 Task: Team Management: Superpowers and Kryptonite Exercise.
Action: Mouse moved to (193, 255)
Screenshot: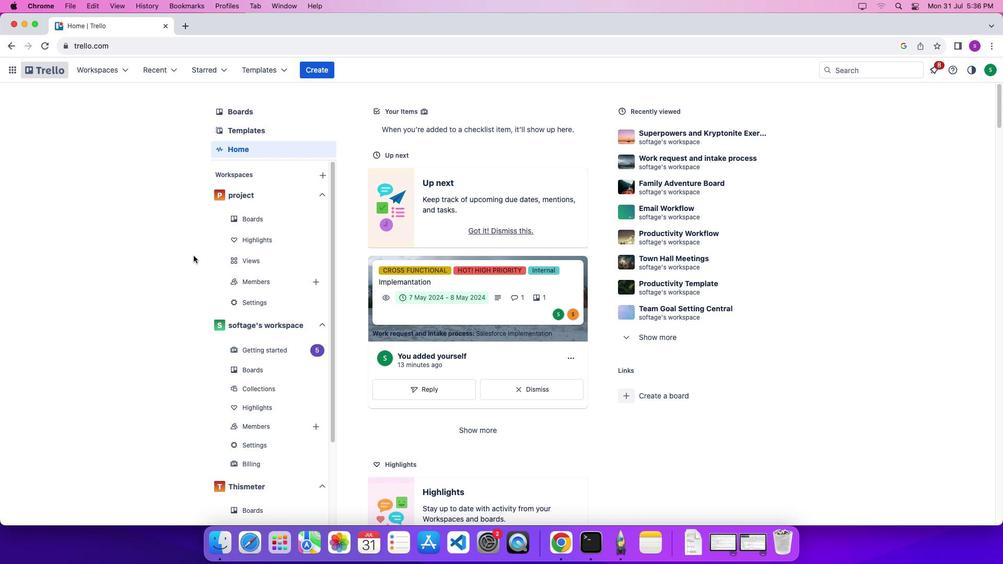 
Action: Mouse pressed left at (193, 255)
Screenshot: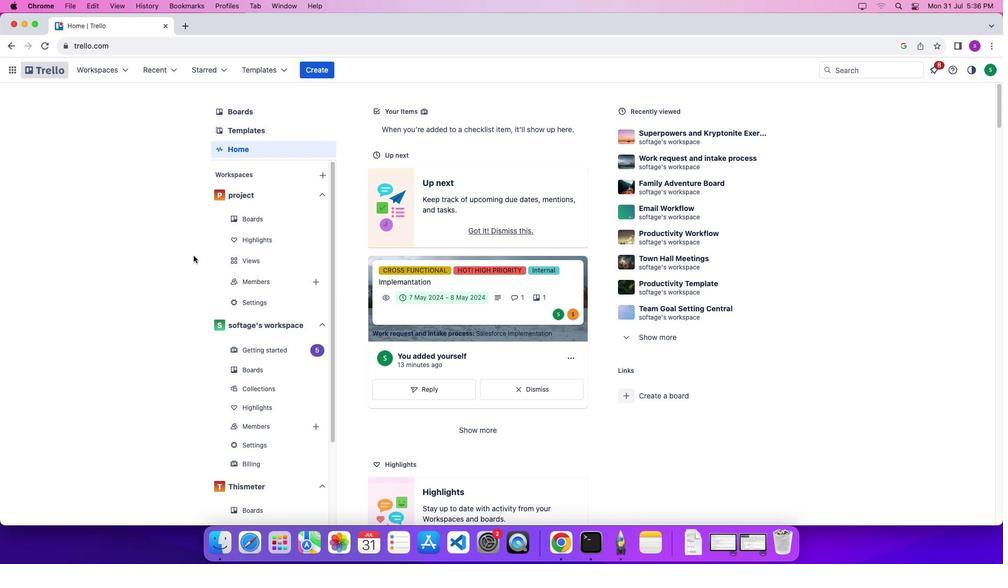 
Action: Mouse moved to (271, 68)
Screenshot: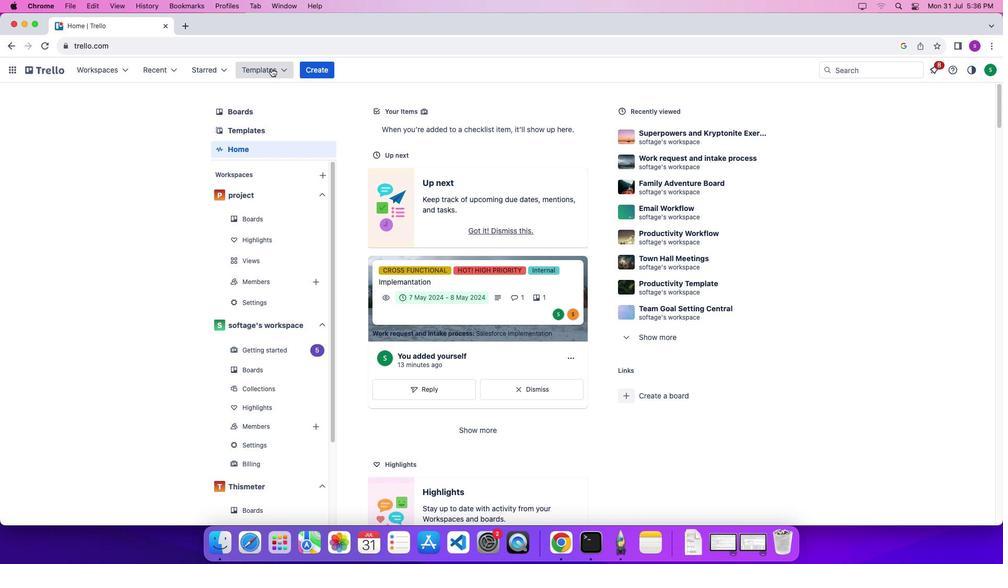 
Action: Mouse pressed left at (271, 68)
Screenshot: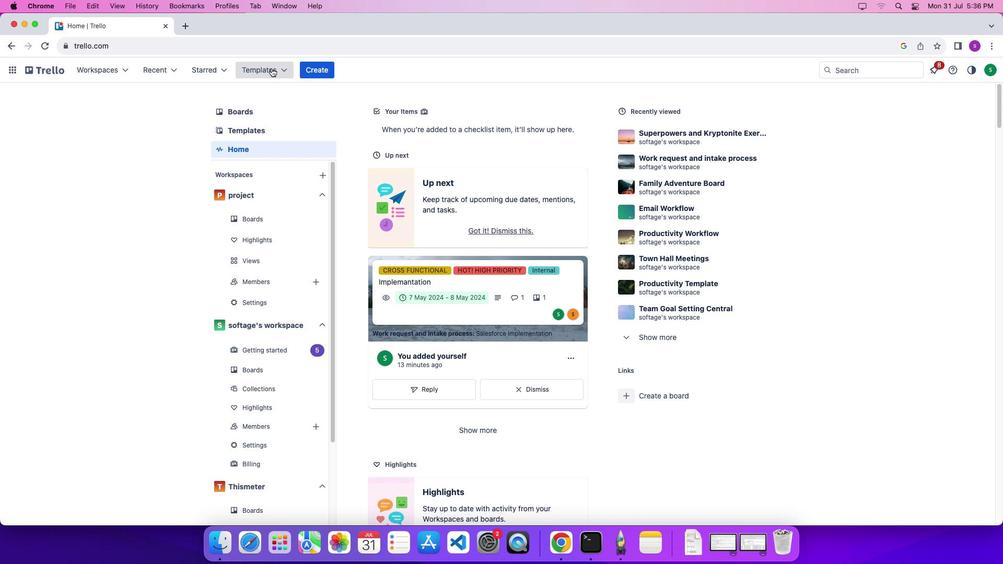 
Action: Mouse moved to (312, 398)
Screenshot: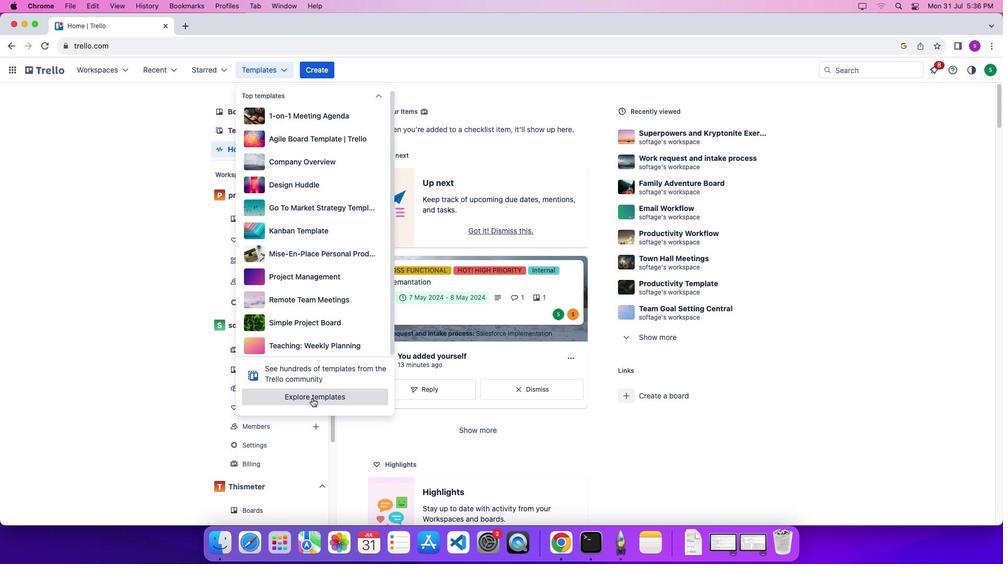 
Action: Mouse pressed left at (312, 398)
Screenshot: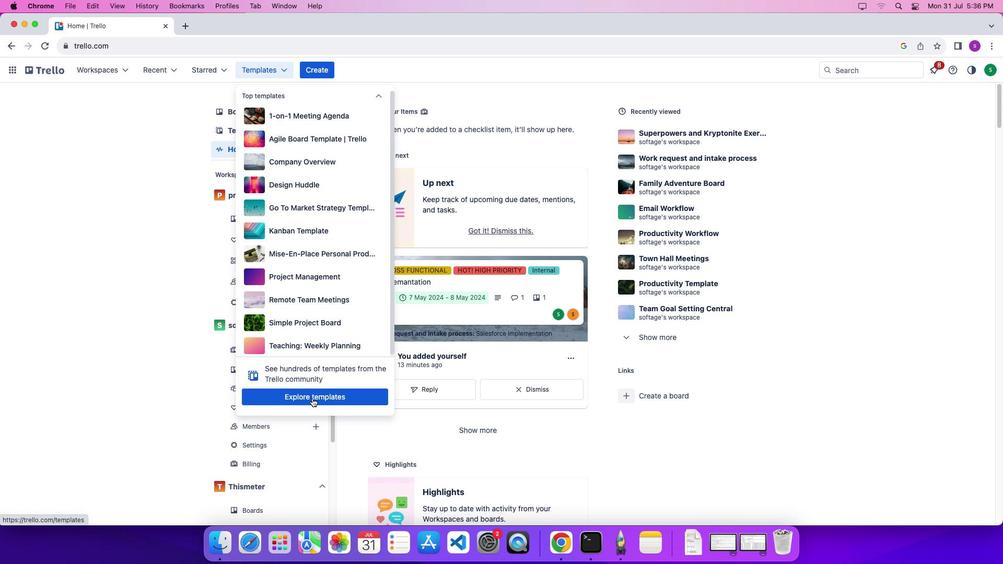 
Action: Mouse moved to (692, 117)
Screenshot: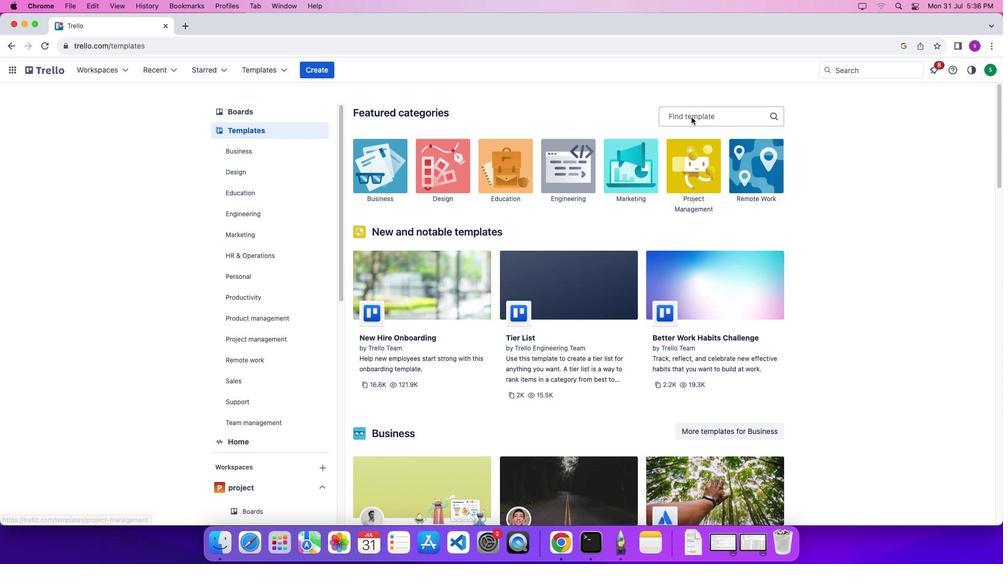 
Action: Mouse pressed left at (692, 117)
Screenshot: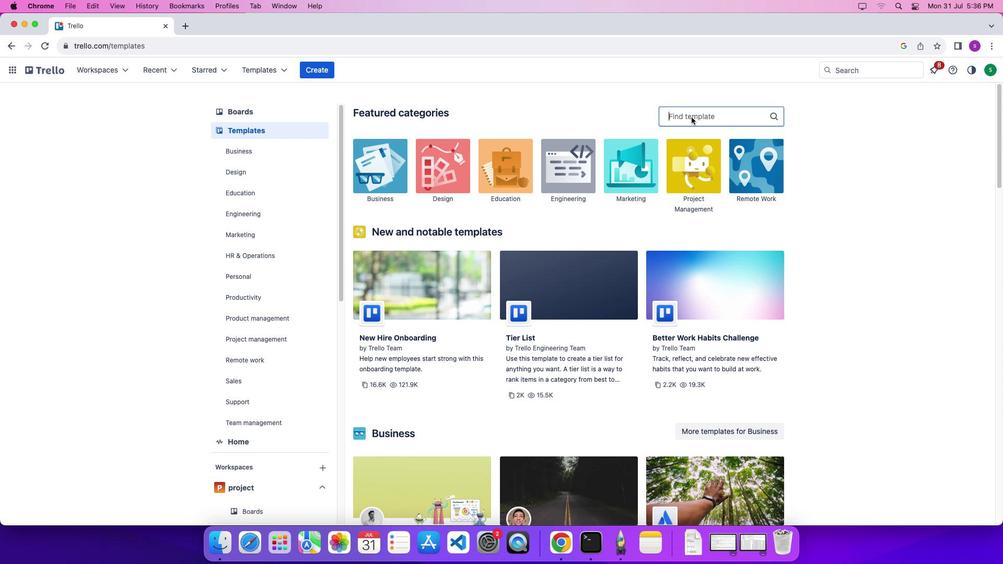 
Action: Mouse moved to (697, 116)
Screenshot: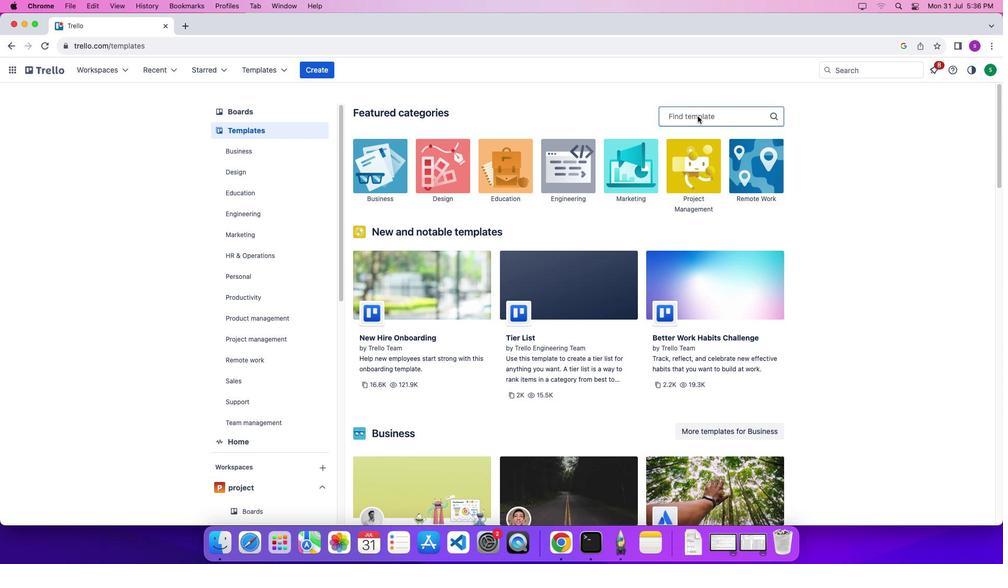 
Action: Mouse pressed left at (697, 116)
Screenshot: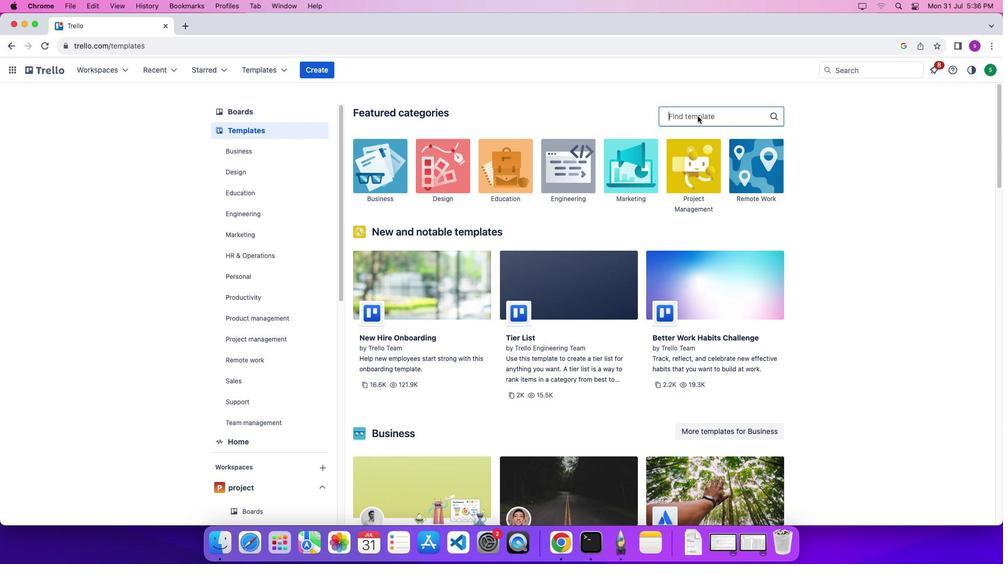 
Action: Mouse moved to (698, 116)
Screenshot: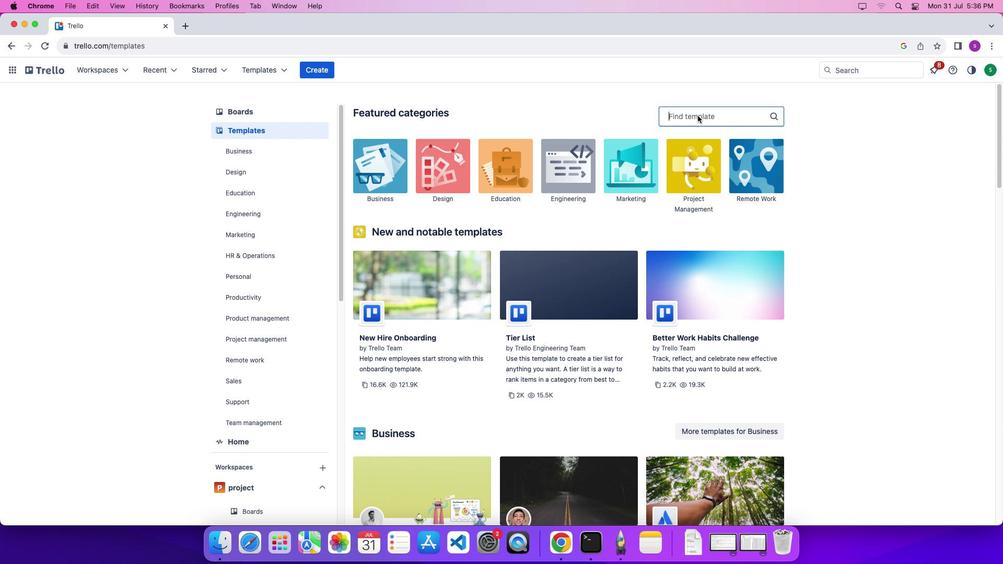 
Action: Key pressed Key.shift'S''u''p''e''r'
Screenshot: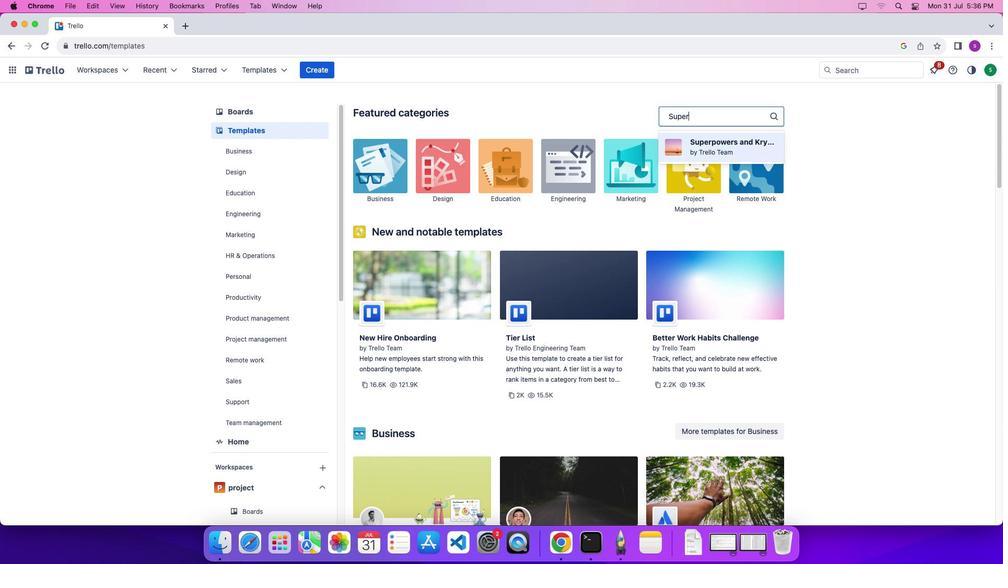
Action: Mouse moved to (696, 143)
Screenshot: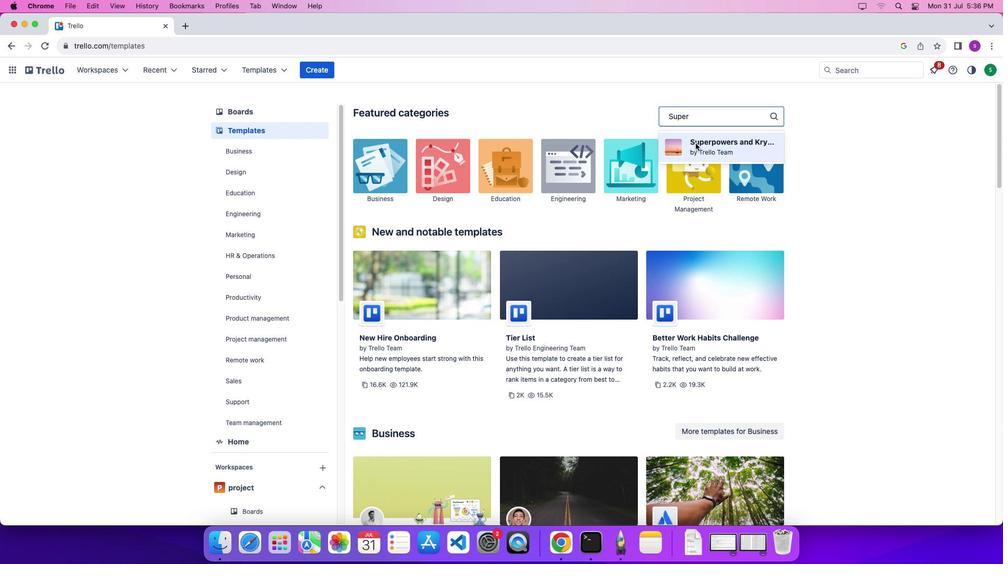 
Action: Mouse pressed left at (696, 143)
Screenshot: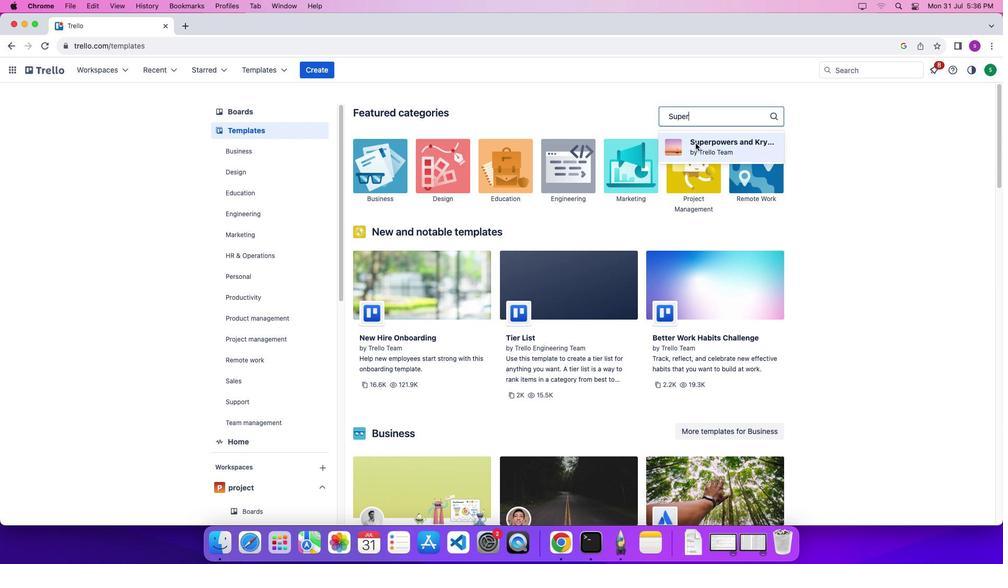 
Action: Mouse moved to (663, 314)
Screenshot: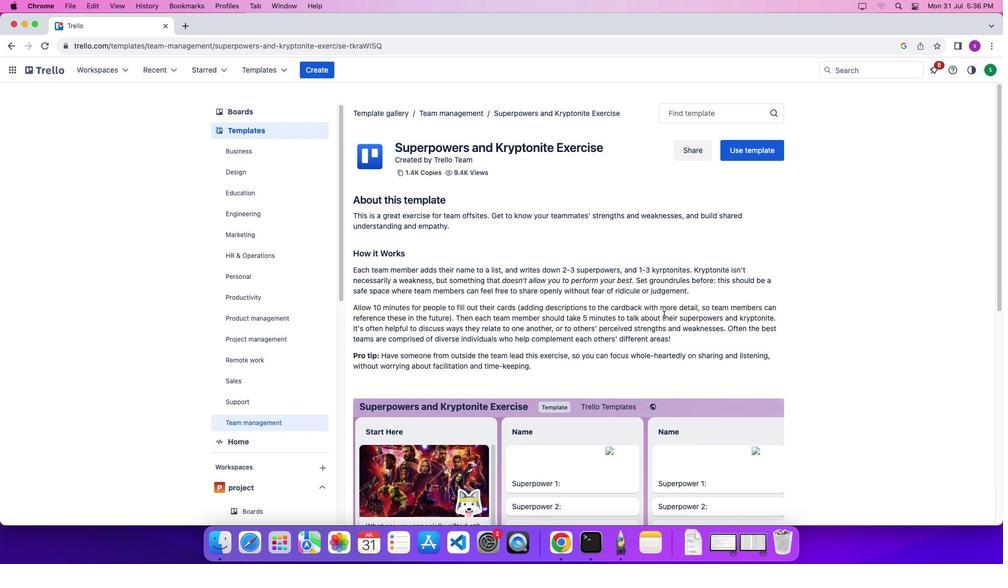 
Action: Mouse scrolled (663, 314) with delta (0, 0)
Screenshot: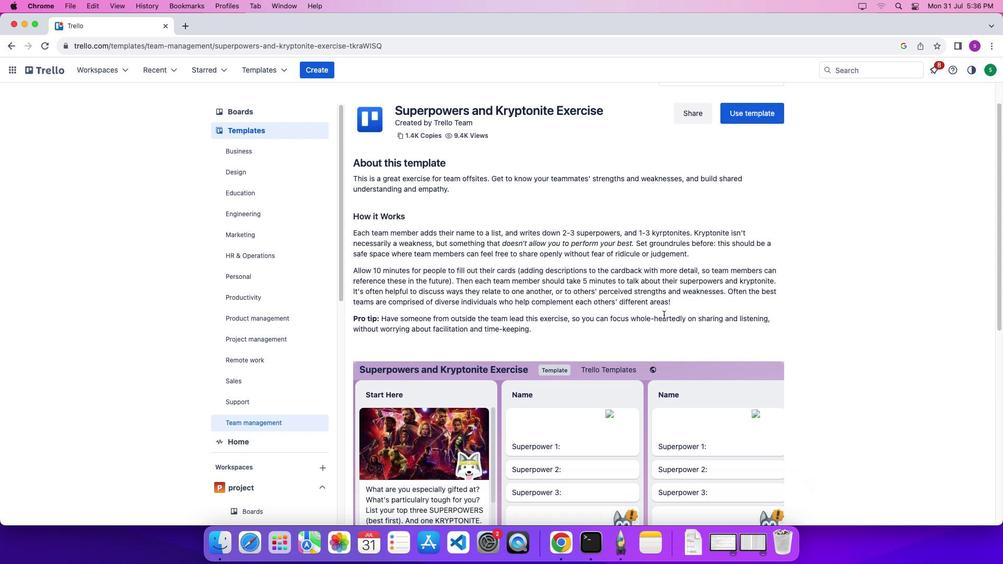 
Action: Mouse scrolled (663, 314) with delta (0, 0)
Screenshot: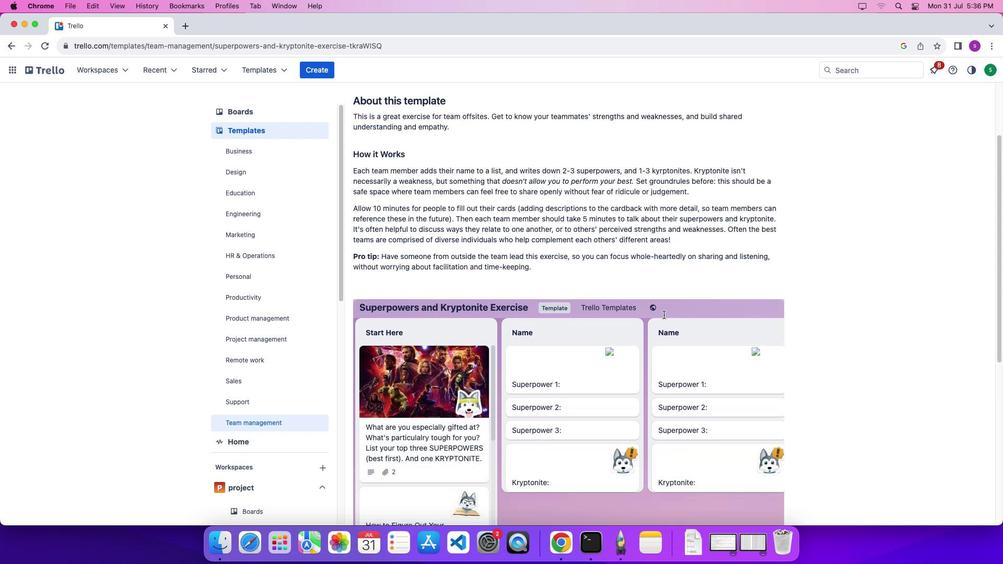 
Action: Mouse scrolled (663, 314) with delta (0, -3)
Screenshot: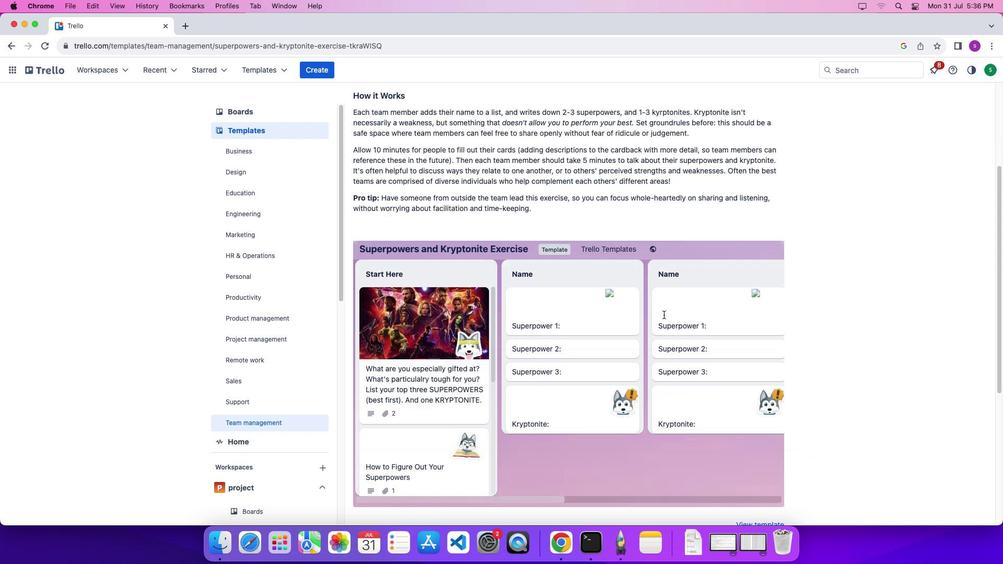 
Action: Mouse scrolled (663, 314) with delta (0, 0)
Screenshot: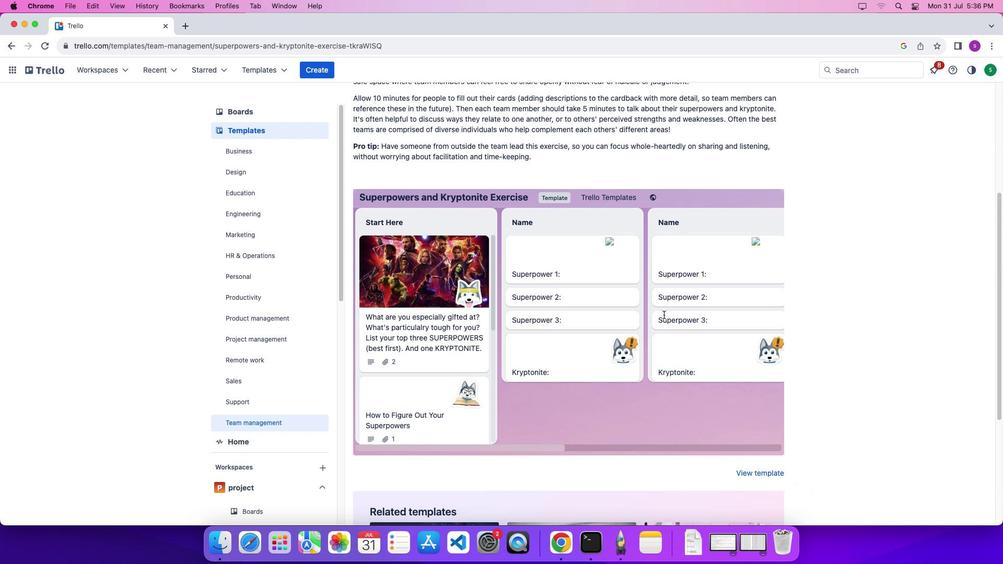 
Action: Mouse scrolled (663, 314) with delta (0, 0)
Screenshot: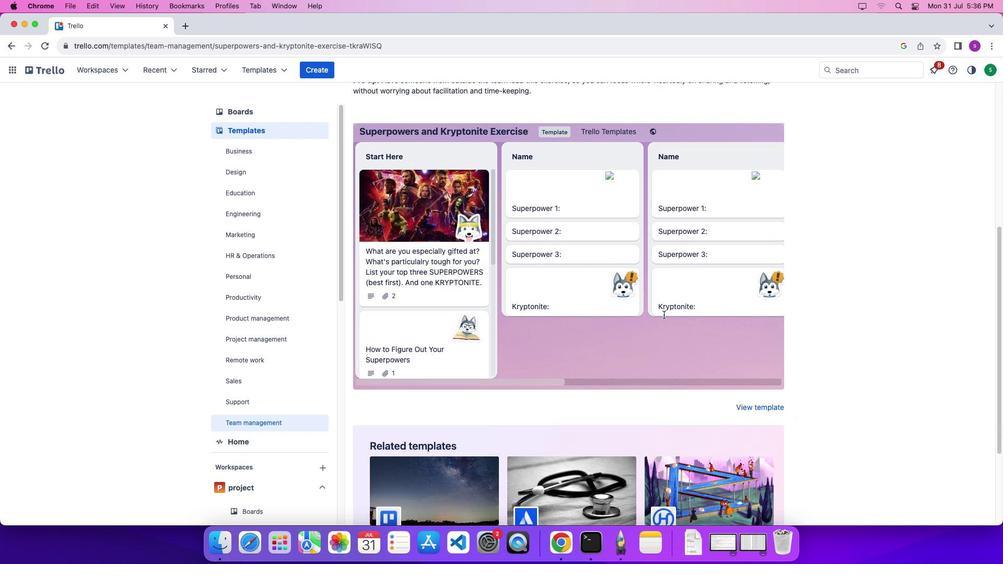 
Action: Mouse scrolled (663, 314) with delta (0, -3)
Screenshot: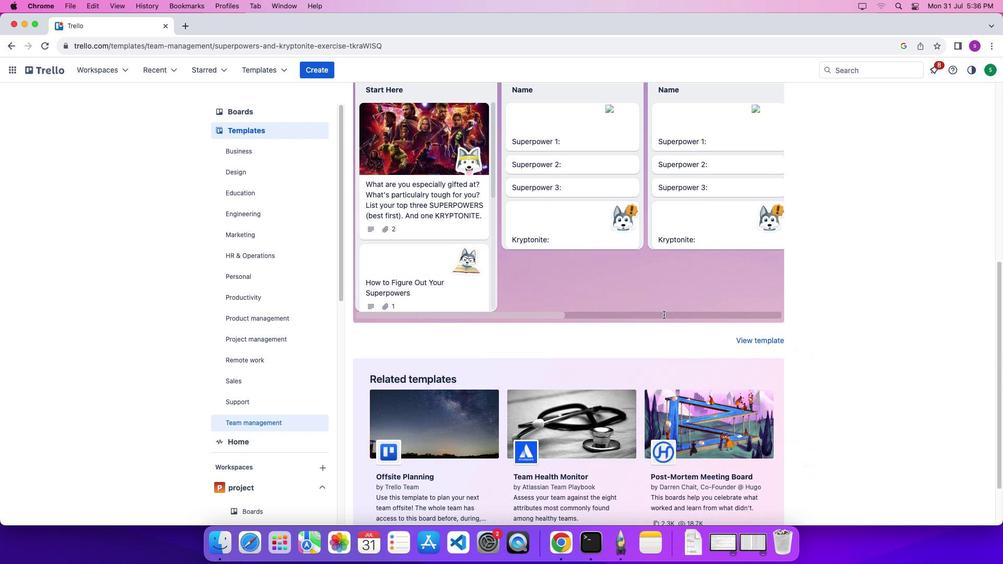 
Action: Mouse scrolled (663, 314) with delta (0, -3)
Screenshot: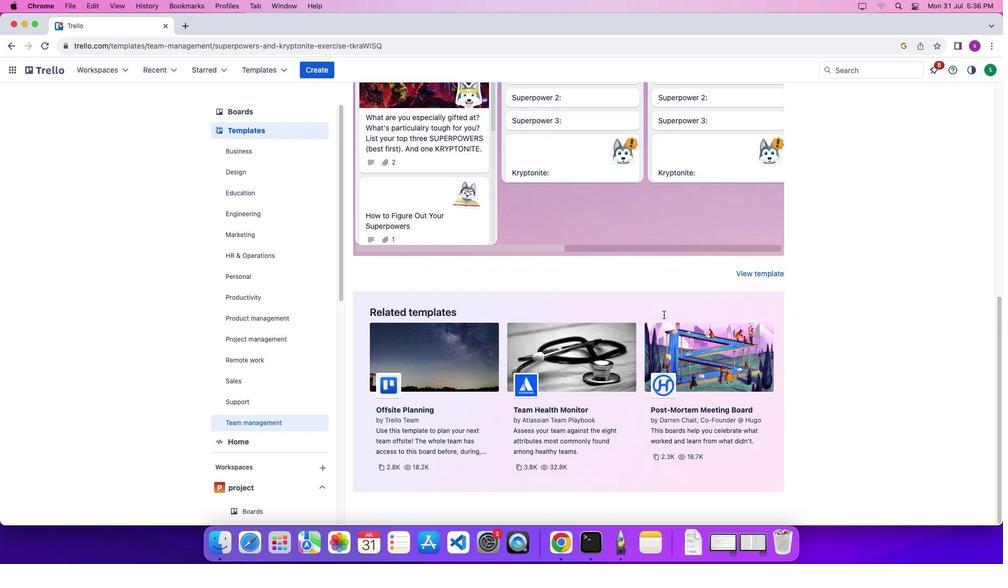 
Action: Mouse scrolled (663, 314) with delta (0, 0)
Screenshot: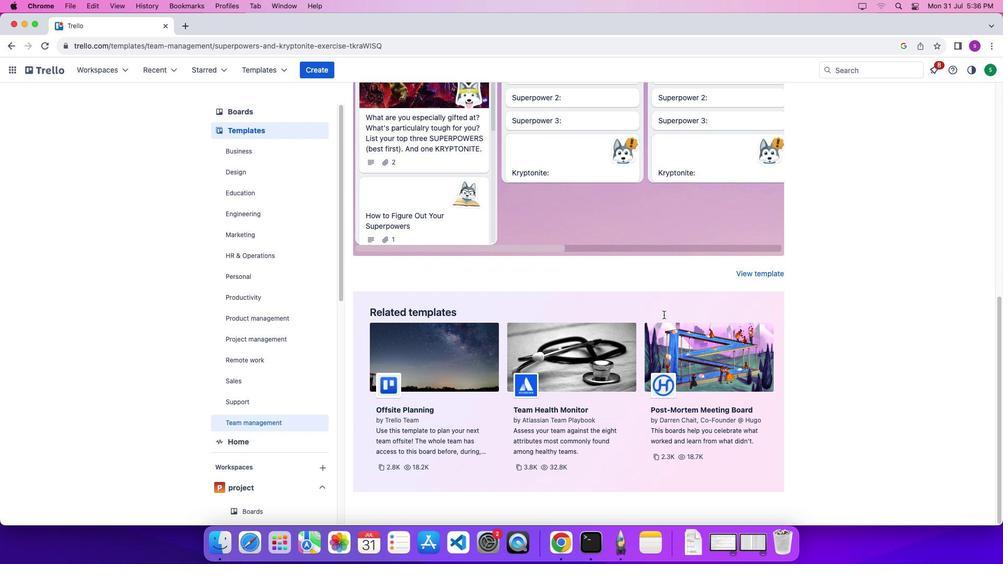 
Action: Mouse scrolled (663, 314) with delta (0, 0)
Screenshot: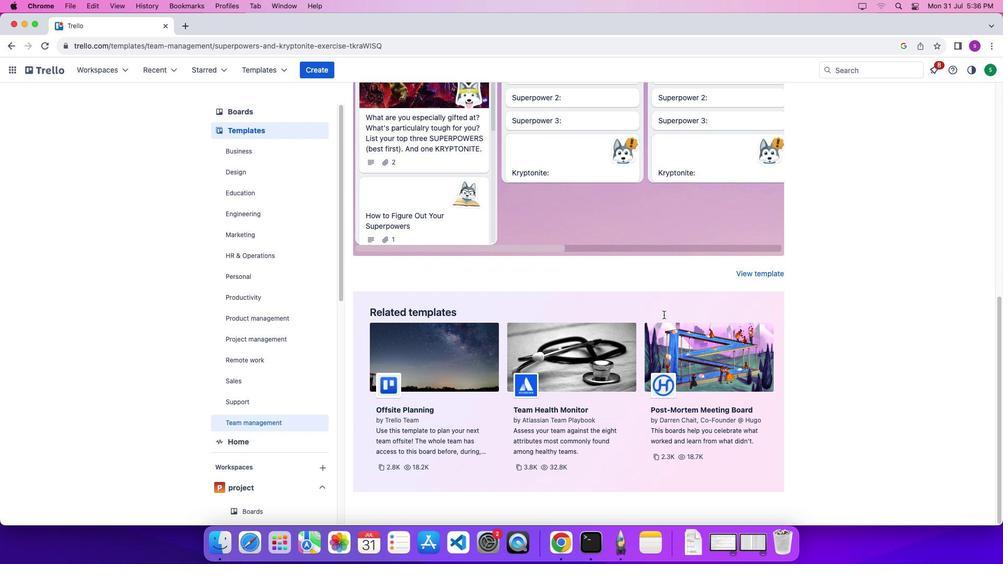 
Action: Mouse scrolled (663, 314) with delta (0, -3)
Screenshot: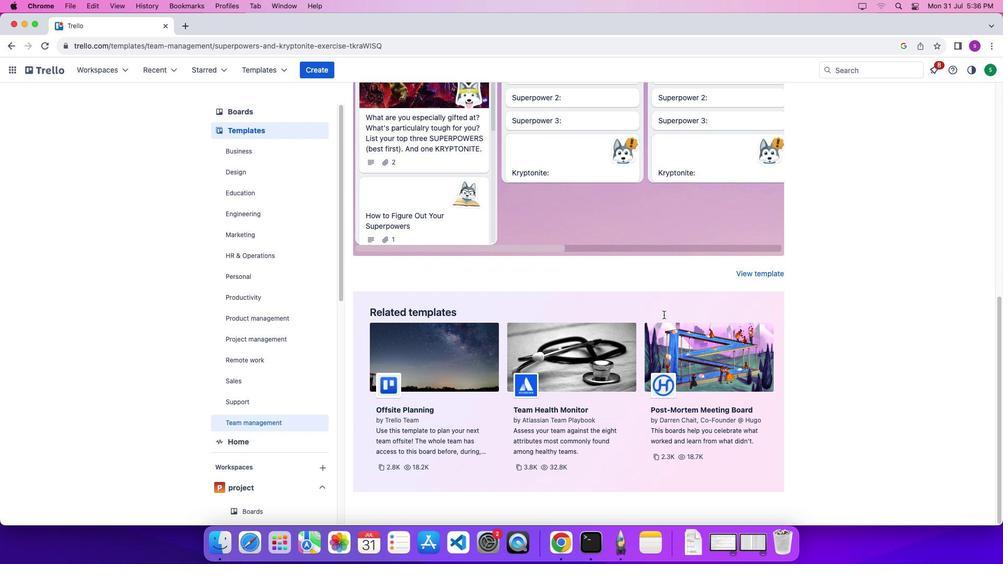 
Action: Mouse scrolled (663, 314) with delta (0, 0)
Screenshot: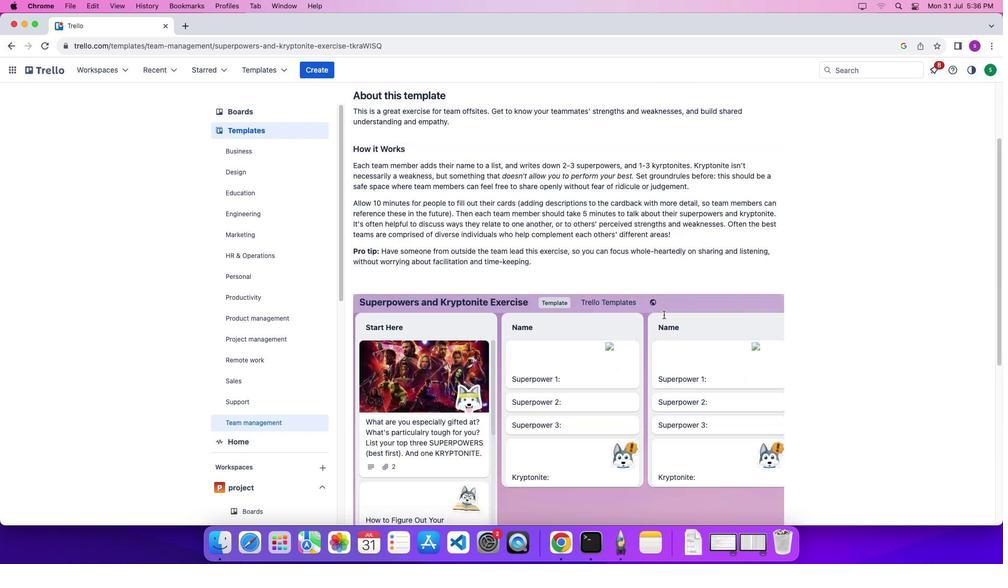 
Action: Mouse scrolled (663, 314) with delta (0, 1)
Screenshot: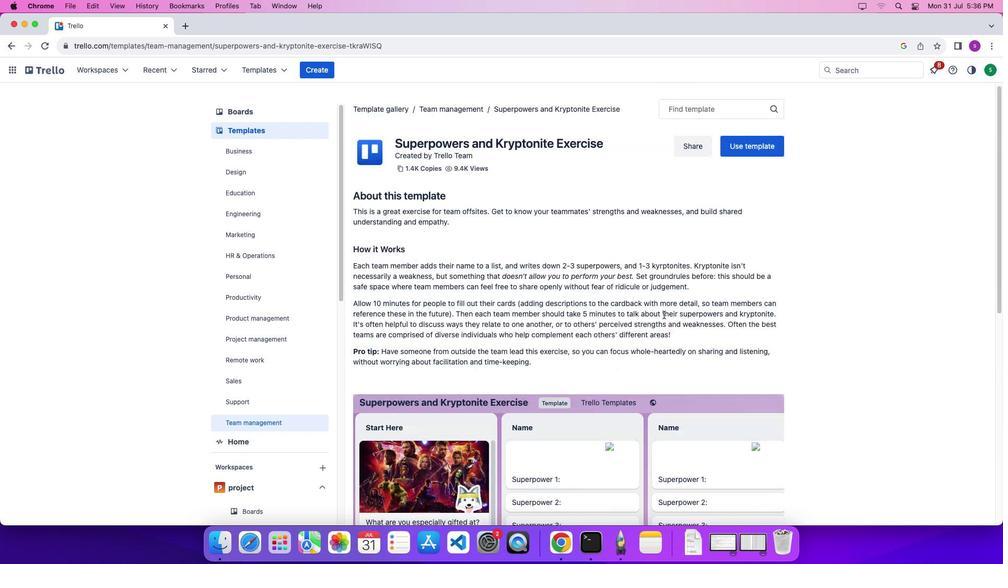 
Action: Mouse scrolled (663, 314) with delta (0, 4)
Screenshot: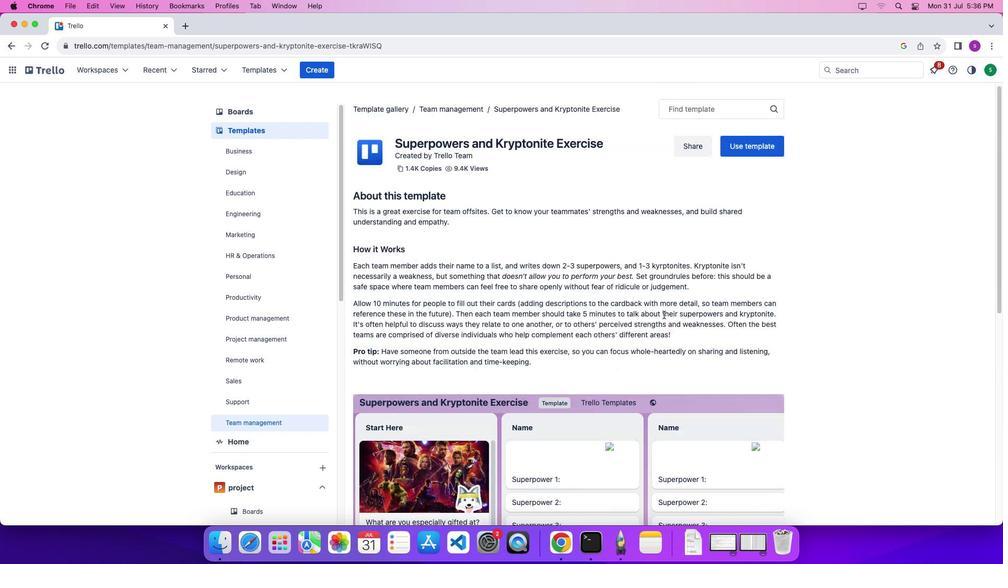 
Action: Mouse scrolled (663, 314) with delta (0, 6)
Screenshot: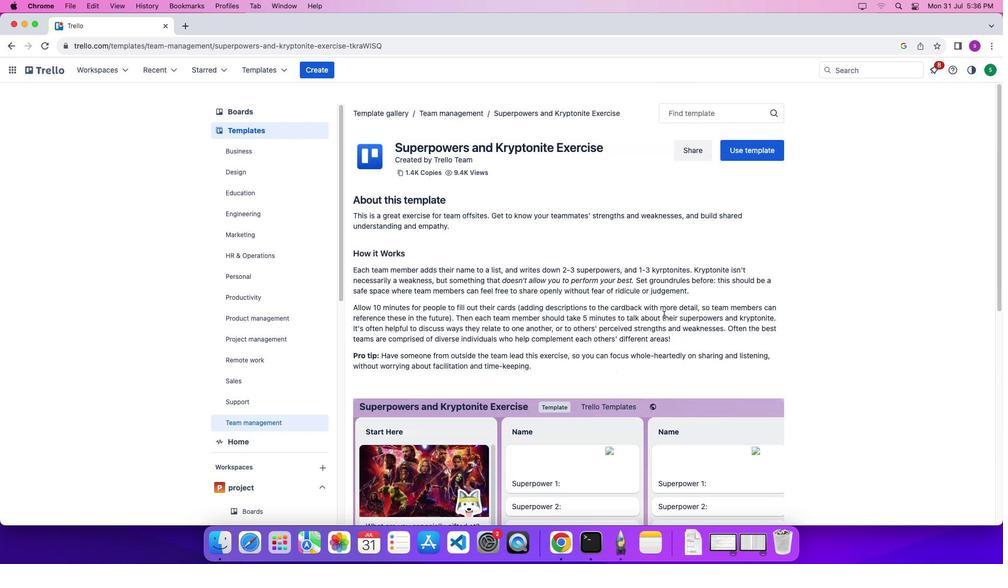 
Action: Mouse scrolled (663, 314) with delta (0, 7)
Screenshot: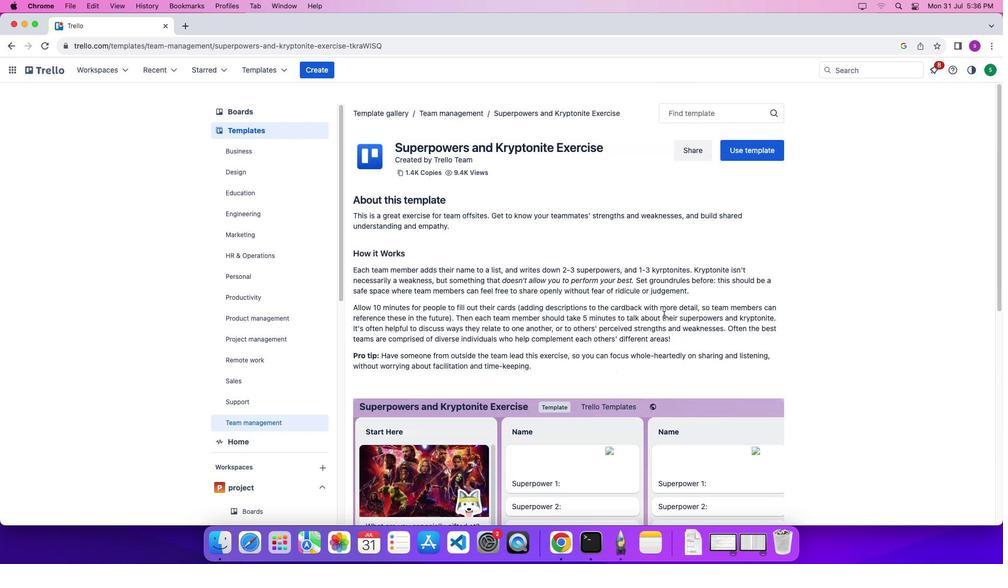 
Action: Mouse moved to (745, 150)
Screenshot: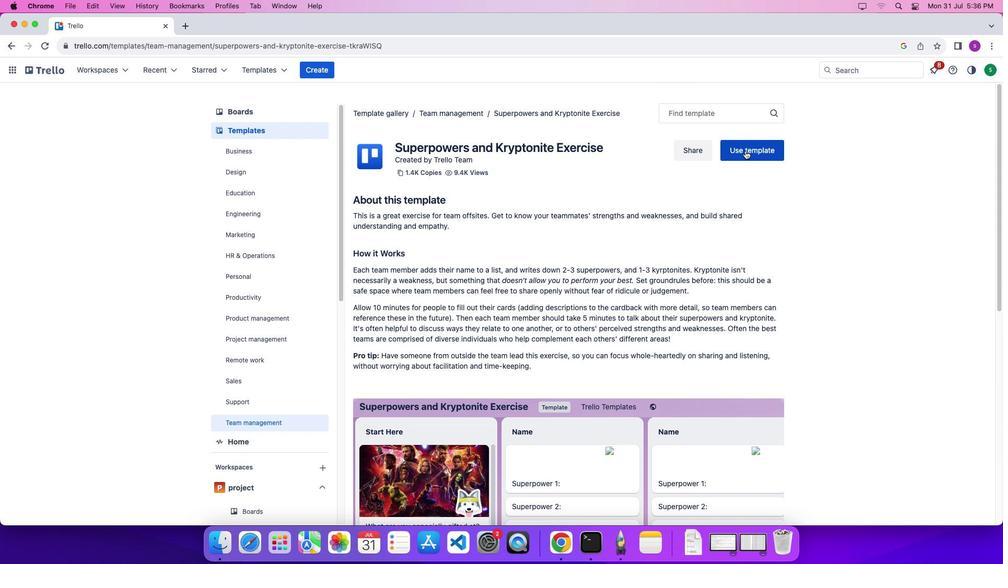 
Action: Mouse pressed left at (745, 150)
Screenshot: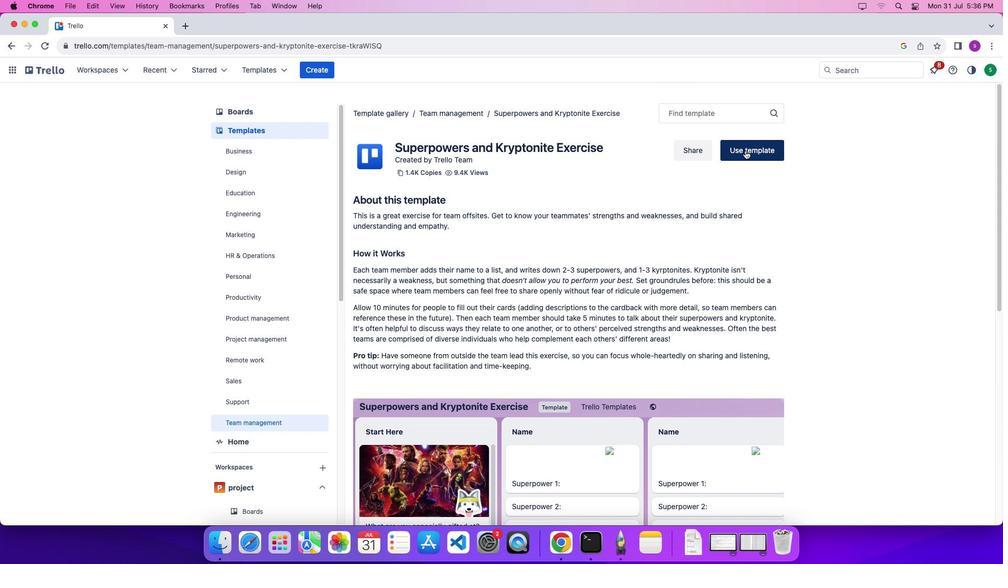 
Action: Mouse moved to (761, 245)
Screenshot: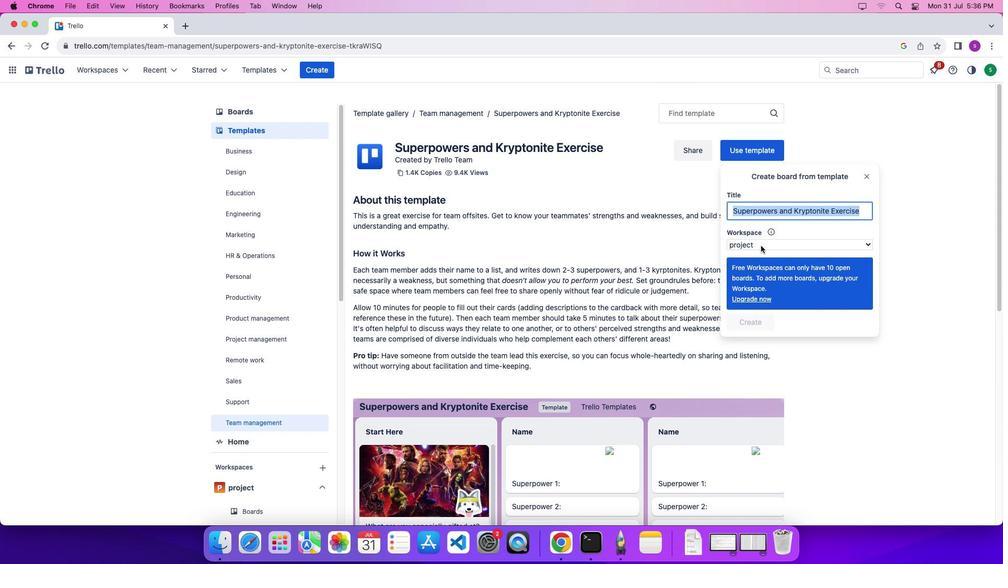 
Action: Mouse pressed left at (761, 245)
Screenshot: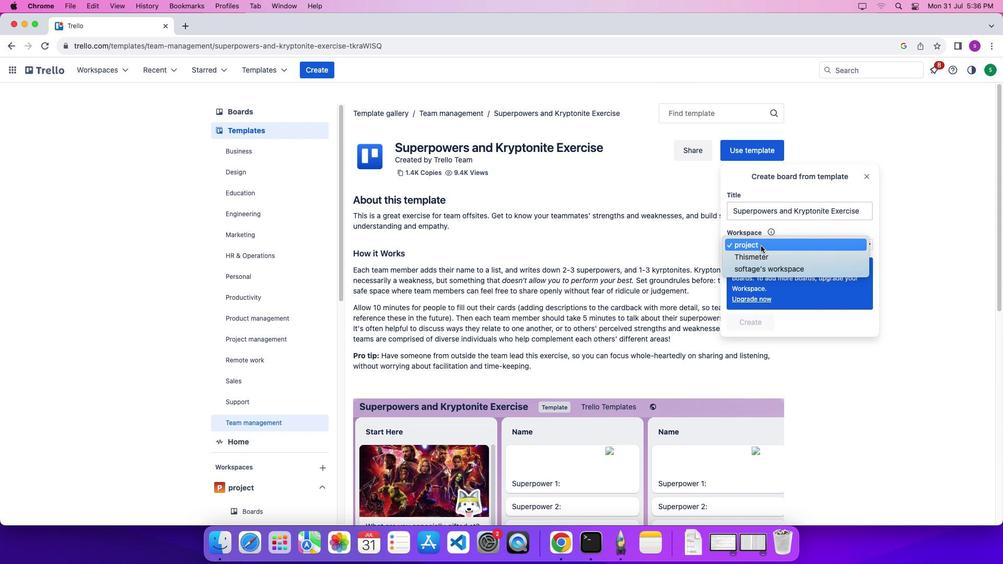
Action: Mouse moved to (765, 271)
Screenshot: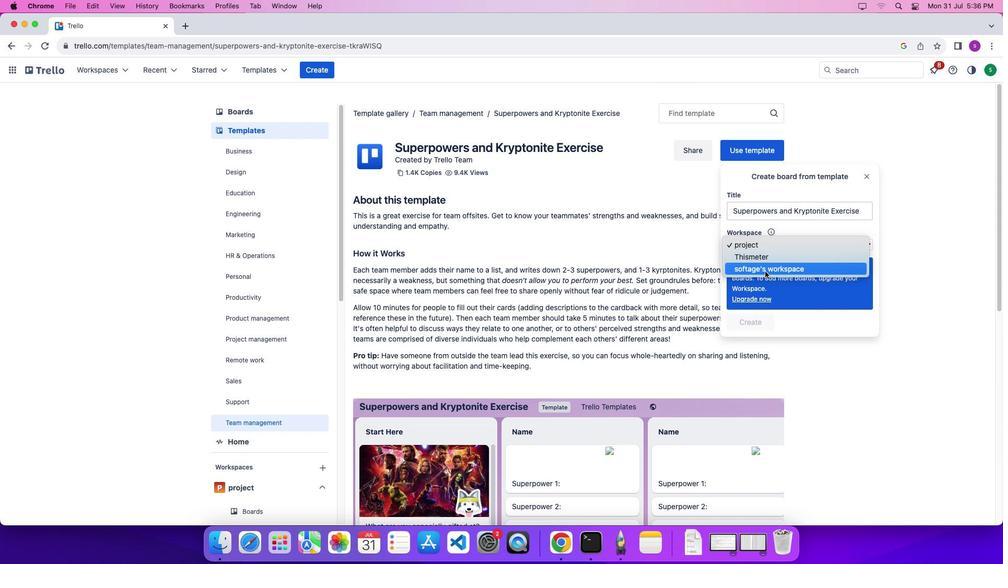 
Action: Mouse pressed left at (765, 271)
Screenshot: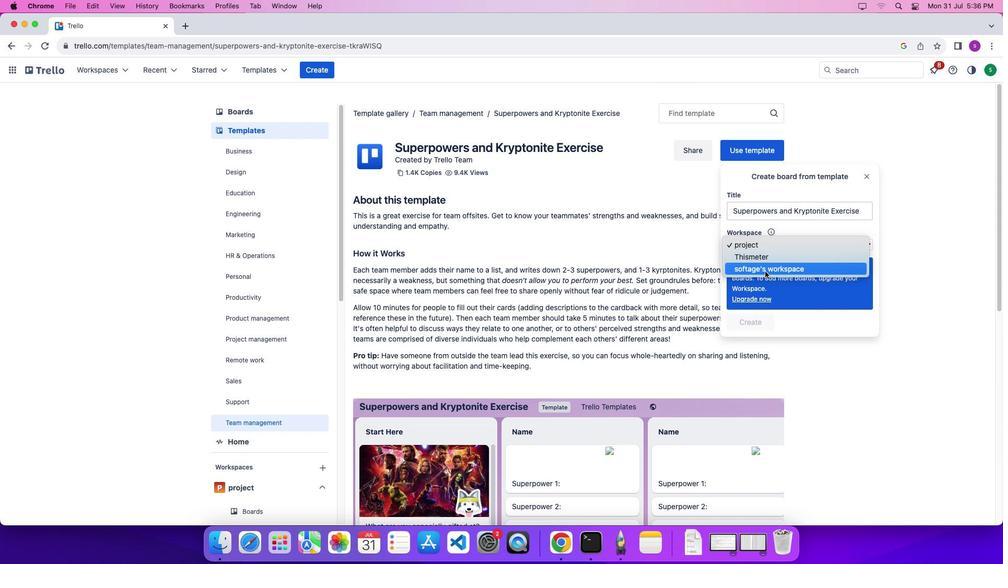 
Action: Mouse moved to (759, 347)
Screenshot: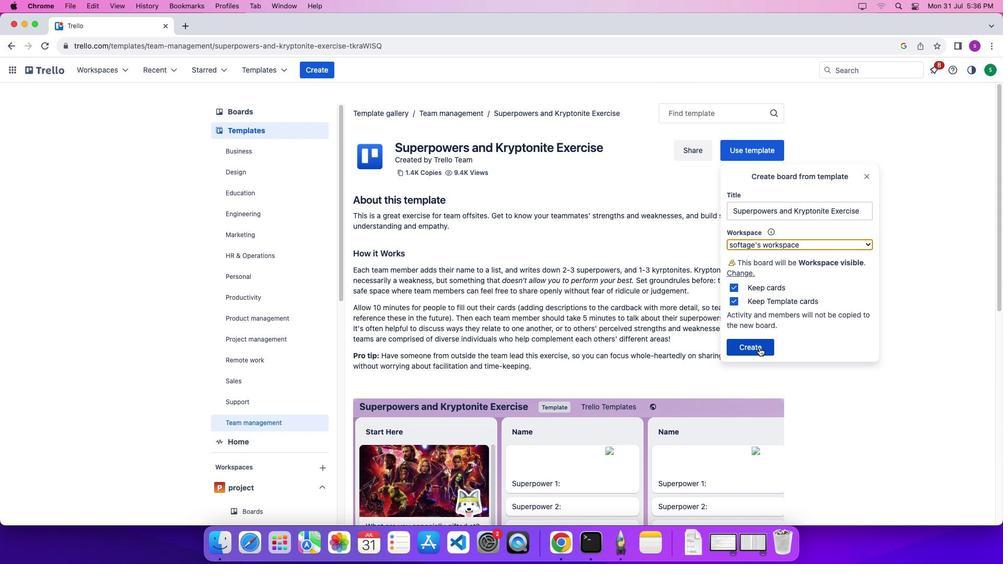 
Action: Mouse pressed left at (759, 347)
Screenshot: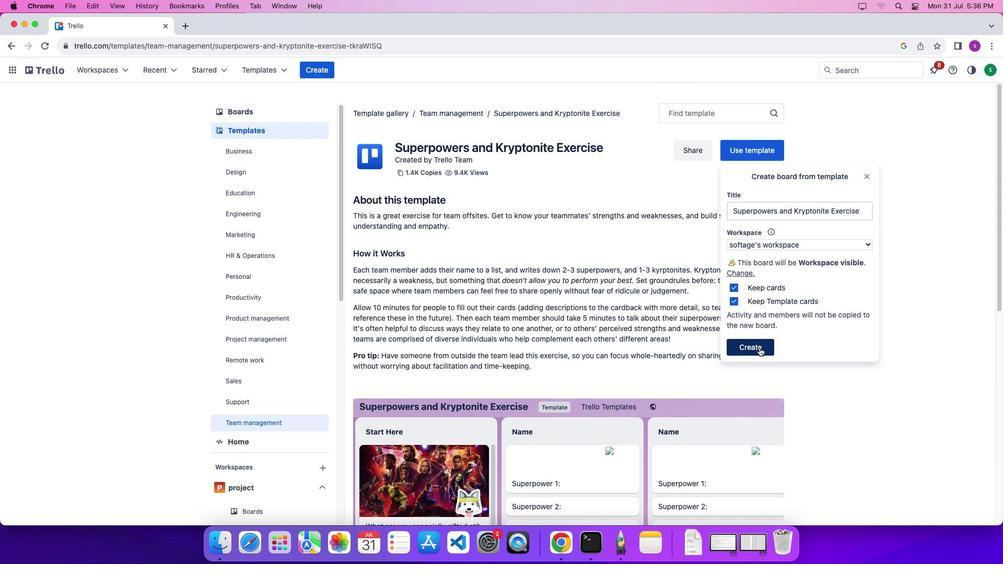 
Action: Mouse moved to (741, 338)
Screenshot: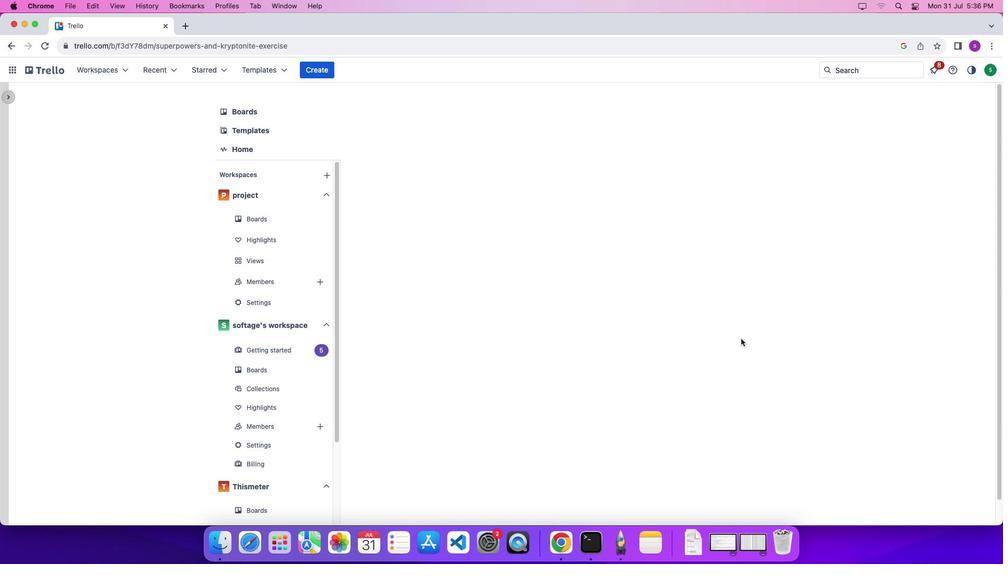 
Action: Mouse scrolled (741, 338) with delta (0, 0)
Screenshot: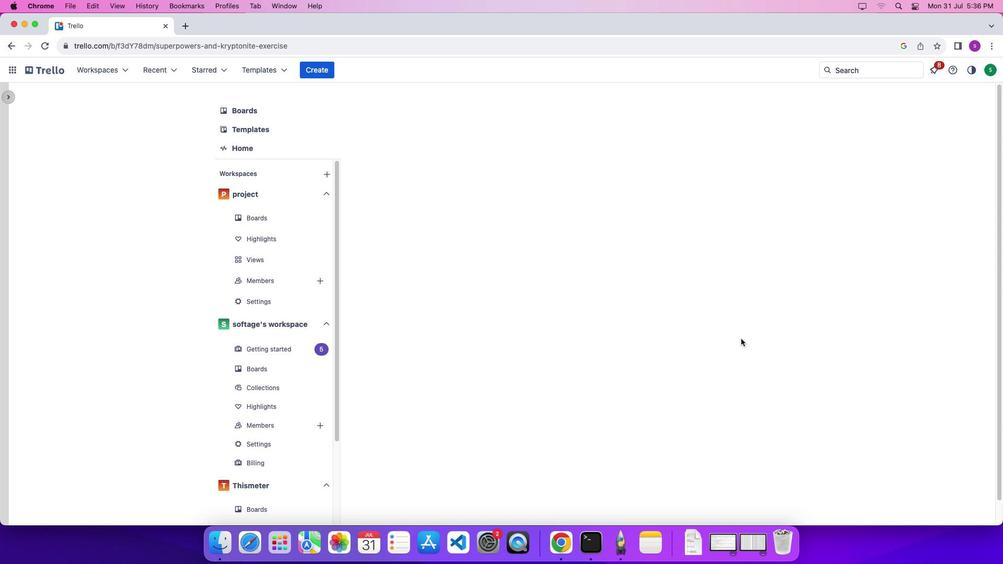 
Action: Mouse scrolled (741, 338) with delta (0, 0)
Screenshot: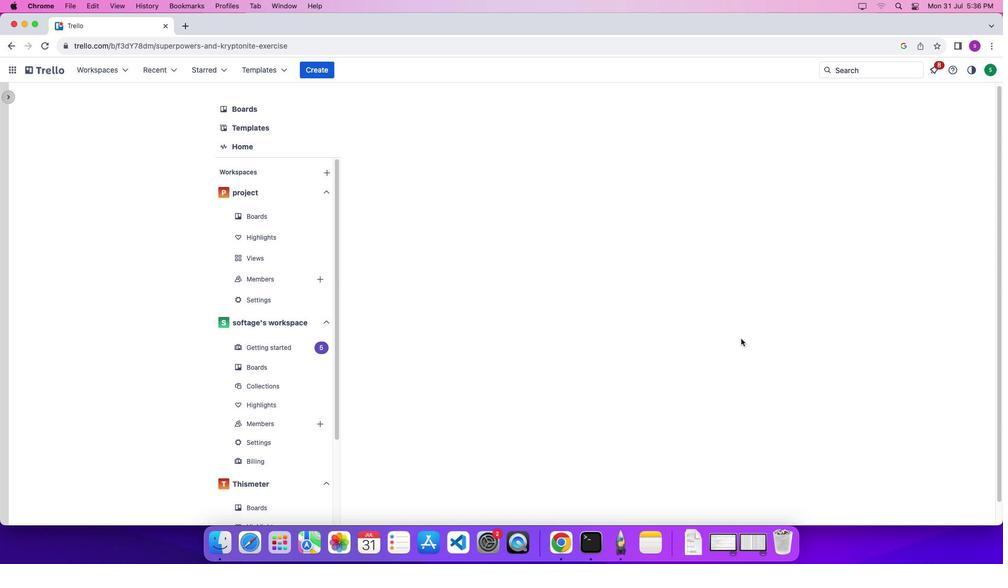 
Action: Mouse scrolled (741, 338) with delta (0, 0)
Screenshot: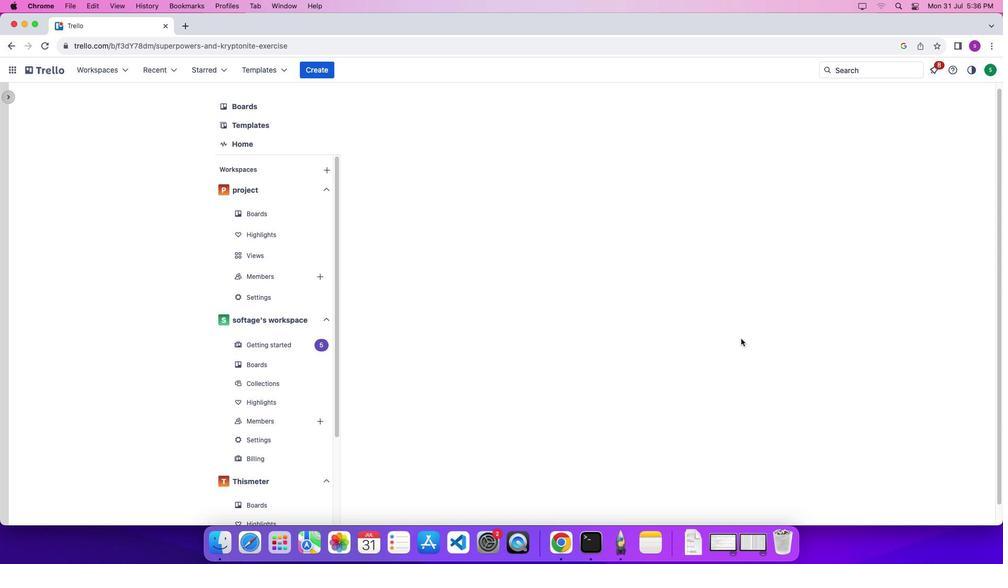 
Action: Mouse scrolled (741, 338) with delta (0, 0)
Screenshot: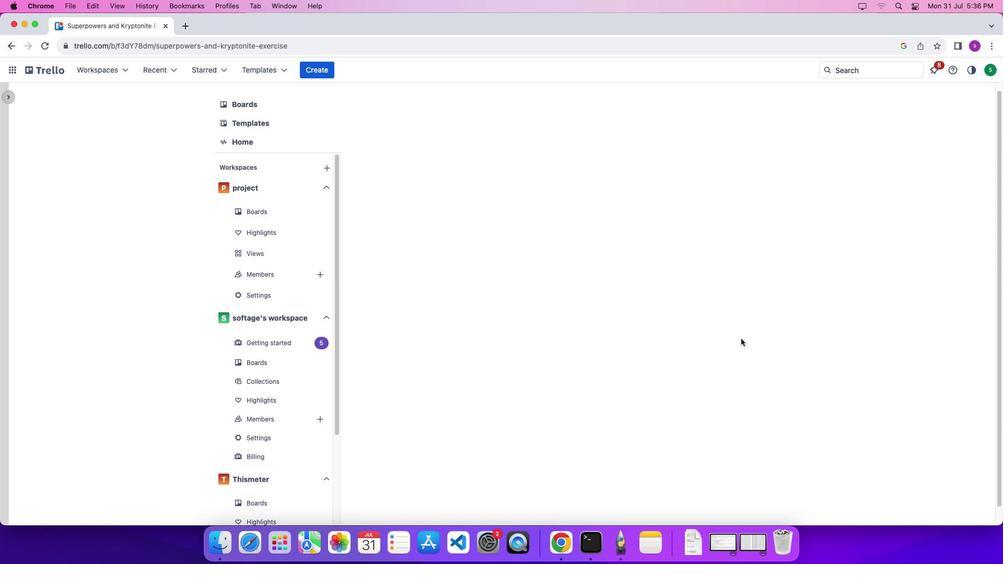 
Action: Mouse scrolled (741, 338) with delta (0, 0)
Screenshot: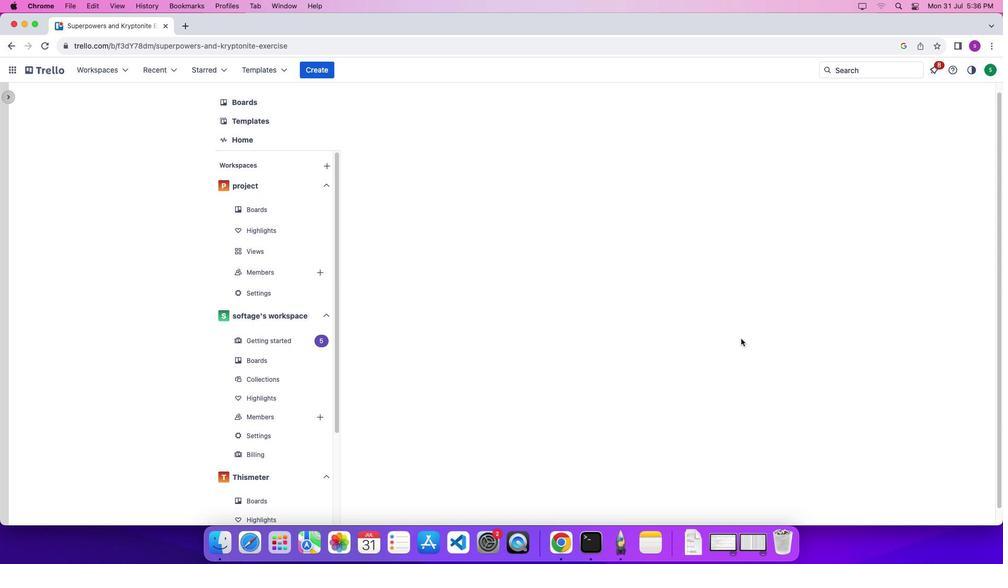 
Action: Mouse scrolled (741, 338) with delta (0, 0)
Screenshot: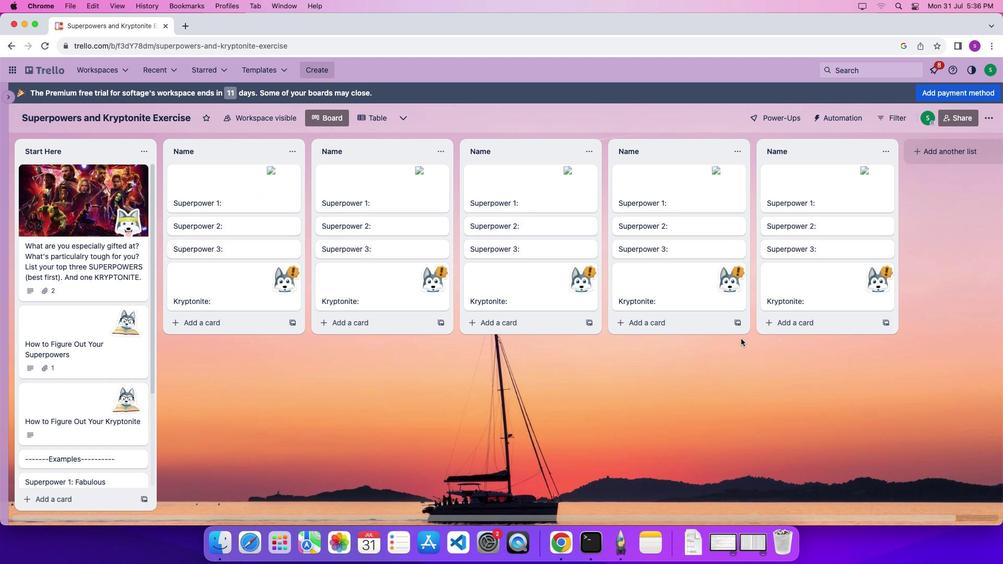 
Action: Mouse scrolled (741, 338) with delta (0, 0)
Screenshot: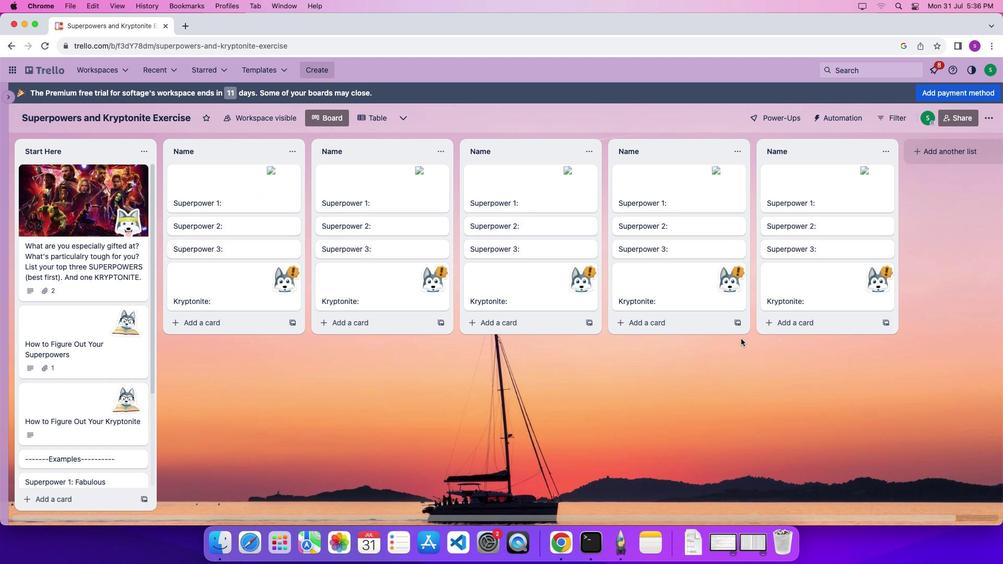 
Action: Mouse scrolled (741, 338) with delta (0, 0)
Screenshot: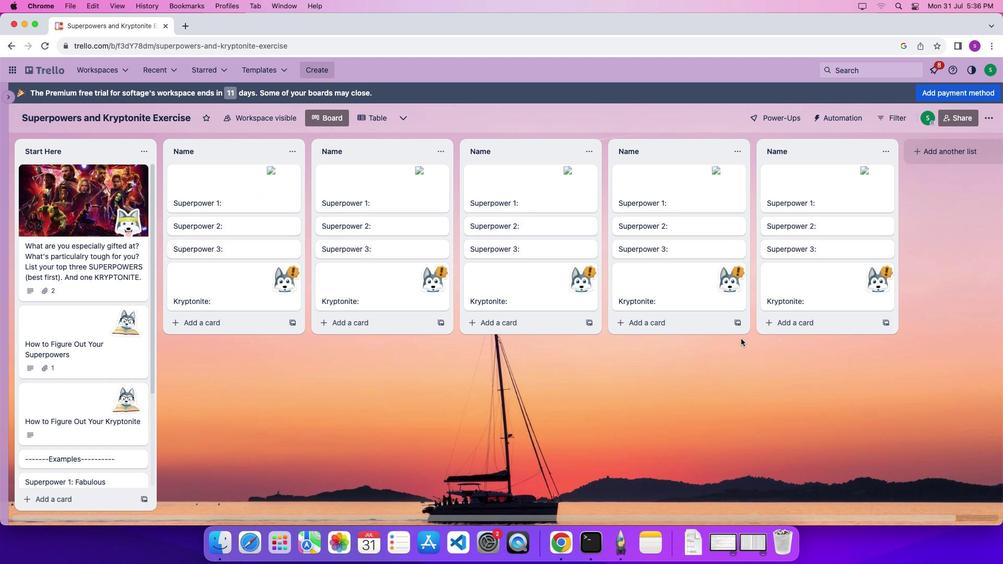 
Action: Mouse moved to (104, 230)
Screenshot: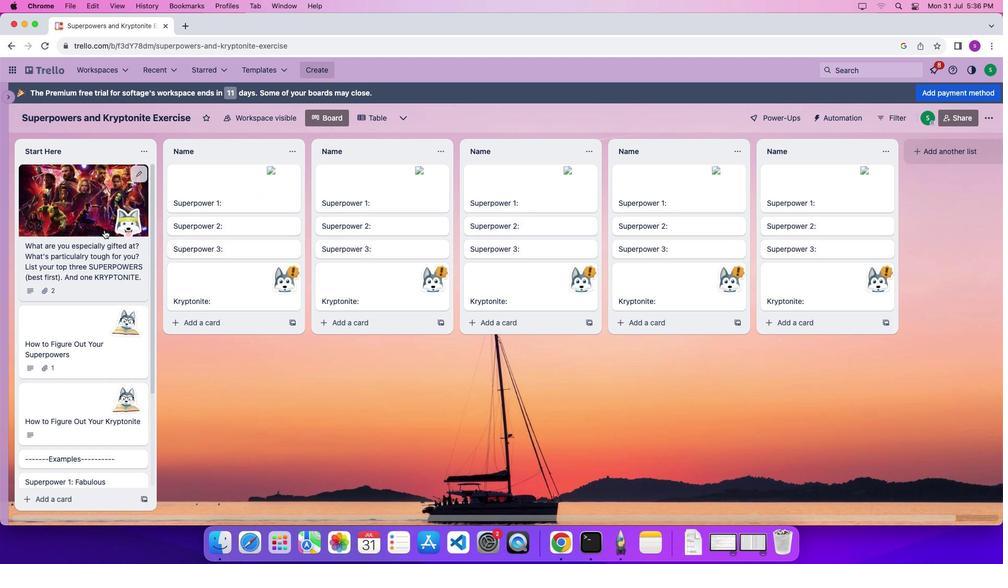 
Action: Mouse pressed left at (104, 230)
Screenshot: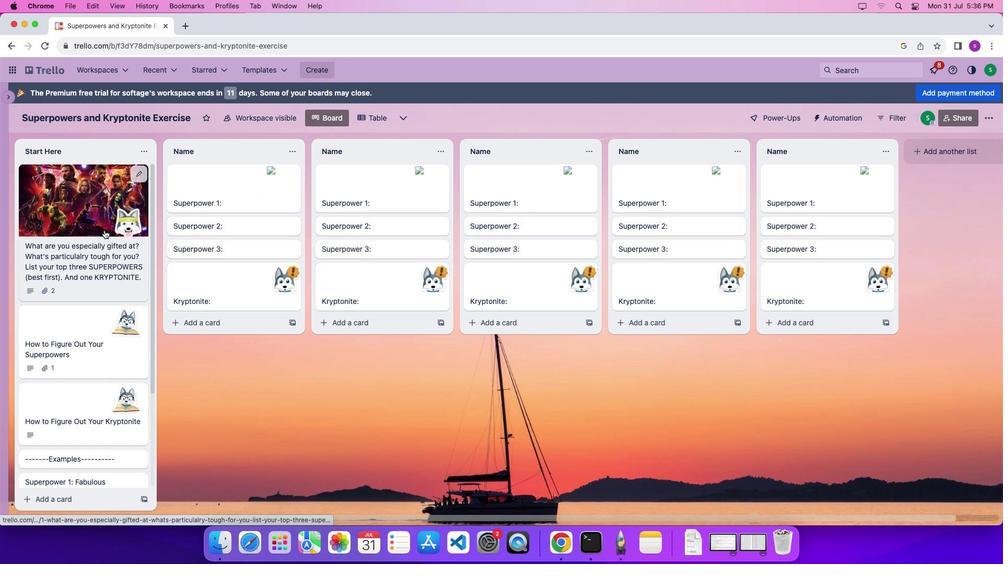 
Action: Mouse moved to (521, 312)
Screenshot: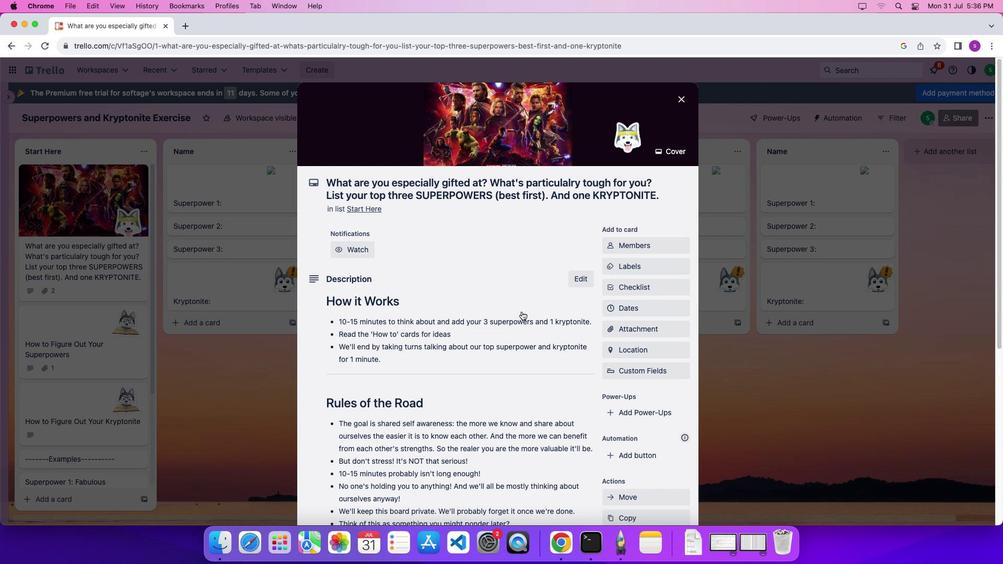 
Action: Mouse scrolled (521, 312) with delta (0, 0)
Screenshot: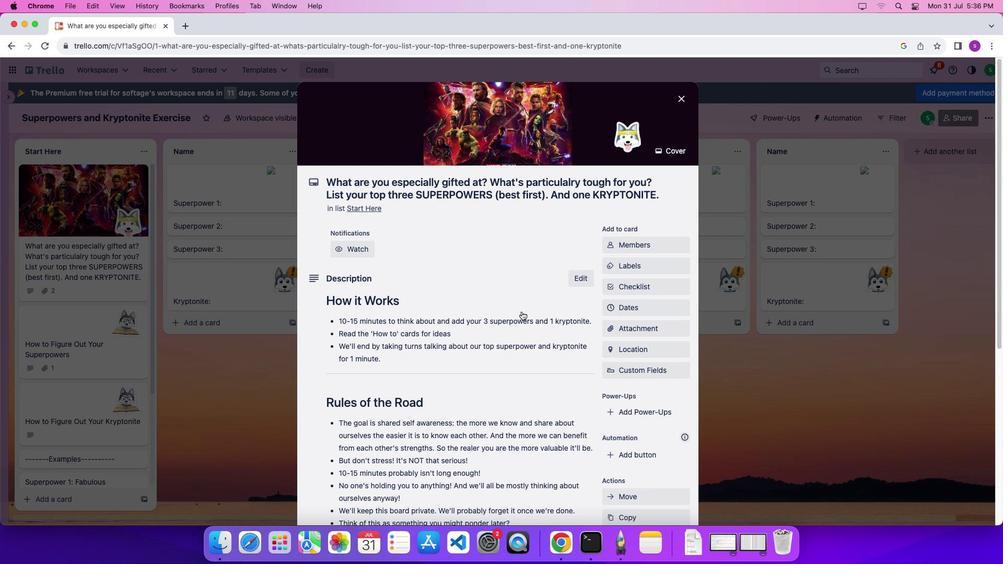 
Action: Mouse scrolled (521, 312) with delta (0, 0)
Screenshot: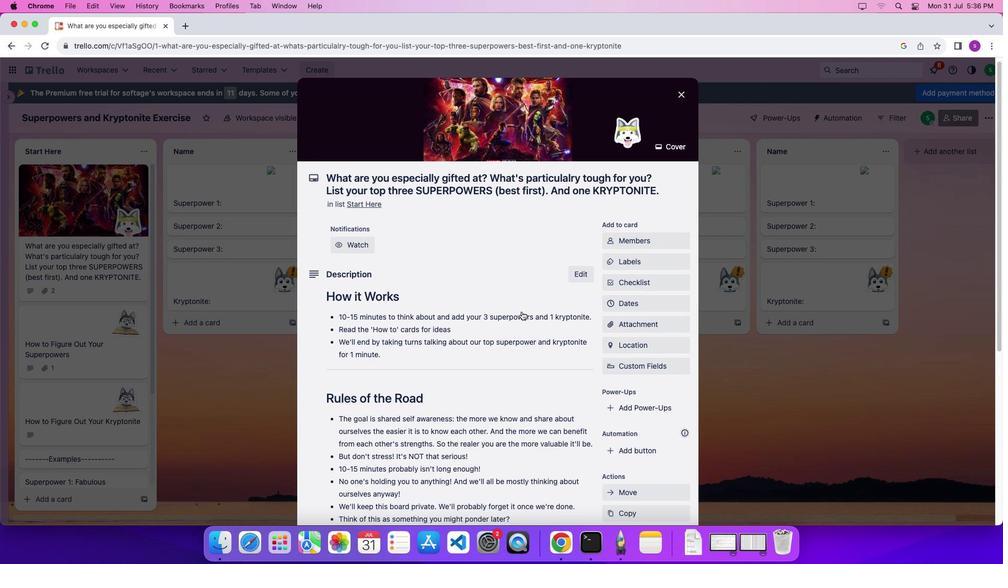 
Action: Mouse moved to (352, 238)
Screenshot: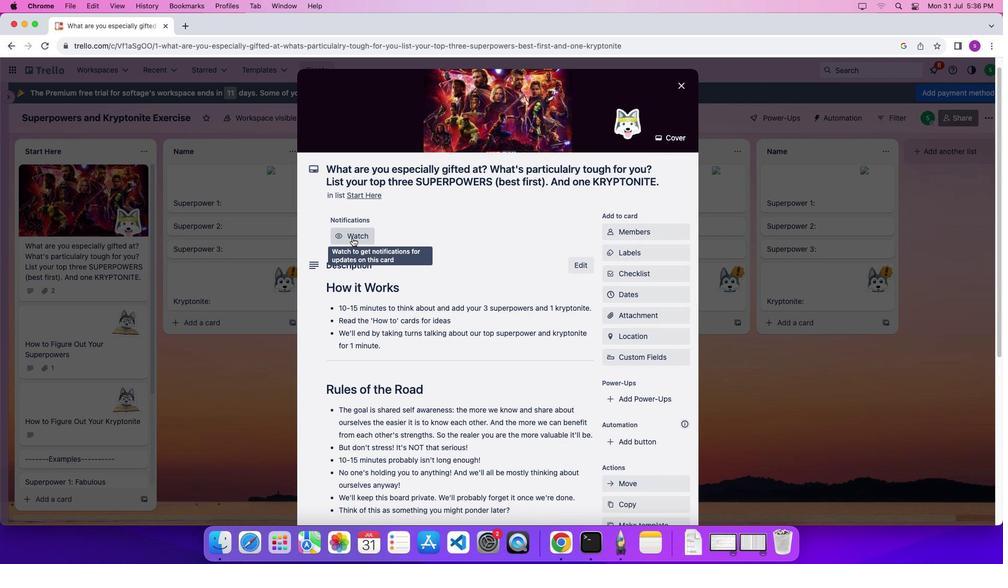 
Action: Mouse pressed left at (352, 238)
Screenshot: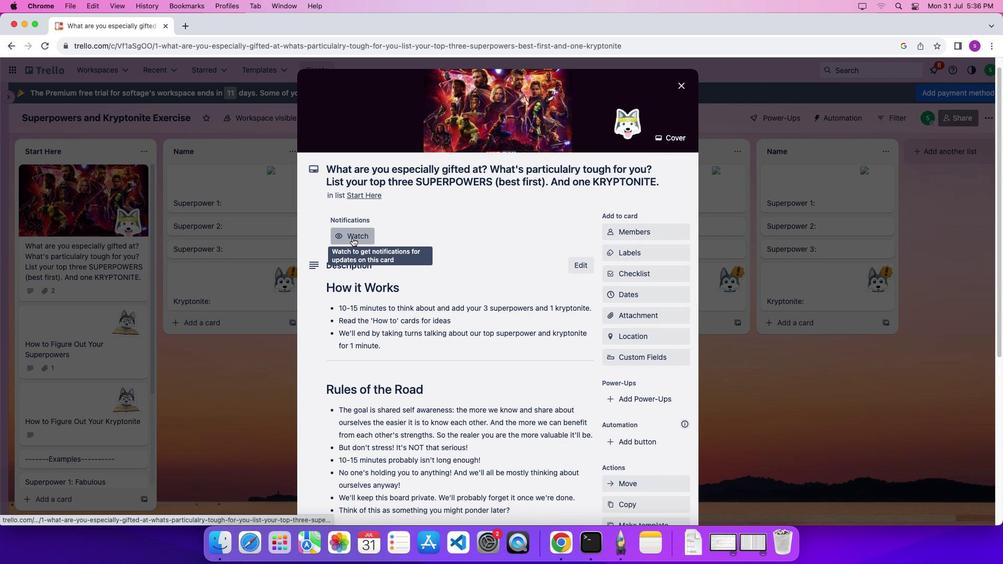 
Action: Mouse moved to (657, 248)
Screenshot: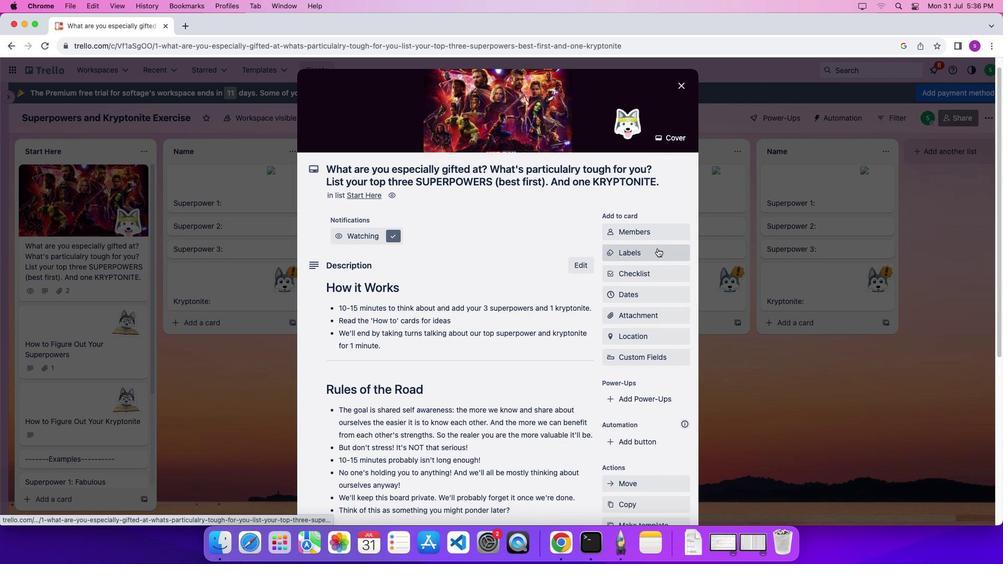 
Action: Mouse pressed left at (657, 248)
Screenshot: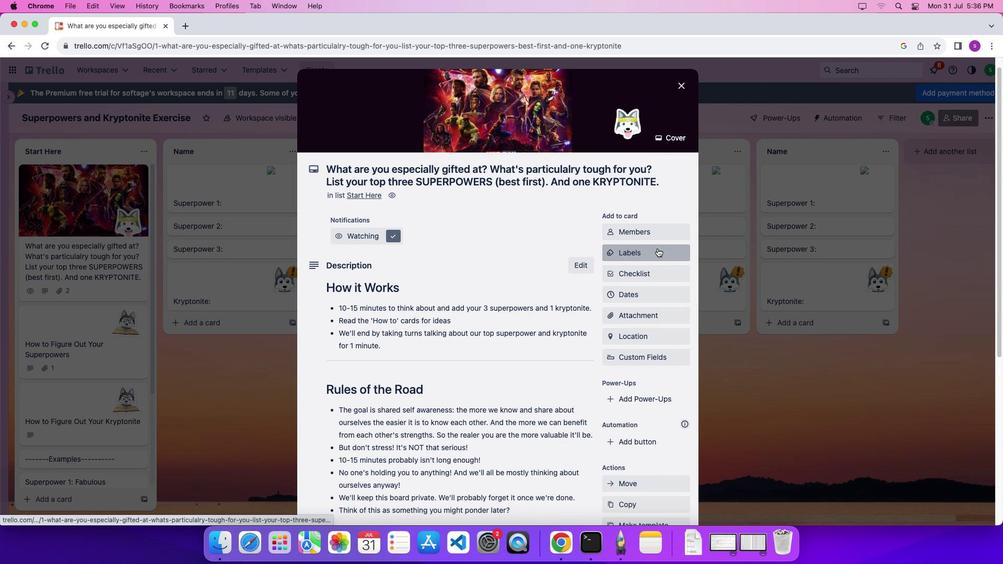 
Action: Mouse moved to (656, 335)
Screenshot: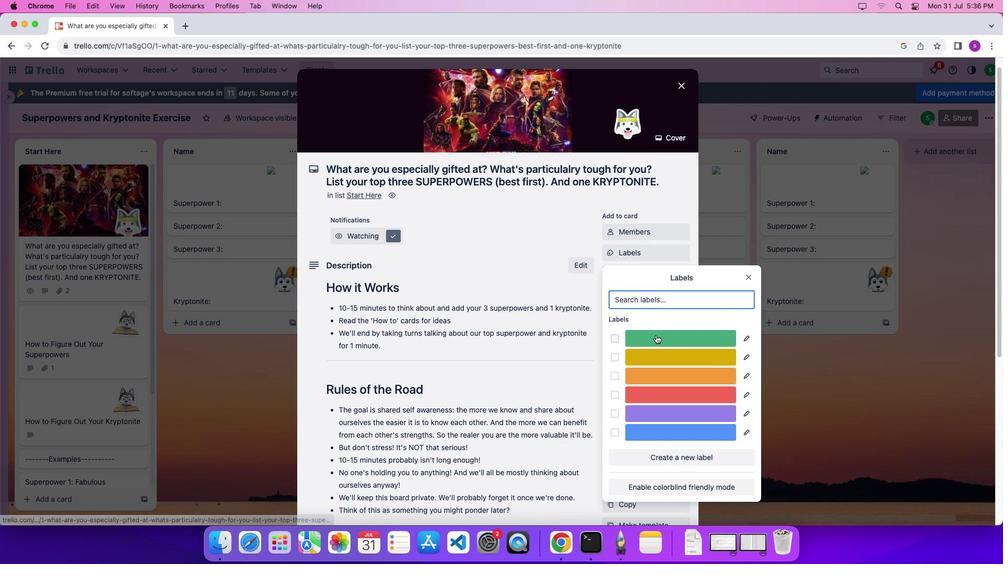 
Action: Mouse pressed left at (656, 335)
Screenshot: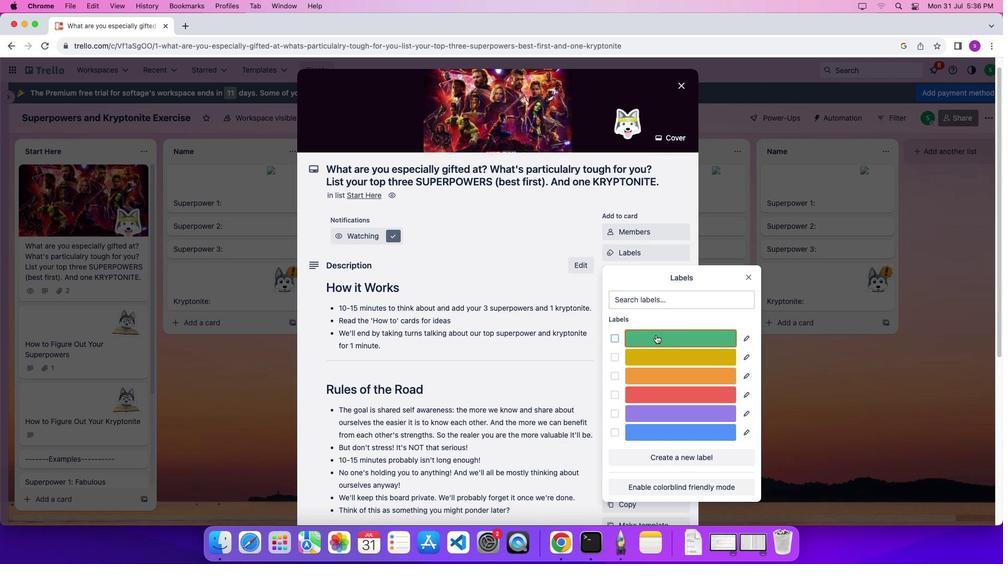
Action: Mouse moved to (667, 406)
Screenshot: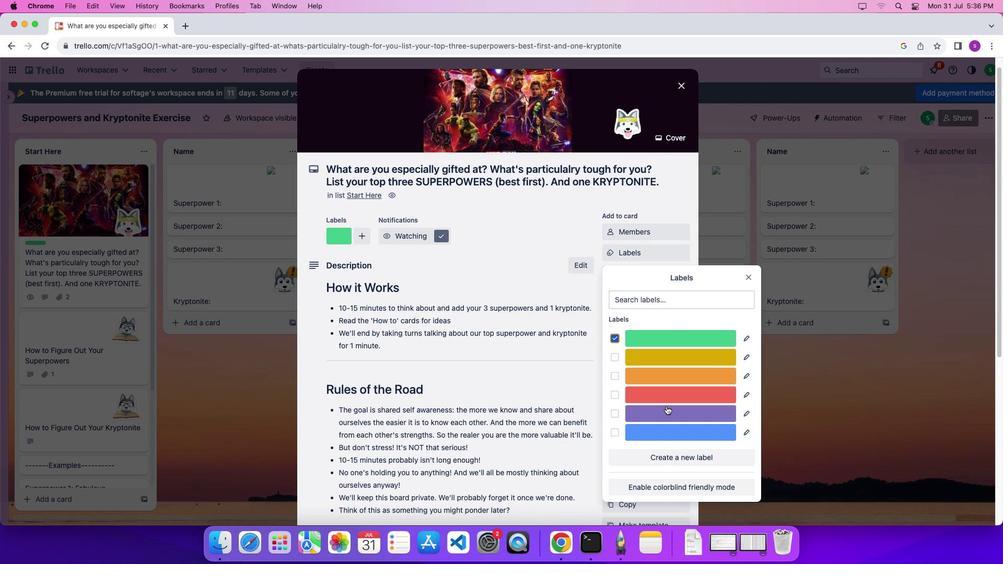 
Action: Mouse pressed left at (667, 406)
Screenshot: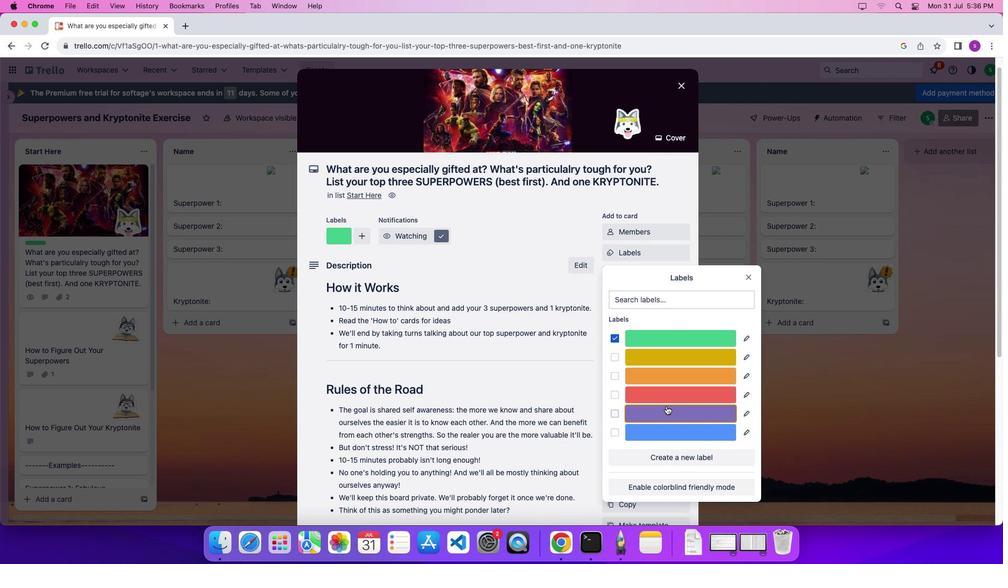 
Action: Mouse moved to (669, 429)
Screenshot: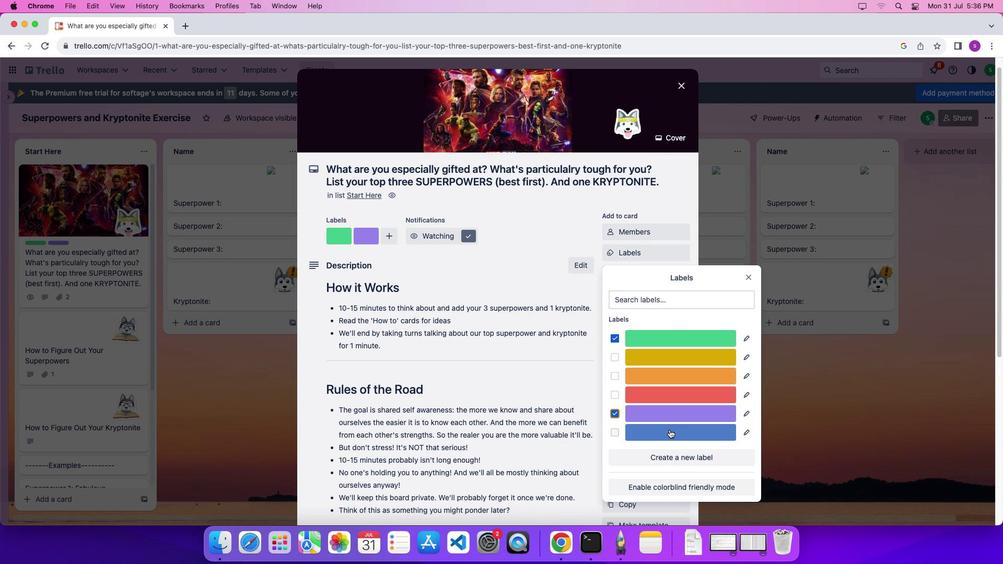 
Action: Mouse pressed left at (669, 429)
Screenshot: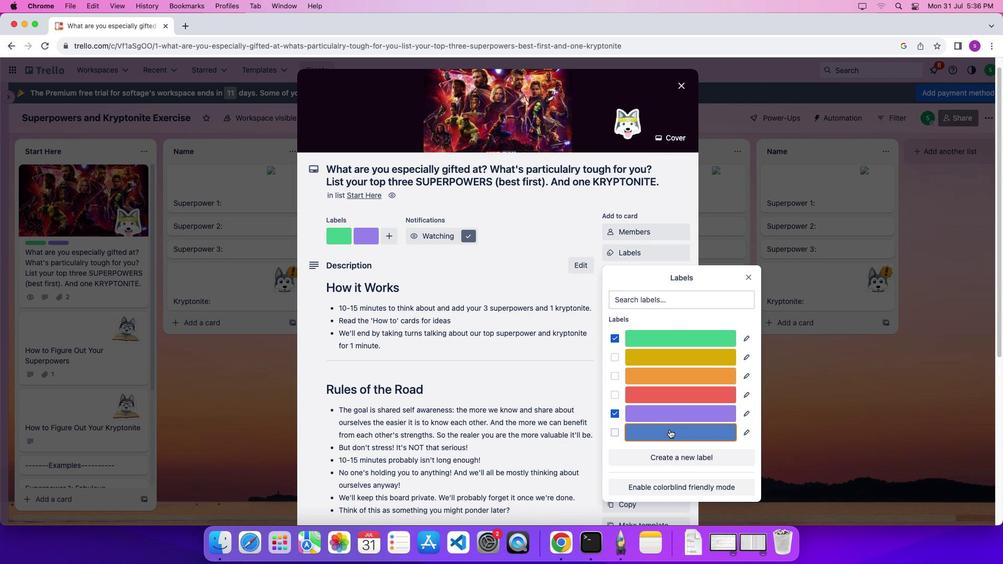 
Action: Mouse moved to (744, 277)
Screenshot: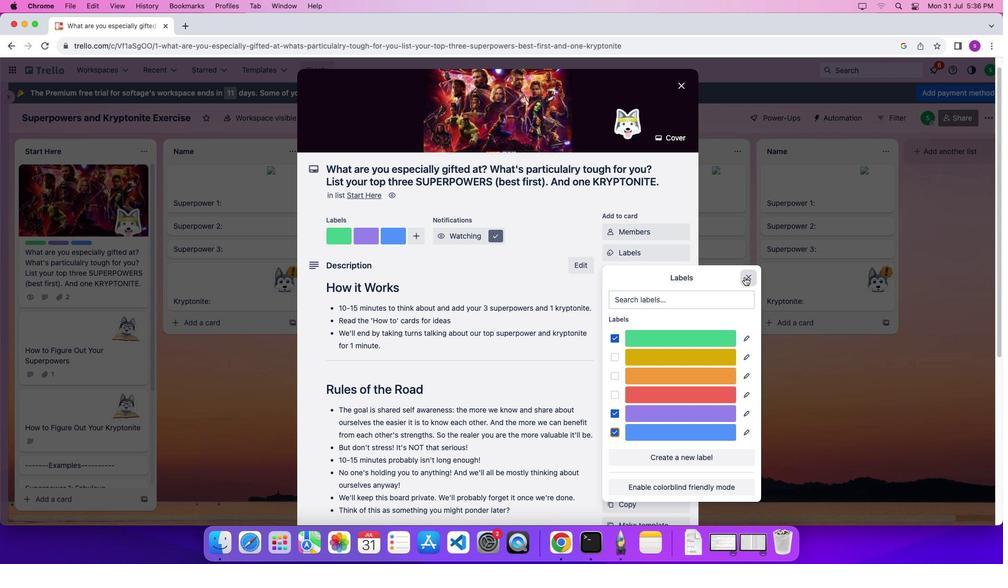 
Action: Mouse pressed left at (744, 277)
Screenshot: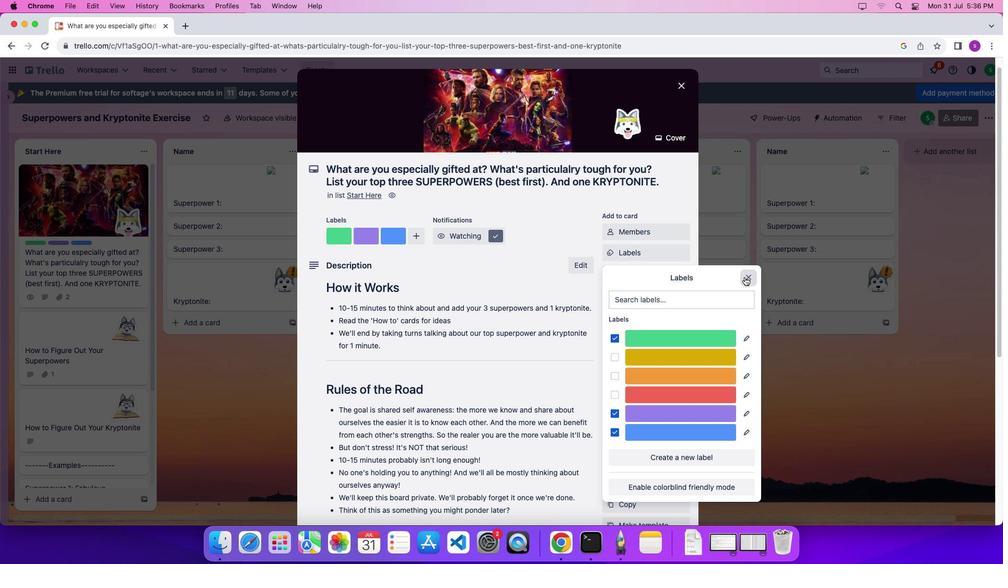
Action: Mouse moved to (663, 273)
Screenshot: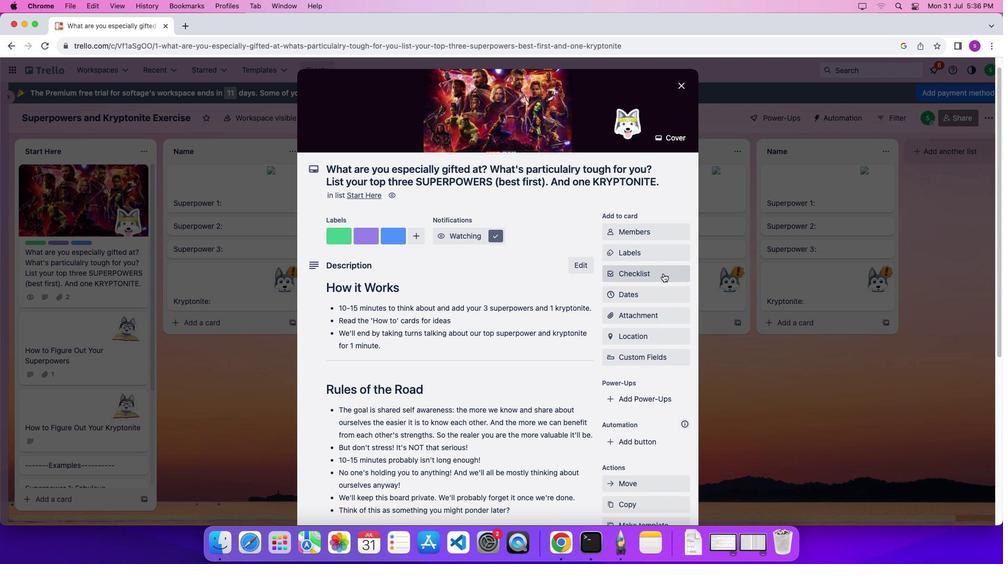 
Action: Mouse pressed left at (663, 273)
Screenshot: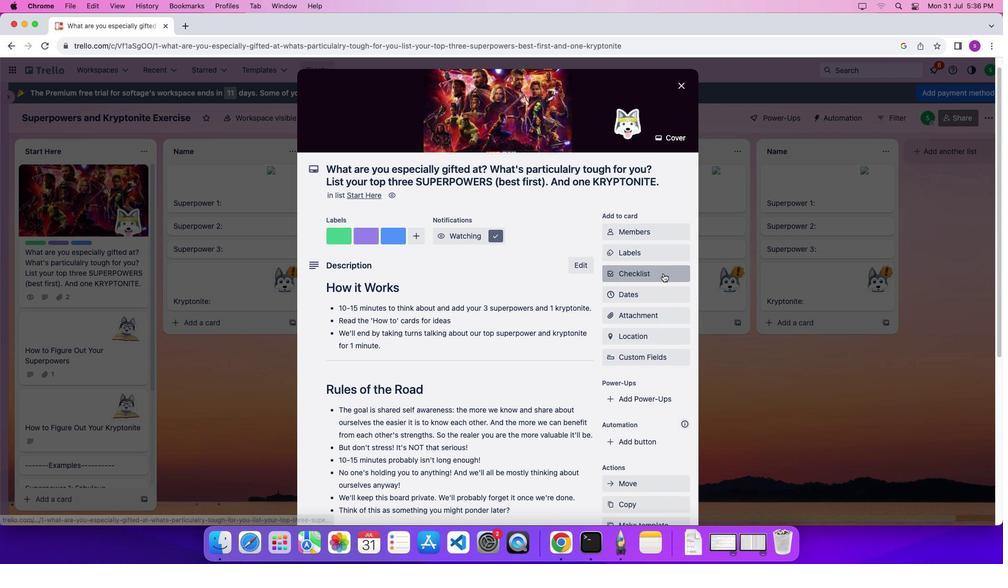 
Action: Mouse moved to (639, 359)
Screenshot: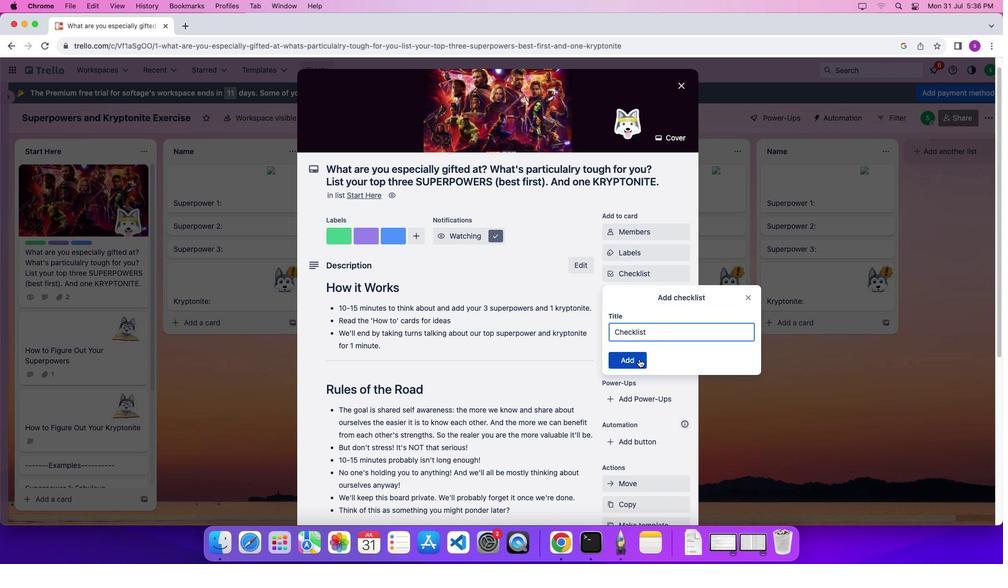 
Action: Mouse pressed left at (639, 359)
Screenshot: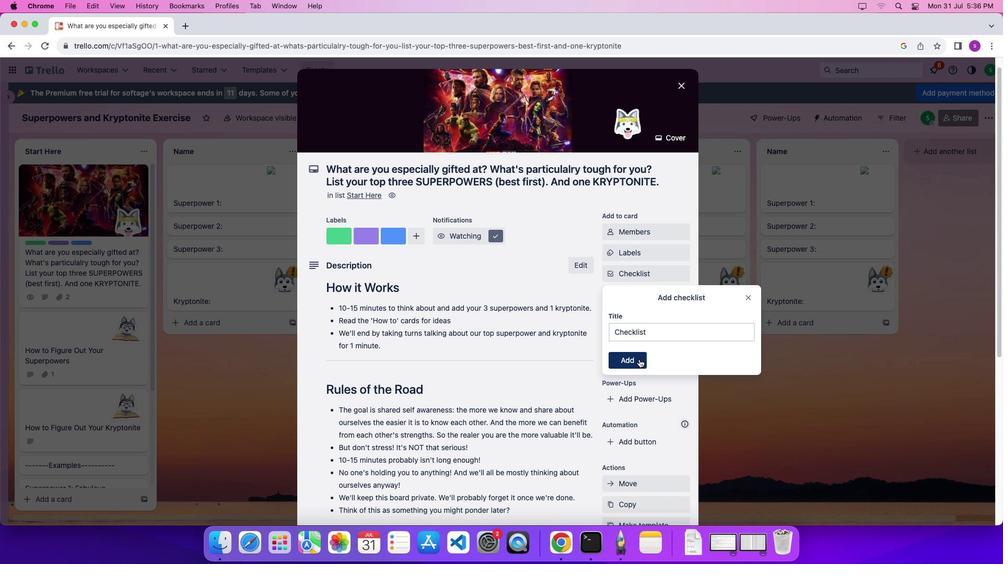 
Action: Mouse moved to (632, 236)
Screenshot: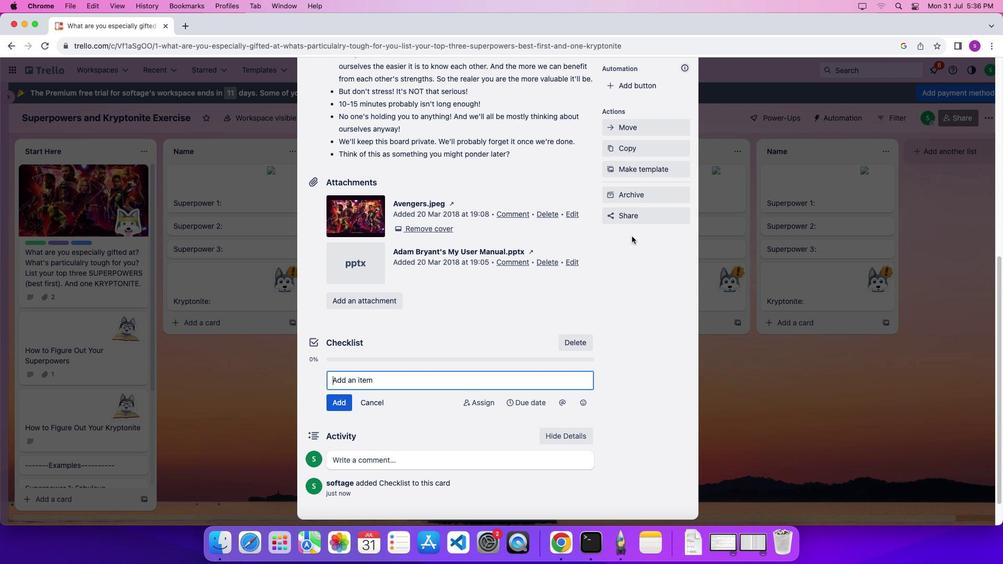 
Action: Mouse scrolled (632, 236) with delta (0, 0)
Screenshot: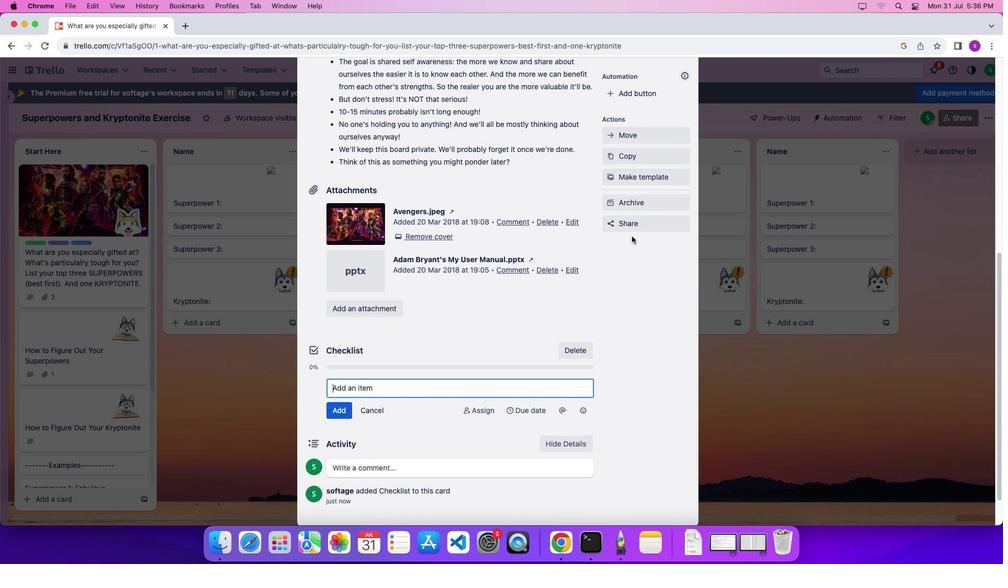 
Action: Mouse scrolled (632, 236) with delta (0, 0)
Screenshot: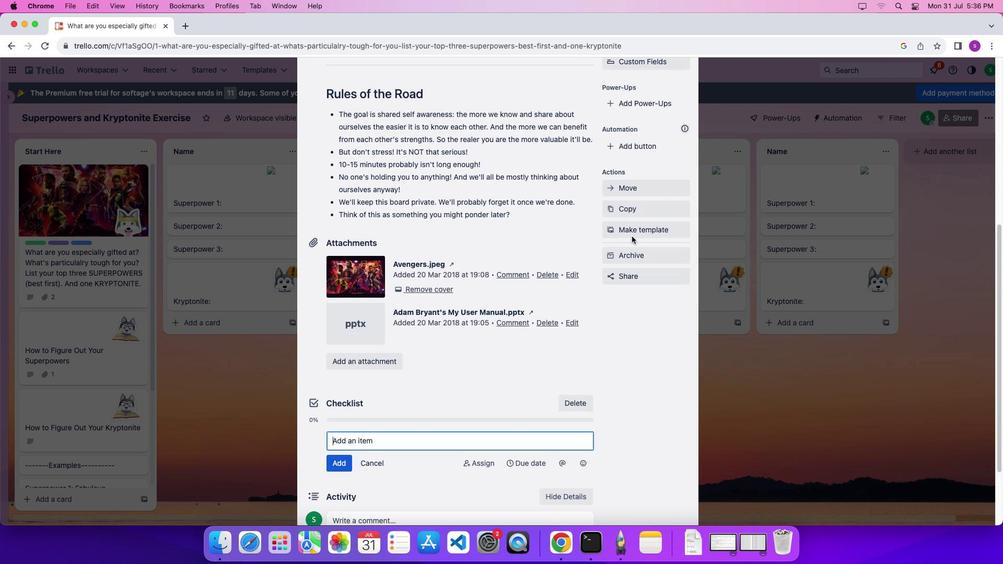 
Action: Mouse scrolled (632, 236) with delta (0, 2)
Screenshot: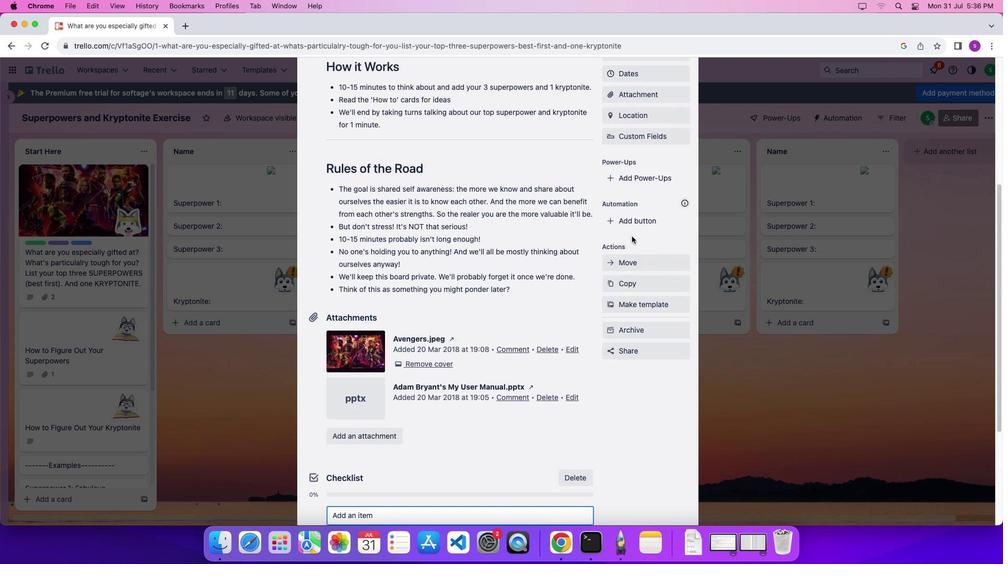 
Action: Mouse scrolled (632, 236) with delta (0, 0)
Screenshot: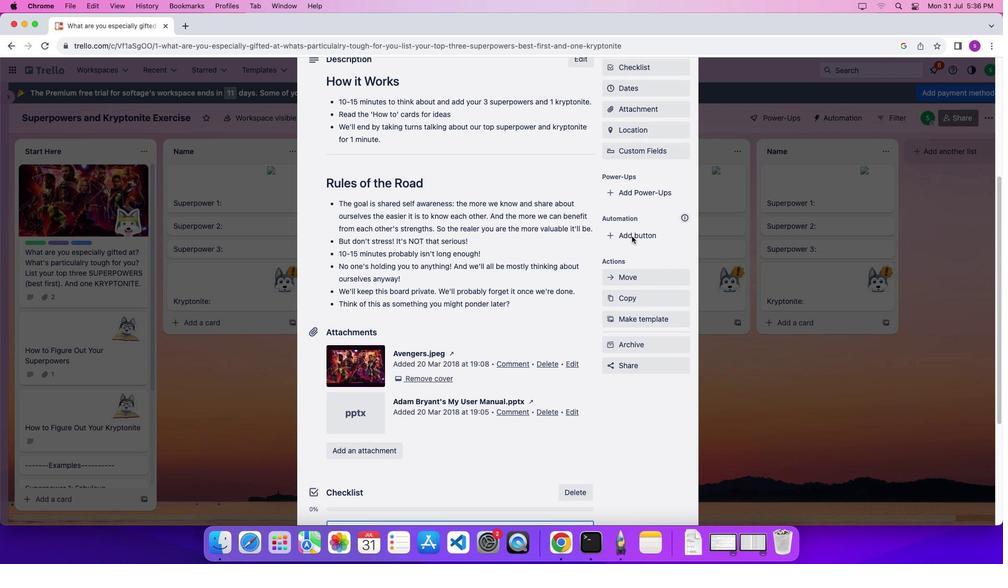 
Action: Mouse scrolled (632, 236) with delta (0, 0)
Screenshot: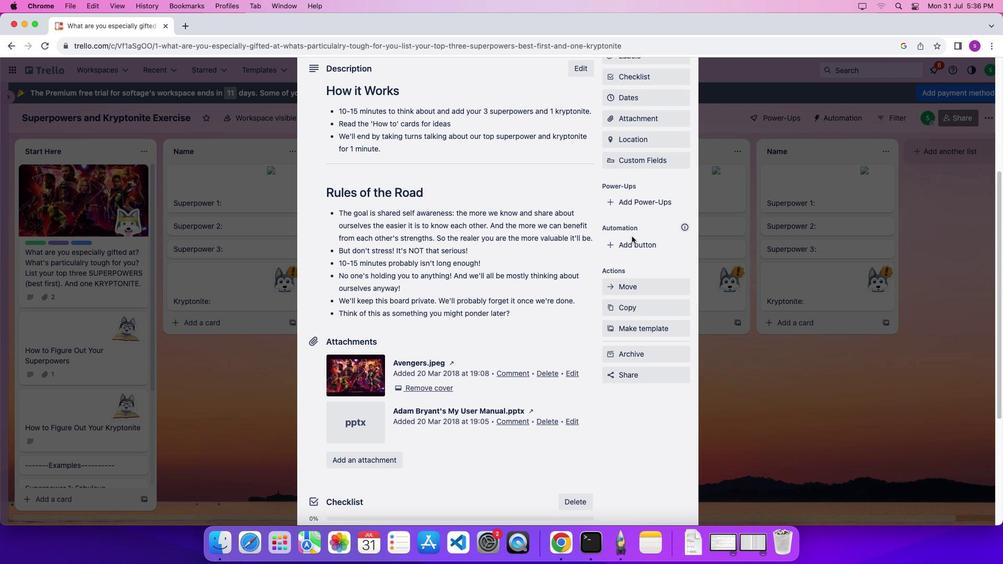 
Action: Mouse moved to (637, 232)
Screenshot: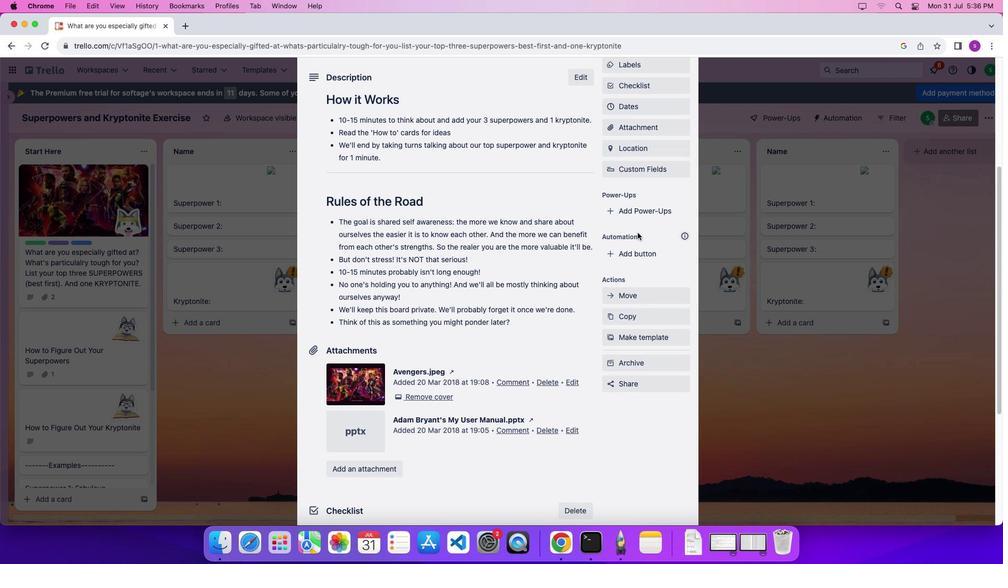 
Action: Mouse scrolled (637, 232) with delta (0, 0)
Screenshot: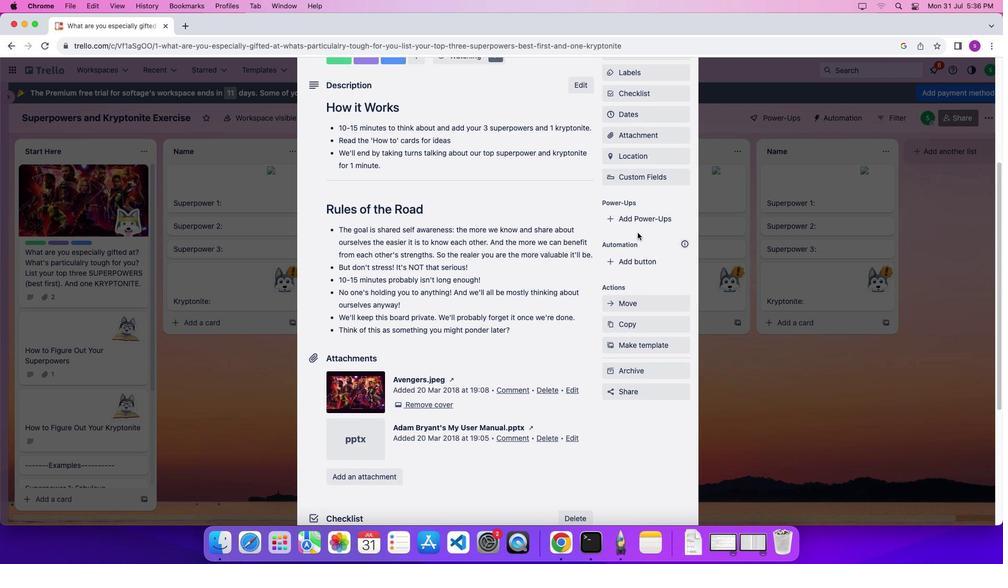 
Action: Mouse scrolled (637, 232) with delta (0, 0)
Screenshot: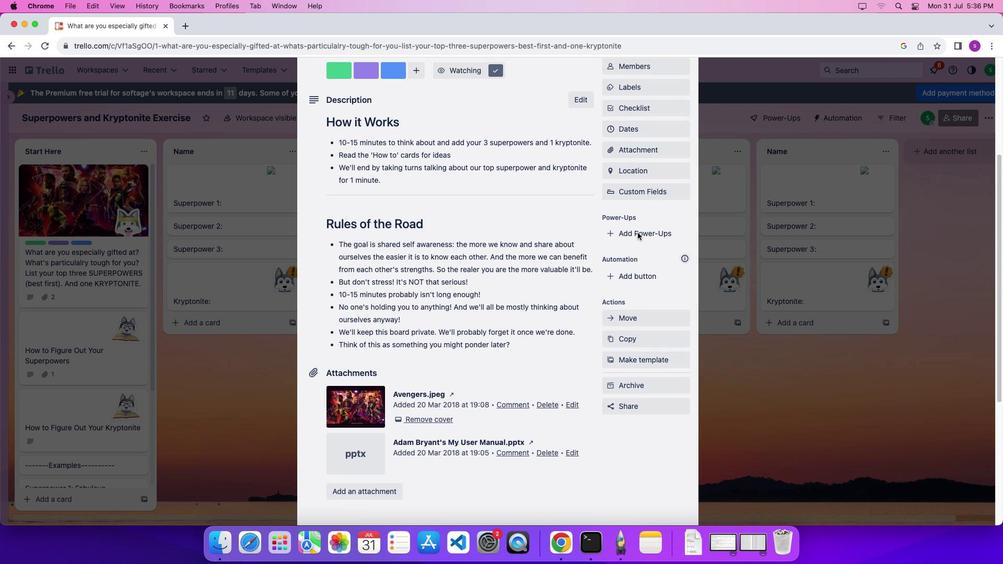 
Action: Mouse moved to (638, 234)
Screenshot: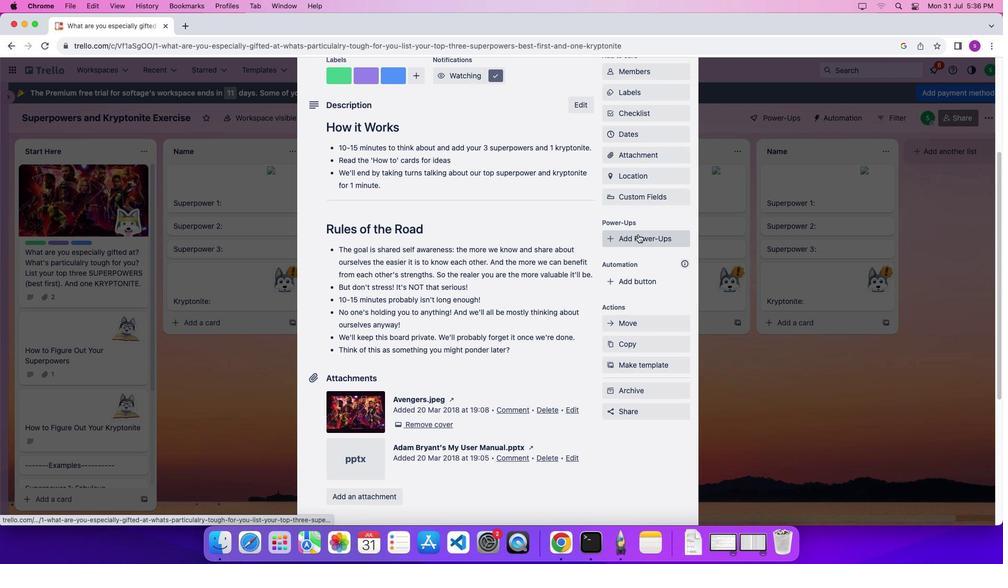
Action: Mouse pressed left at (638, 234)
Screenshot: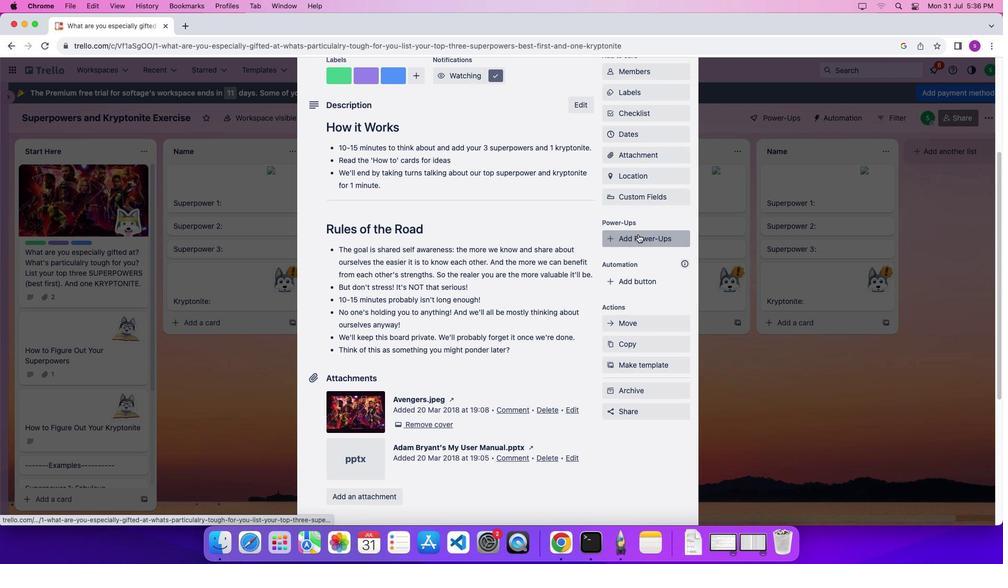 
Action: Mouse moved to (219, 309)
Screenshot: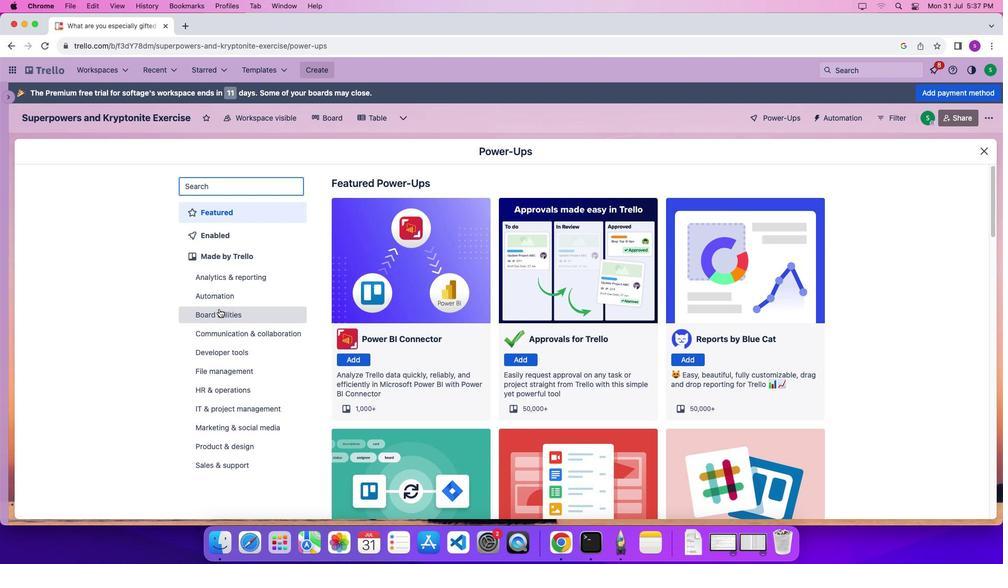 
Action: Mouse pressed left at (219, 309)
Screenshot: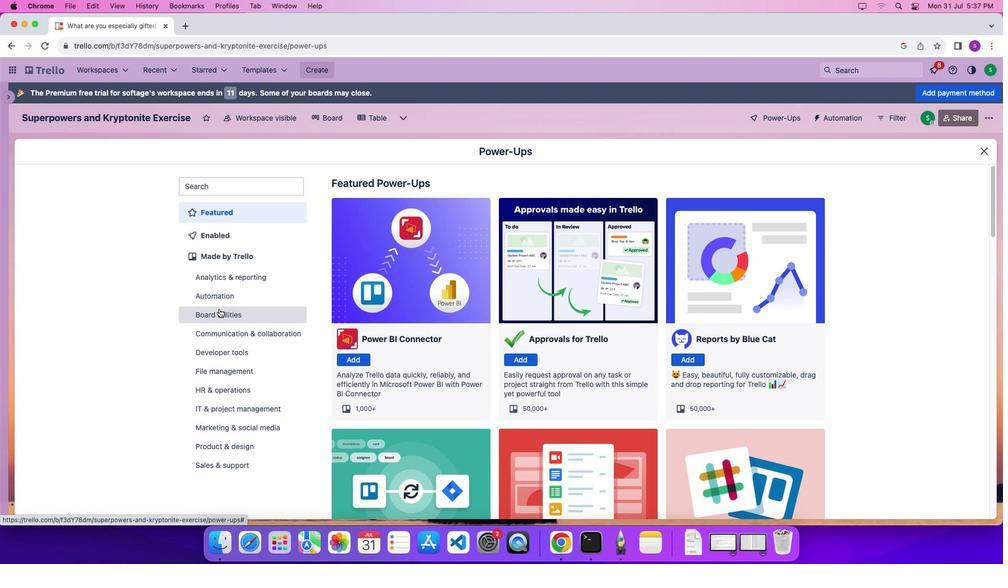 
Action: Mouse moved to (351, 315)
Screenshot: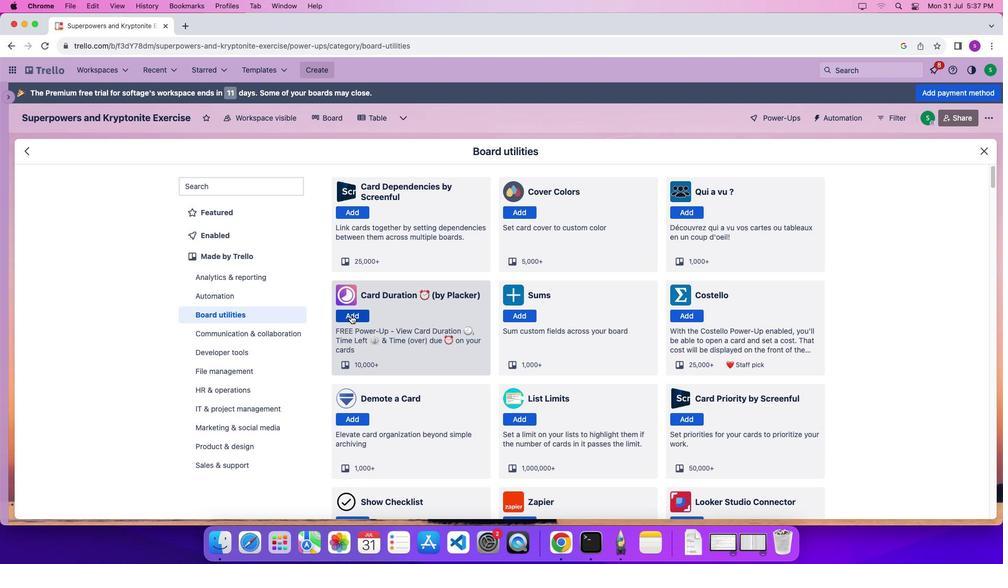 
Action: Mouse pressed left at (351, 315)
Screenshot: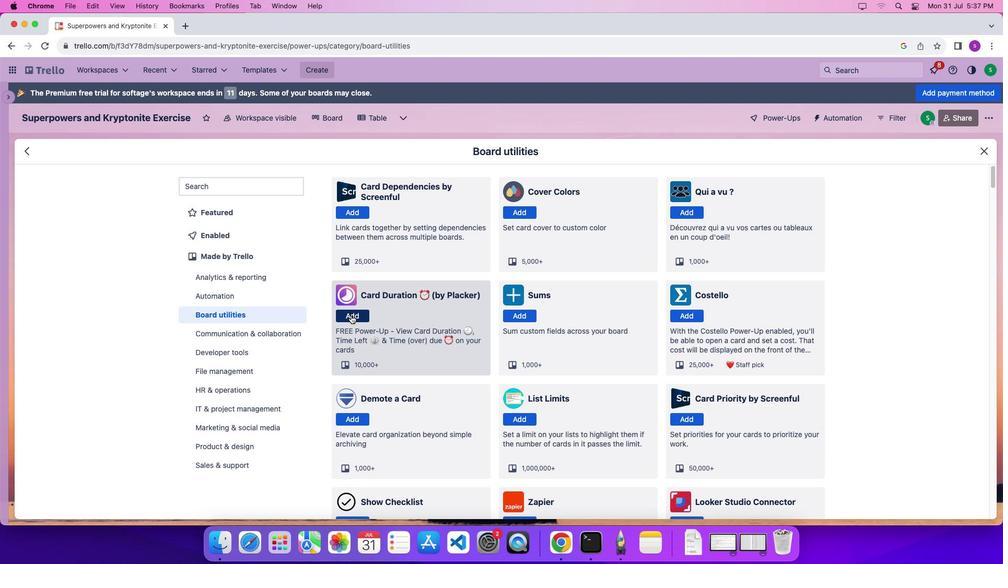 
Action: Mouse moved to (611, 392)
Screenshot: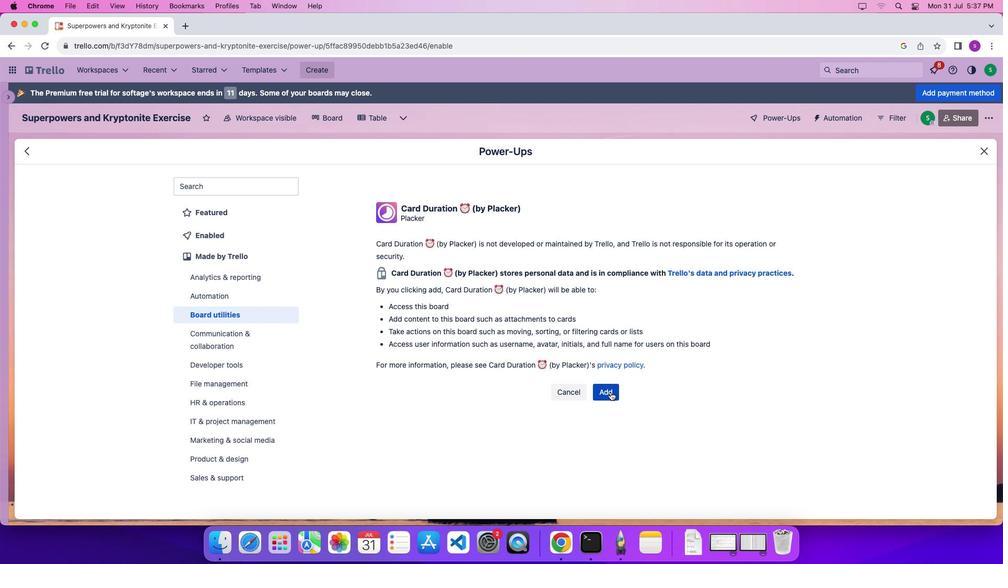 
Action: Mouse pressed left at (611, 392)
Screenshot: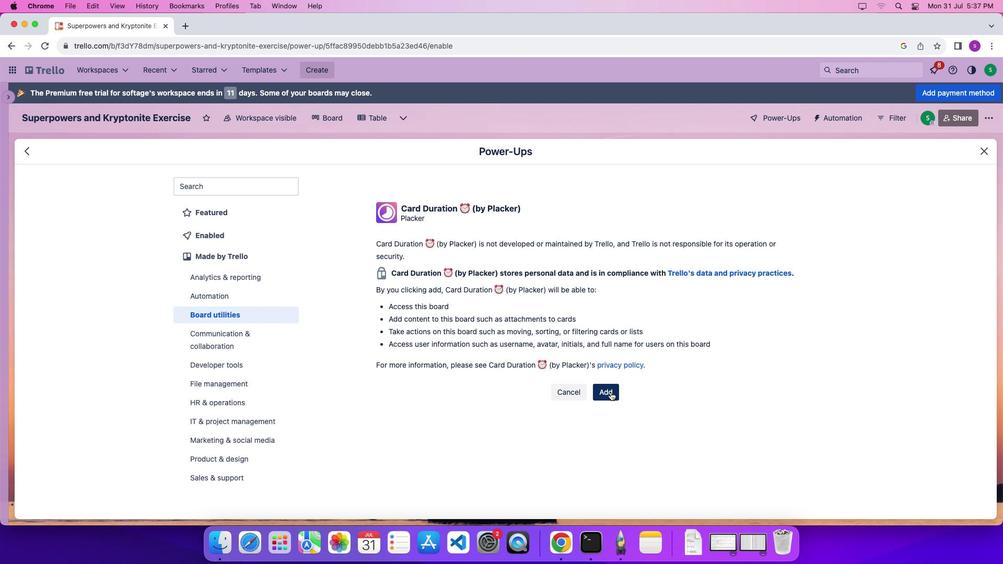 
Action: Mouse moved to (682, 92)
Screenshot: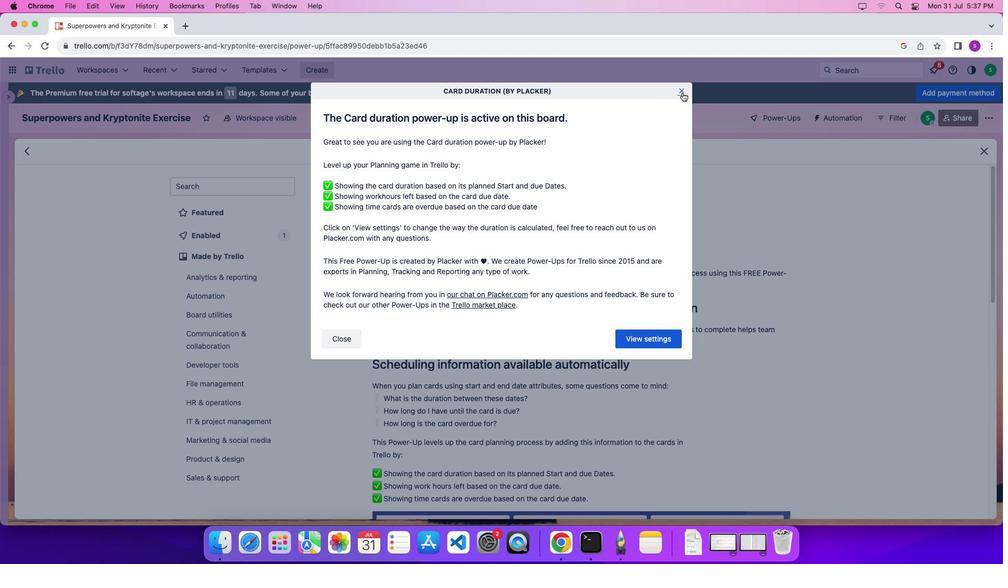 
Action: Mouse pressed left at (682, 92)
Screenshot: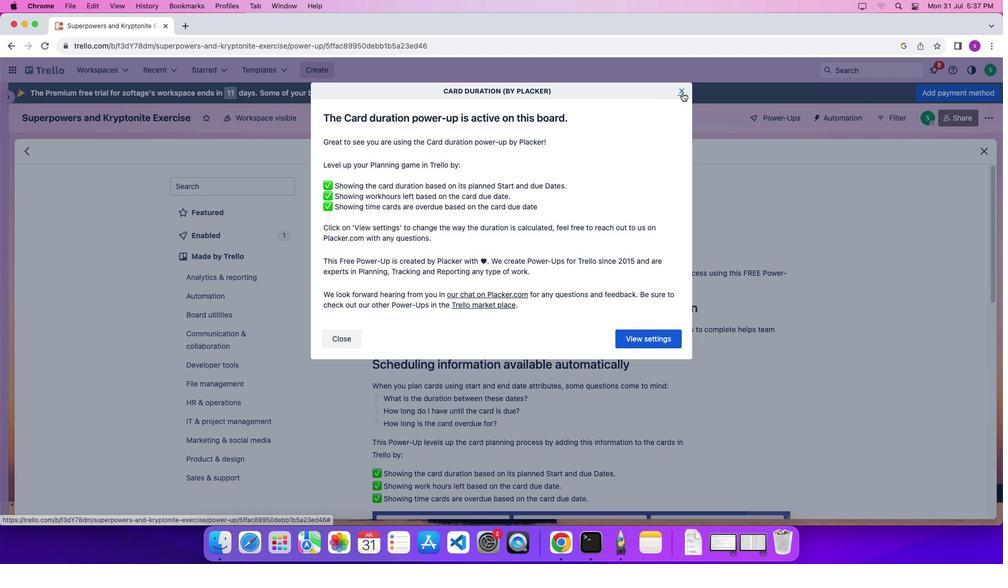 
Action: Mouse moved to (981, 152)
Screenshot: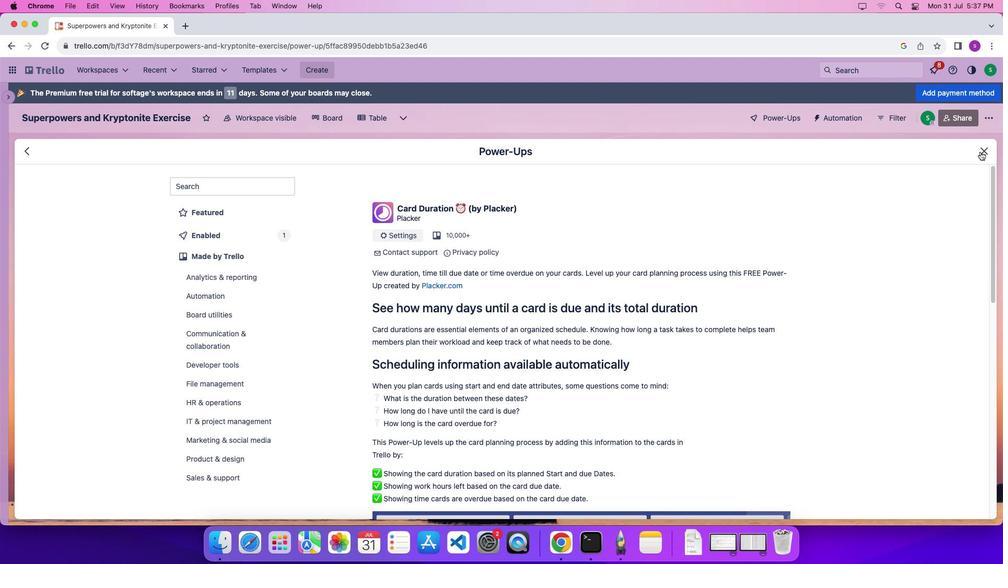 
Action: Mouse pressed left at (981, 152)
Screenshot: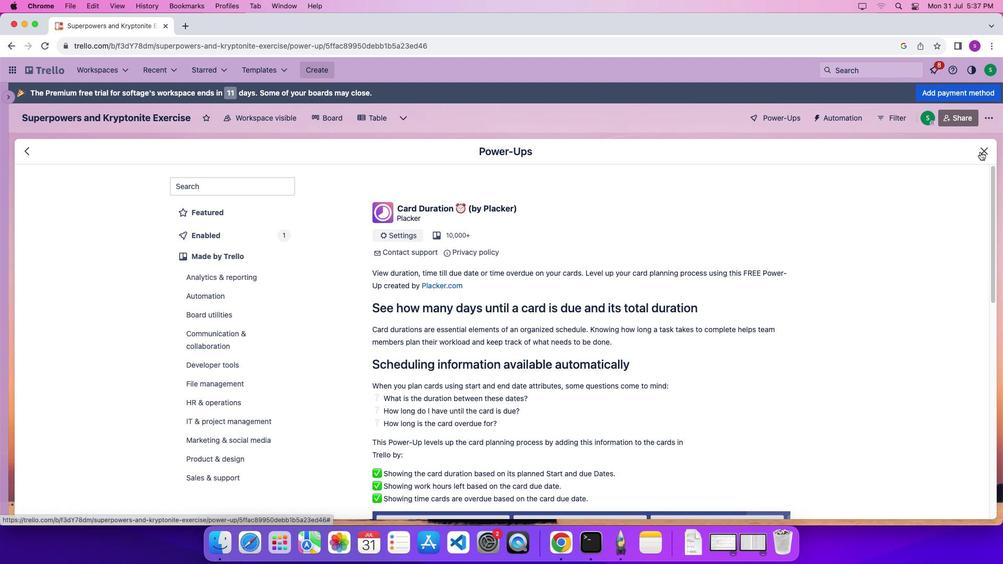 
Action: Mouse moved to (683, 97)
Screenshot: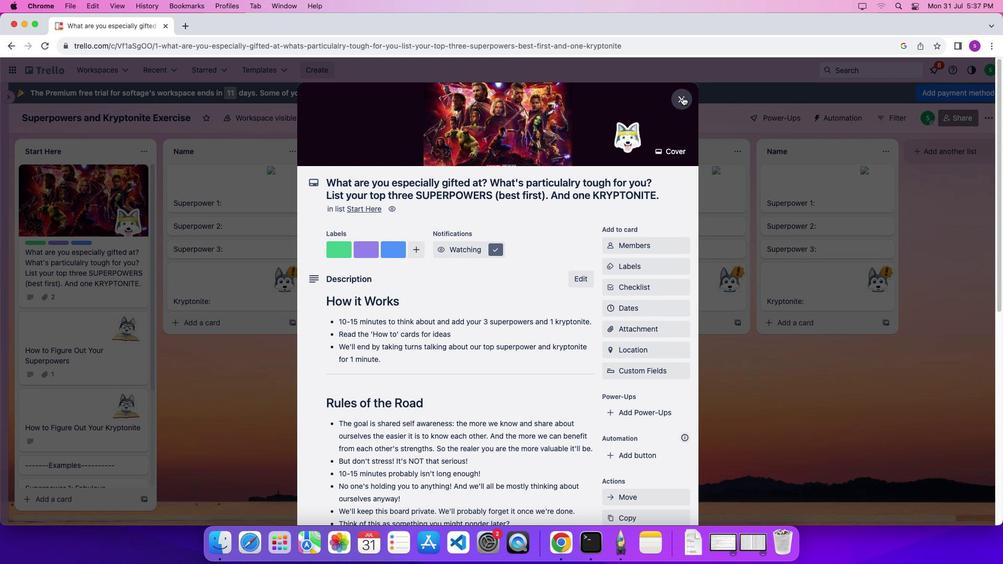
Action: Mouse pressed left at (683, 97)
Screenshot: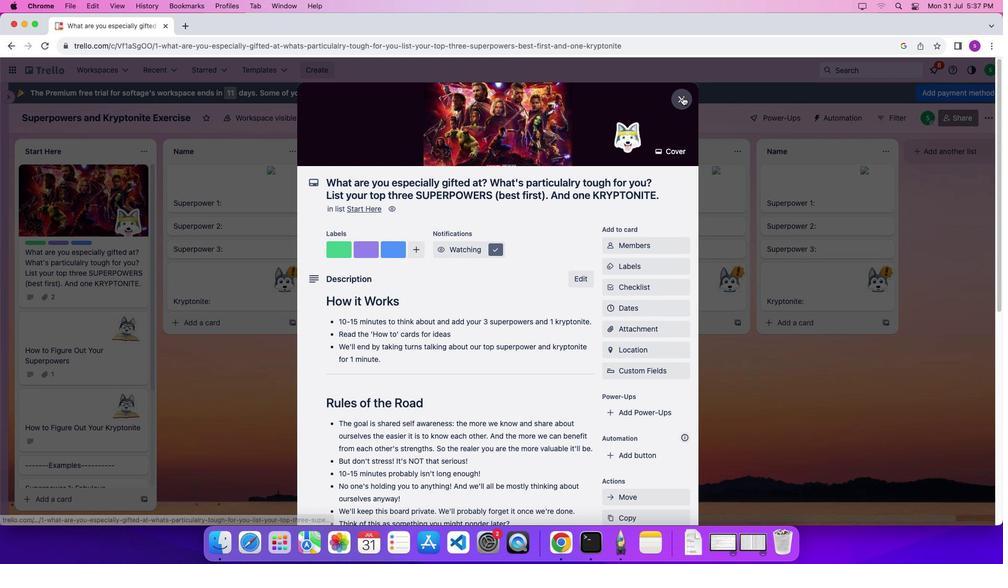 
Action: Mouse moved to (89, 343)
Screenshot: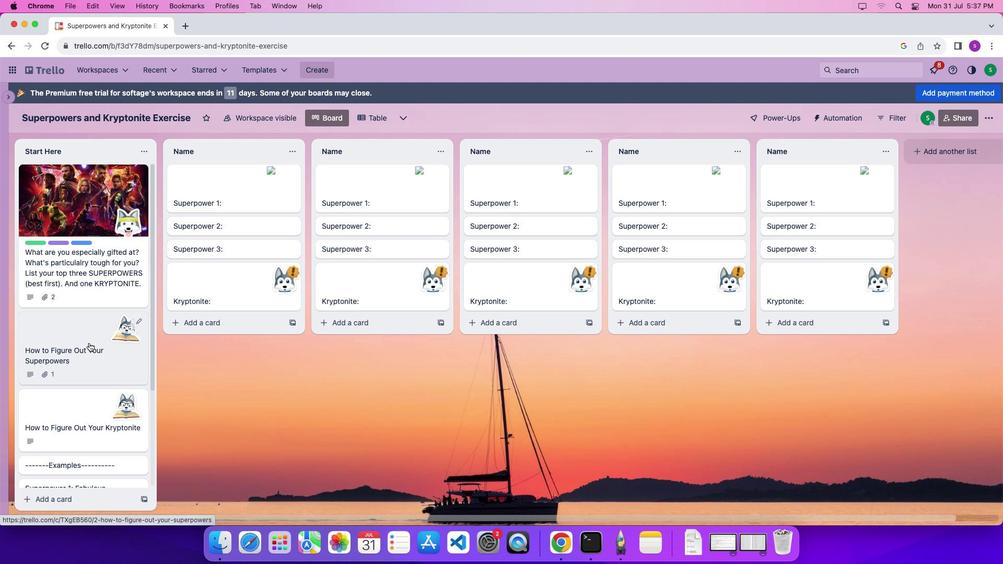 
Action: Mouse pressed left at (89, 343)
Screenshot: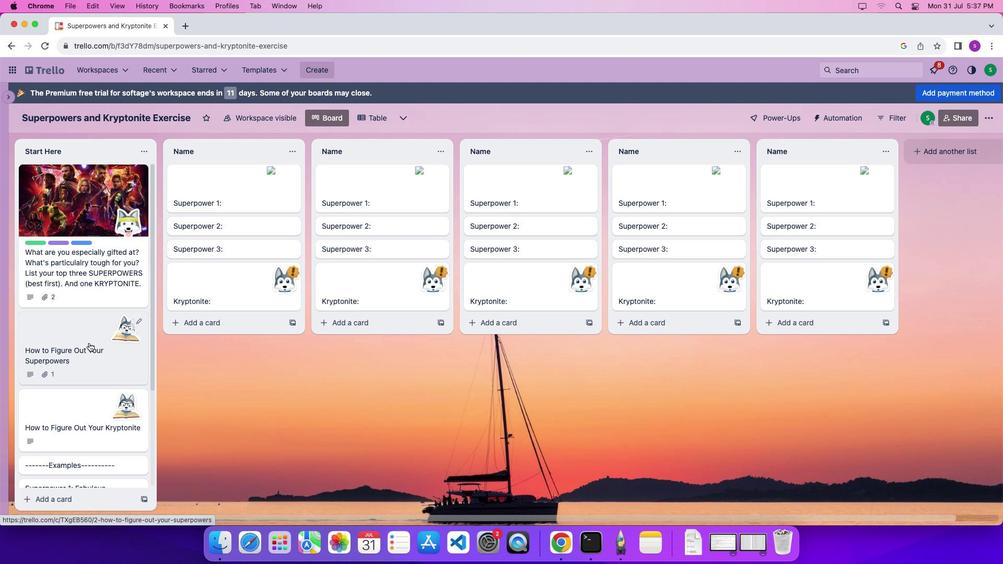 
Action: Mouse moved to (533, 370)
Screenshot: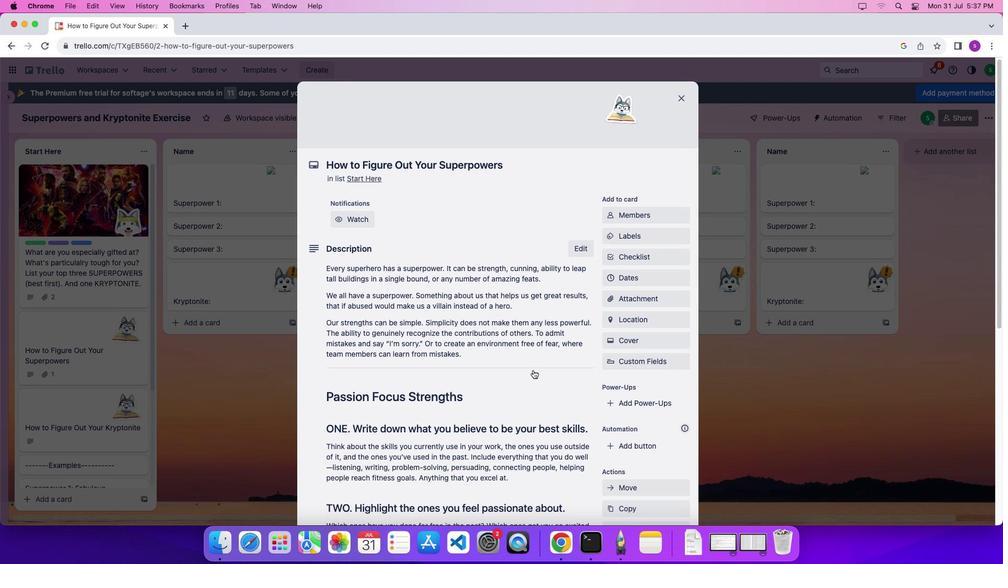 
Action: Mouse scrolled (533, 370) with delta (0, 0)
Screenshot: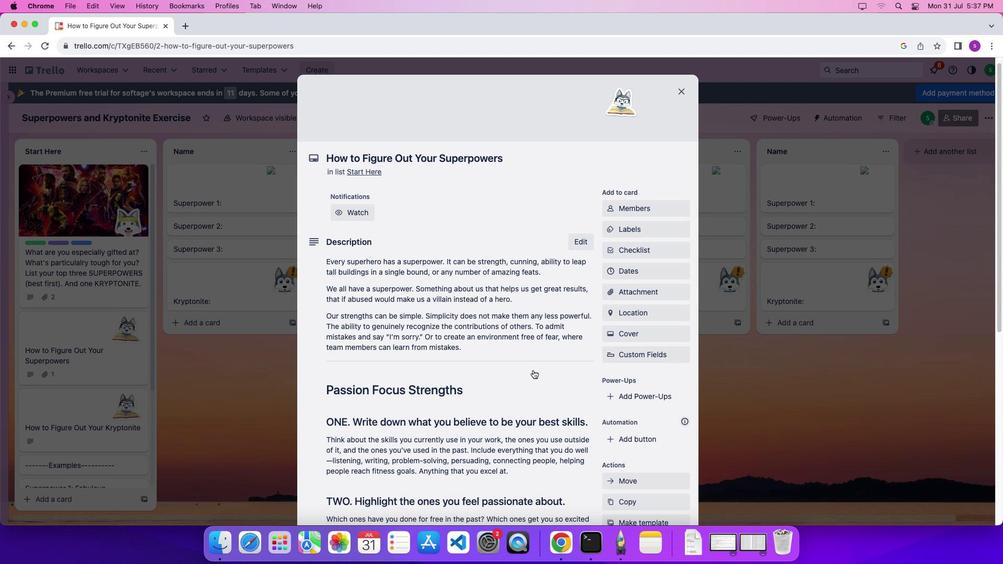 
Action: Mouse moved to (533, 370)
Screenshot: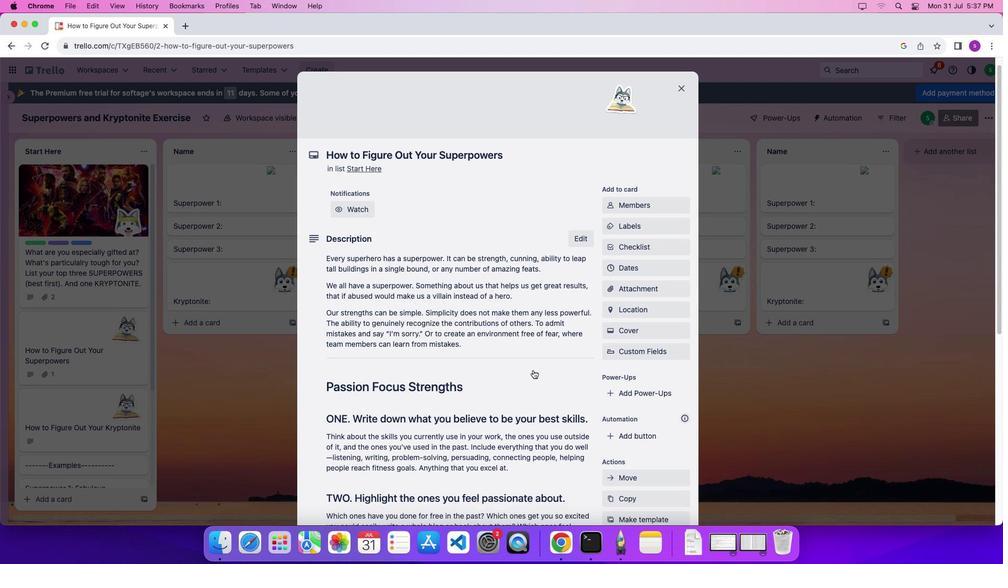 
Action: Mouse scrolled (533, 370) with delta (0, 0)
Screenshot: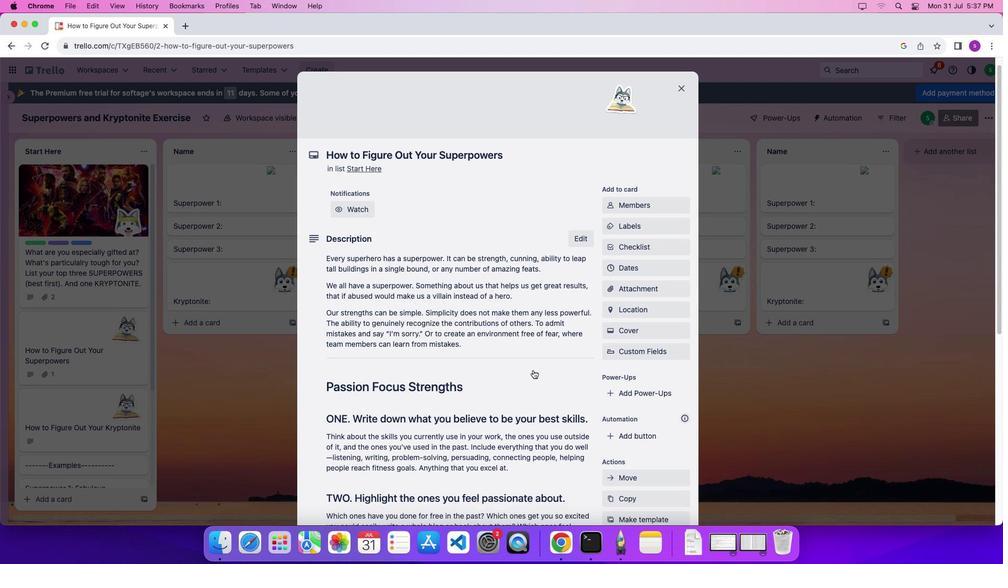 
Action: Mouse scrolled (533, 370) with delta (0, 0)
Screenshot: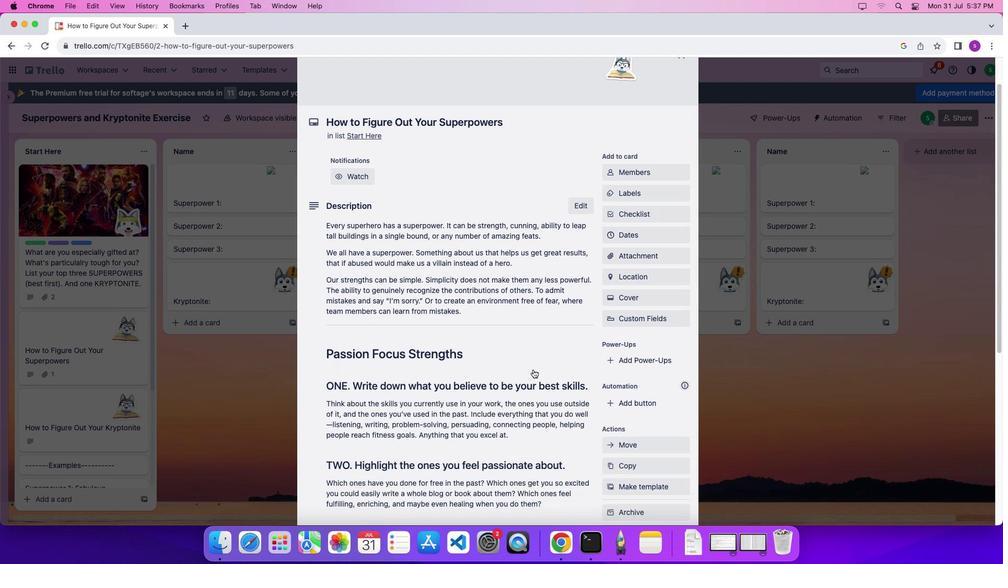 
Action: Mouse moved to (533, 369)
Screenshot: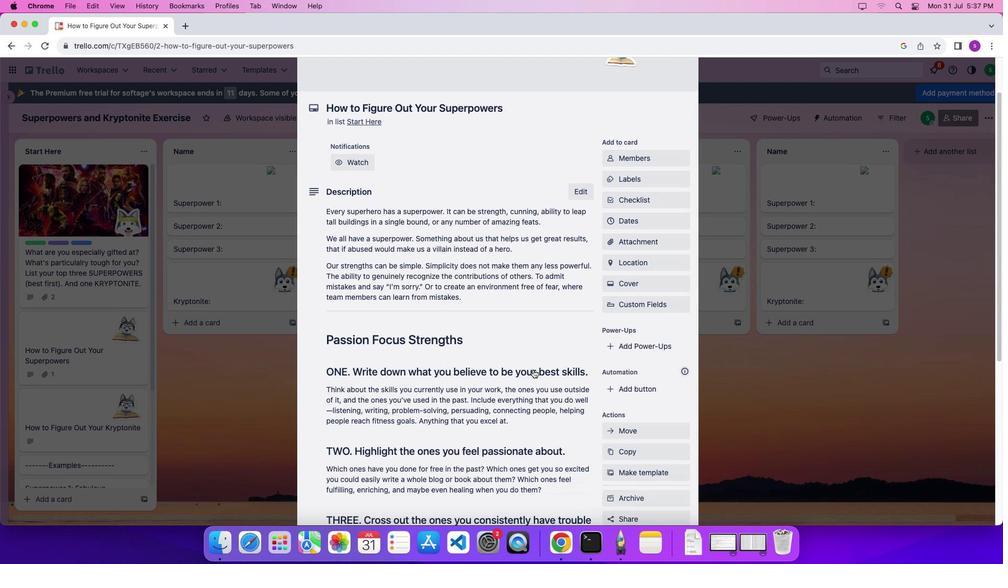 
Action: Mouse scrolled (533, 369) with delta (0, 0)
Screenshot: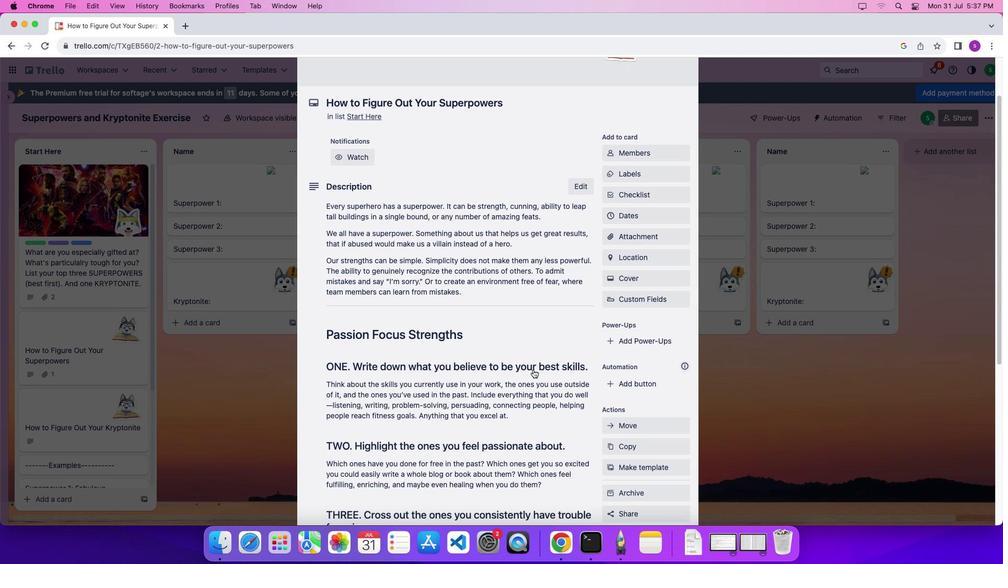 
Action: Mouse scrolled (533, 369) with delta (0, 0)
Screenshot: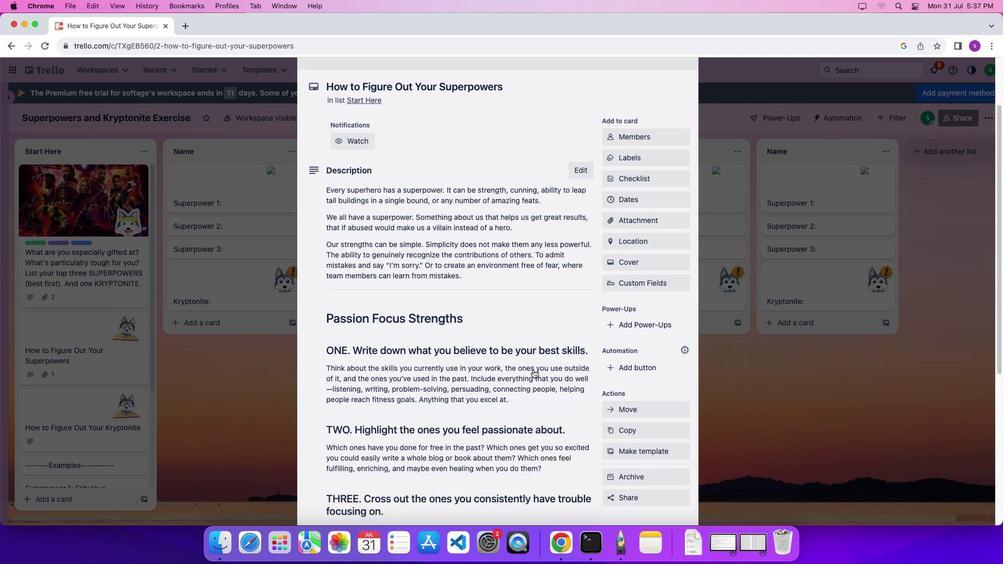 
Action: Mouse scrolled (533, 369) with delta (0, -2)
Screenshot: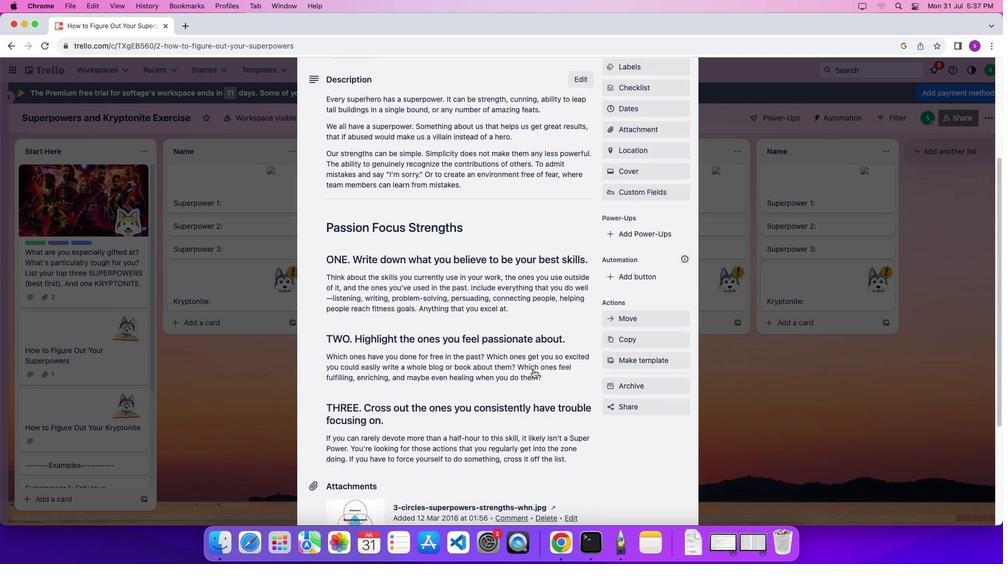 
Action: Mouse scrolled (533, 369) with delta (0, -3)
Screenshot: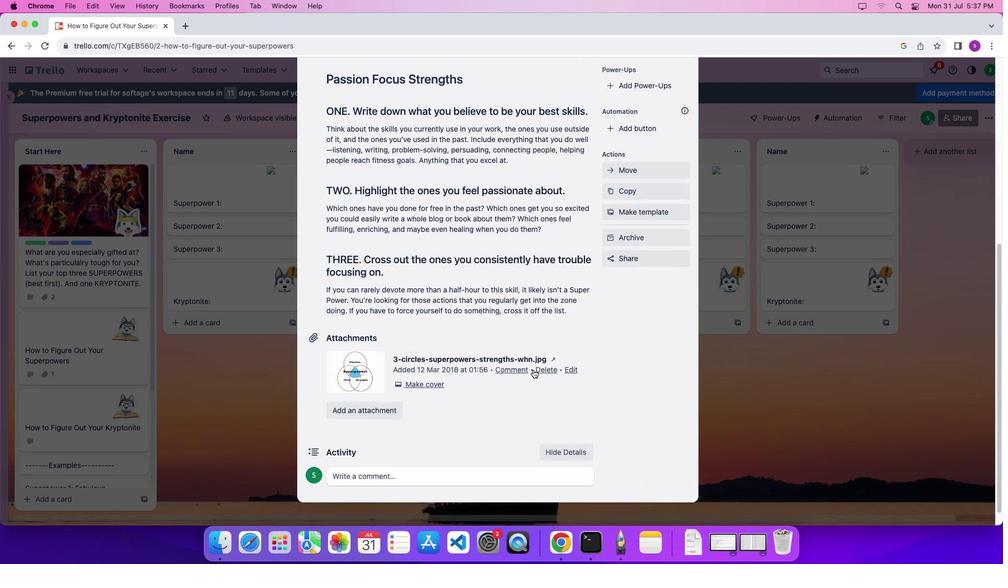 
Action: Mouse scrolled (533, 369) with delta (0, 0)
Screenshot: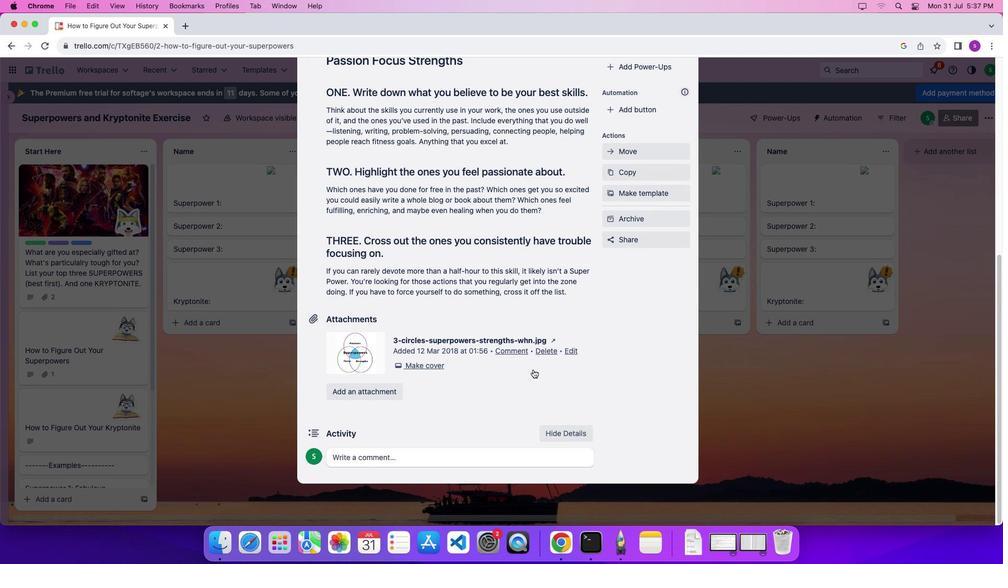 
Action: Mouse scrolled (533, 369) with delta (0, 0)
Screenshot: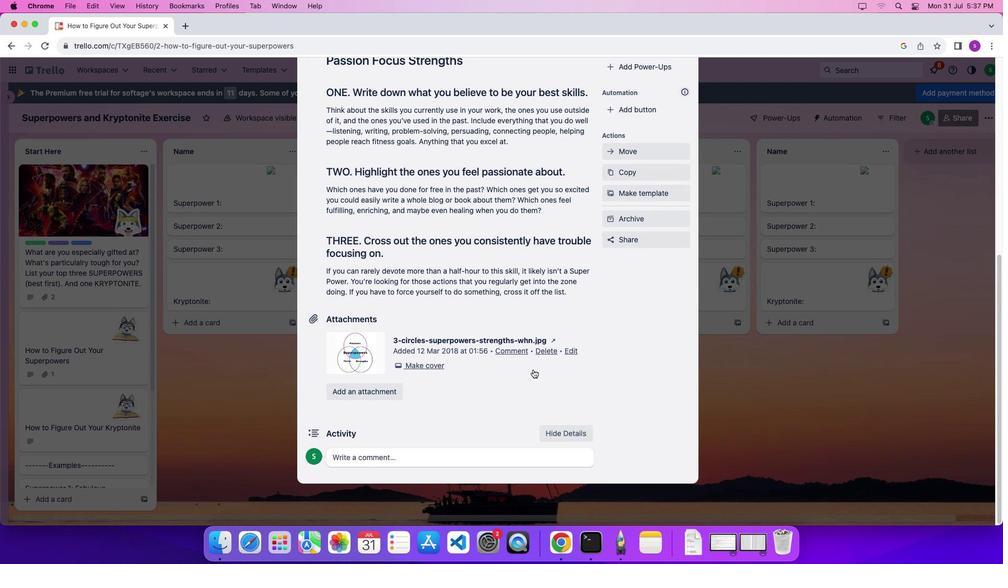 
Action: Mouse scrolled (533, 369) with delta (0, -3)
Screenshot: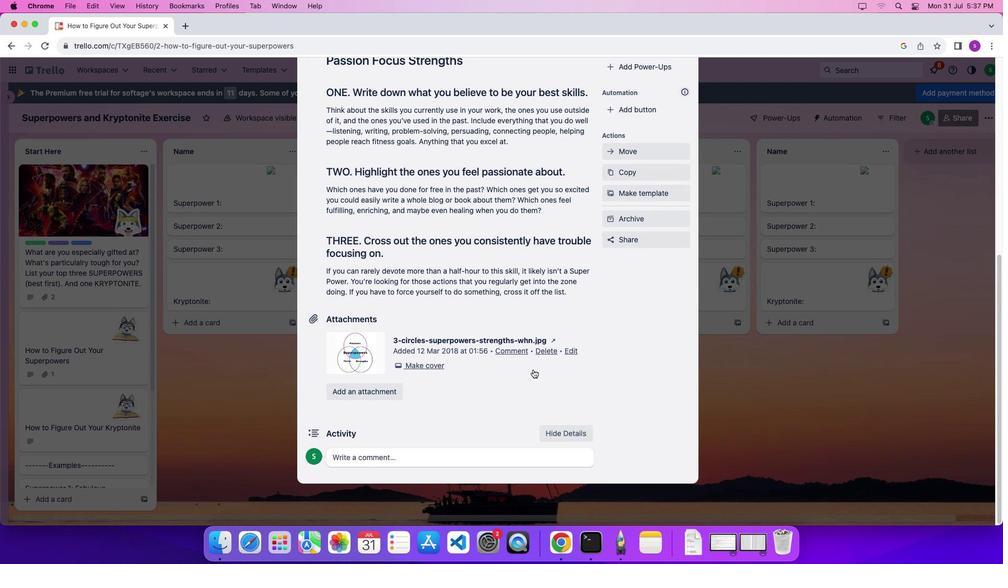 
Action: Mouse scrolled (533, 369) with delta (0, 0)
Screenshot: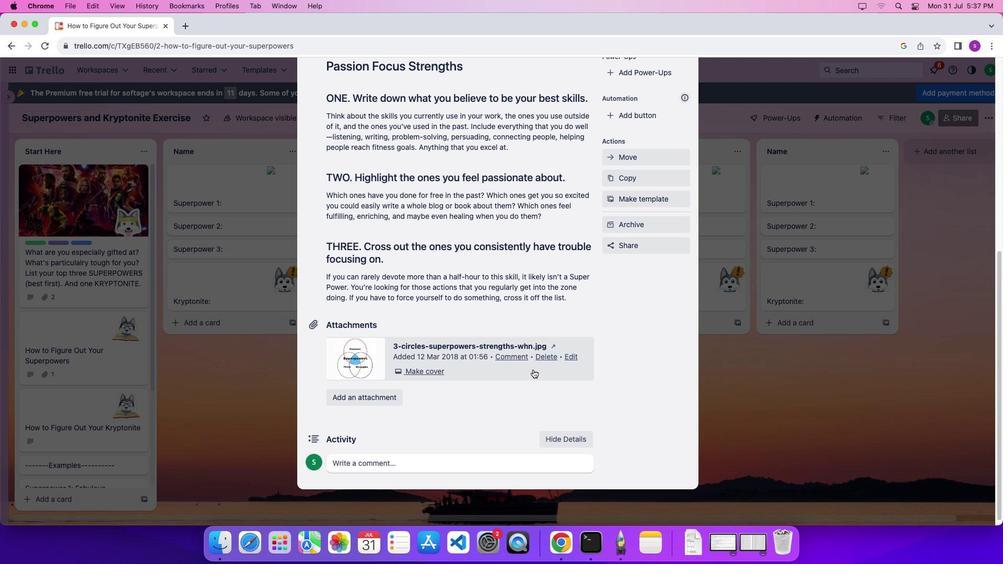 
Action: Mouse scrolled (533, 369) with delta (0, 0)
Screenshot: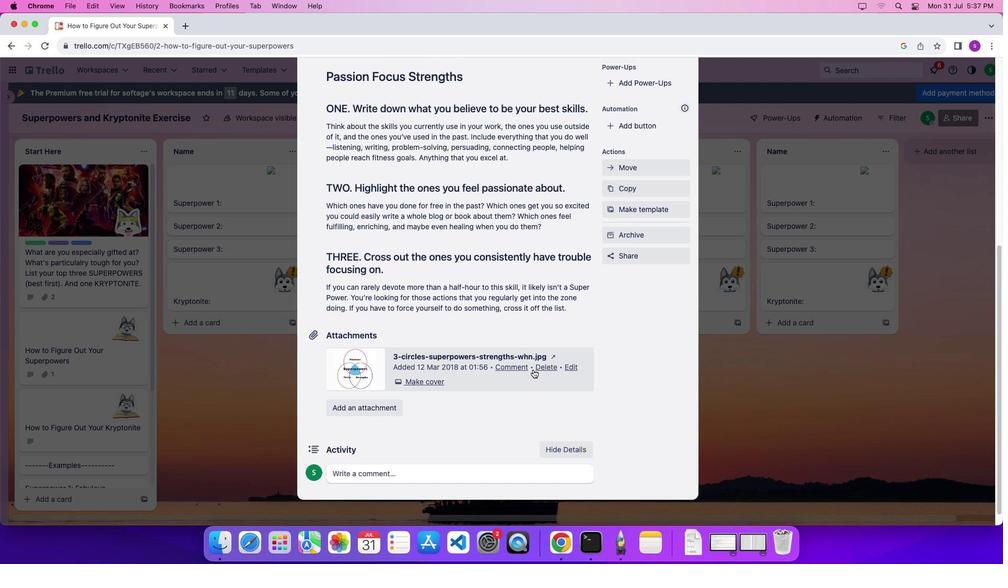 
Action: Mouse scrolled (533, 369) with delta (0, 1)
Screenshot: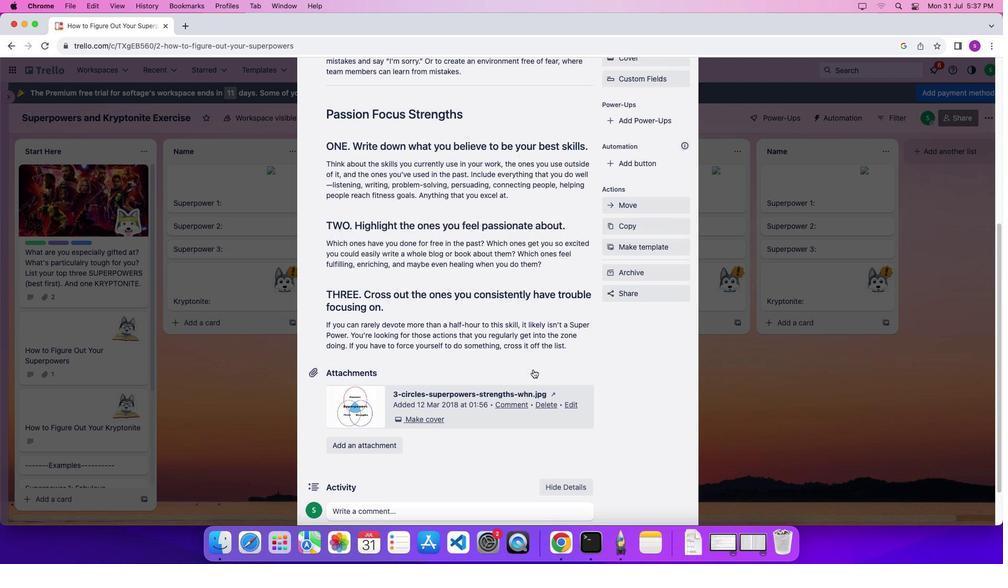
Action: Mouse scrolled (533, 369) with delta (0, 0)
Screenshot: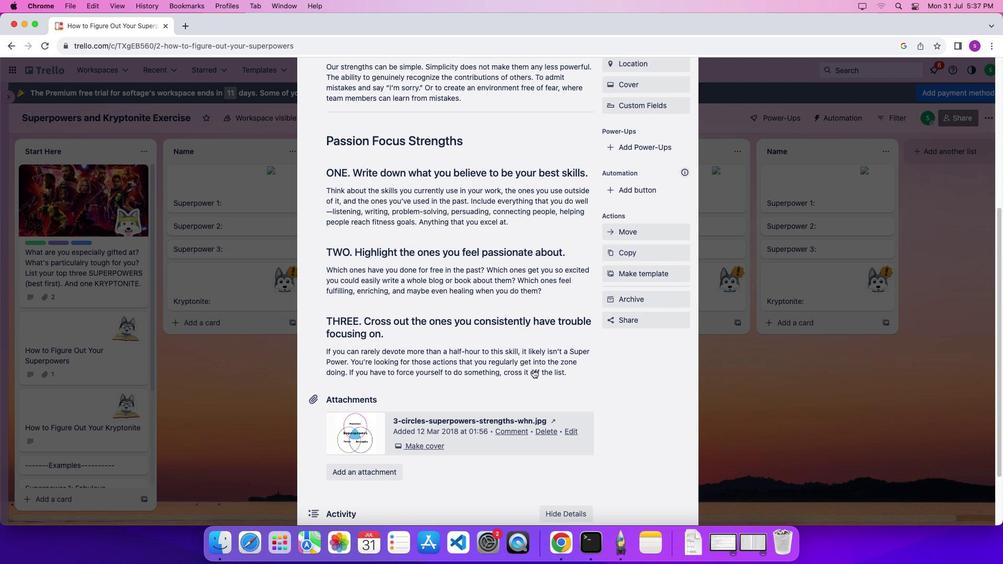 
Action: Mouse scrolled (533, 369) with delta (0, 0)
Screenshot: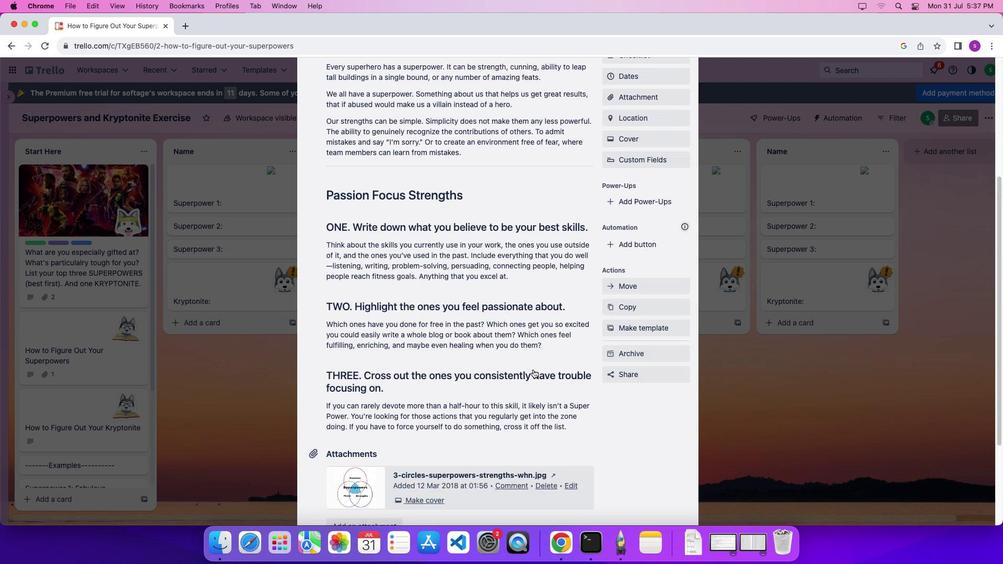 
Action: Mouse scrolled (533, 369) with delta (0, 2)
Screenshot: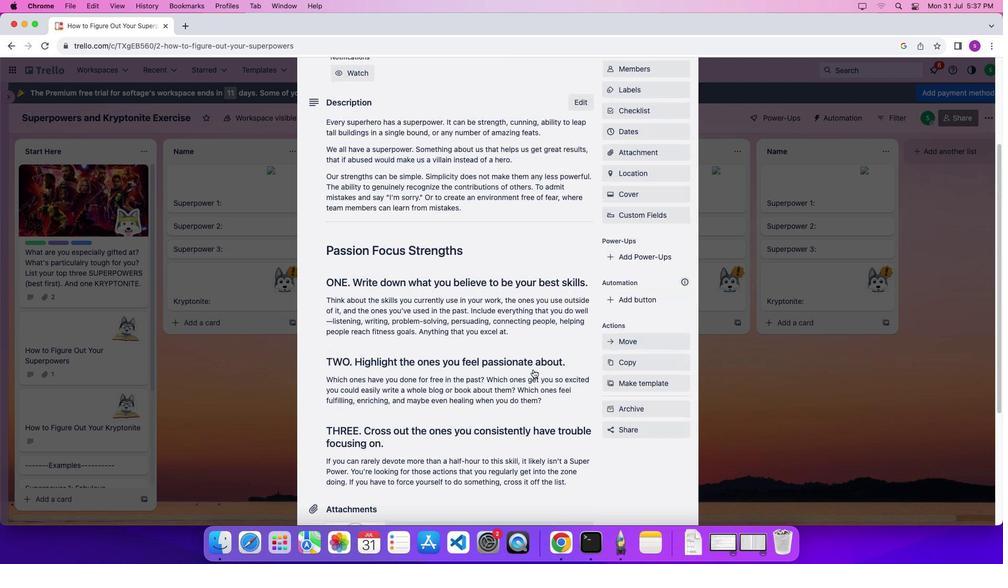 
Action: Mouse scrolled (533, 369) with delta (0, 0)
Screenshot: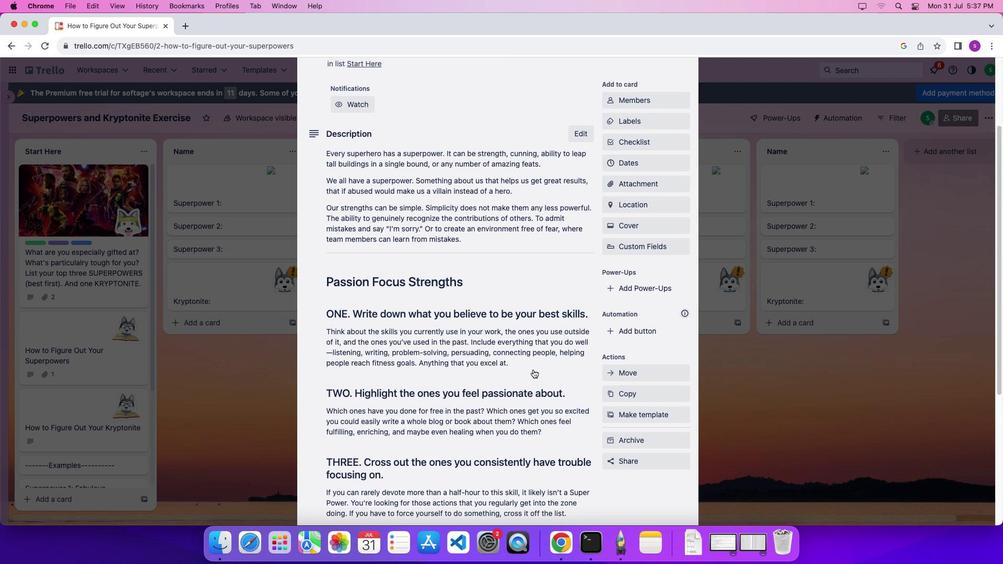 
Action: Mouse scrolled (533, 369) with delta (0, 0)
Screenshot: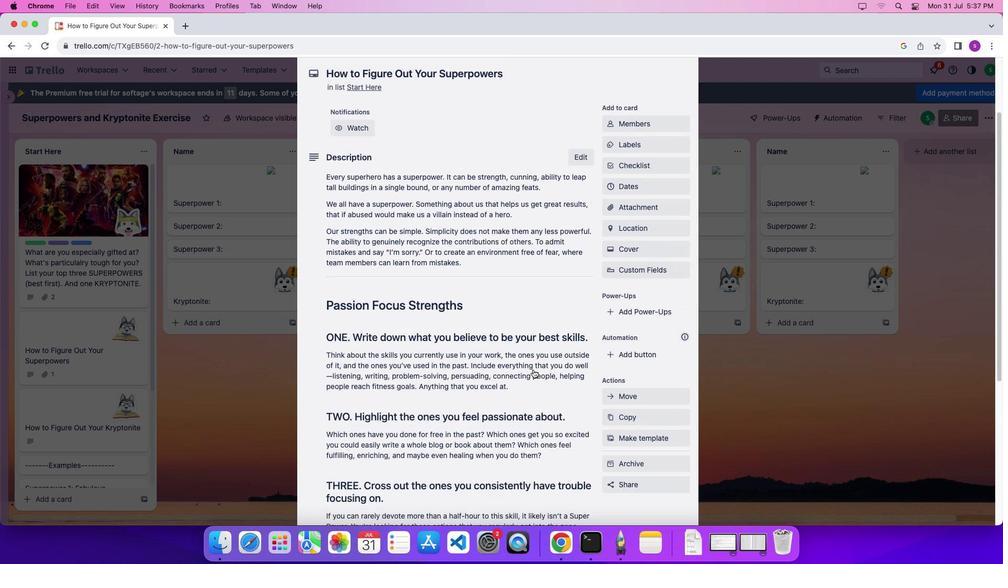 
Action: Mouse scrolled (533, 369) with delta (0, 2)
Screenshot: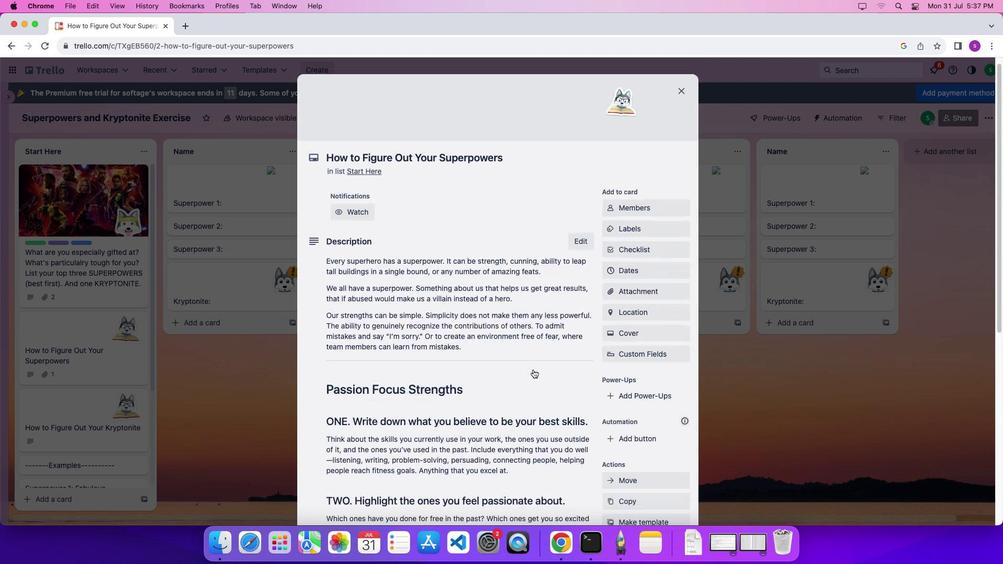 
Action: Mouse moved to (681, 101)
Screenshot: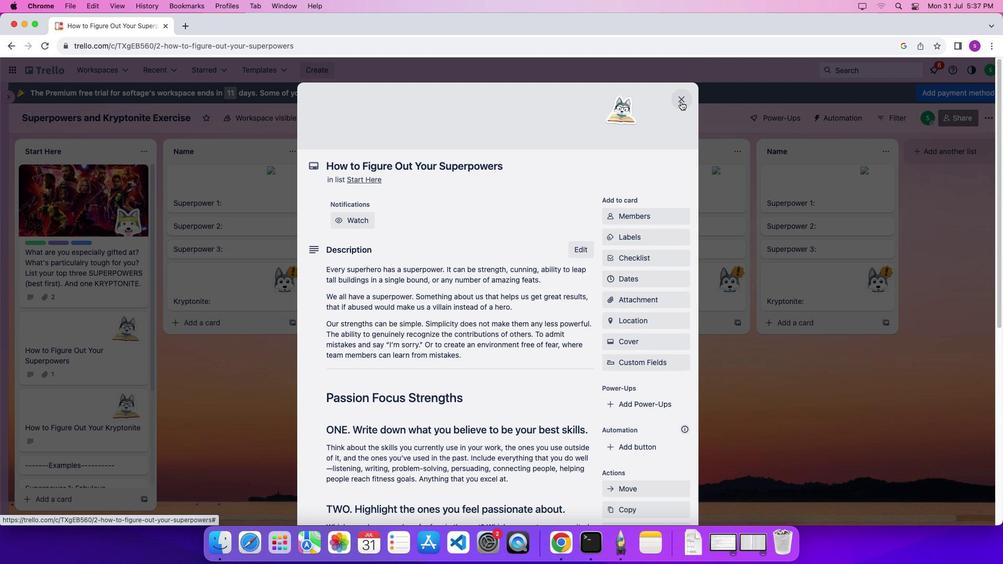 
Action: Mouse pressed left at (681, 101)
Screenshot: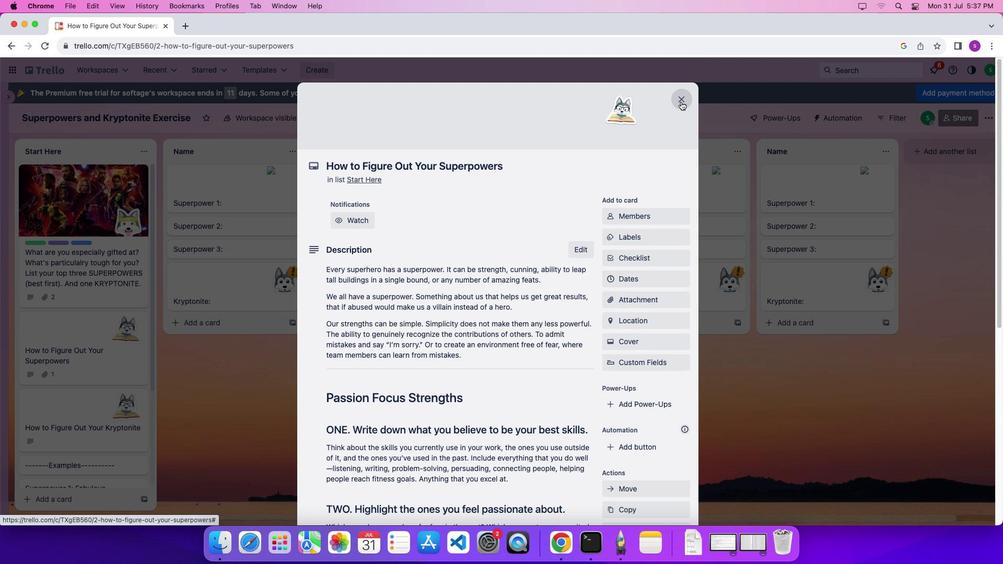 
Action: Mouse moved to (542, 199)
Screenshot: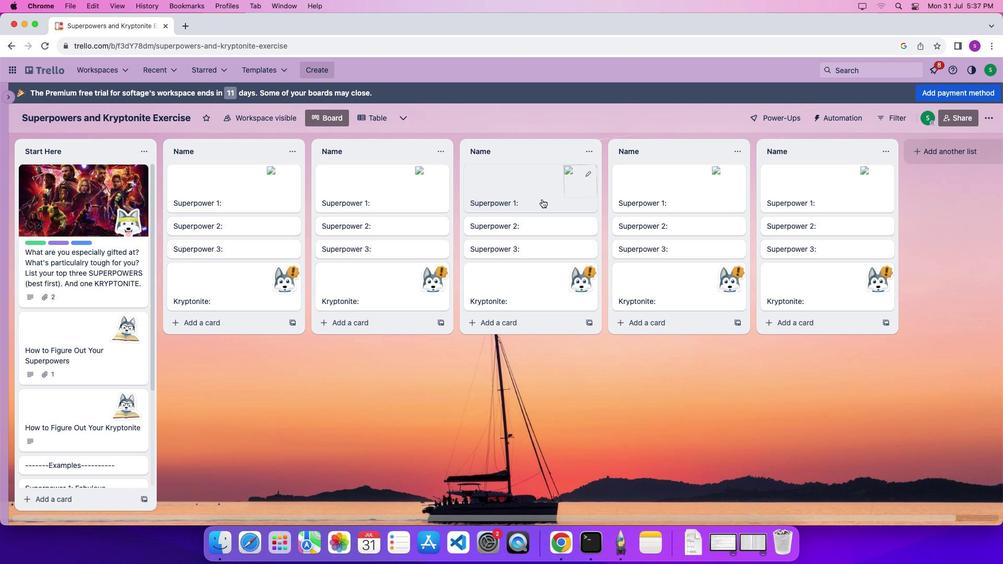 
Action: Mouse pressed left at (542, 199)
Screenshot: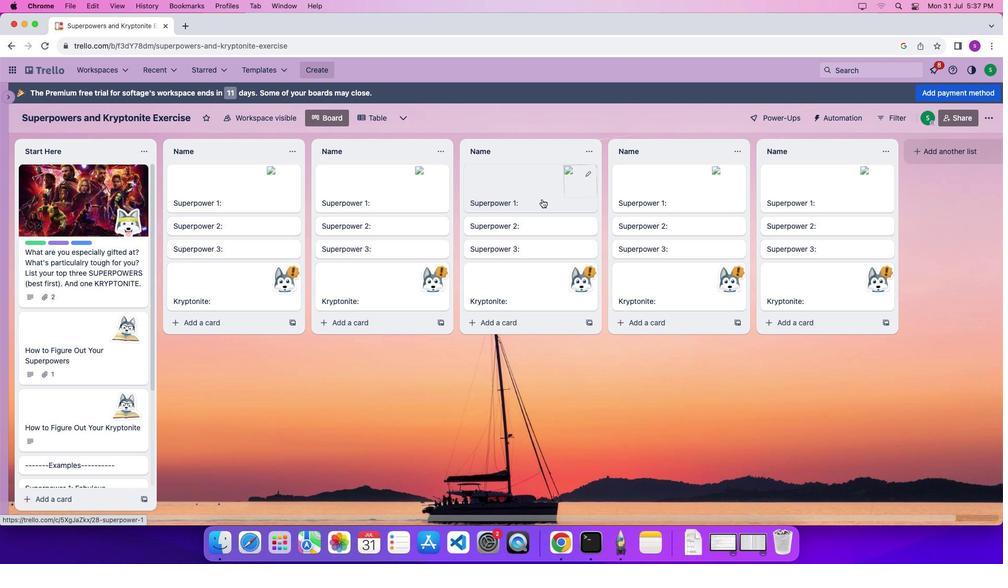 
Action: Mouse moved to (528, 396)
Screenshot: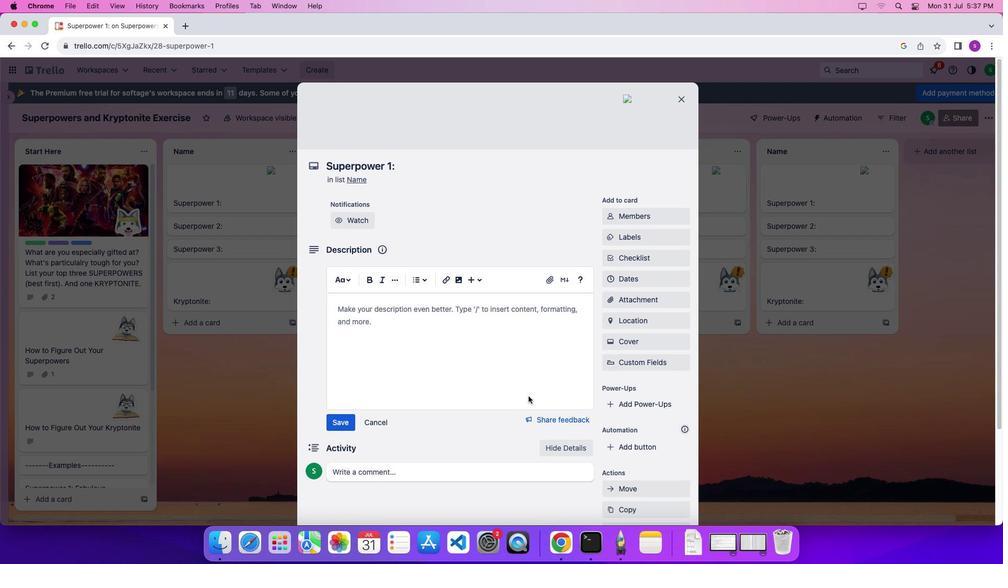 
Action: Mouse scrolled (528, 396) with delta (0, 0)
Screenshot: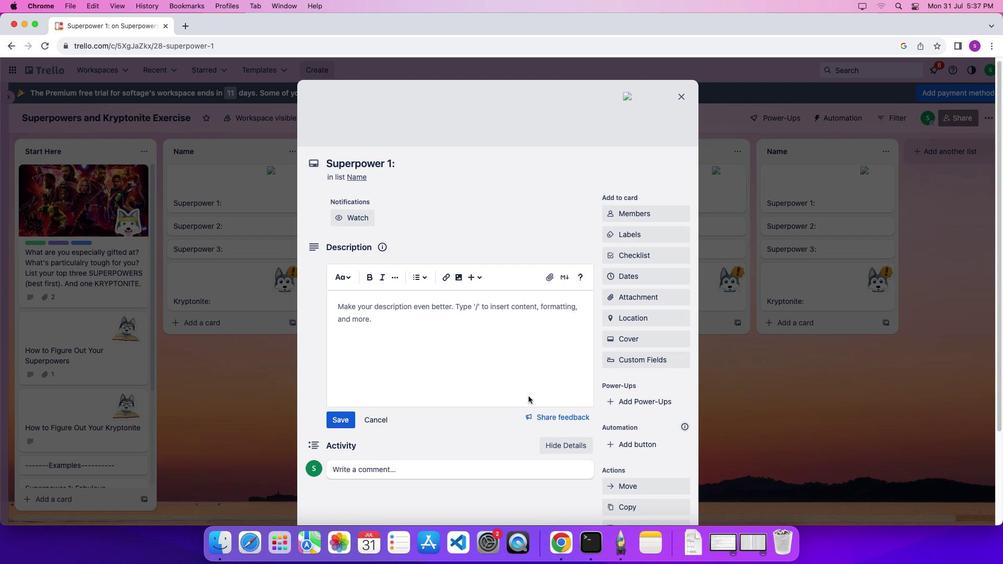 
Action: Mouse scrolled (528, 396) with delta (0, 0)
Screenshot: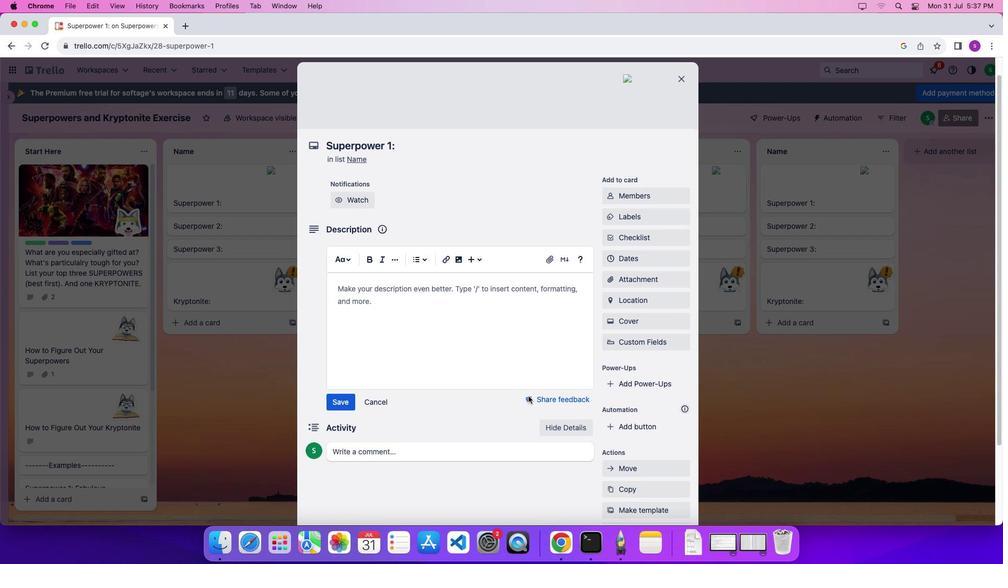 
Action: Mouse scrolled (528, 396) with delta (0, -3)
Screenshot: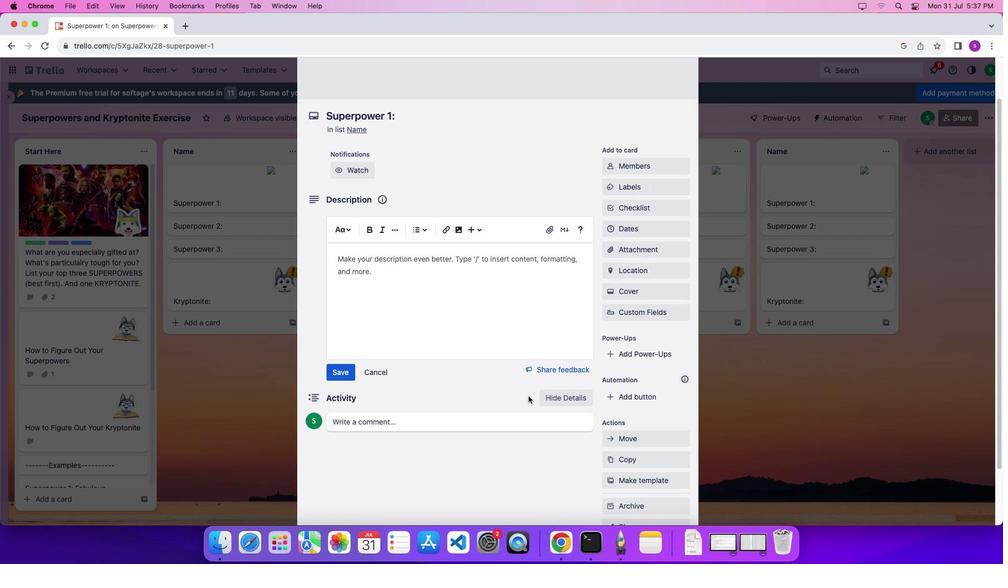 
Action: Mouse scrolled (528, 396) with delta (0, 0)
Screenshot: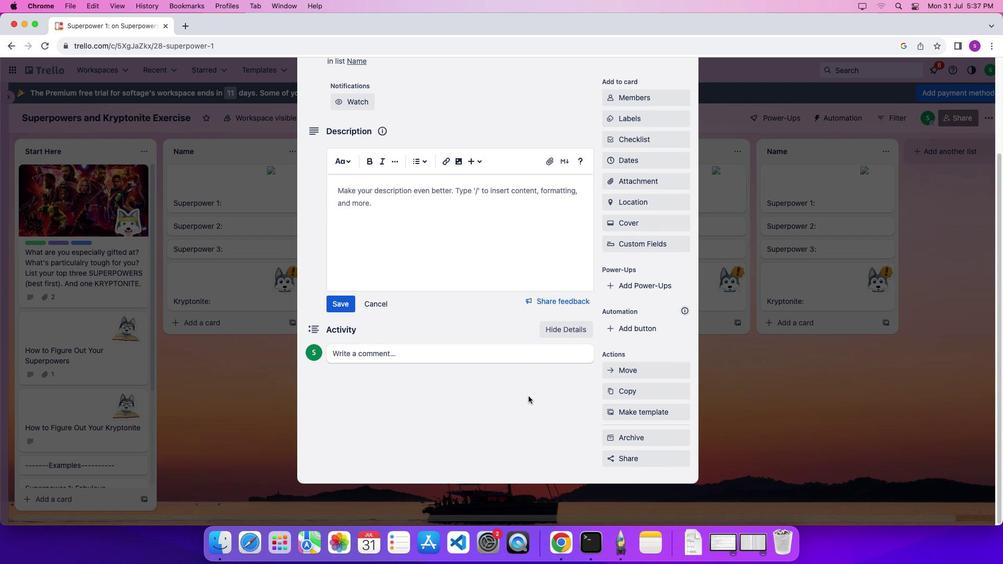 
Action: Mouse scrolled (528, 396) with delta (0, 0)
Screenshot: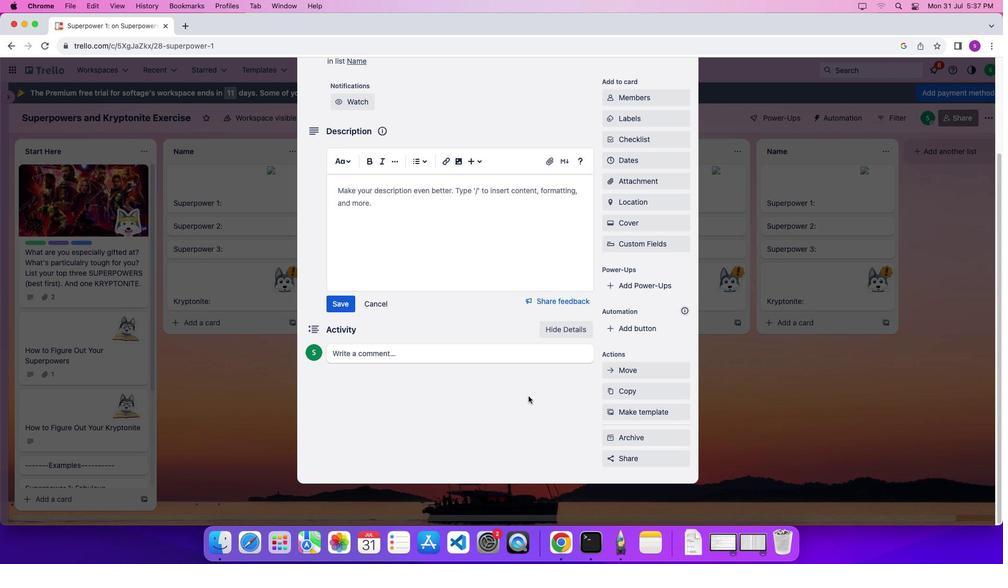 
Action: Mouse scrolled (528, 396) with delta (0, -3)
Screenshot: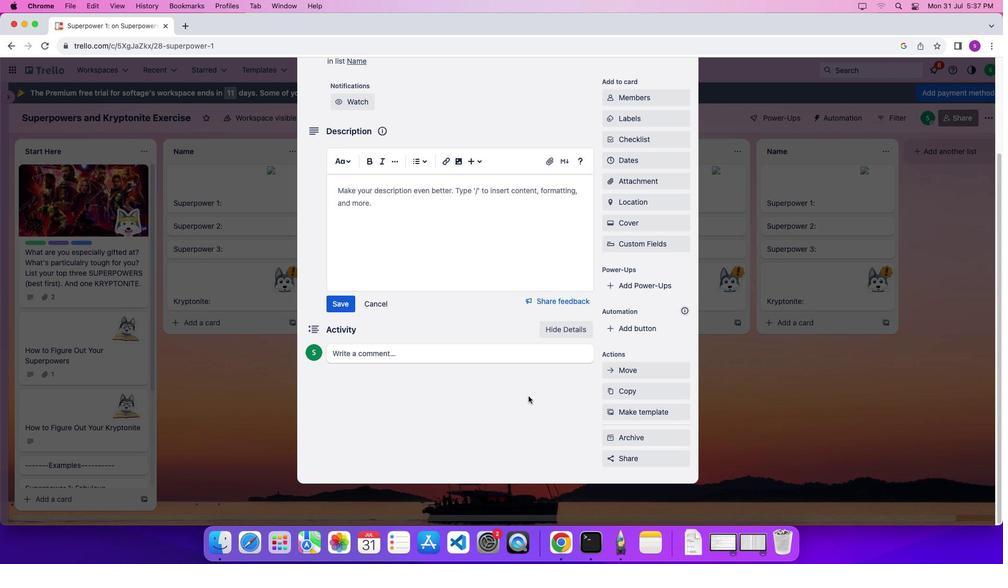 
Action: Mouse moved to (656, 130)
Screenshot: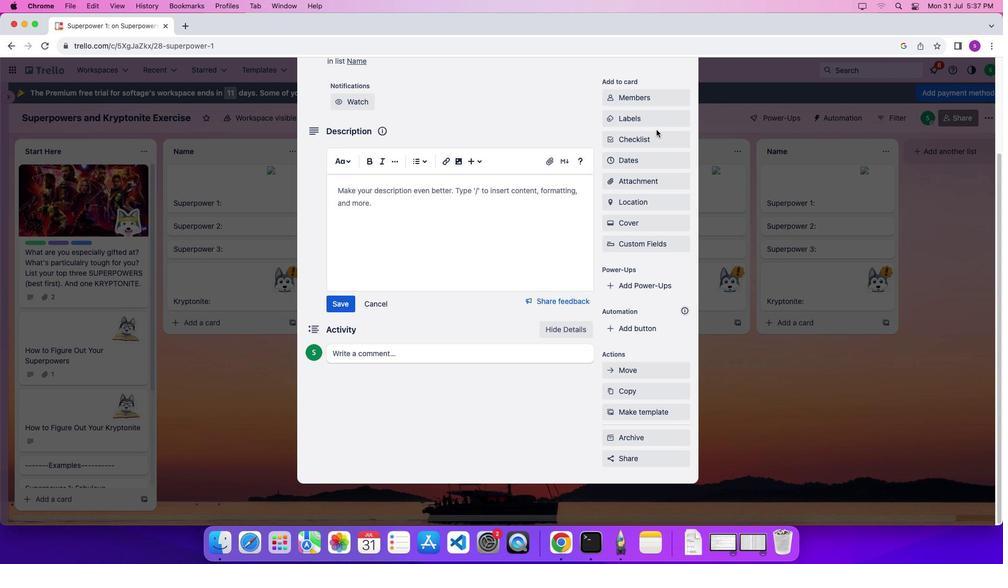 
Action: Mouse scrolled (656, 130) with delta (0, 0)
Screenshot: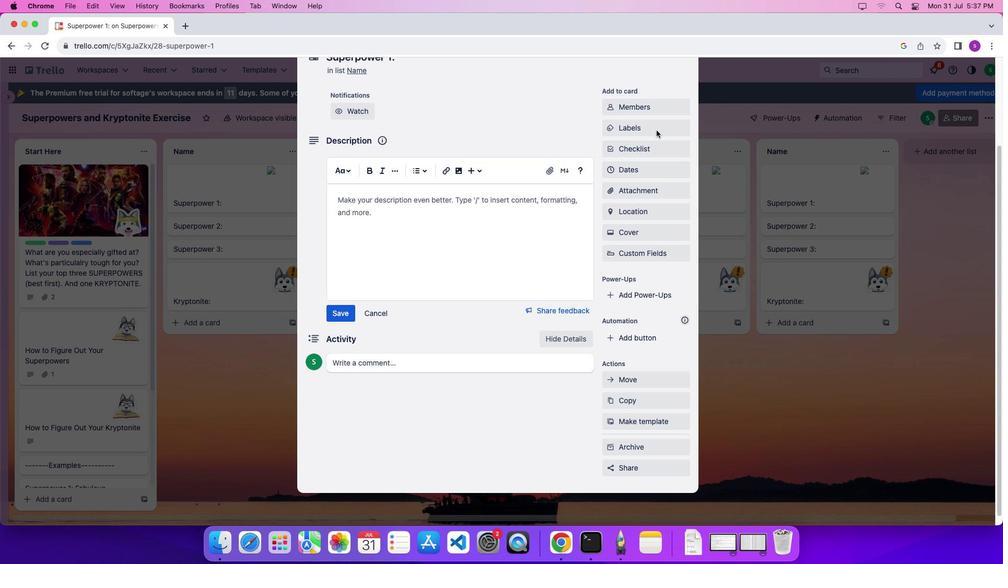 
Action: Mouse scrolled (656, 130) with delta (0, 1)
Screenshot: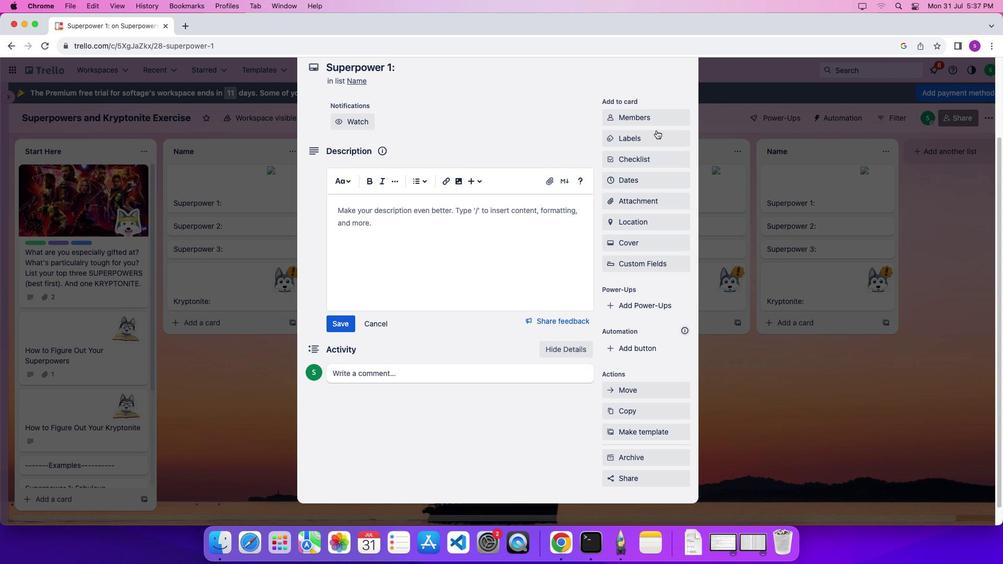 
Action: Mouse scrolled (656, 130) with delta (0, 4)
Screenshot: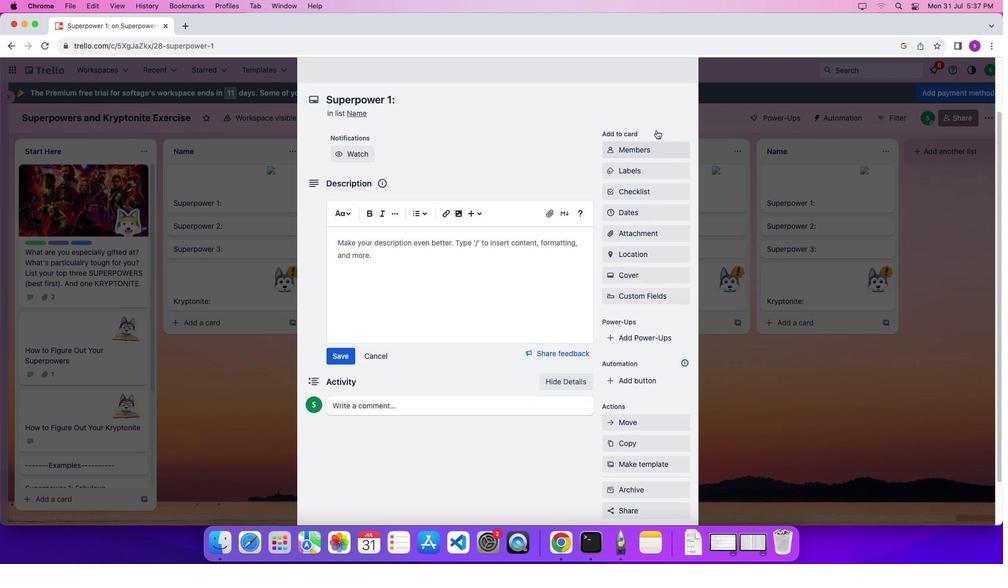 
Action: Mouse scrolled (656, 130) with delta (0, 6)
Screenshot: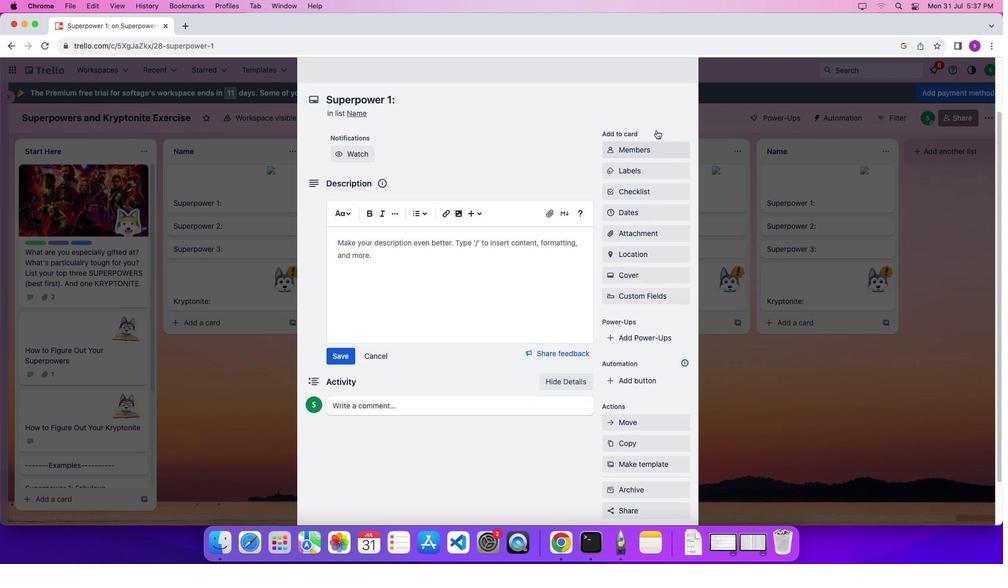 
Action: Mouse moved to (685, 97)
Screenshot: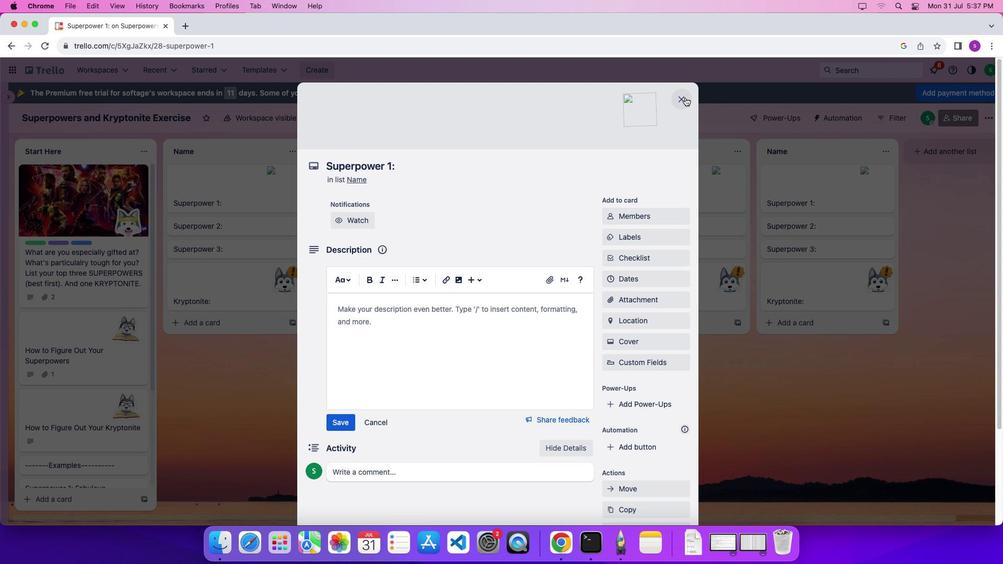 
Action: Mouse pressed left at (685, 97)
Screenshot: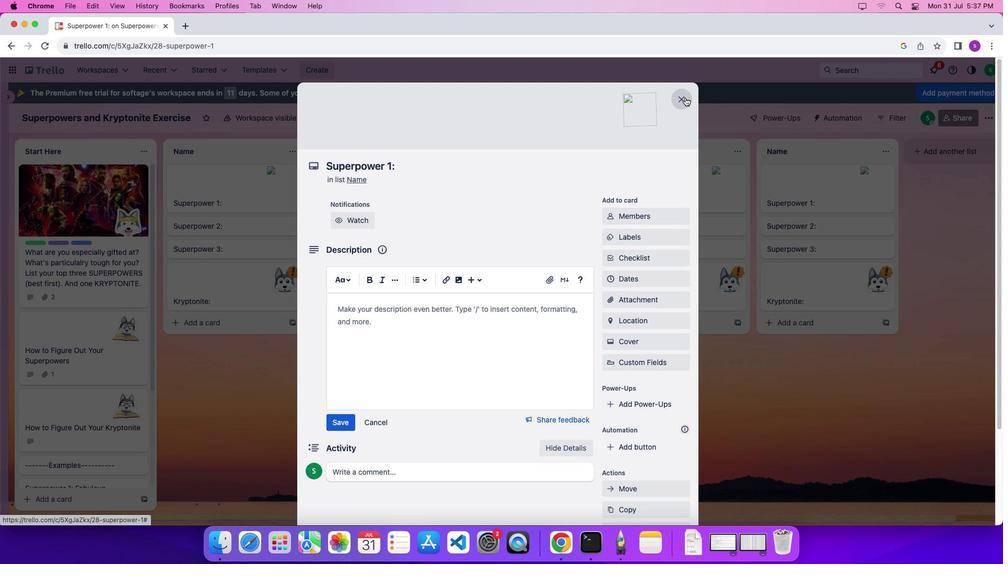 
Action: Mouse moved to (823, 284)
Screenshot: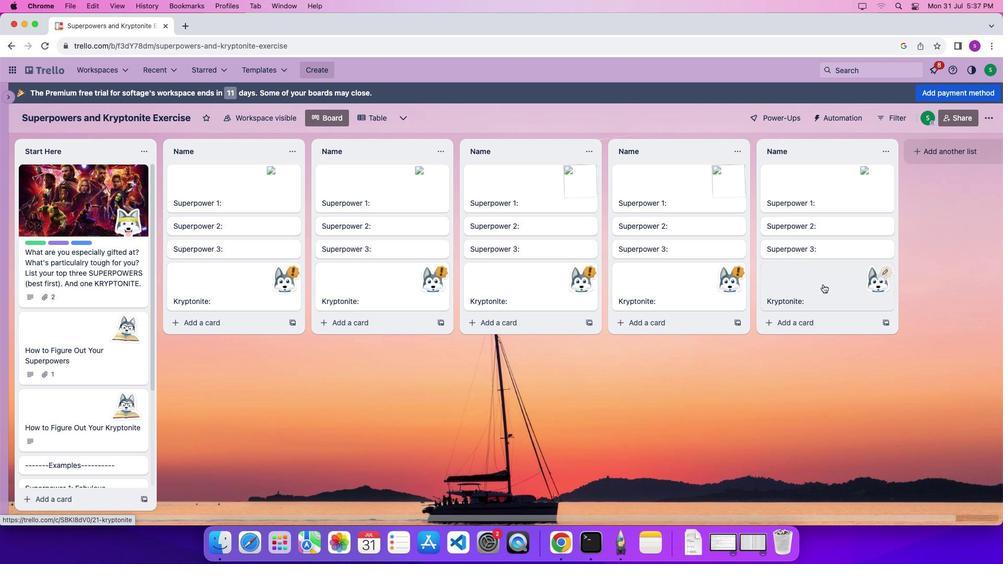
Action: Mouse pressed left at (823, 284)
Screenshot: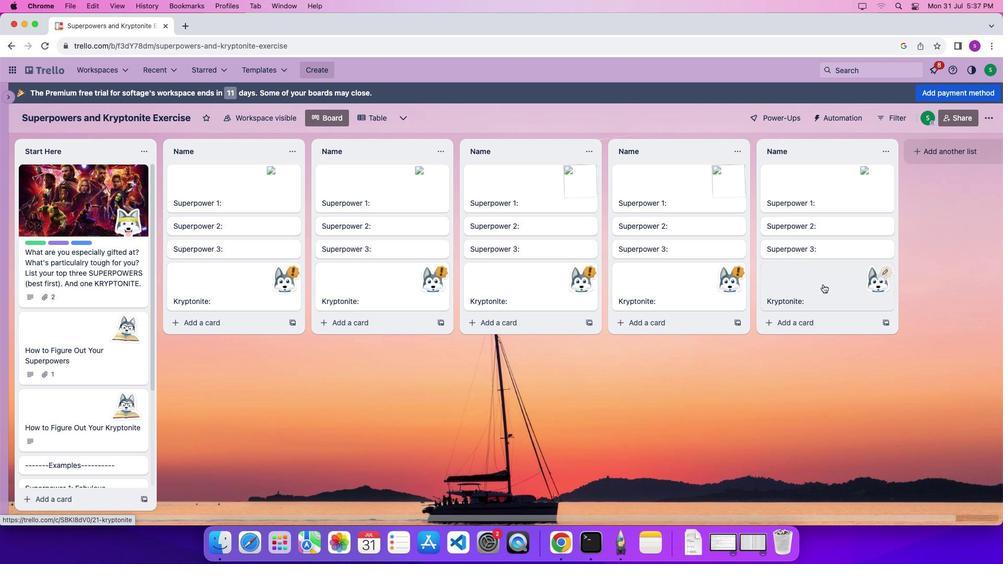 
Action: Mouse moved to (443, 333)
Screenshot: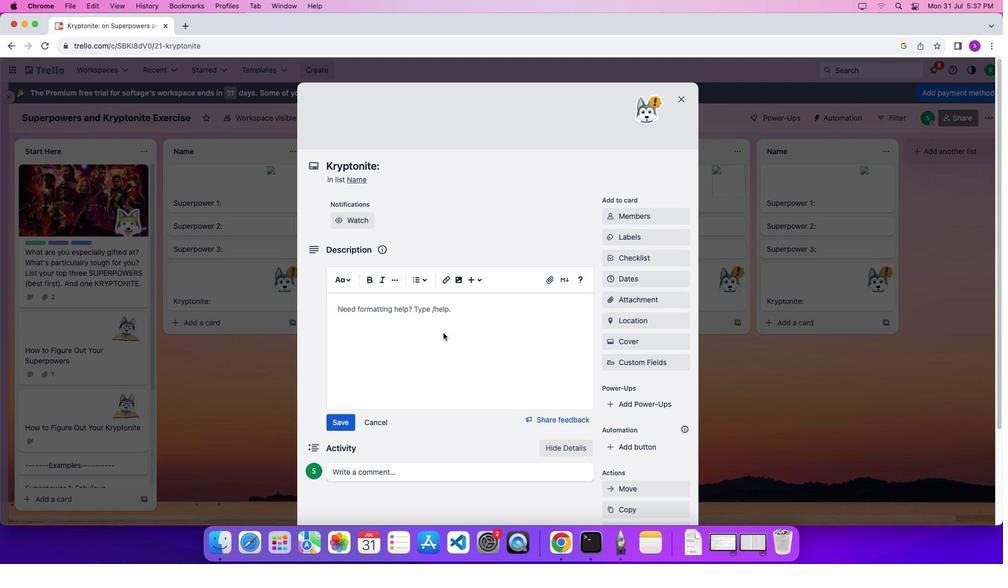 
Action: Mouse scrolled (443, 333) with delta (0, 0)
Screenshot: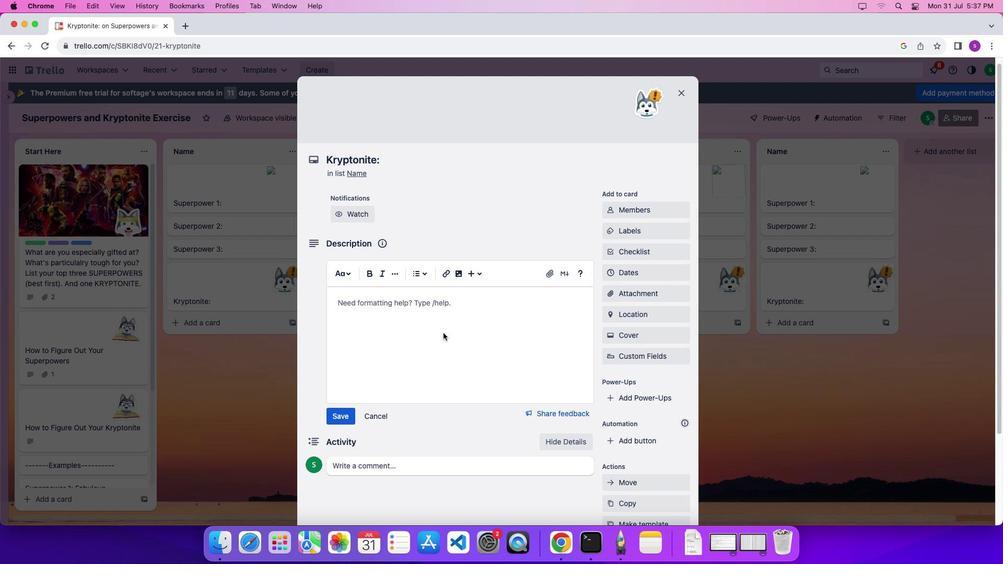 
Action: Mouse scrolled (443, 333) with delta (0, 0)
Screenshot: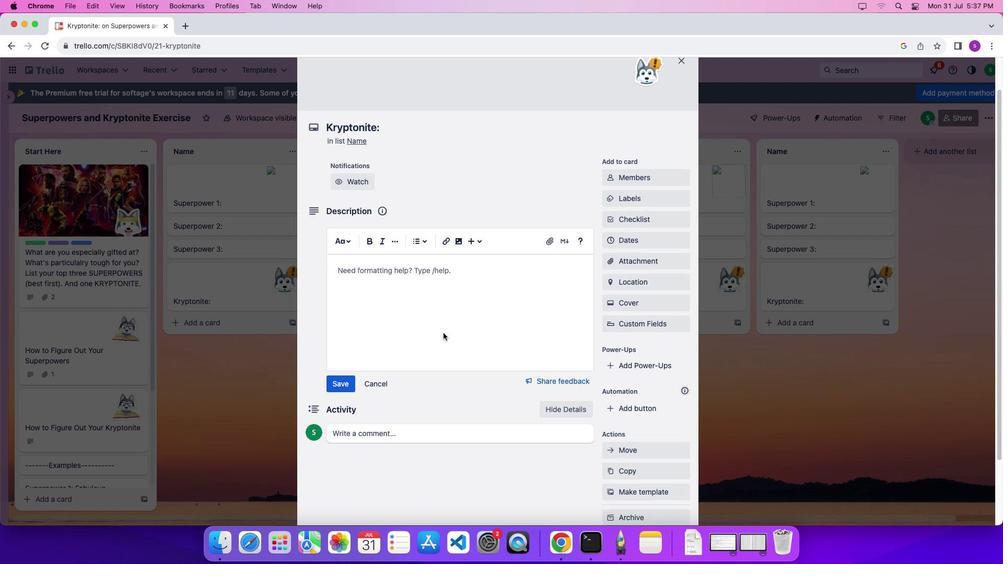 
Action: Mouse scrolled (443, 333) with delta (0, -3)
Screenshot: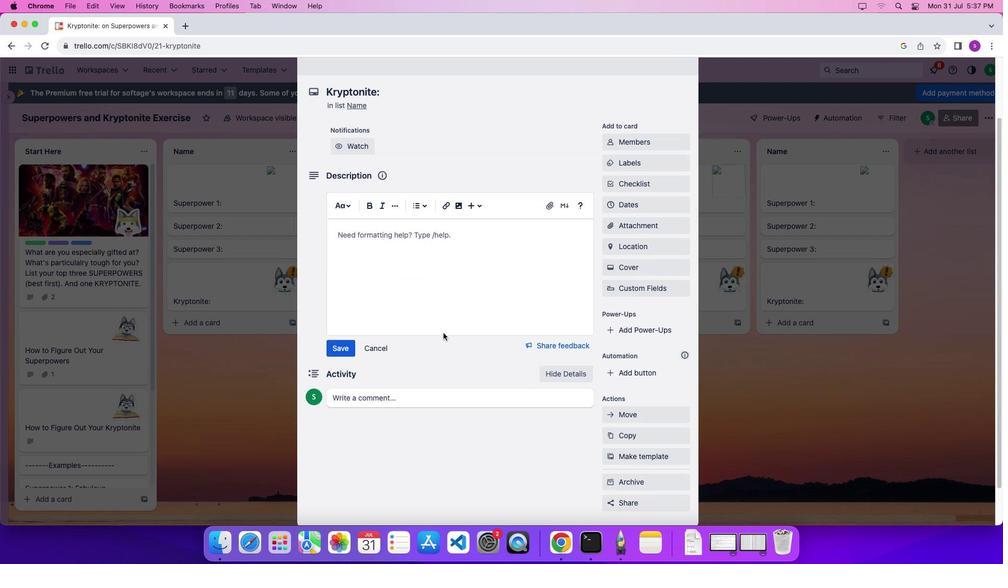 
Action: Mouse scrolled (443, 333) with delta (0, -5)
Screenshot: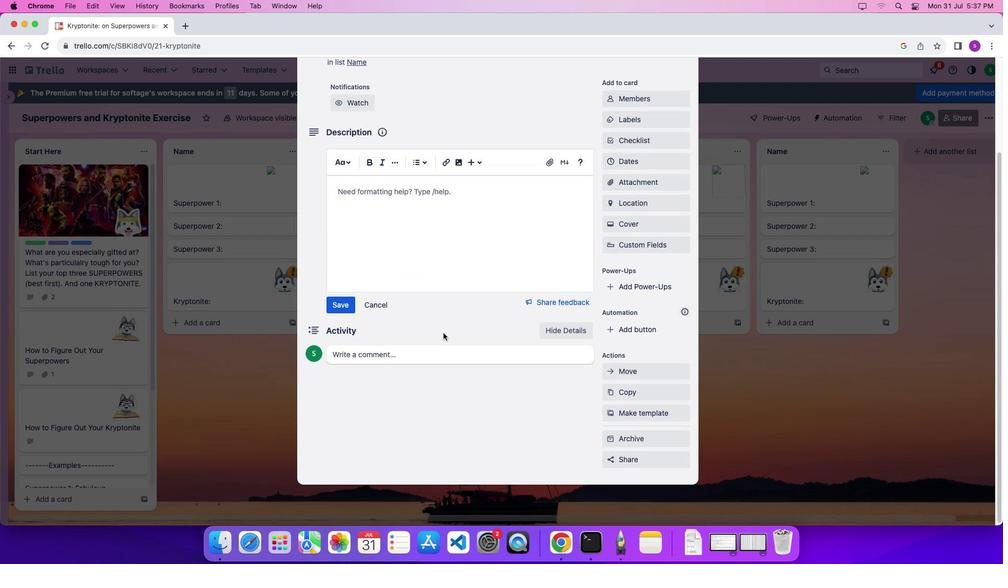 
Action: Mouse scrolled (443, 333) with delta (0, 0)
Screenshot: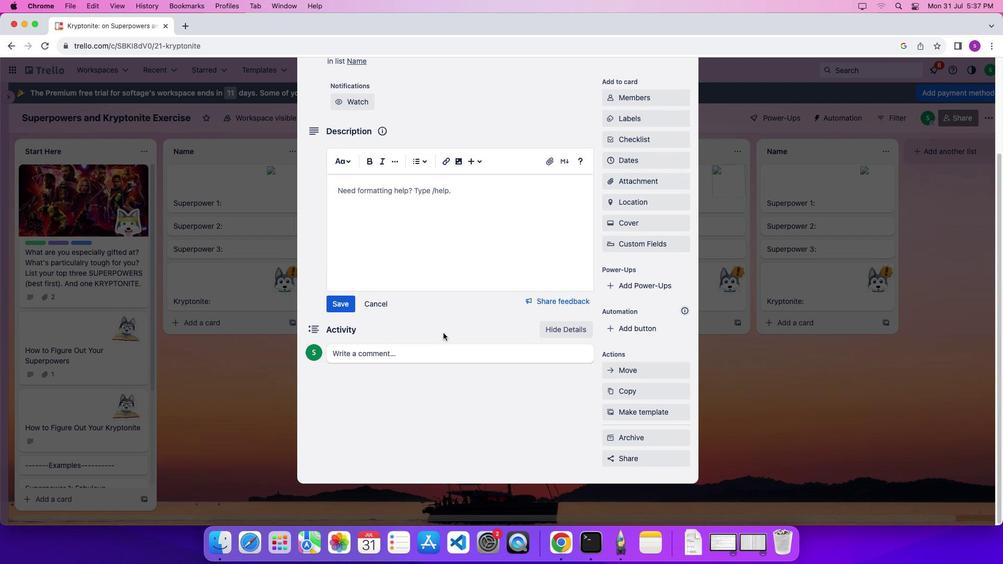 
Action: Mouse scrolled (443, 333) with delta (0, 0)
Screenshot: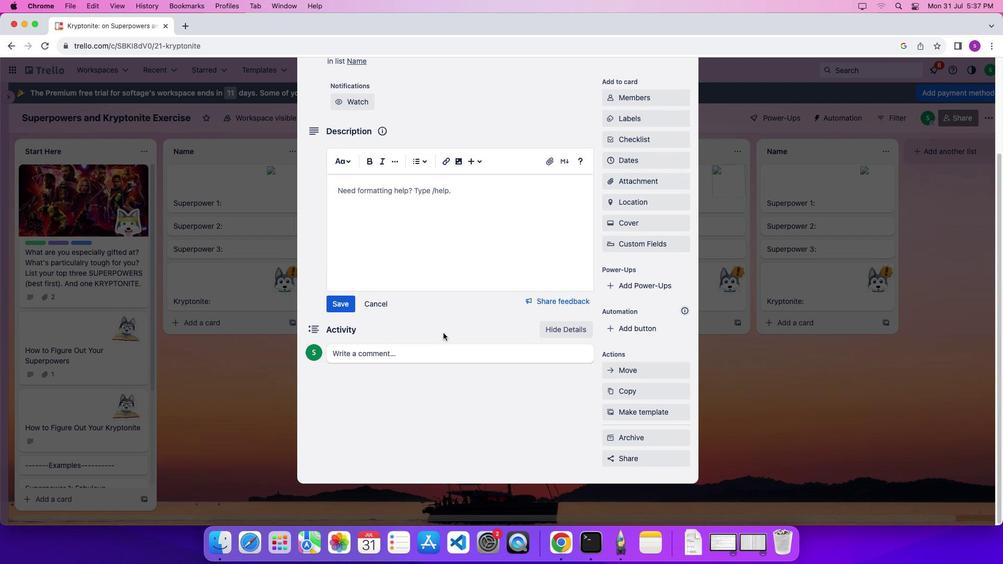 
Action: Mouse scrolled (443, 333) with delta (0, -1)
Screenshot: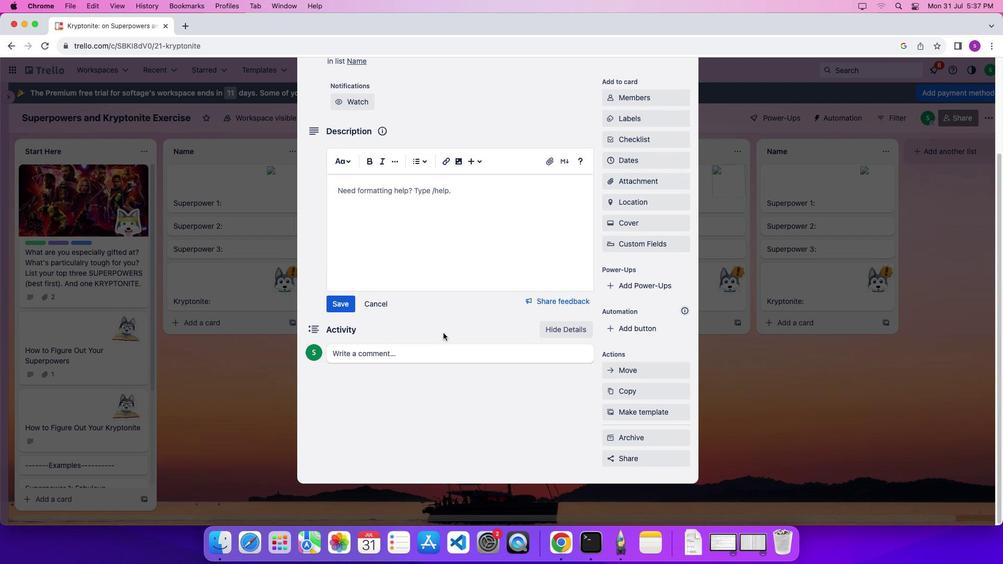 
Action: Mouse scrolled (443, 333) with delta (0, 0)
Screenshot: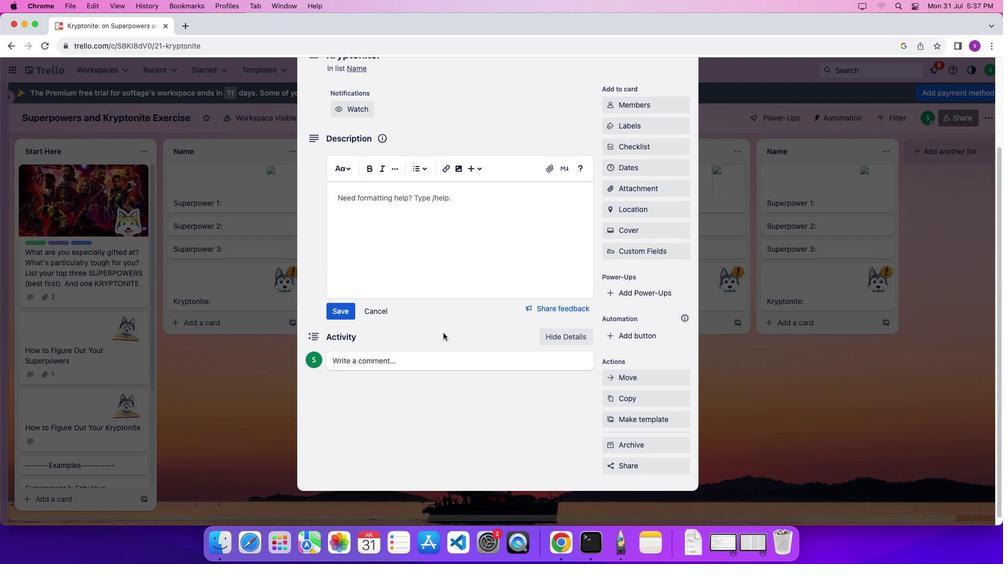 
Action: Mouse scrolled (443, 333) with delta (0, 0)
Screenshot: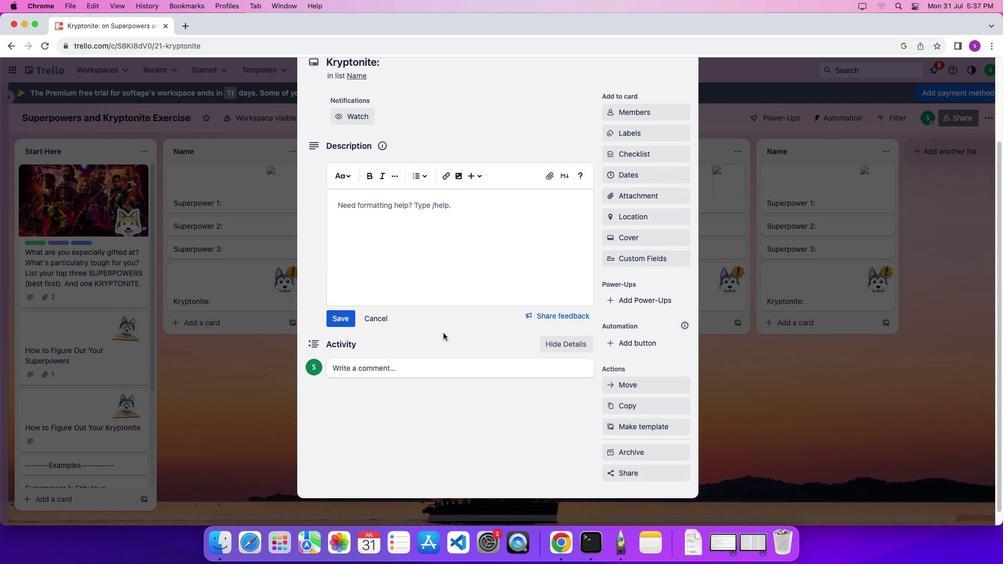 
Action: Mouse scrolled (443, 333) with delta (0, 2)
Screenshot: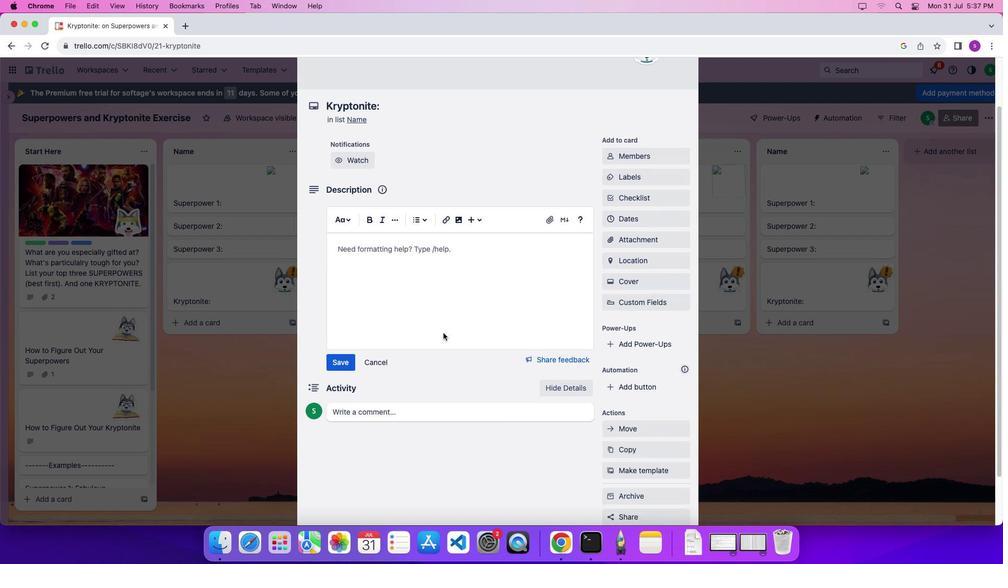 
Action: Mouse scrolled (443, 333) with delta (0, 3)
Screenshot: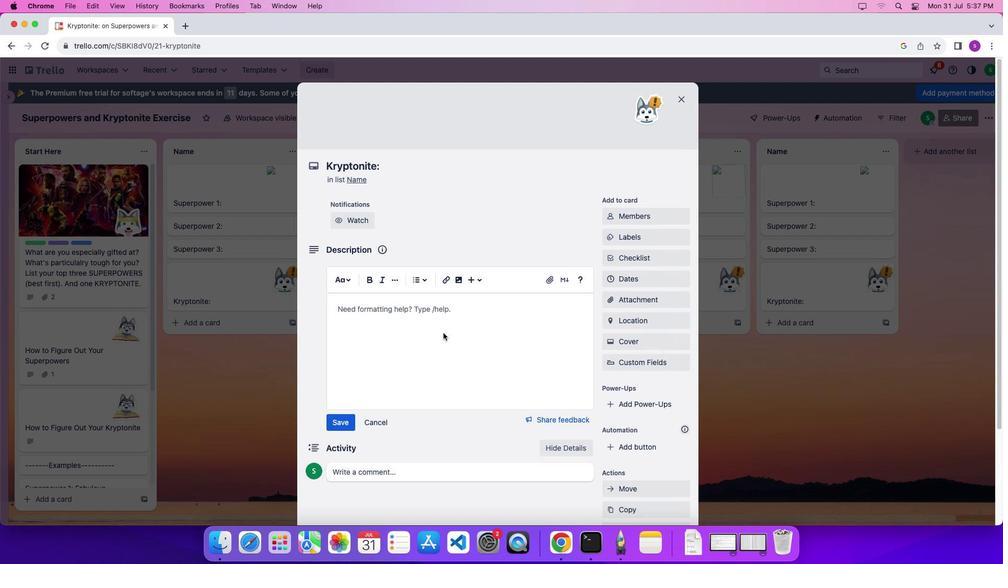 
Action: Mouse scrolled (443, 333) with delta (0, 0)
Screenshot: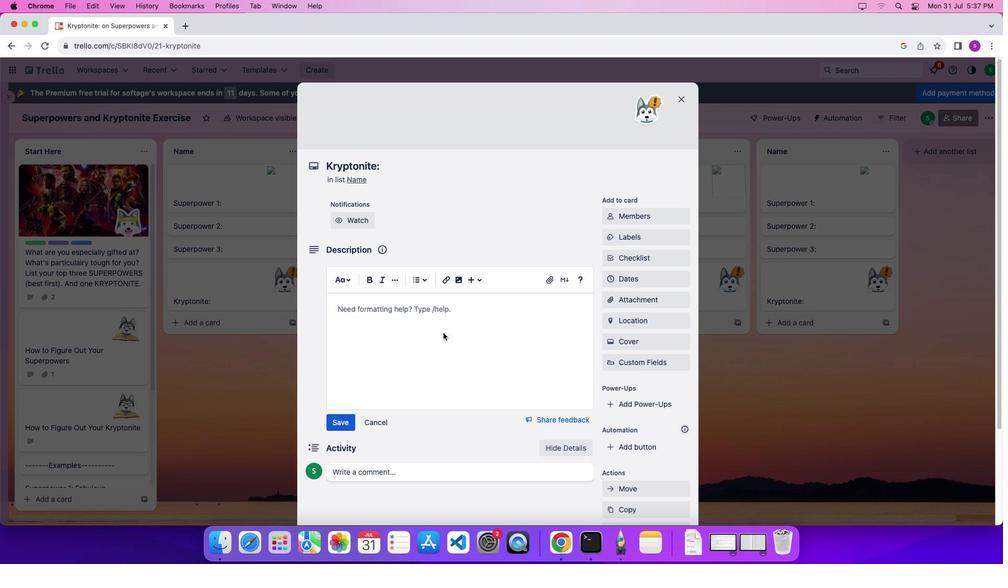 
Action: Mouse scrolled (443, 333) with delta (0, 0)
Screenshot: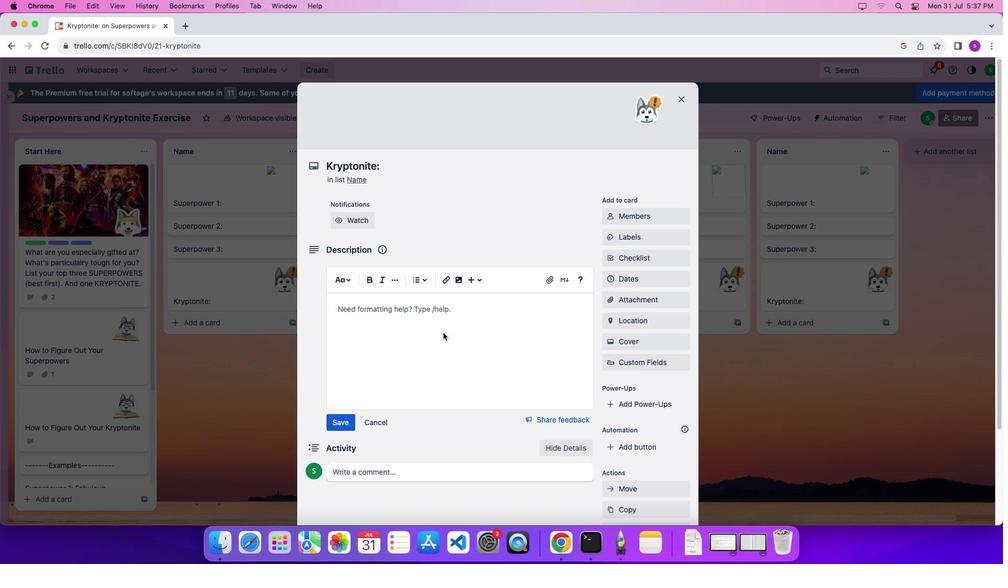 
Action: Mouse scrolled (443, 333) with delta (0, 3)
Screenshot: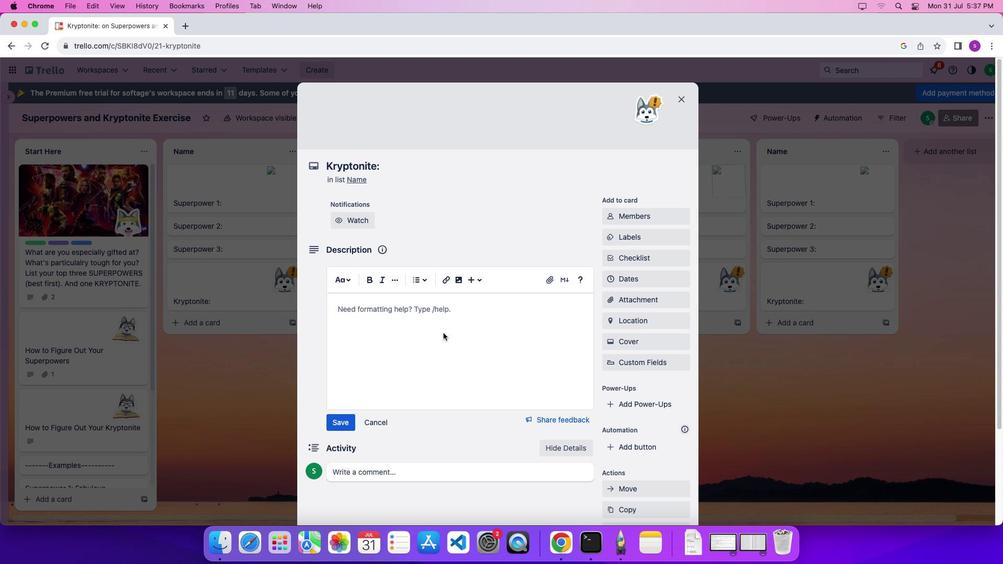 
Action: Mouse scrolled (443, 333) with delta (0, 5)
Screenshot: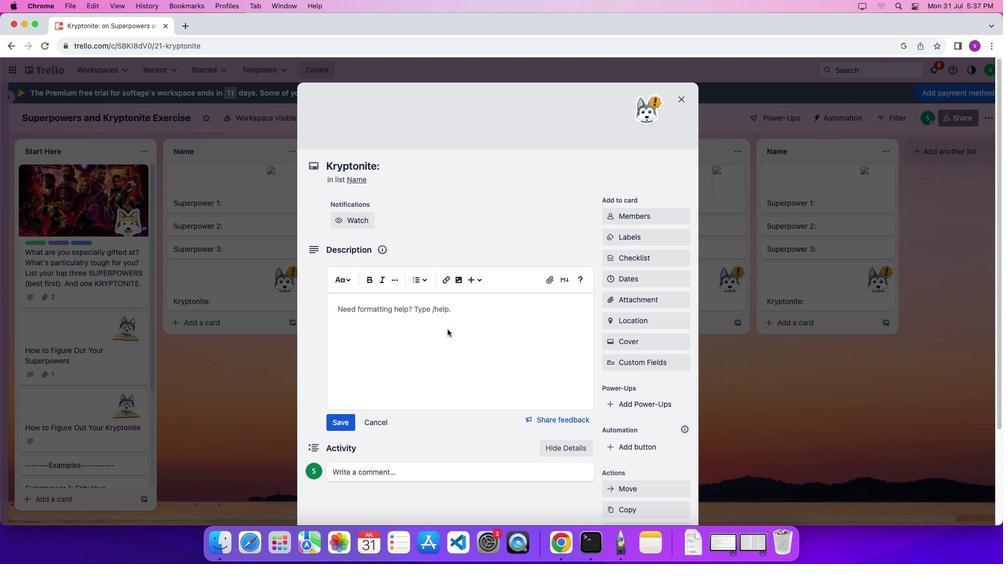 
Action: Mouse moved to (679, 101)
Screenshot: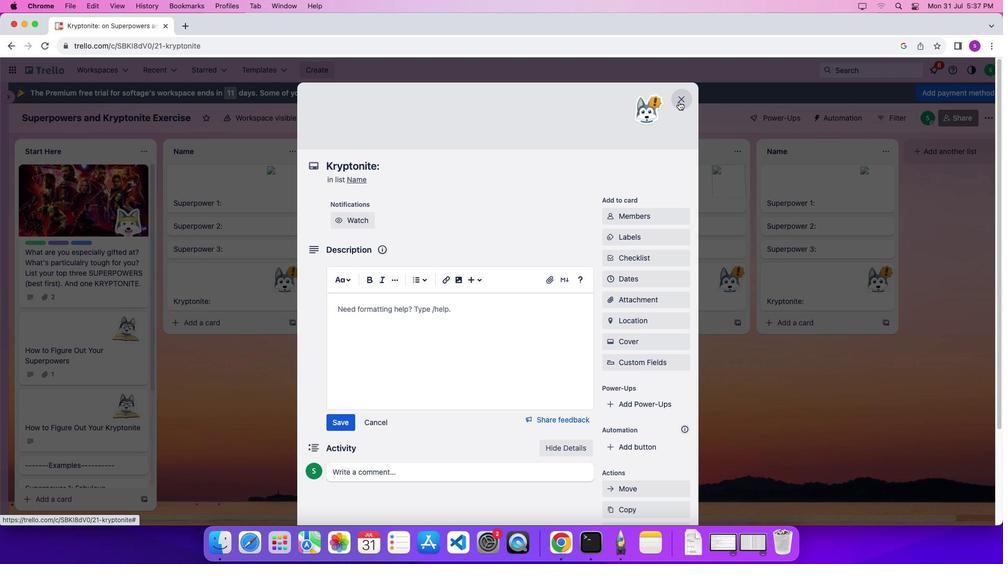 
Action: Mouse pressed left at (679, 101)
Screenshot: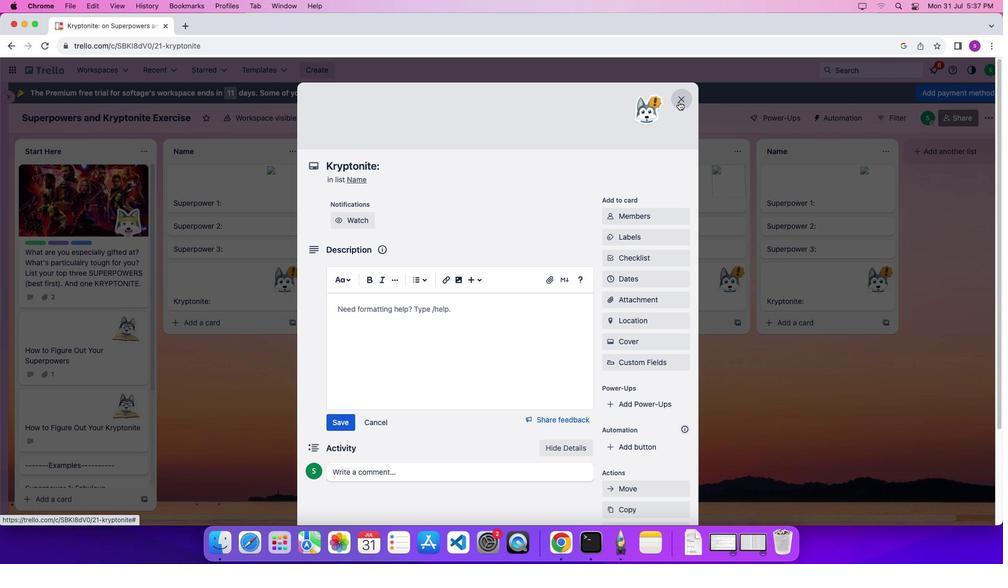 
Action: Mouse moved to (93, 419)
Screenshot: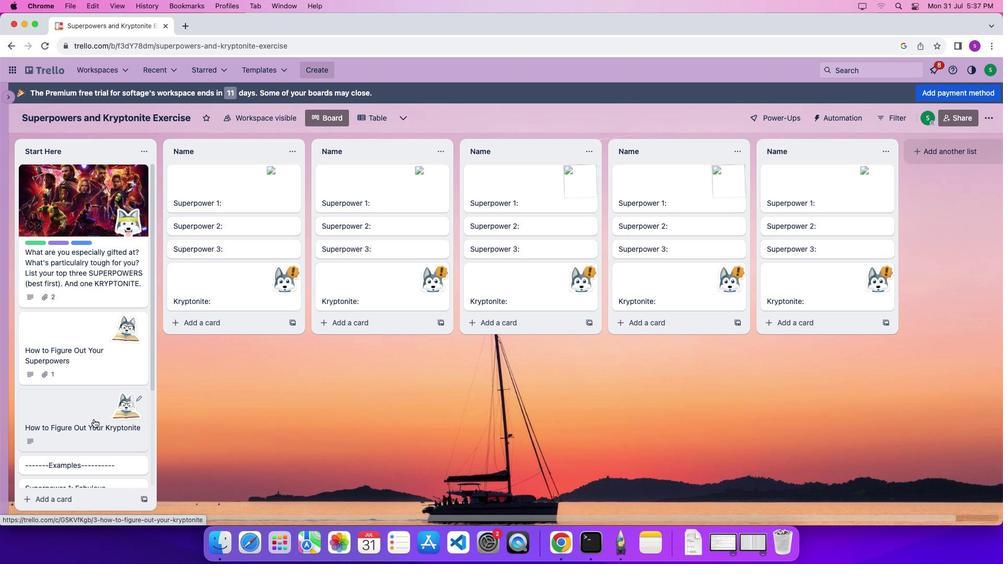 
Action: Mouse pressed left at (93, 419)
Screenshot: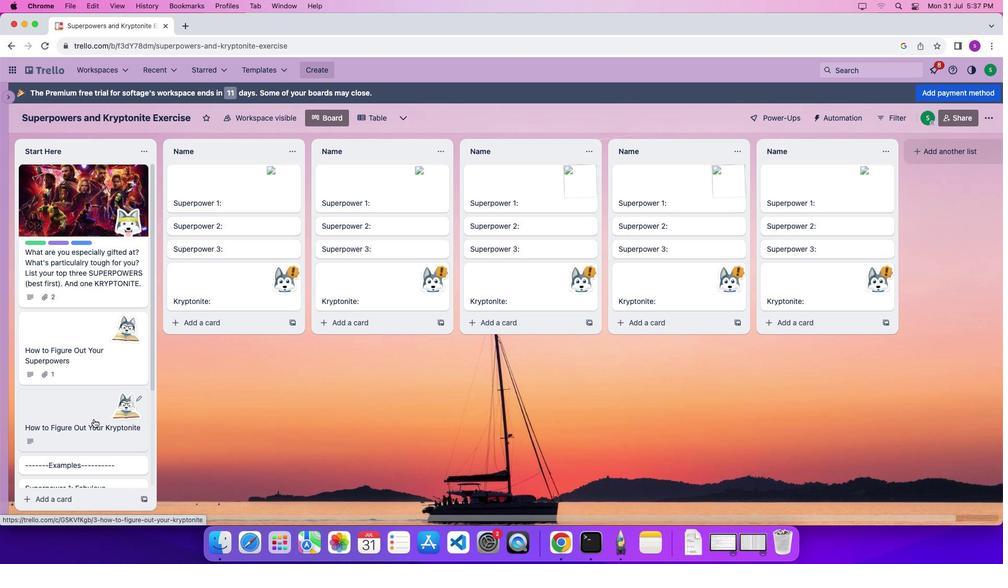 
Action: Mouse moved to (400, 376)
Screenshot: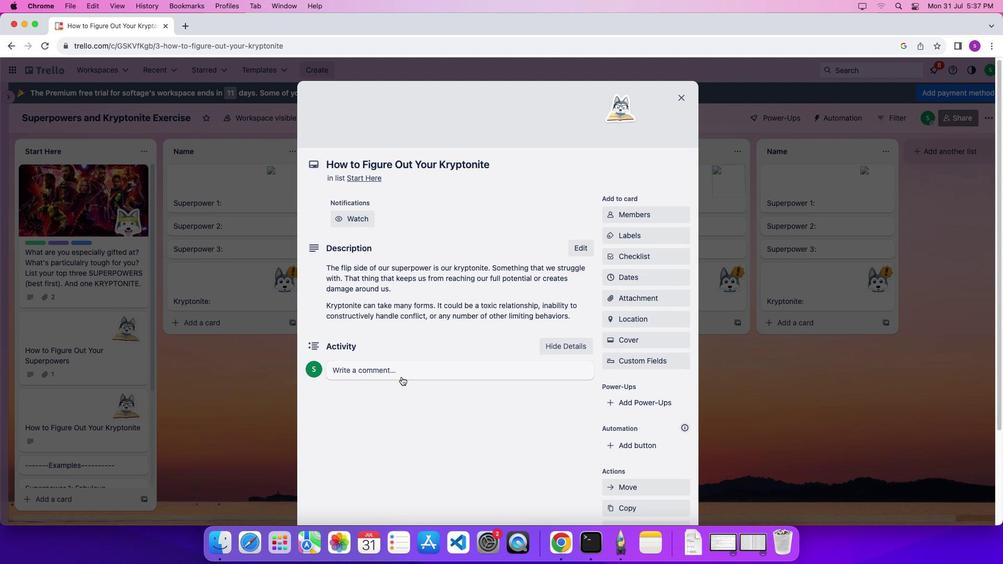 
Action: Mouse scrolled (400, 376) with delta (0, 0)
Screenshot: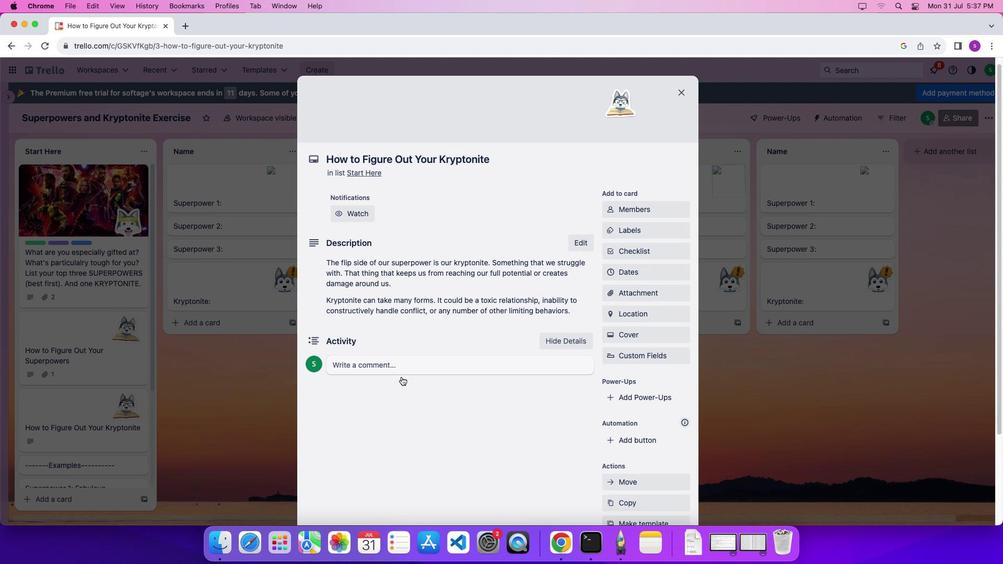 
Action: Mouse moved to (401, 376)
Screenshot: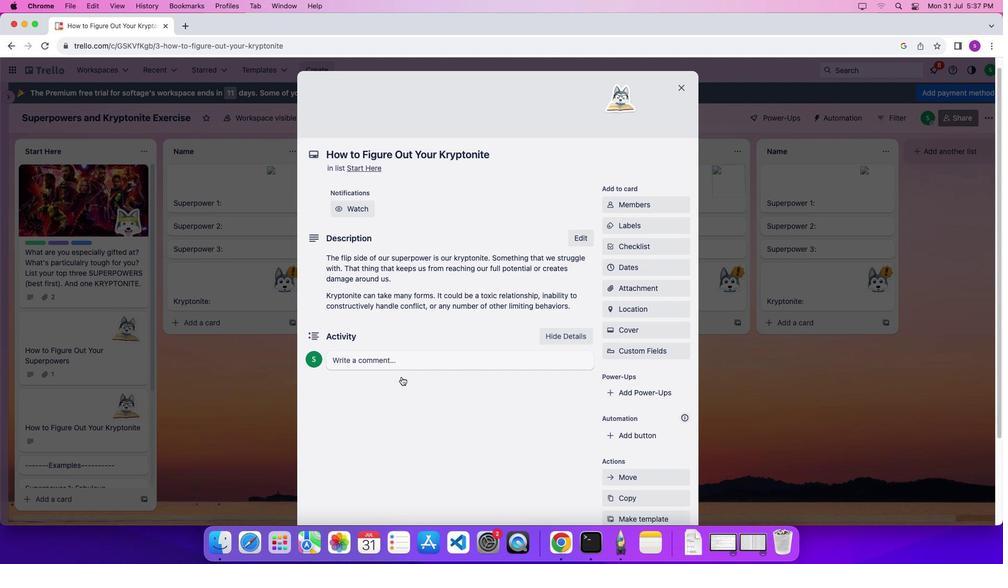 
Action: Mouse scrolled (401, 376) with delta (0, 0)
Screenshot: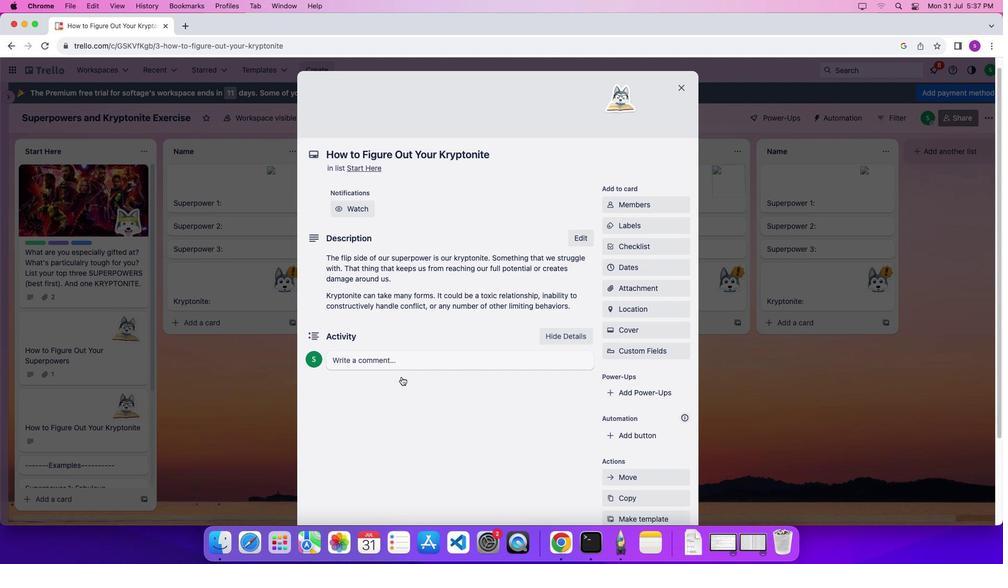 
Action: Mouse scrolled (401, 376) with delta (0, -2)
Screenshot: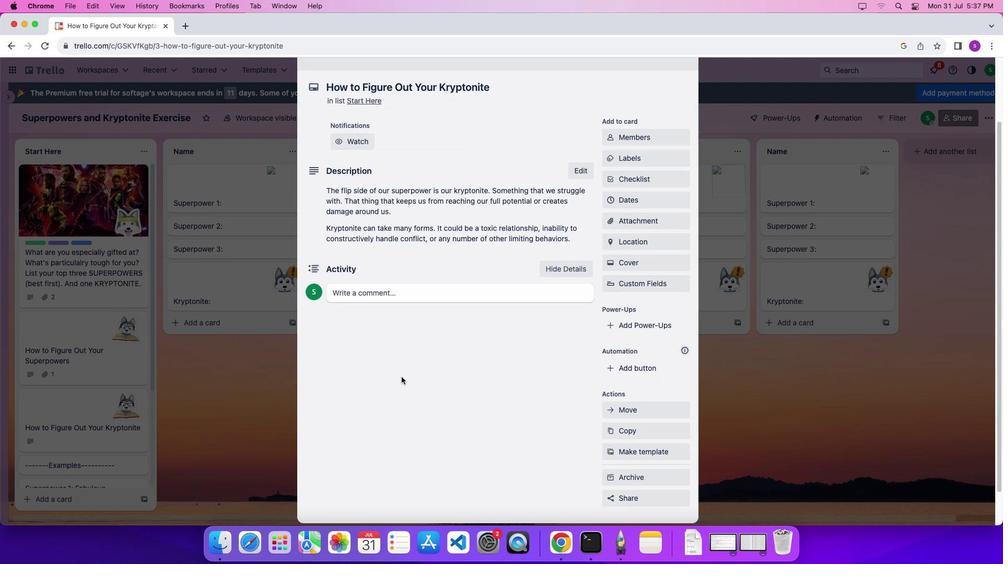 
Action: Mouse moved to (669, 217)
Screenshot: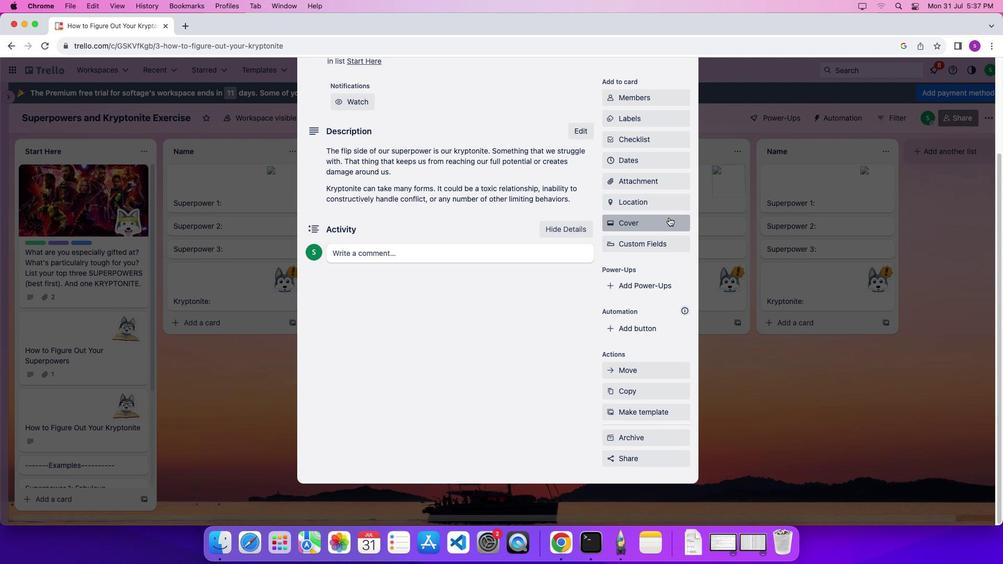 
Action: Mouse pressed left at (669, 217)
Screenshot: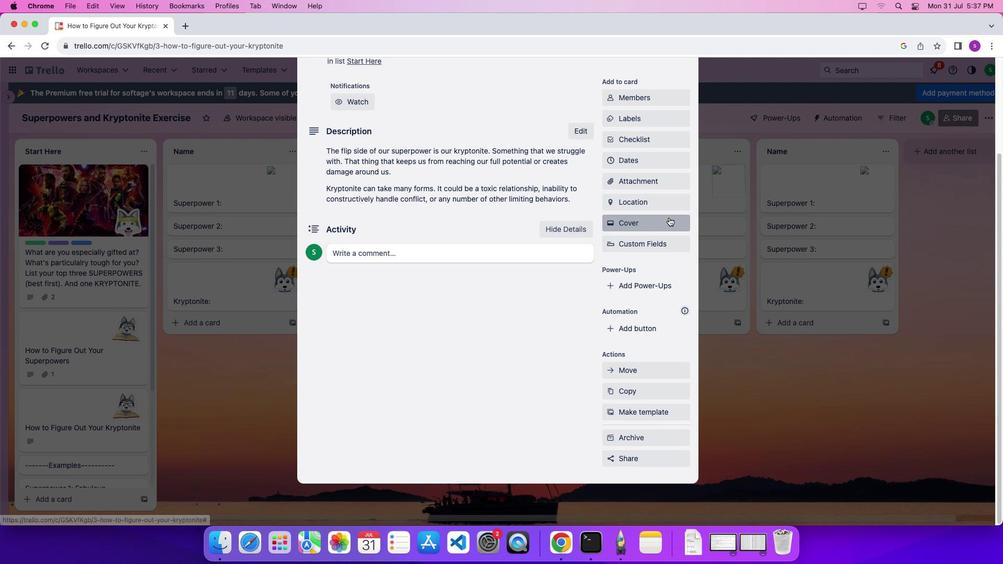 
Action: Mouse moved to (685, 320)
Screenshot: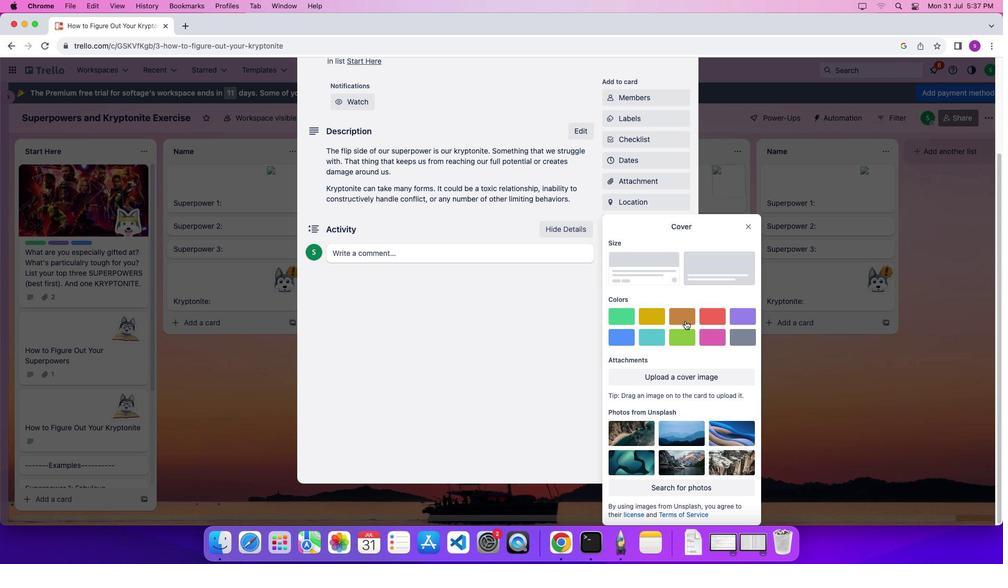 
Action: Mouse pressed left at (685, 320)
Screenshot: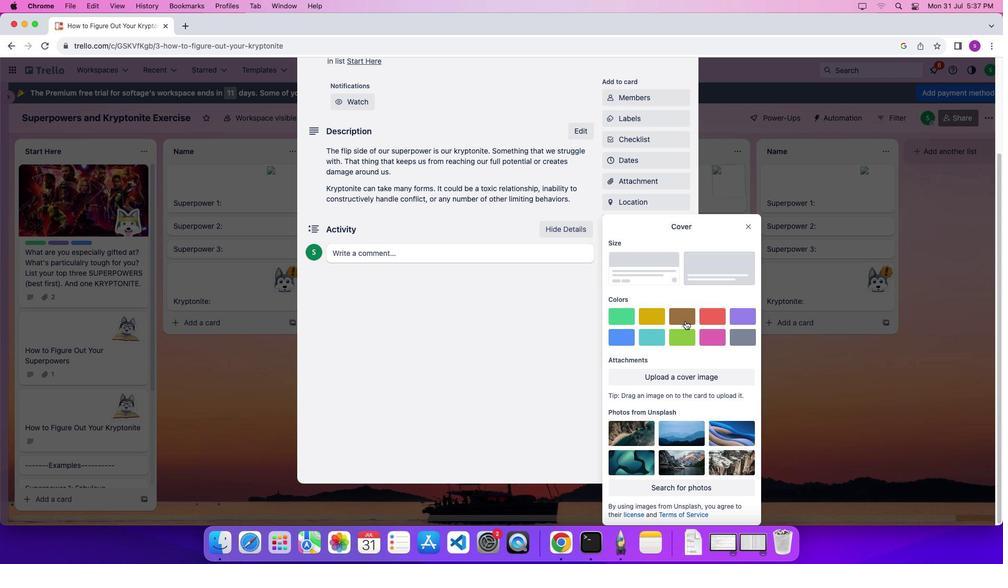 
Action: Mouse moved to (746, 210)
Screenshot: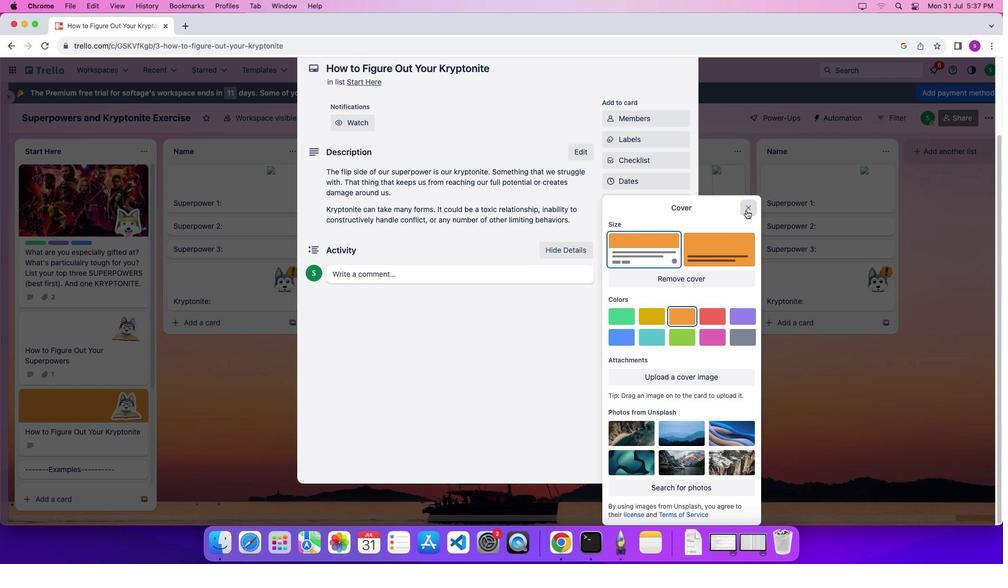 
Action: Mouse pressed left at (746, 210)
Screenshot: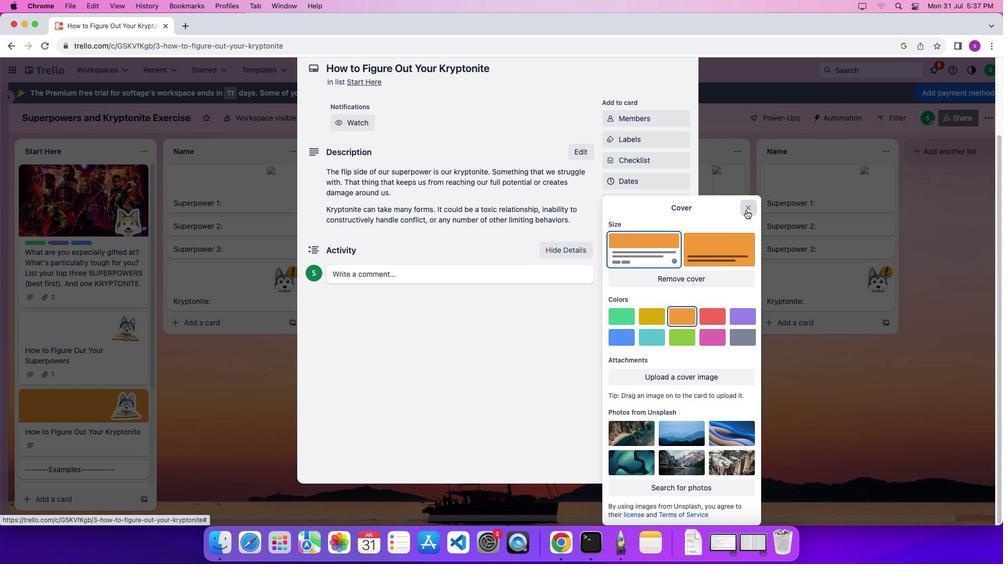 
Action: Mouse moved to (675, 257)
Screenshot: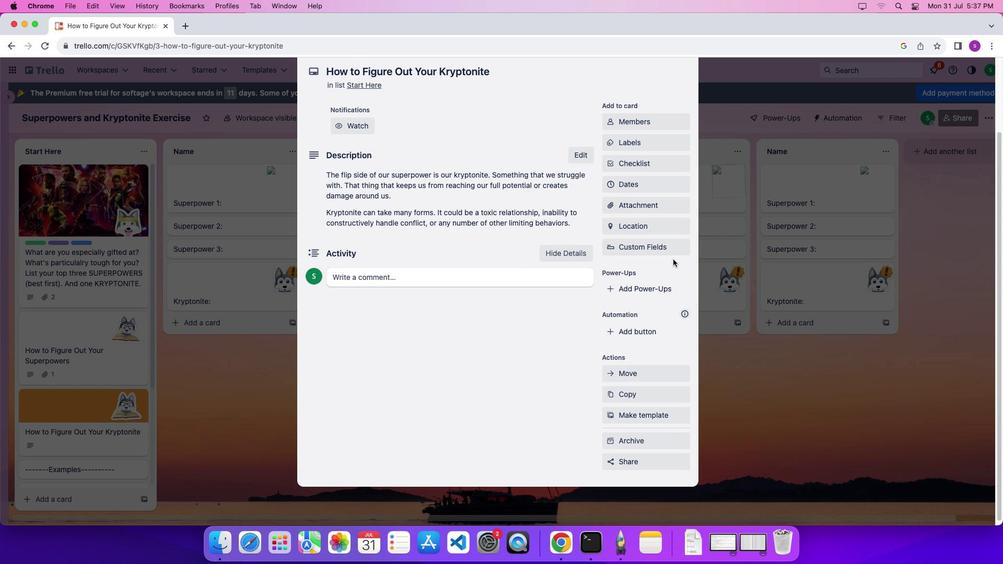 
Action: Mouse scrolled (675, 257) with delta (0, 0)
Screenshot: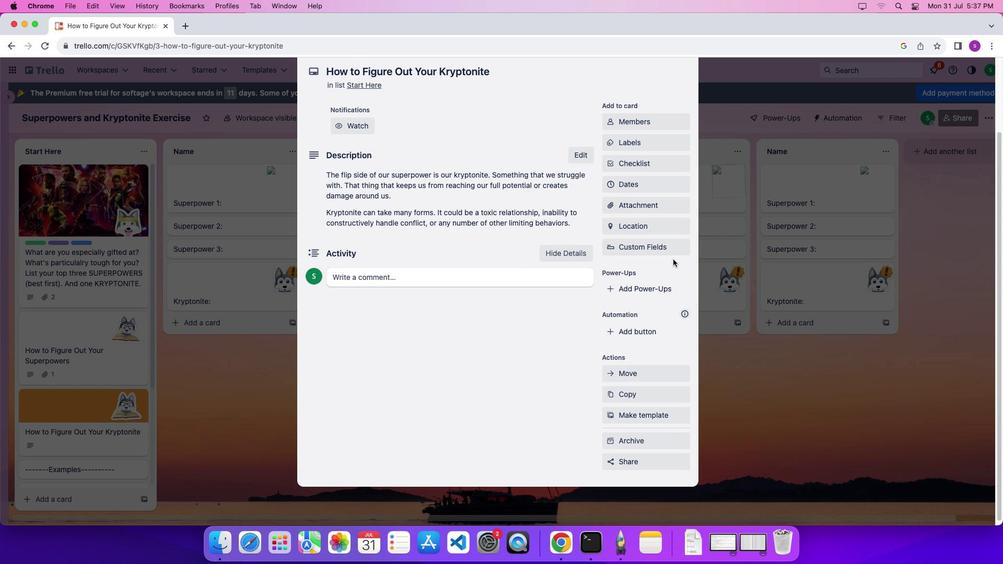 
Action: Mouse moved to (673, 259)
Screenshot: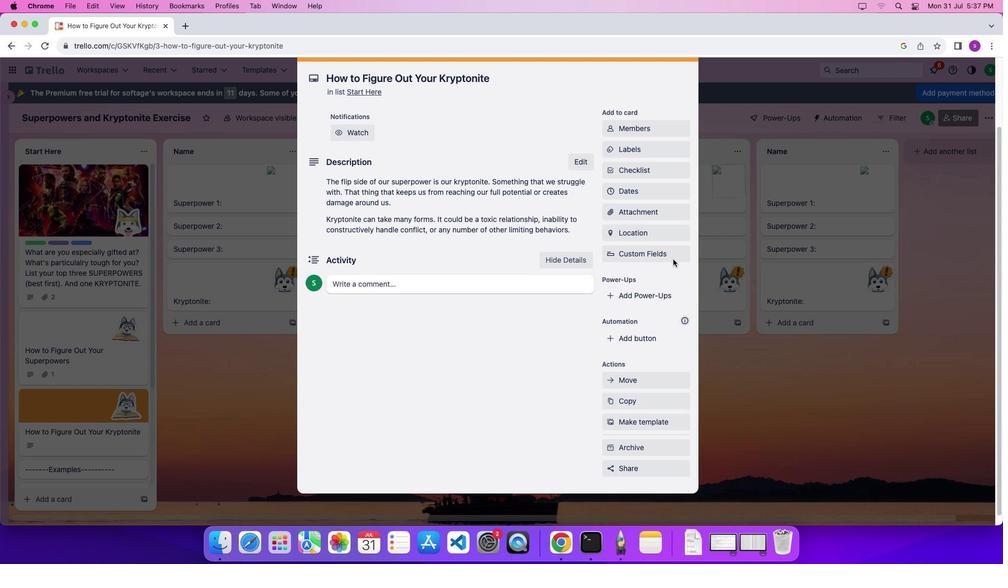 
Action: Mouse scrolled (673, 259) with delta (0, 0)
Screenshot: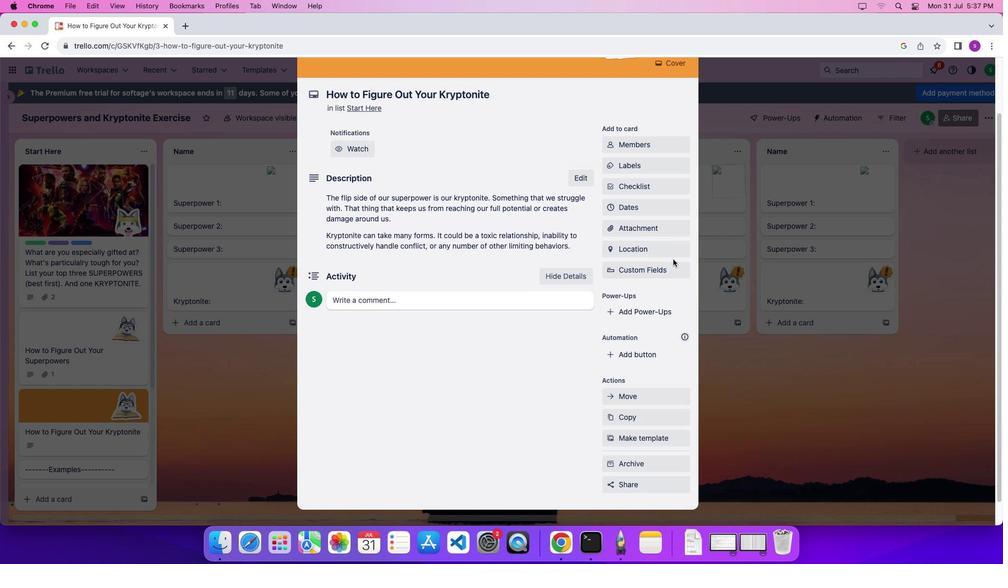 
Action: Mouse moved to (673, 259)
Screenshot: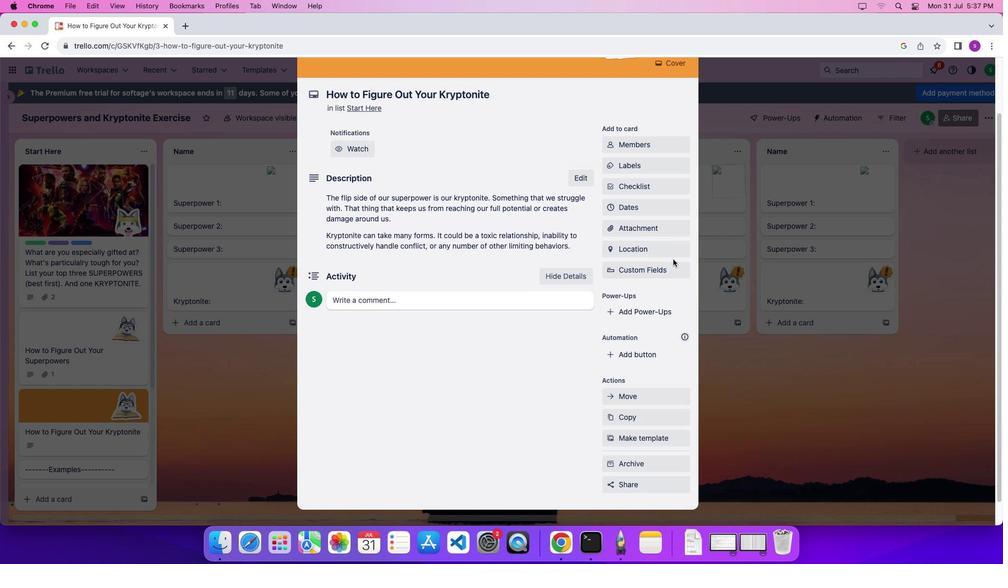 
Action: Mouse scrolled (673, 259) with delta (0, 1)
Screenshot: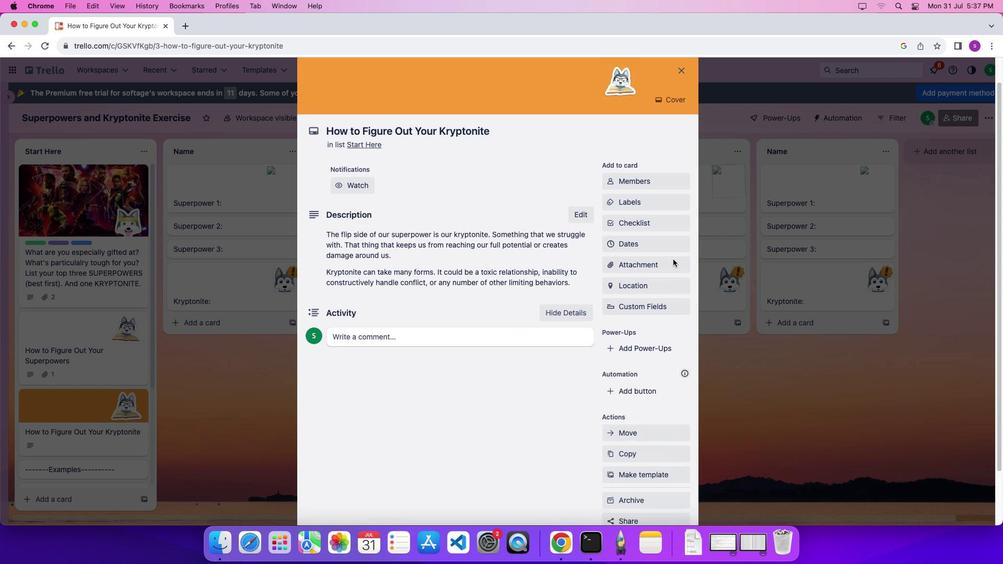 
Action: Mouse moved to (649, 317)
Screenshot: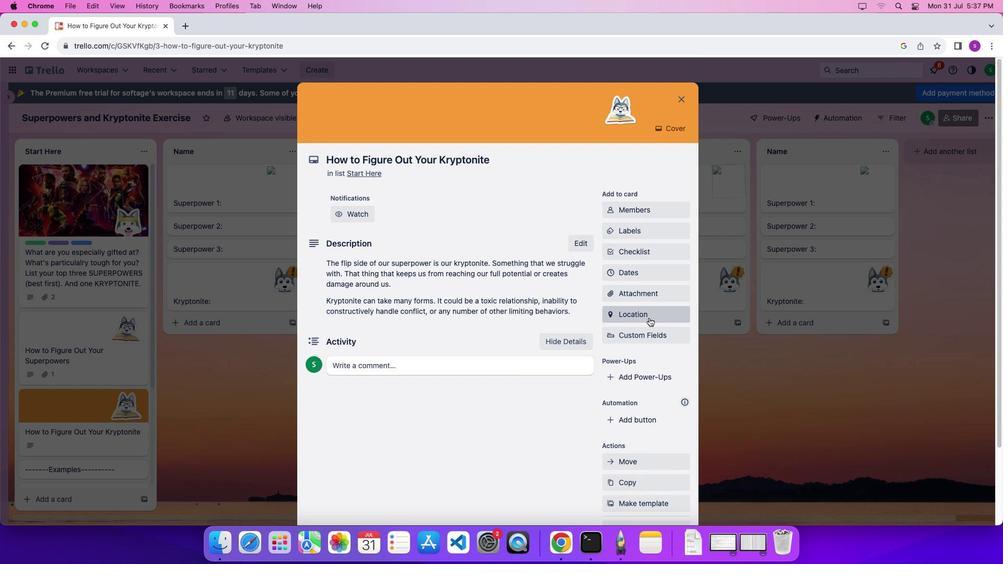 
Action: Mouse pressed left at (649, 317)
Screenshot: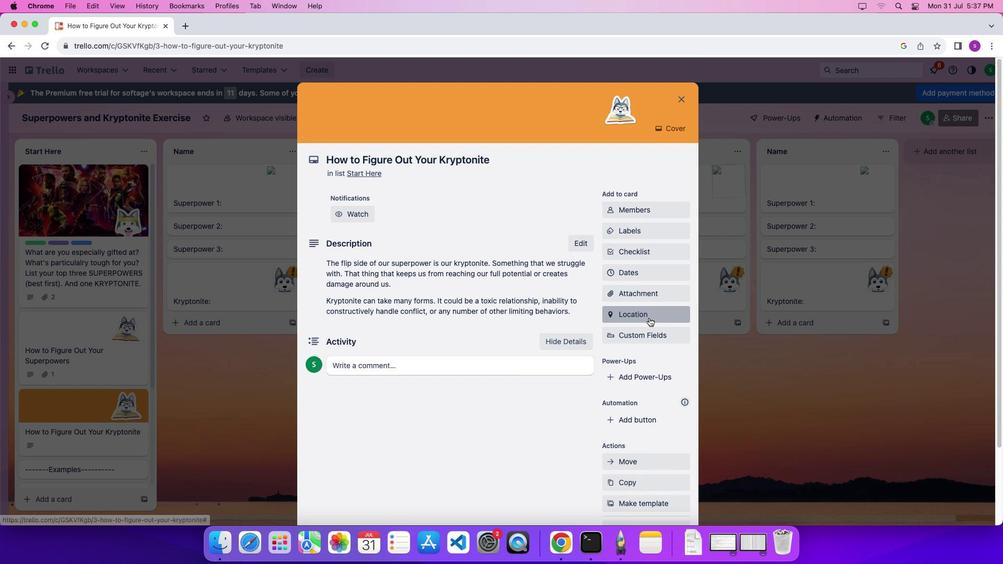 
Action: Key pressed 'l'
Screenshot: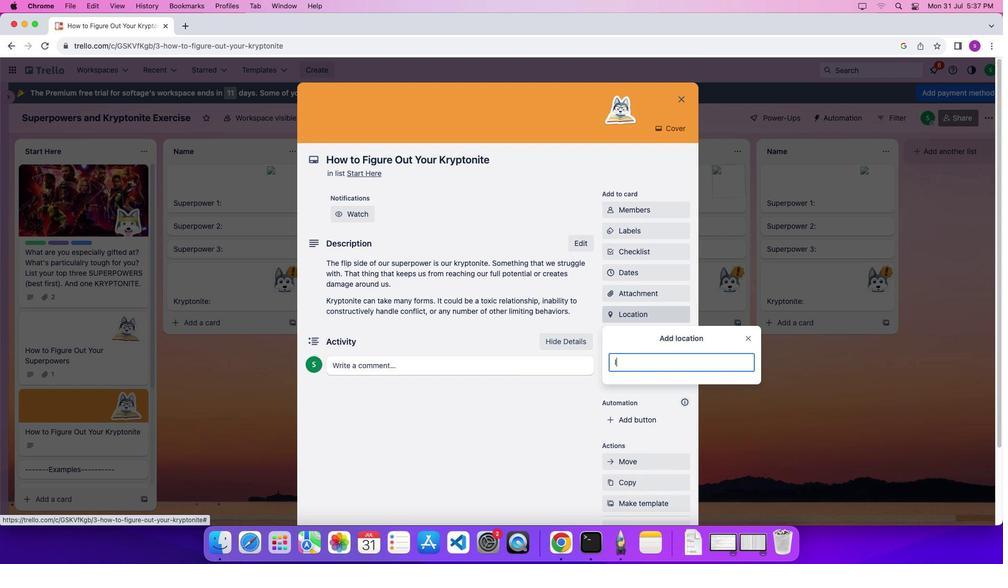 
Action: Mouse moved to (646, 418)
Screenshot: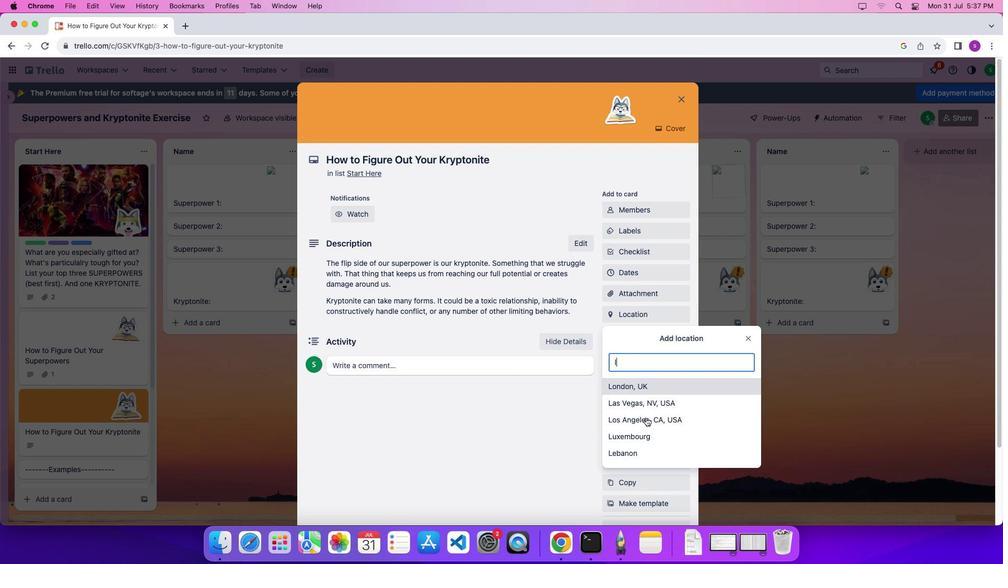
Action: Mouse pressed left at (646, 418)
Screenshot: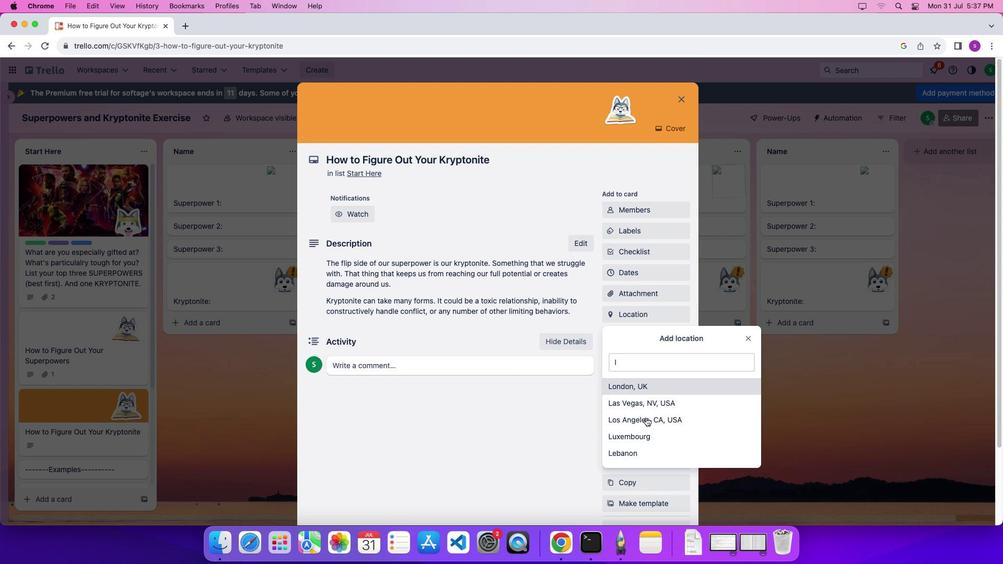 
Action: Mouse moved to (352, 211)
Screenshot: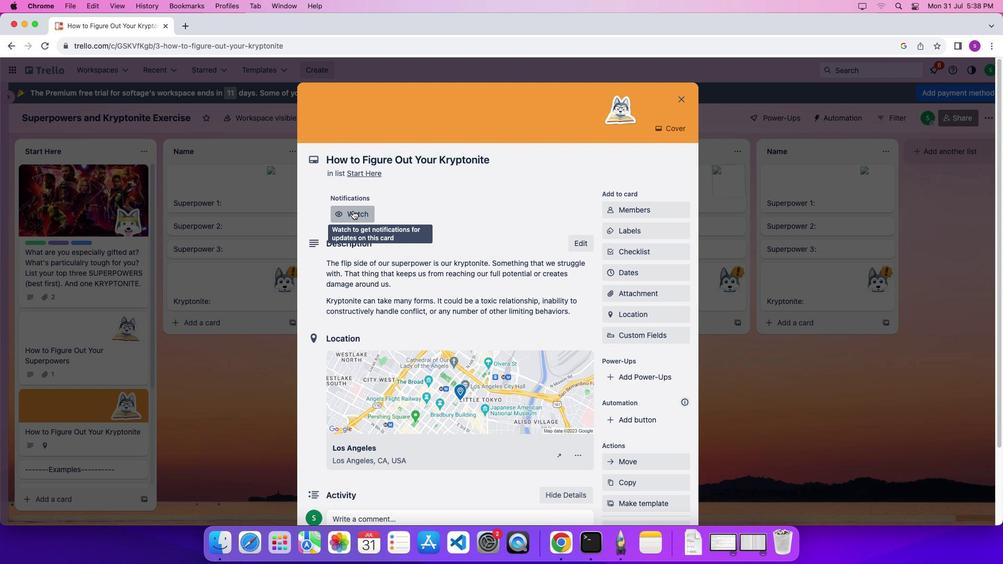 
Action: Mouse pressed left at (352, 211)
Screenshot: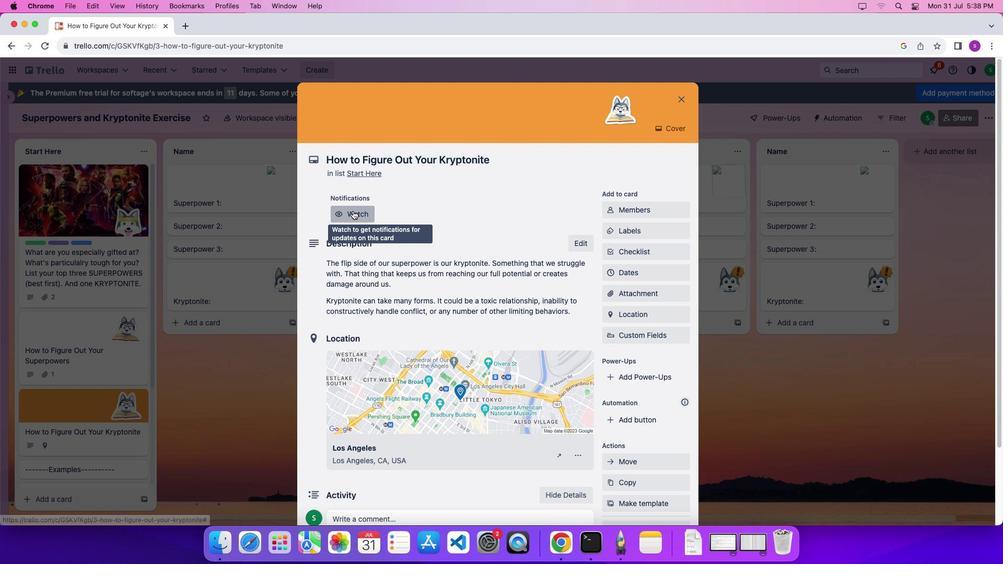
Action: Mouse moved to (633, 232)
Screenshot: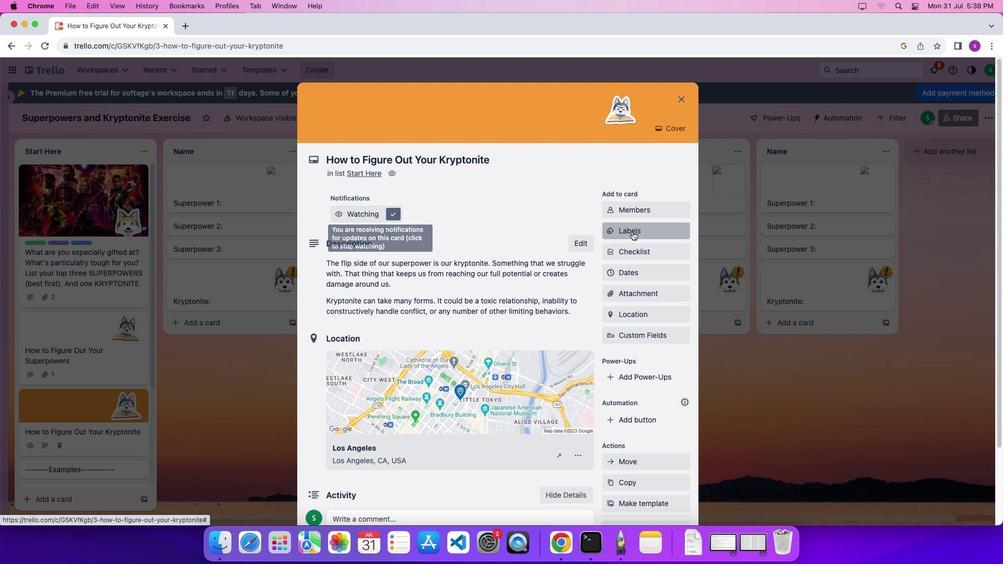 
Action: Mouse pressed left at (633, 232)
Screenshot: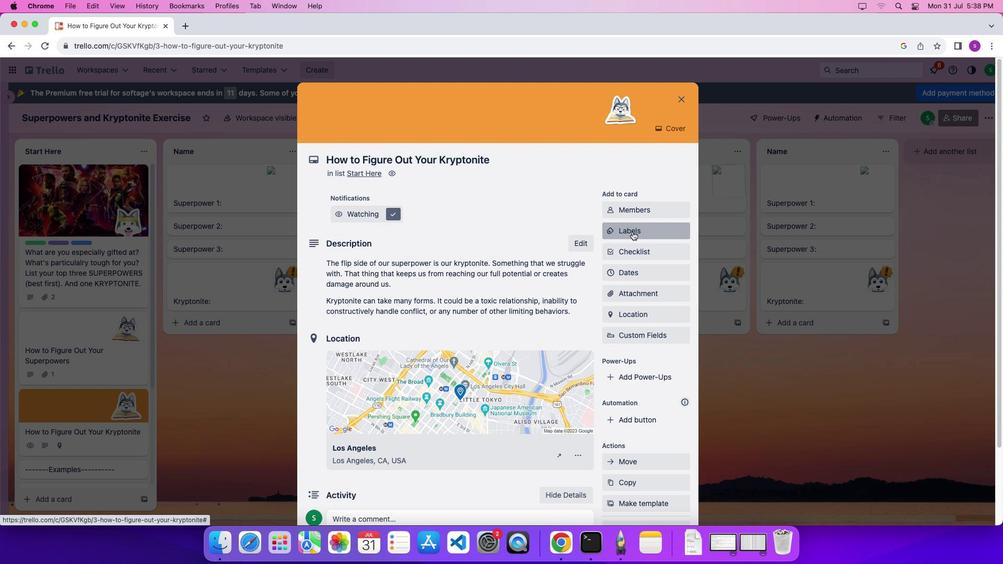 
Action: Mouse moved to (653, 315)
Screenshot: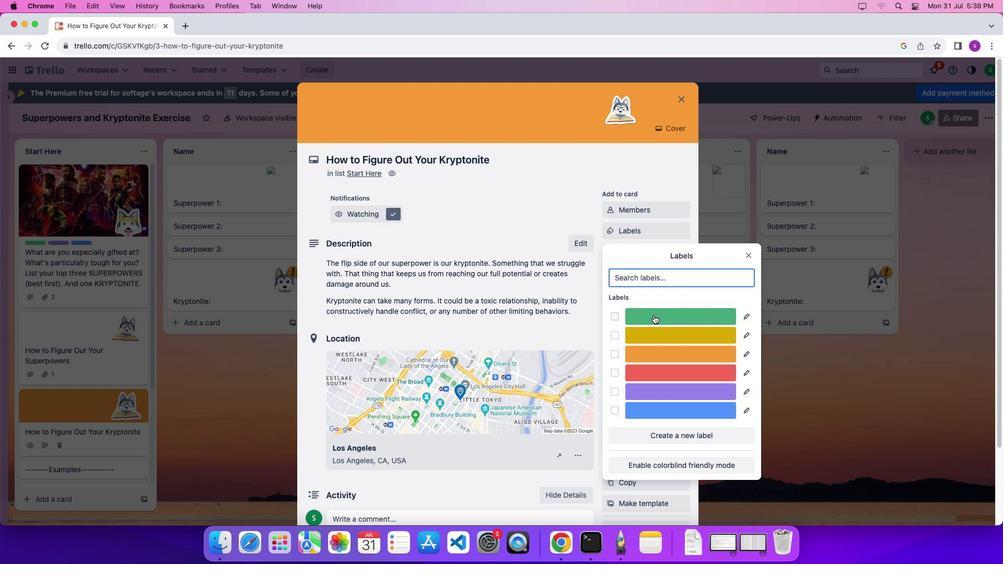 
Action: Mouse pressed left at (653, 315)
Screenshot: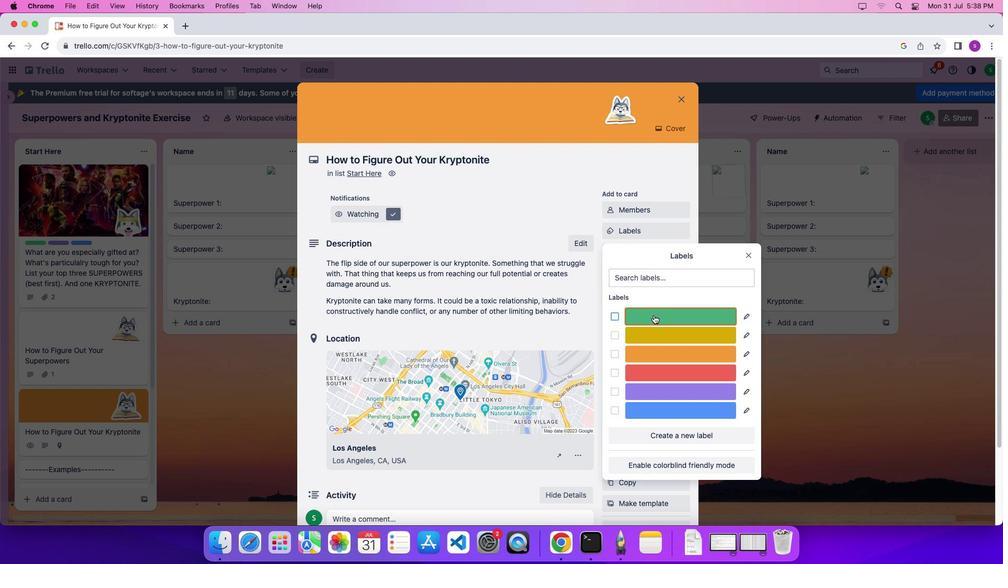 
Action: Mouse moved to (747, 260)
Screenshot: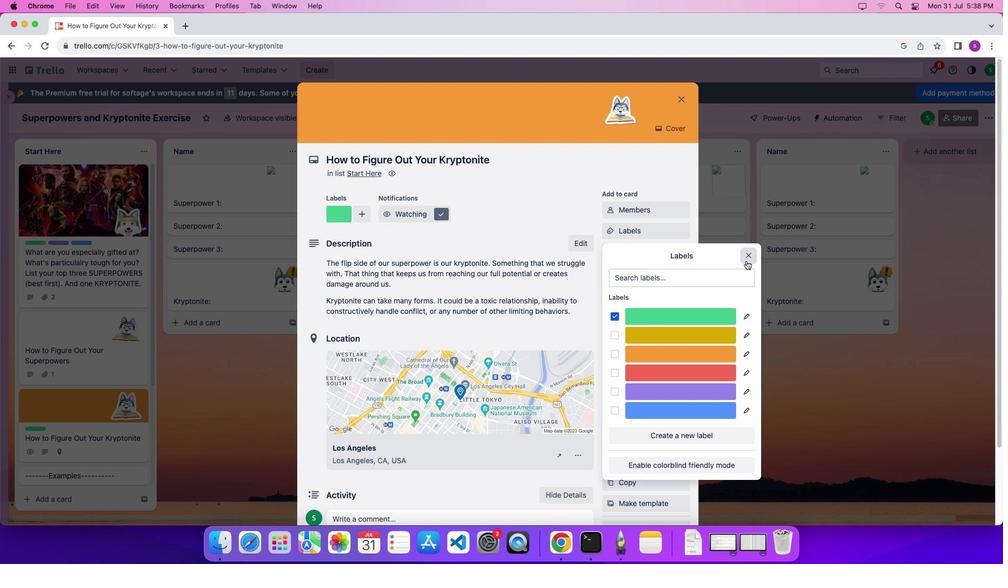 
Action: Mouse pressed left at (747, 260)
Screenshot: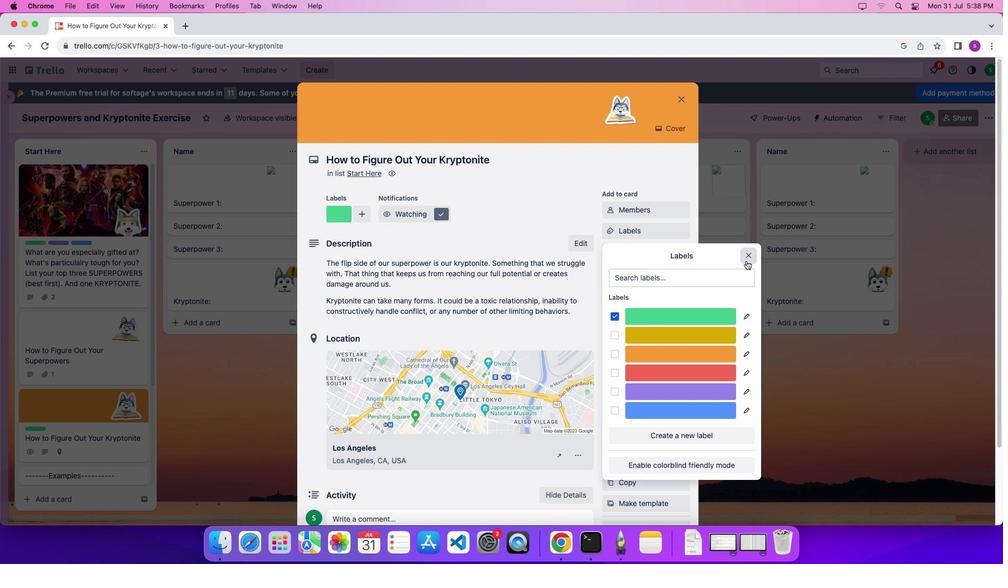 
Action: Mouse moved to (642, 305)
Screenshot: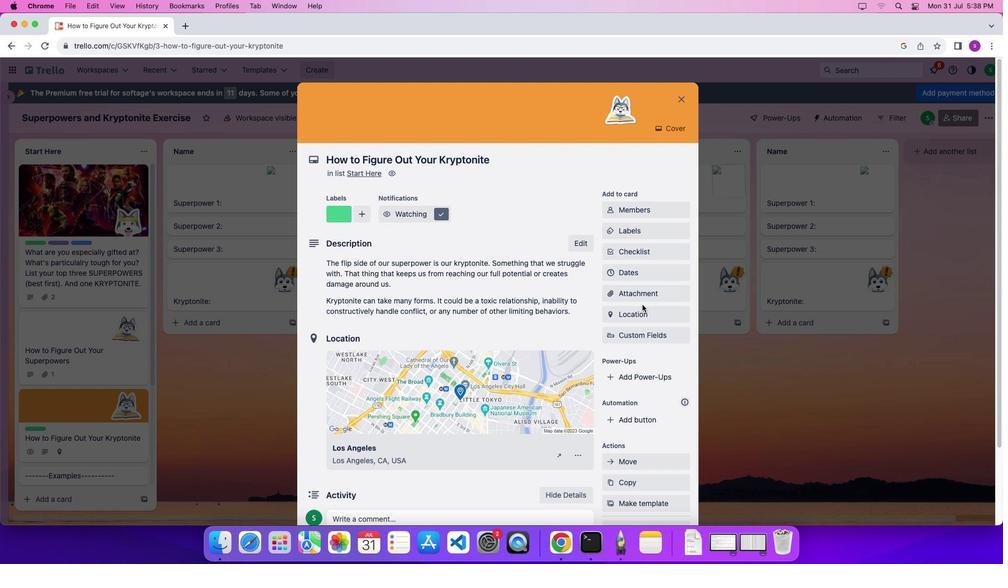 
Action: Mouse scrolled (642, 305) with delta (0, 0)
Screenshot: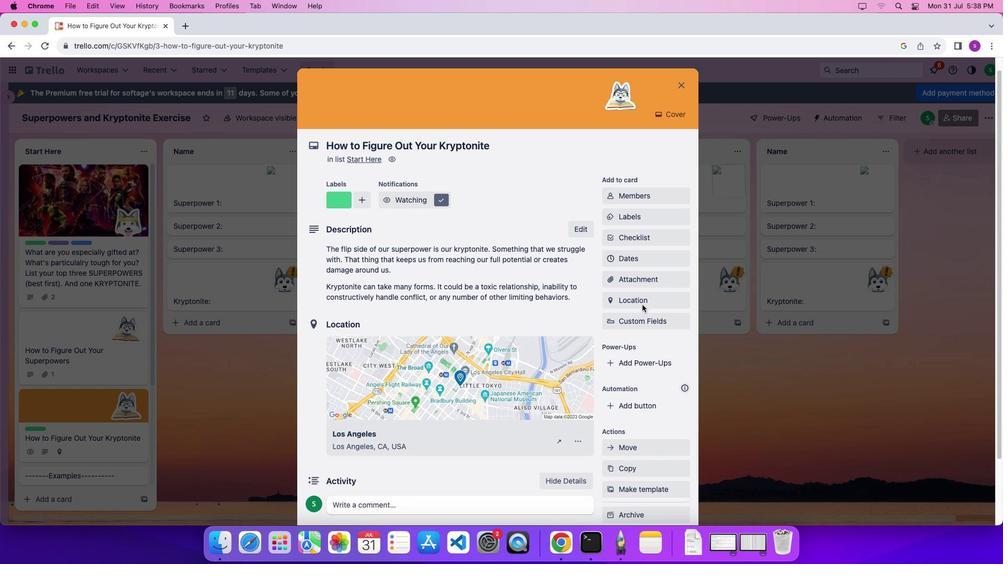 
Action: Mouse scrolled (642, 305) with delta (0, 0)
Screenshot: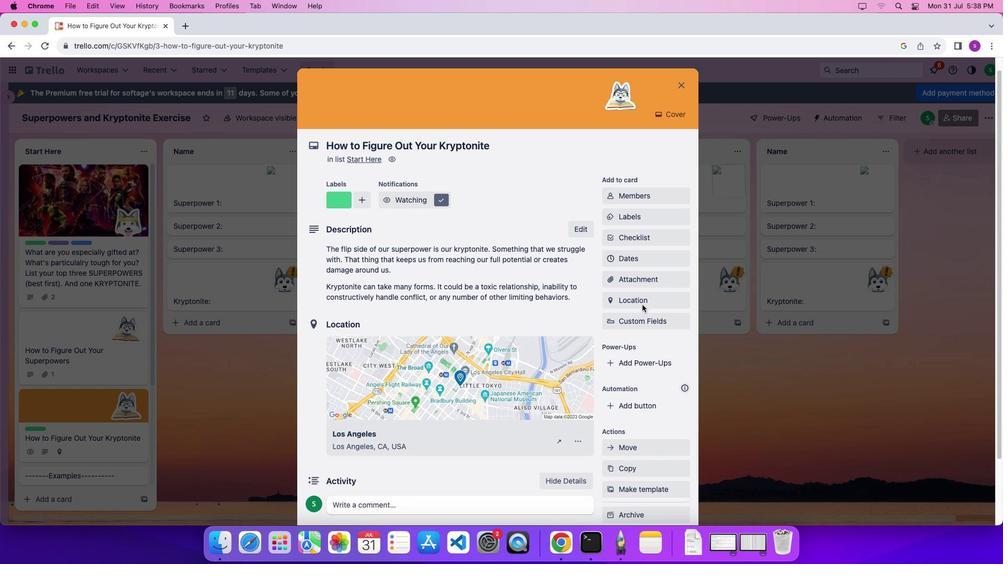 
Action: Mouse scrolled (642, 305) with delta (0, -3)
Screenshot: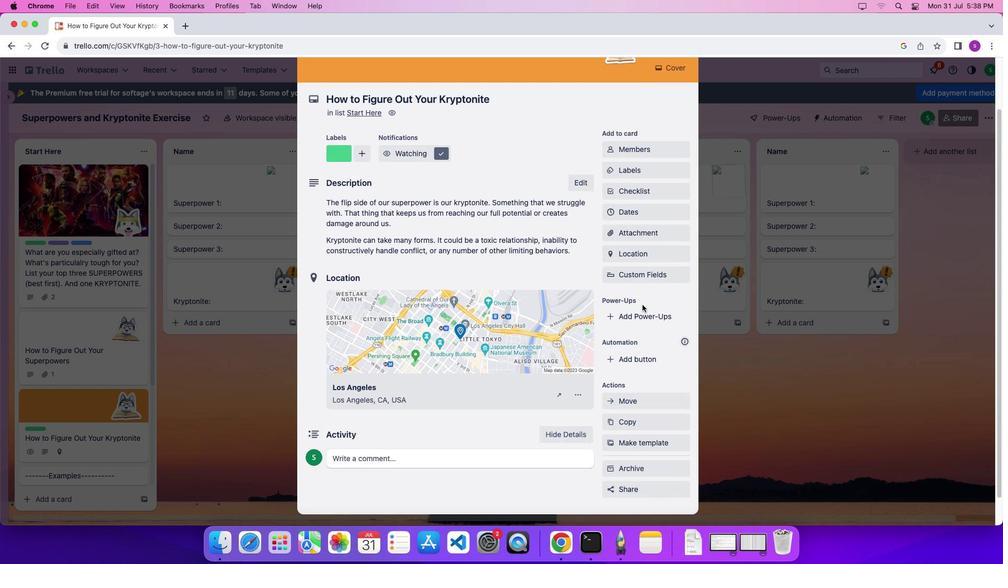 
Action: Mouse scrolled (642, 305) with delta (0, -3)
Screenshot: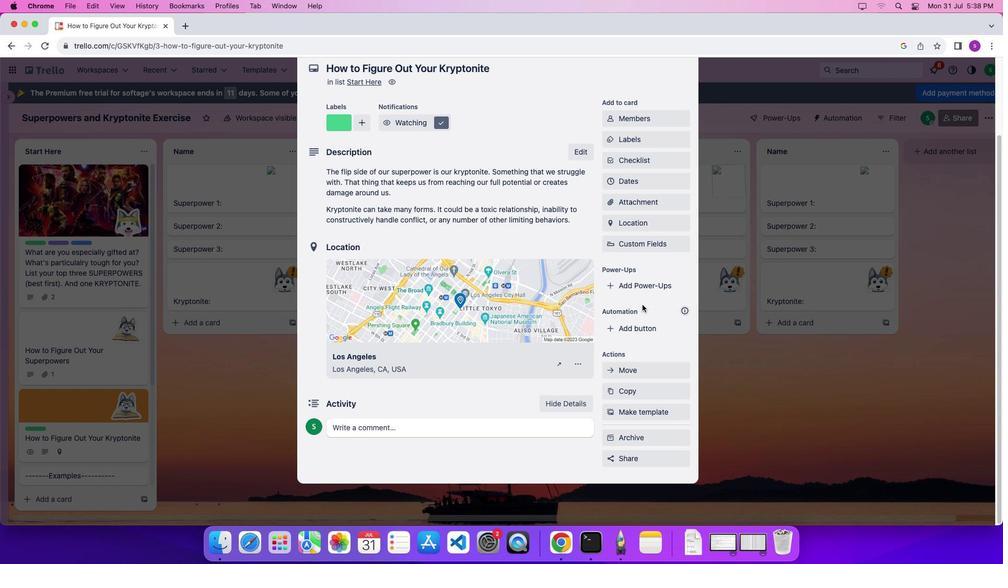 
Action: Mouse moved to (630, 391)
Screenshot: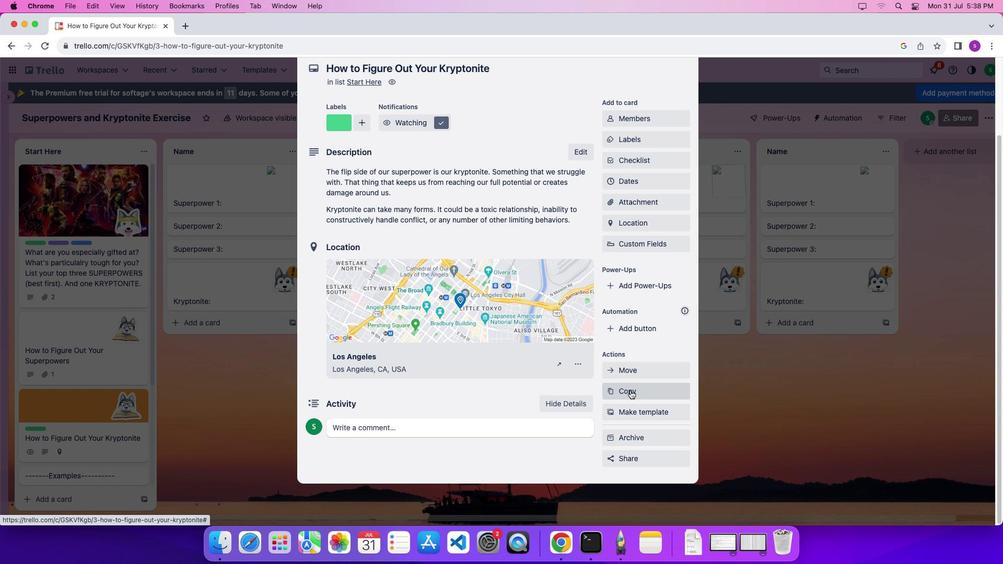 
Action: Mouse pressed left at (630, 391)
Screenshot: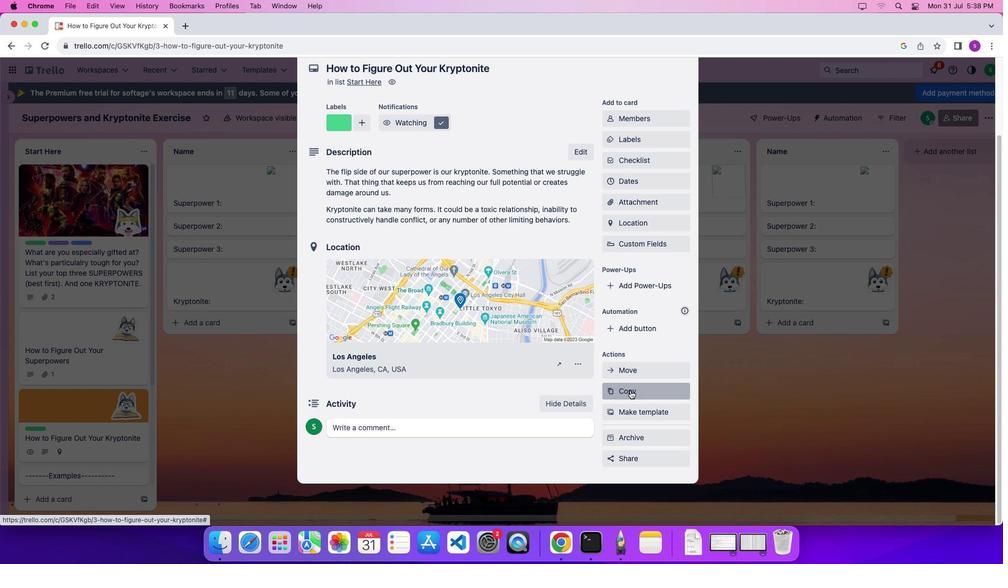 
Action: Mouse moved to (646, 369)
Screenshot: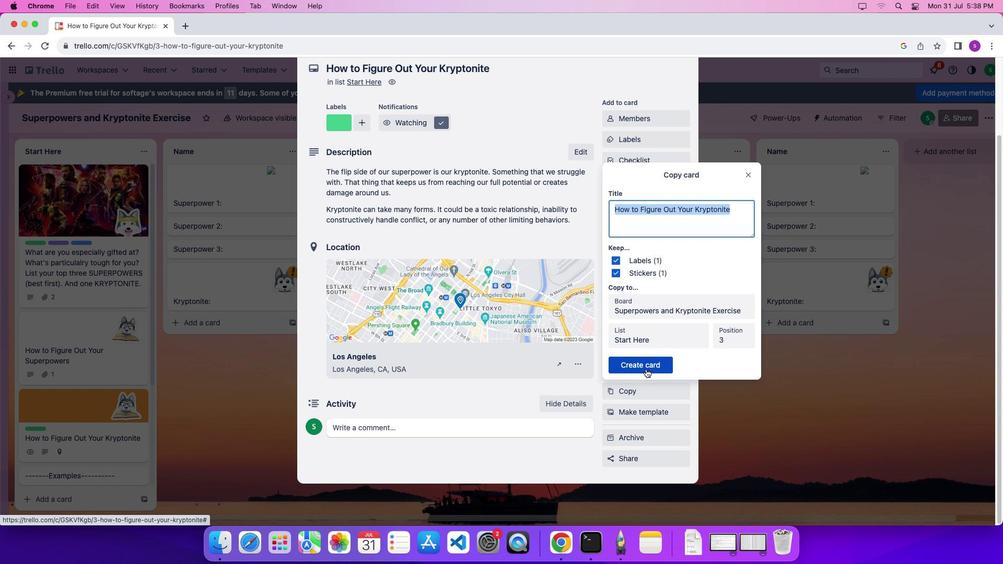 
Action: Mouse pressed left at (646, 369)
Screenshot: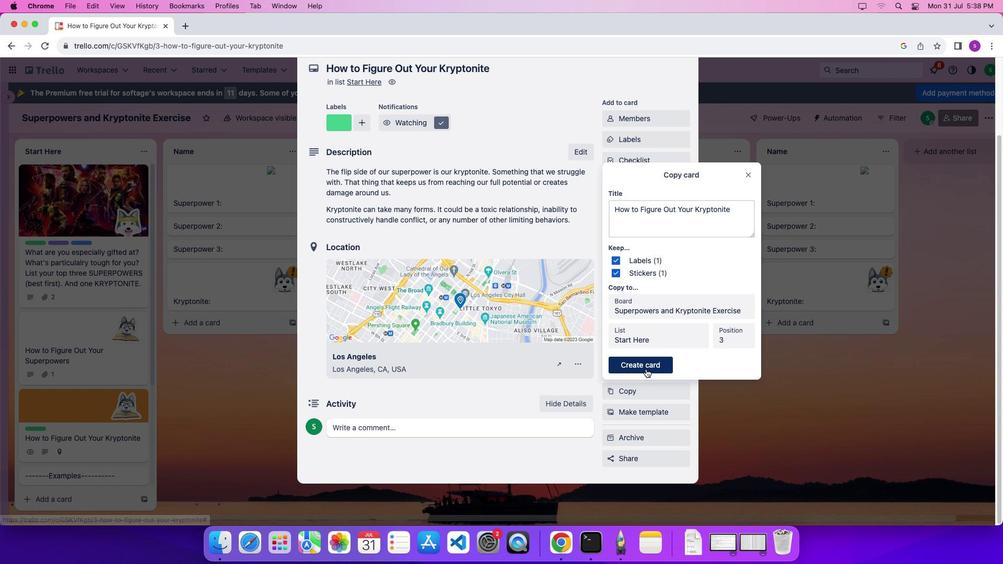 
Action: Mouse scrolled (646, 369) with delta (0, 0)
Screenshot: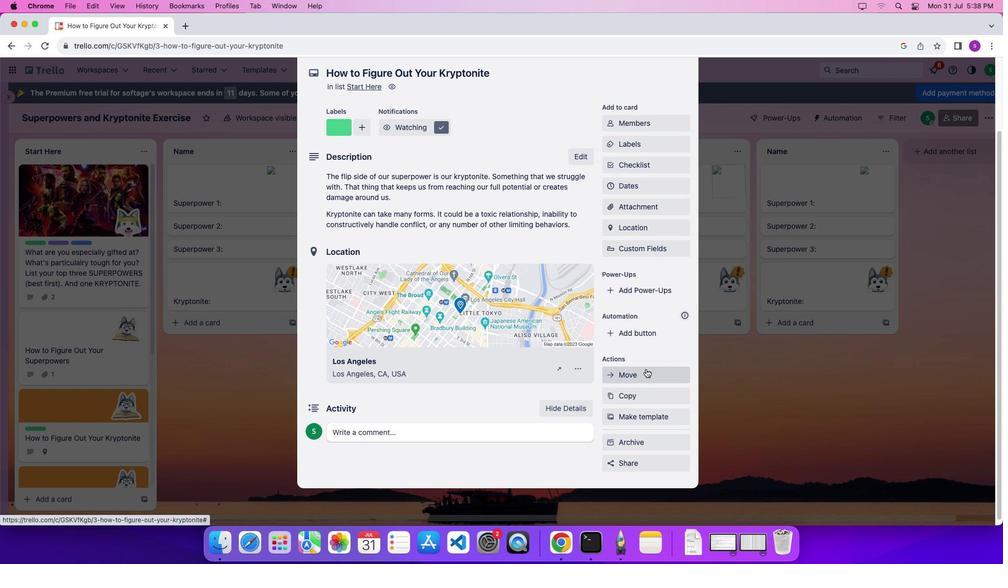 
Action: Mouse scrolled (646, 369) with delta (0, 0)
Screenshot: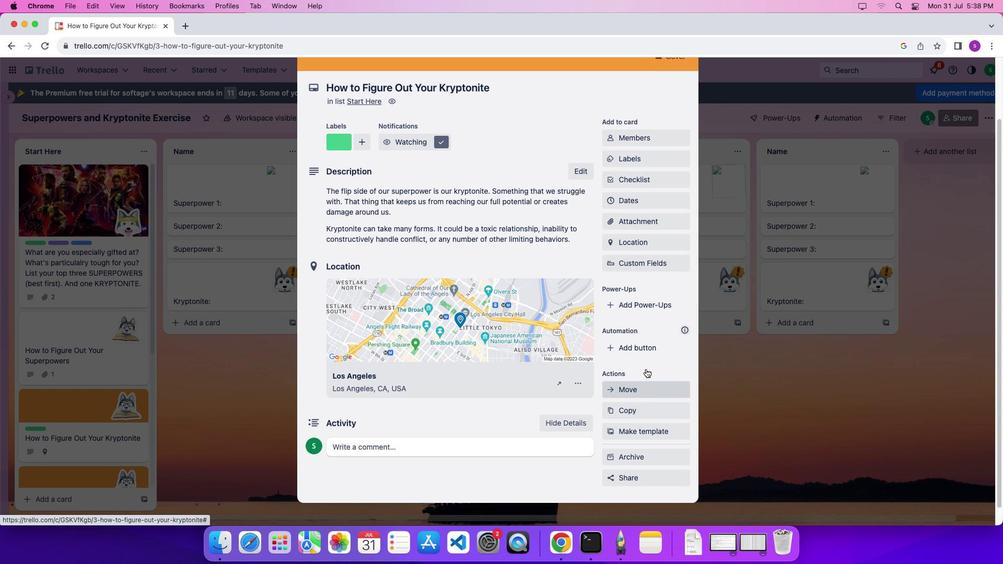 
Action: Mouse scrolled (646, 369) with delta (0, 4)
Screenshot: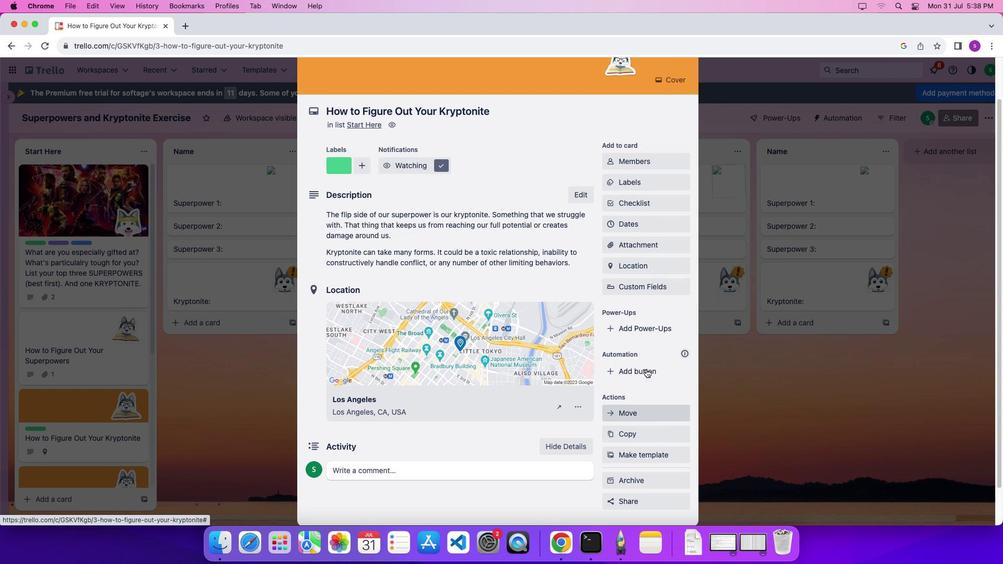 
Action: Mouse scrolled (646, 369) with delta (0, 6)
Screenshot: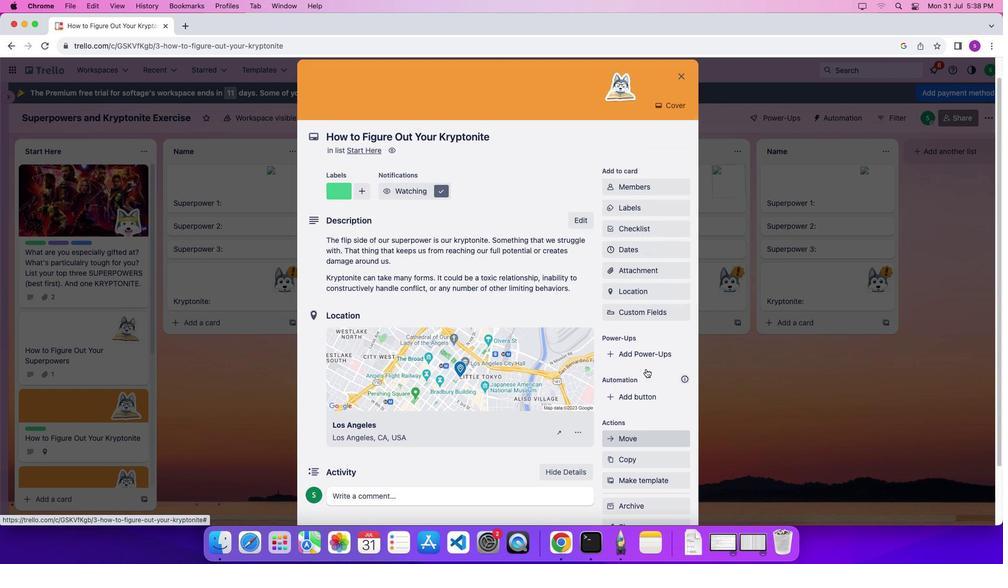 
Action: Mouse scrolled (646, 369) with delta (0, 7)
Screenshot: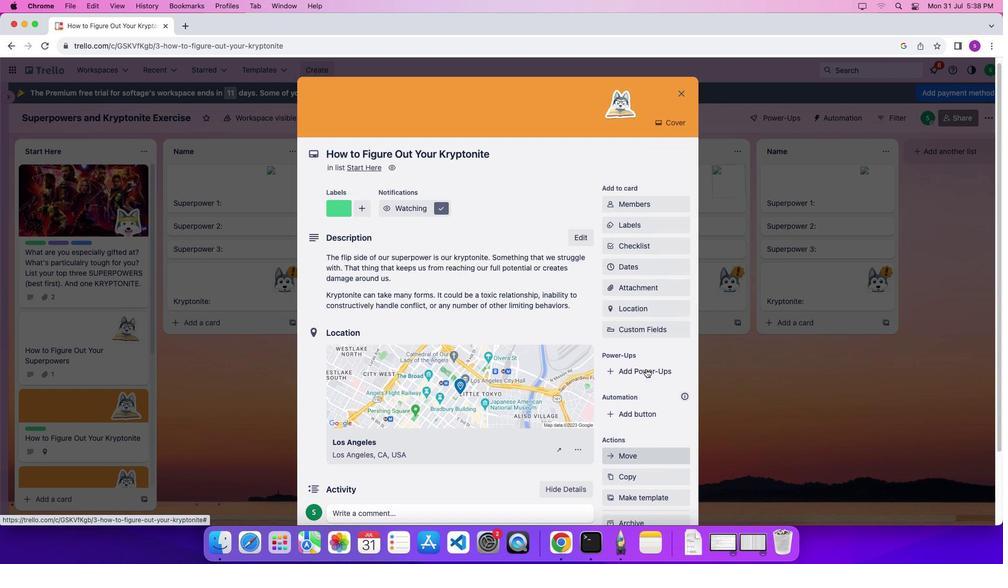 
Action: Mouse moved to (683, 102)
Screenshot: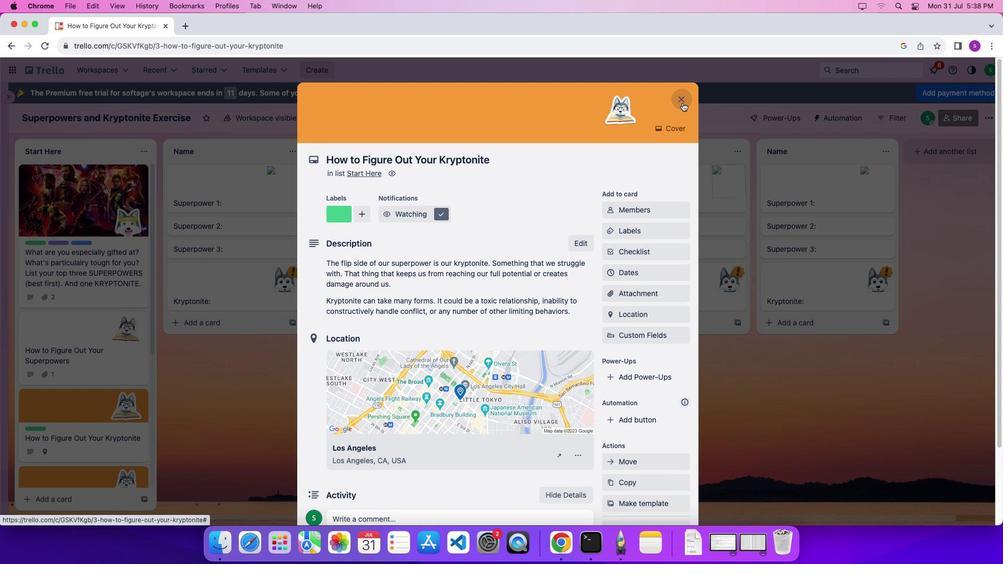 
Action: Mouse pressed left at (683, 102)
Screenshot: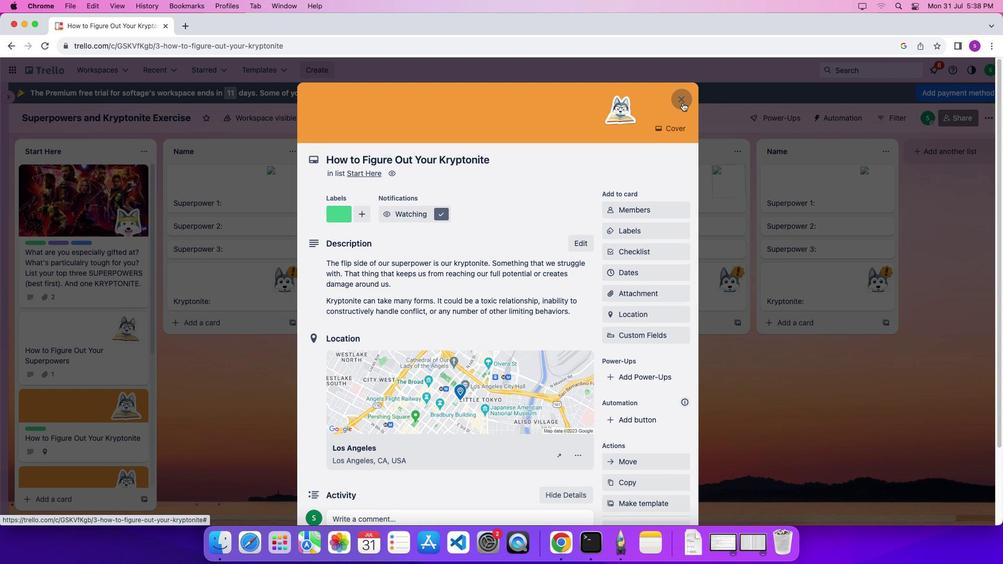 
Action: Mouse moved to (212, 279)
Screenshot: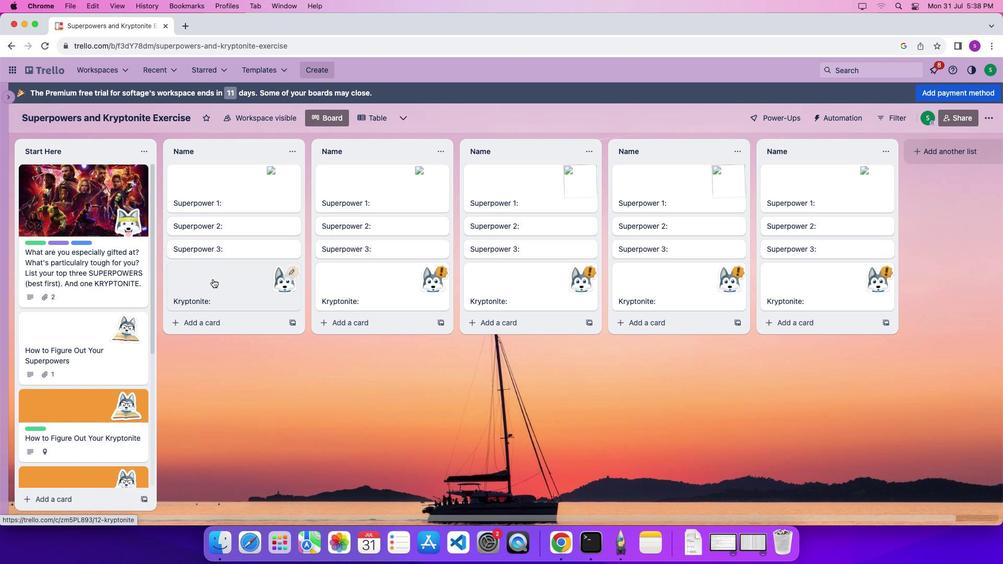 
Action: Mouse pressed left at (212, 279)
Screenshot: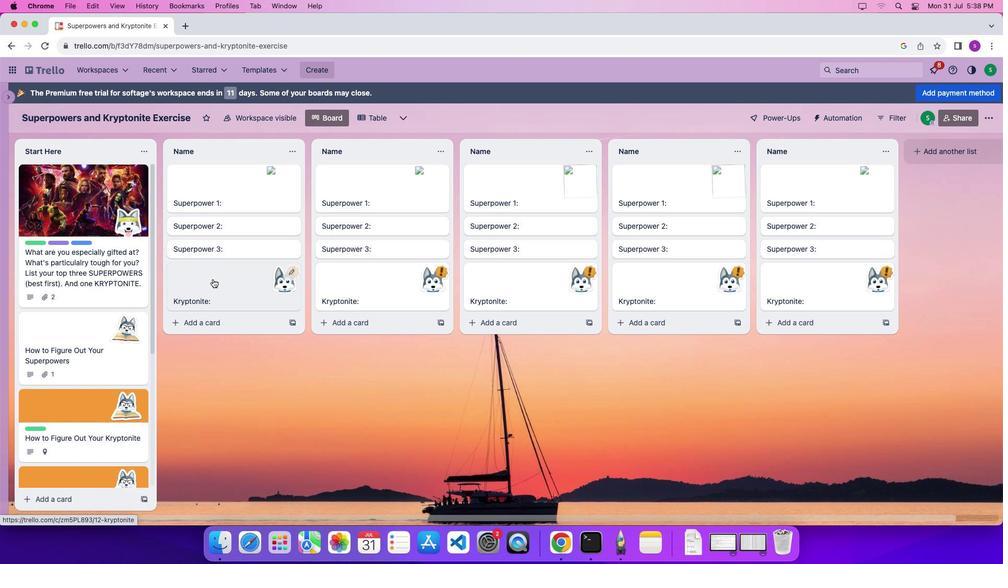 
Action: Mouse moved to (349, 219)
Screenshot: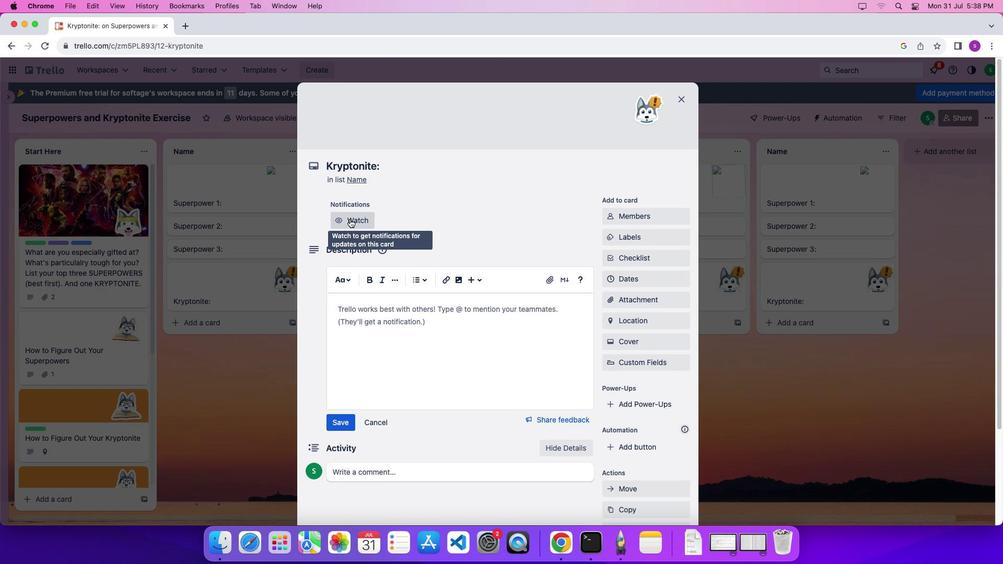 
Action: Mouse pressed left at (349, 219)
Screenshot: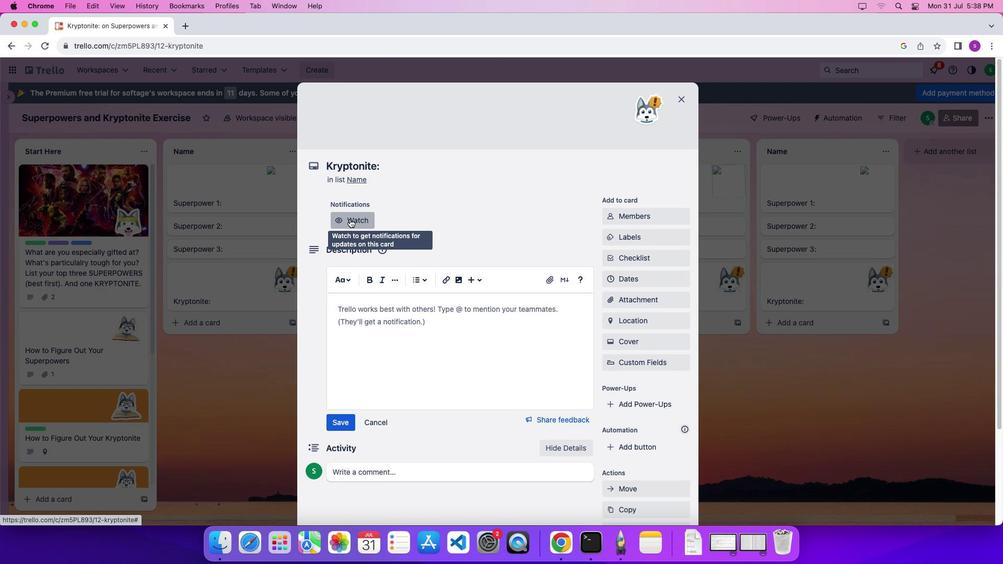 
Action: Mouse moved to (638, 230)
Screenshot: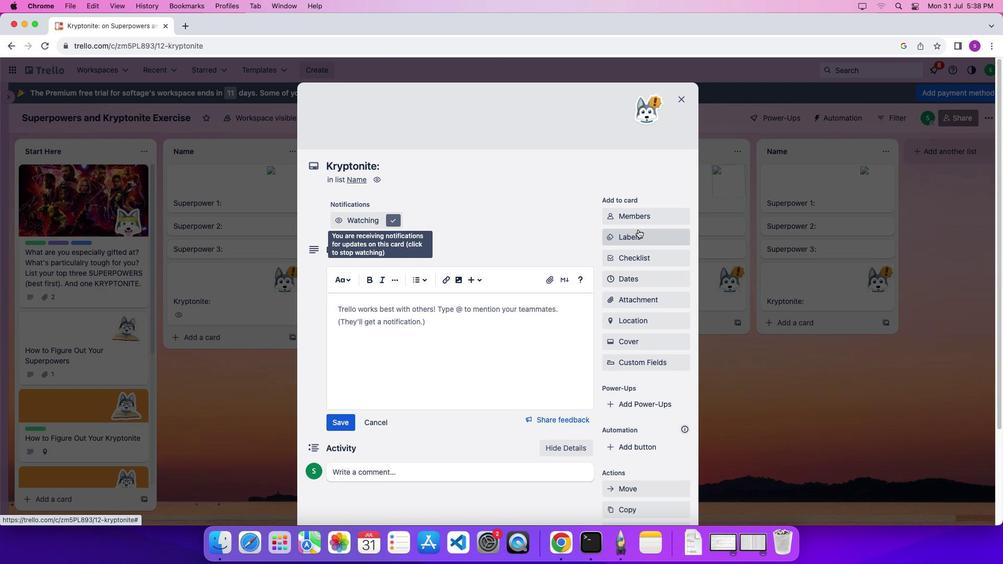 
Action: Mouse pressed left at (638, 230)
Screenshot: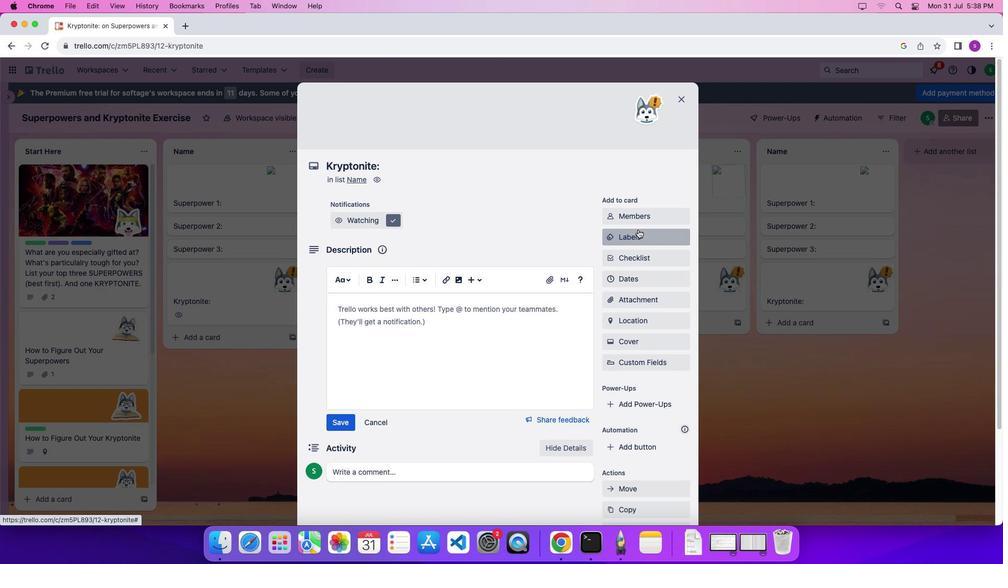 
Action: Mouse moved to (649, 314)
Screenshot: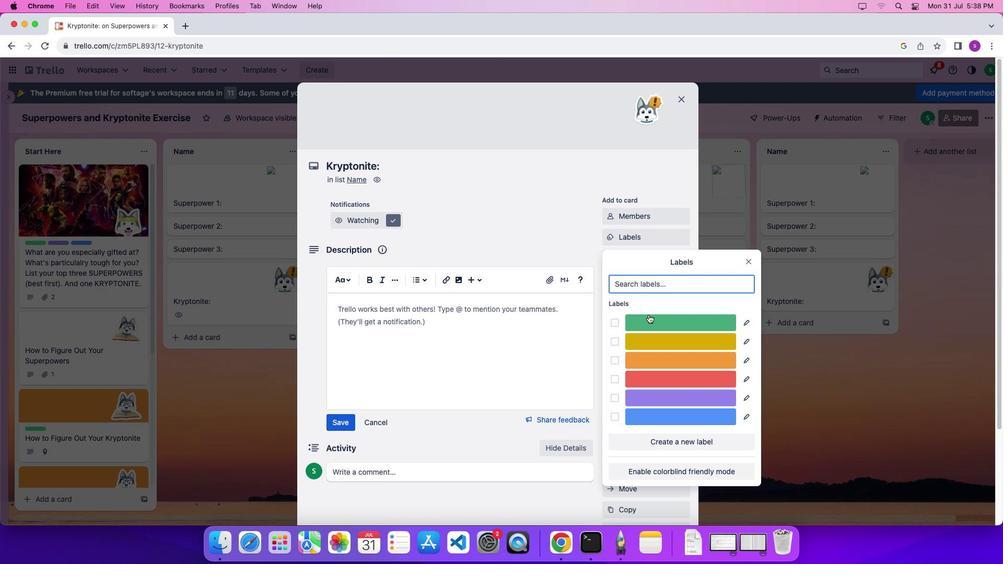 
Action: Mouse pressed left at (649, 314)
Screenshot: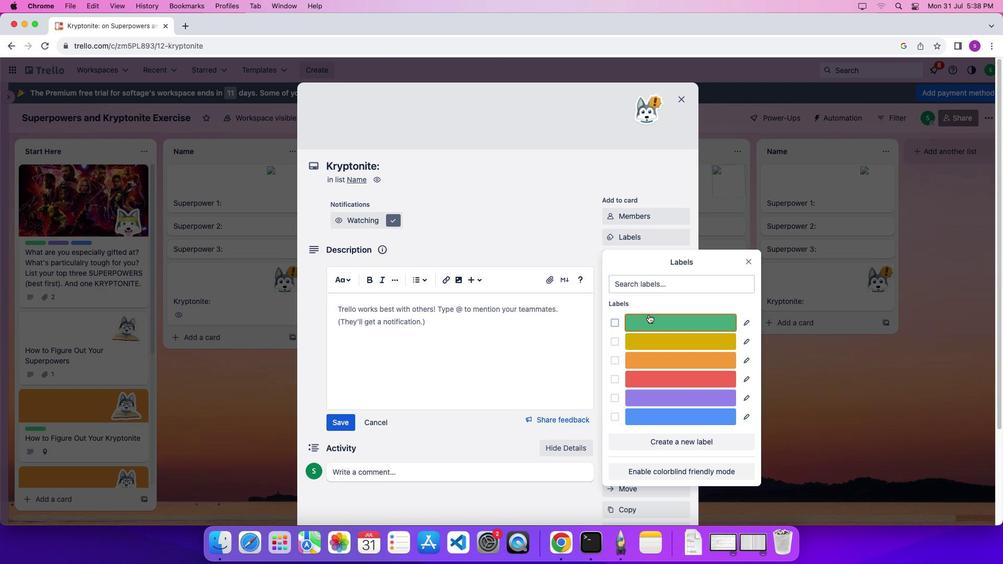 
Action: Mouse moved to (749, 261)
Screenshot: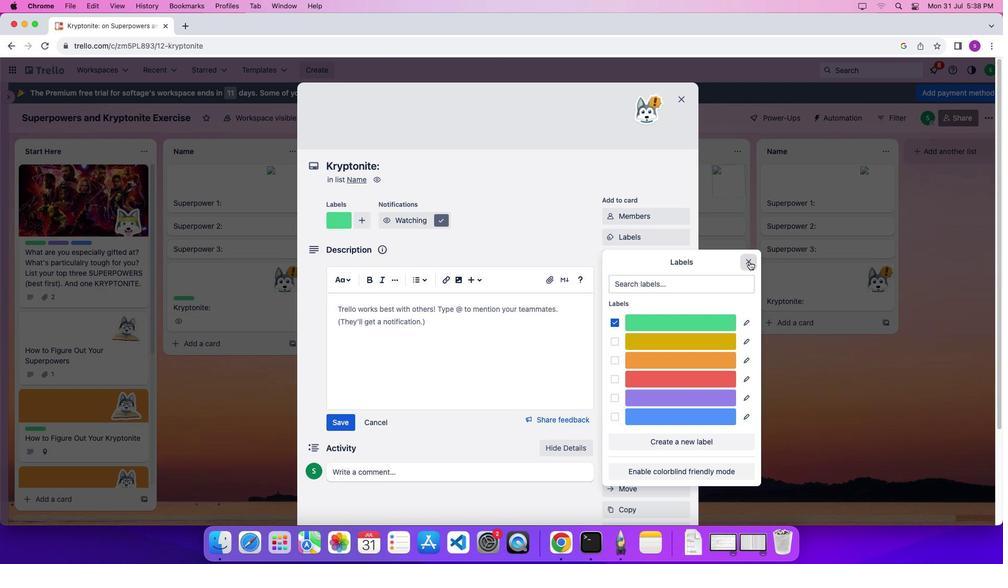 
Action: Mouse pressed left at (749, 261)
Screenshot: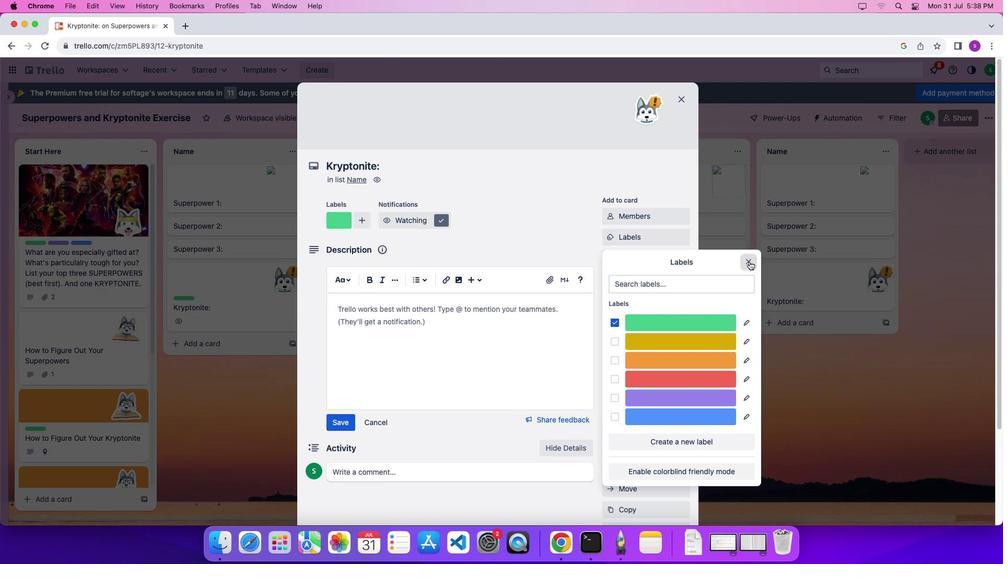 
Action: Mouse moved to (636, 347)
Screenshot: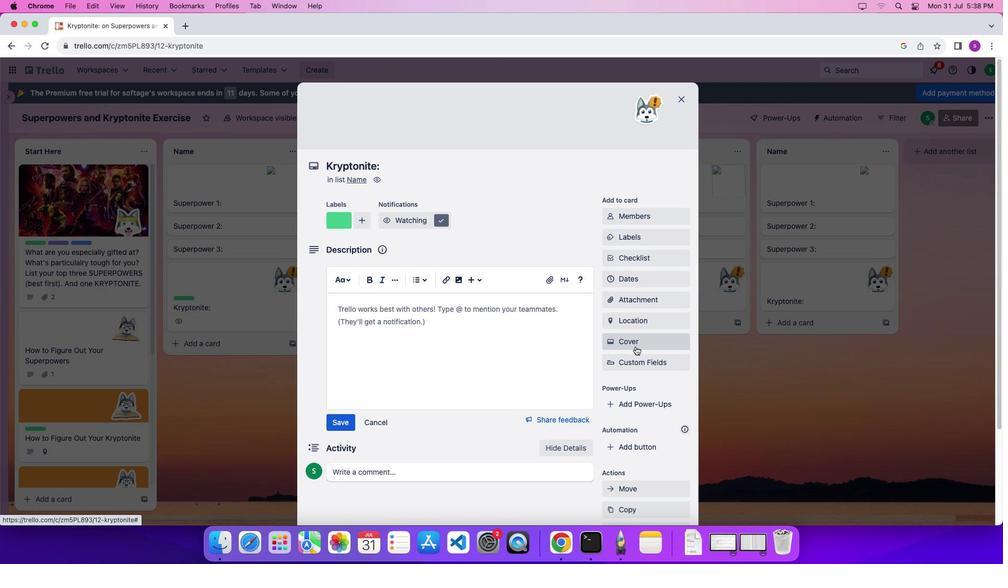 
Action: Mouse pressed left at (636, 347)
Screenshot: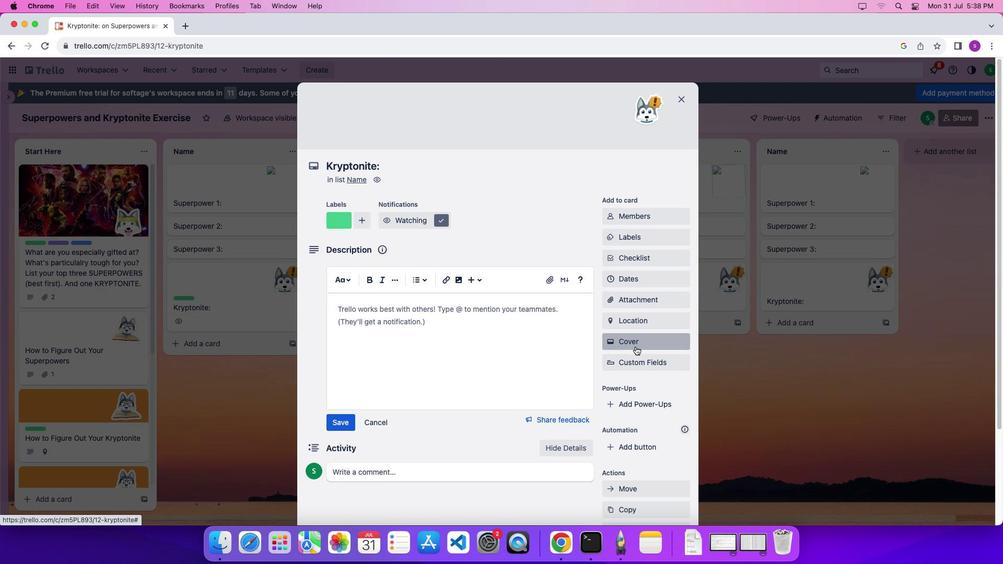 
Action: Mouse moved to (624, 322)
Screenshot: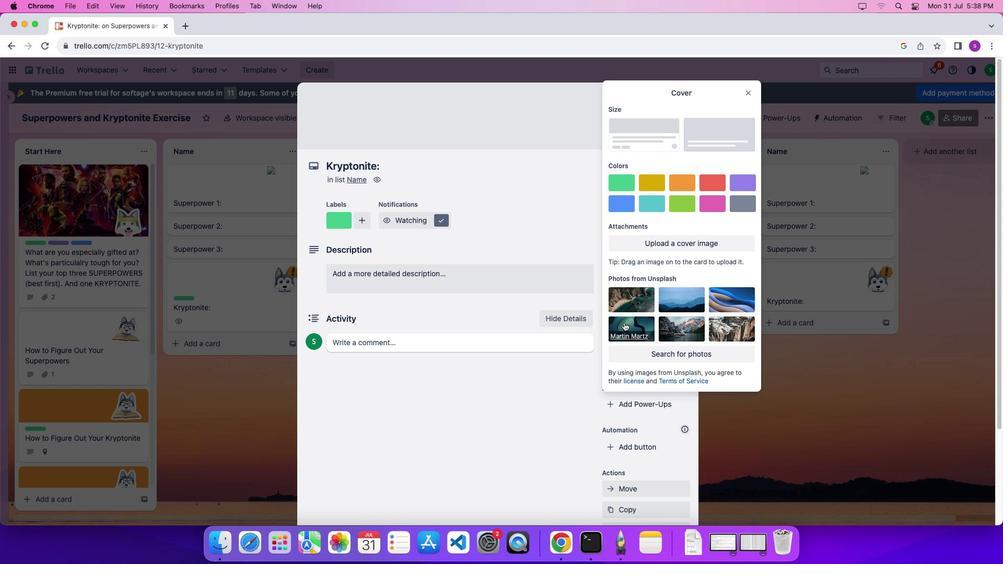
Action: Mouse pressed left at (624, 322)
Screenshot: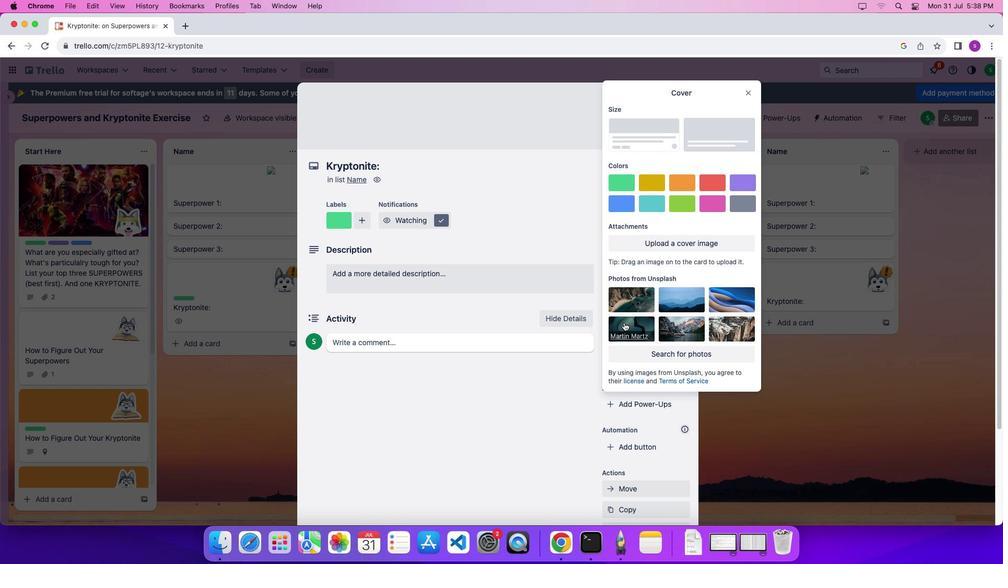 
Action: Mouse moved to (682, 316)
Screenshot: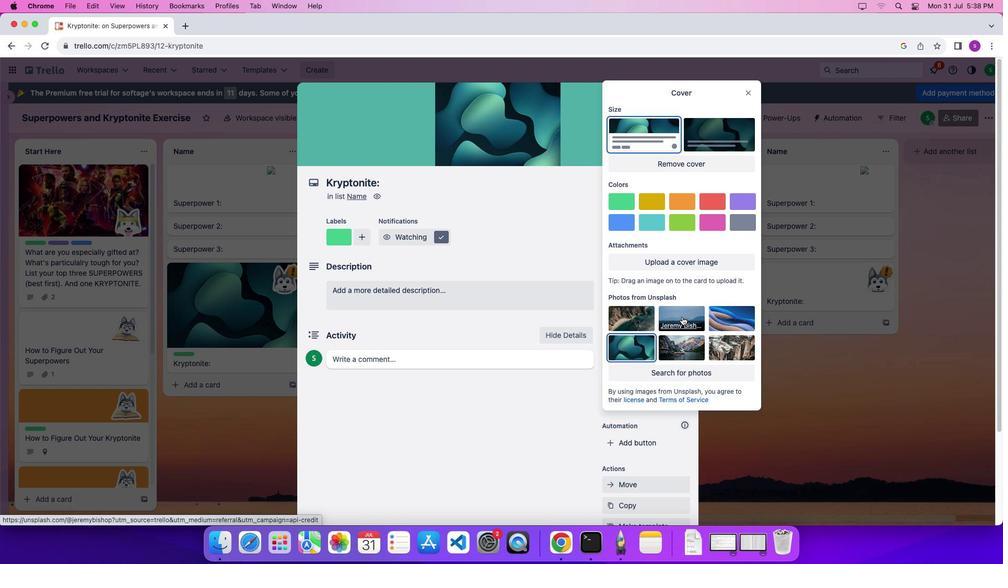 
Action: Mouse scrolled (682, 316) with delta (0, 0)
Screenshot: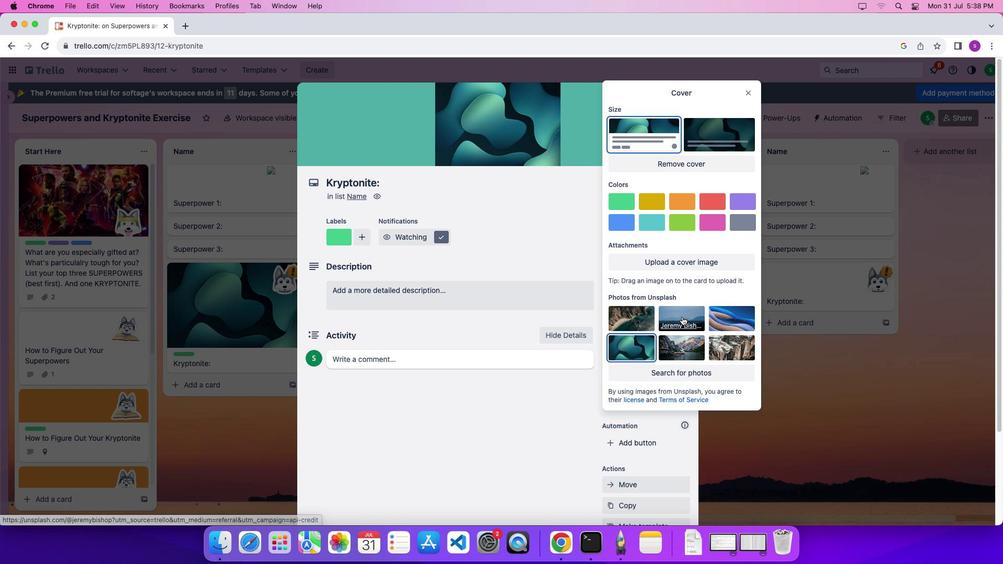 
Action: Mouse scrolled (682, 316) with delta (0, 0)
Screenshot: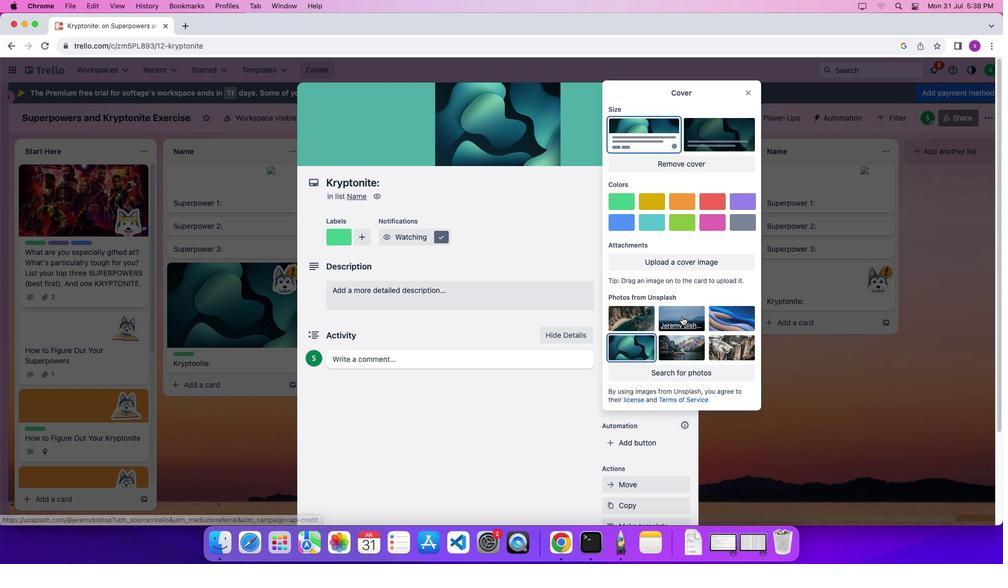 
Action: Mouse scrolled (682, 316) with delta (0, 3)
Screenshot: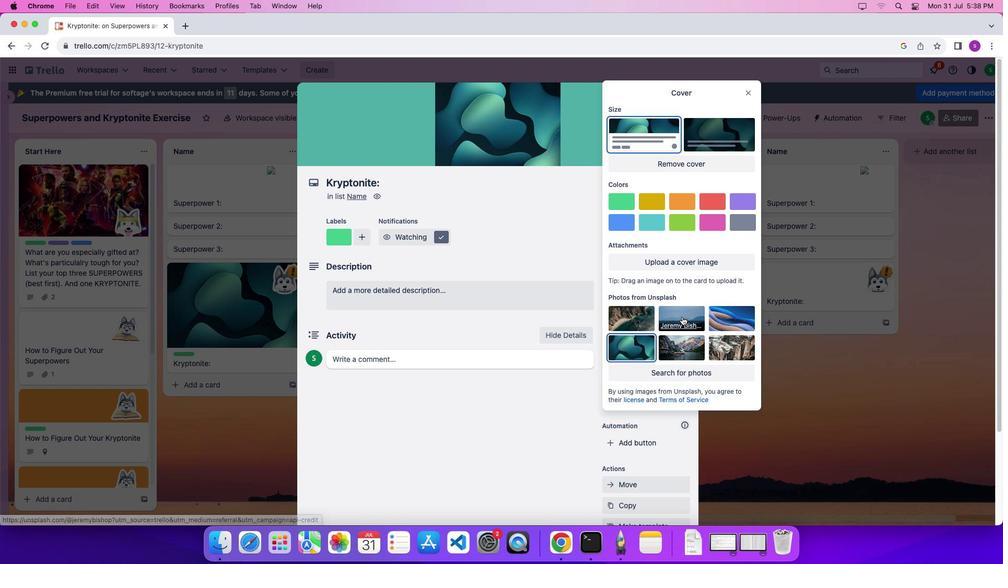 
Action: Mouse moved to (751, 97)
Screenshot: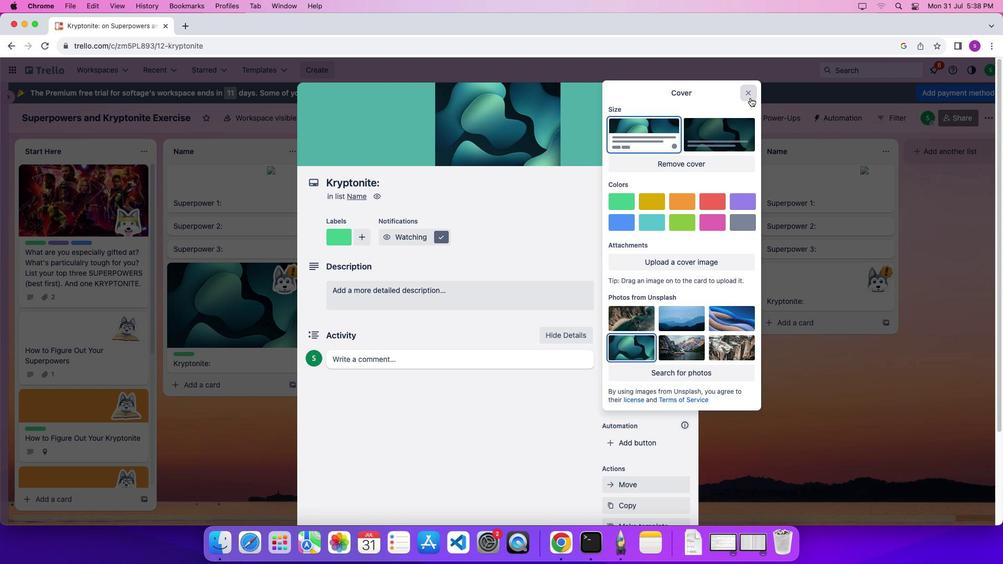
Action: Mouse pressed left at (751, 97)
Screenshot: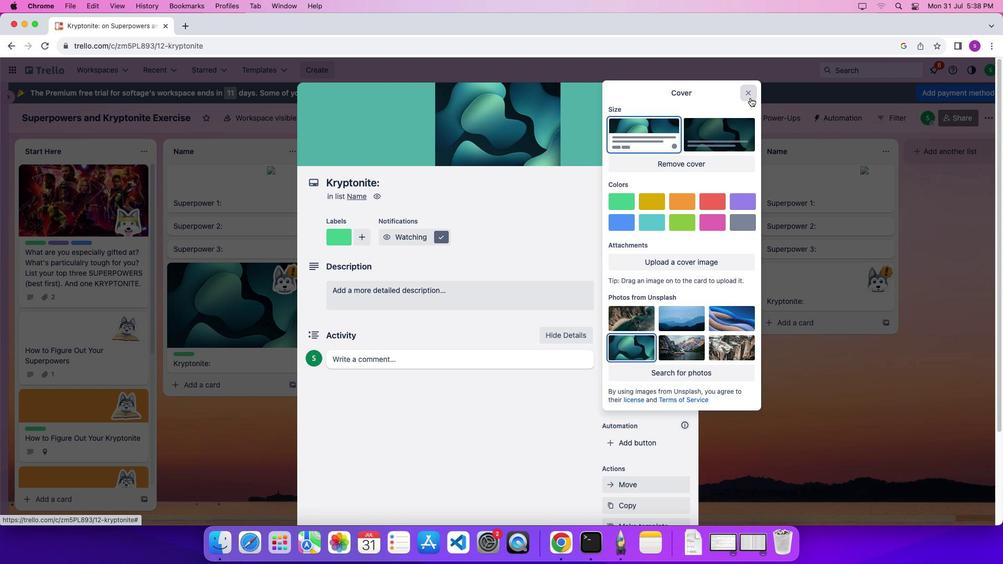 
Action: Mouse moved to (673, 335)
Screenshot: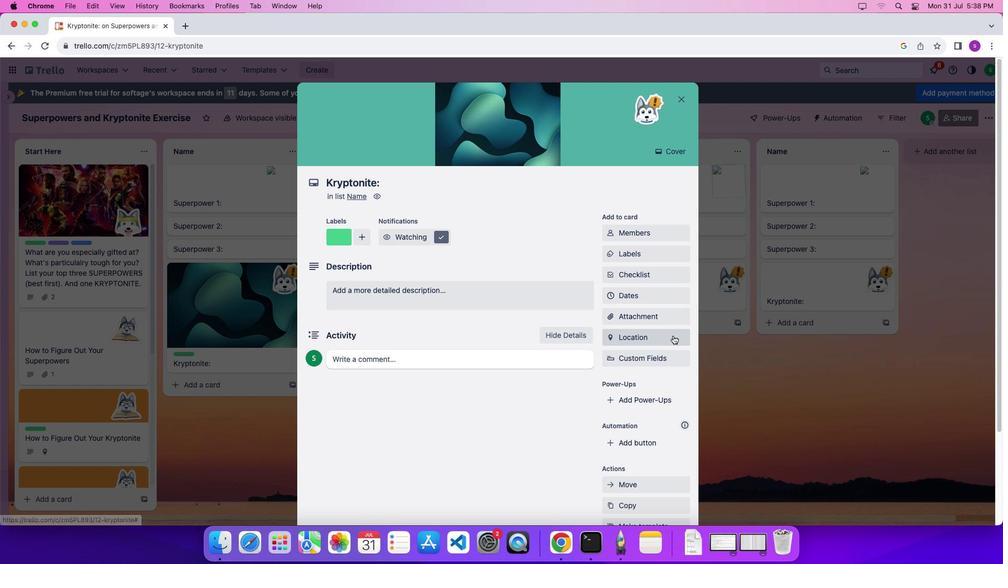 
Action: Mouse pressed left at (673, 335)
Screenshot: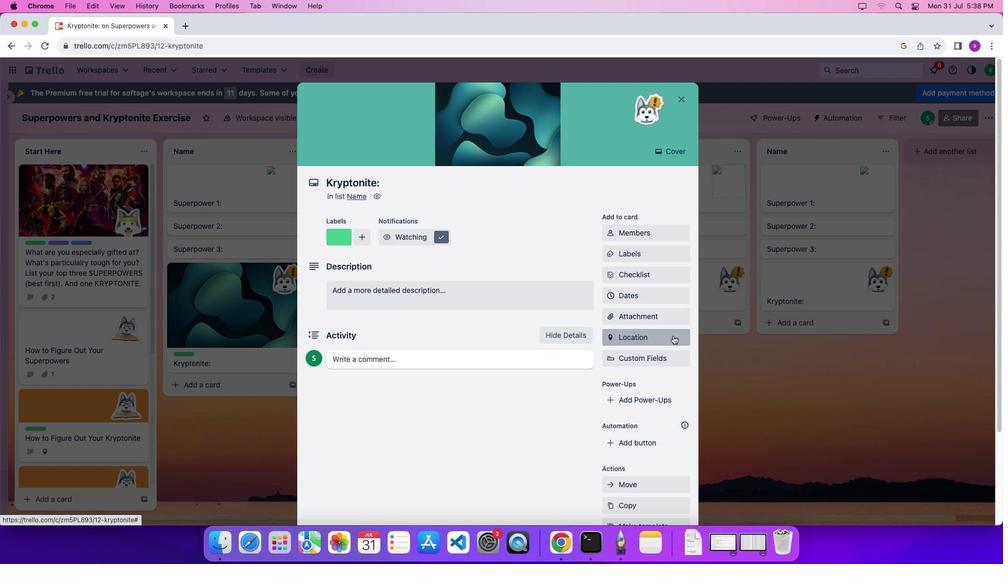 
Action: Key pressed 'h'
Screenshot: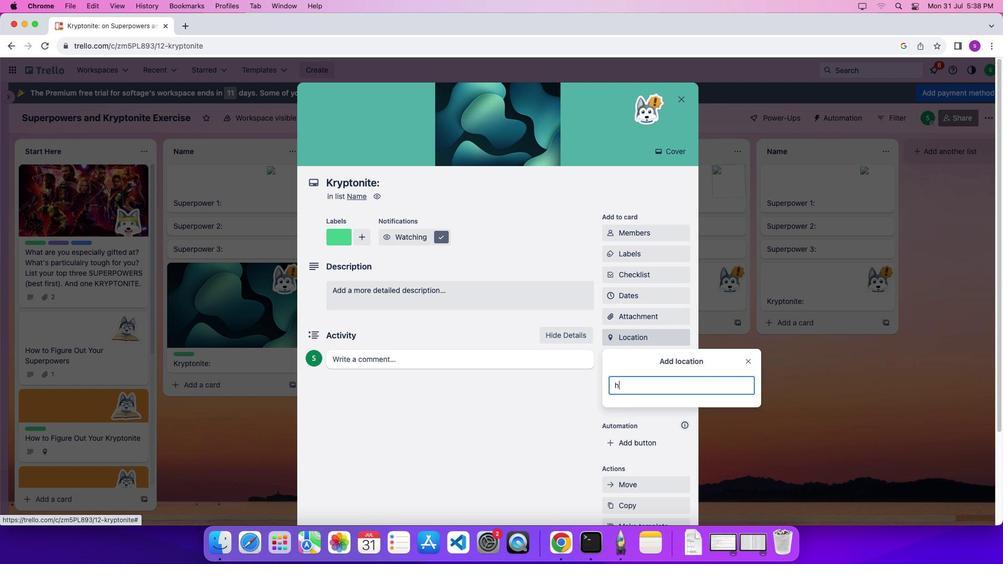 
Action: Mouse moved to (670, 428)
Screenshot: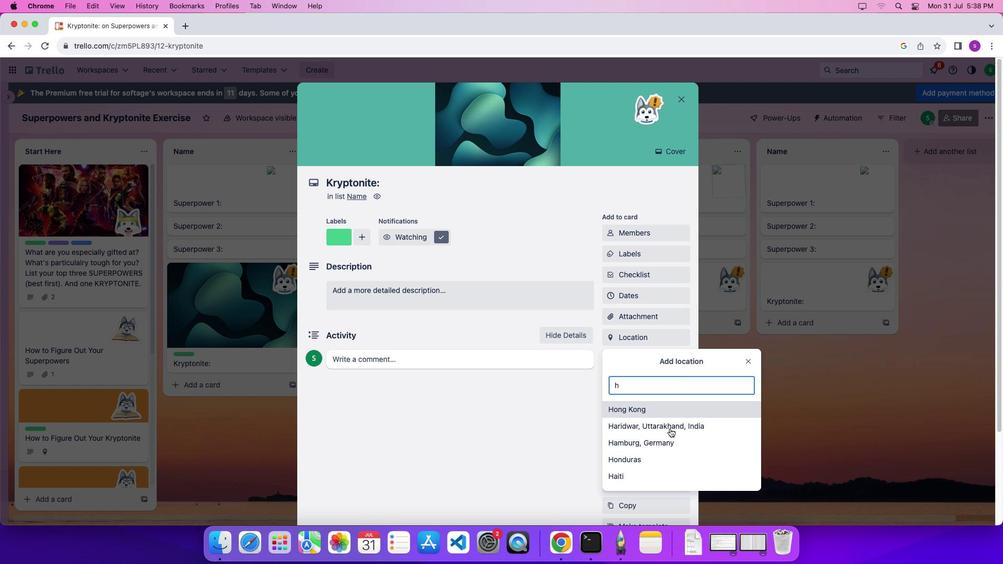 
Action: Mouse pressed left at (670, 428)
Screenshot: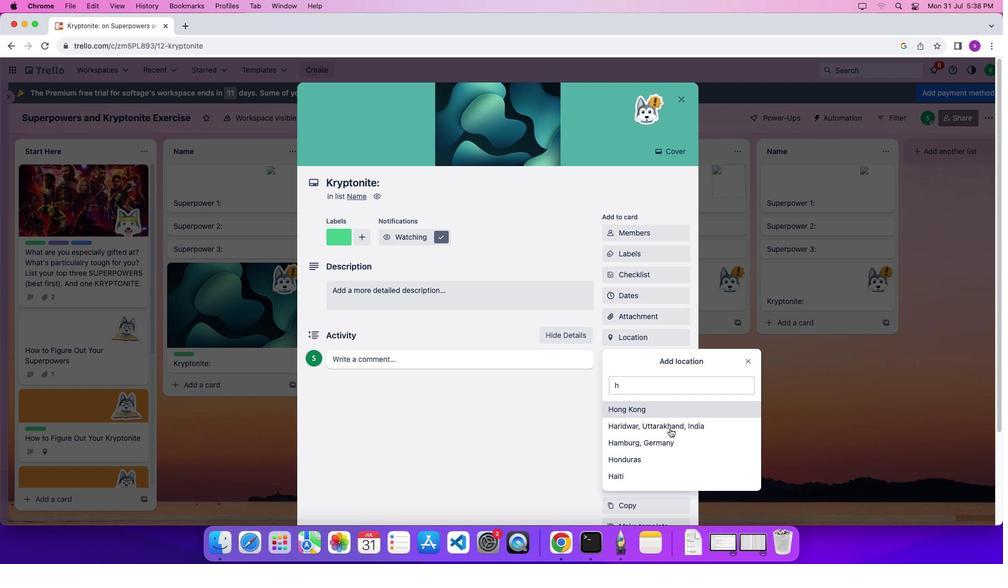
Action: Mouse moved to (651, 418)
Screenshot: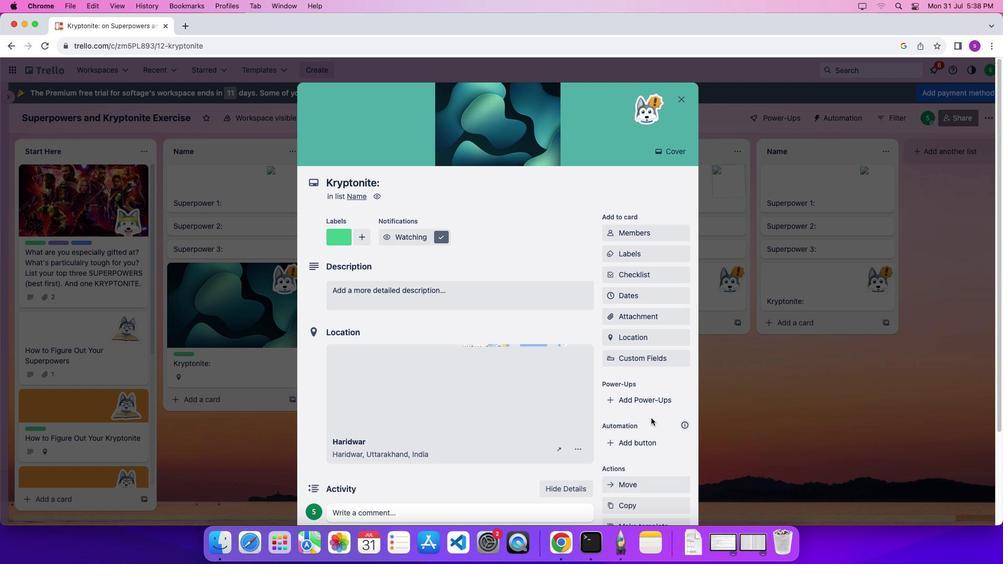
Action: Mouse scrolled (651, 418) with delta (0, 0)
Screenshot: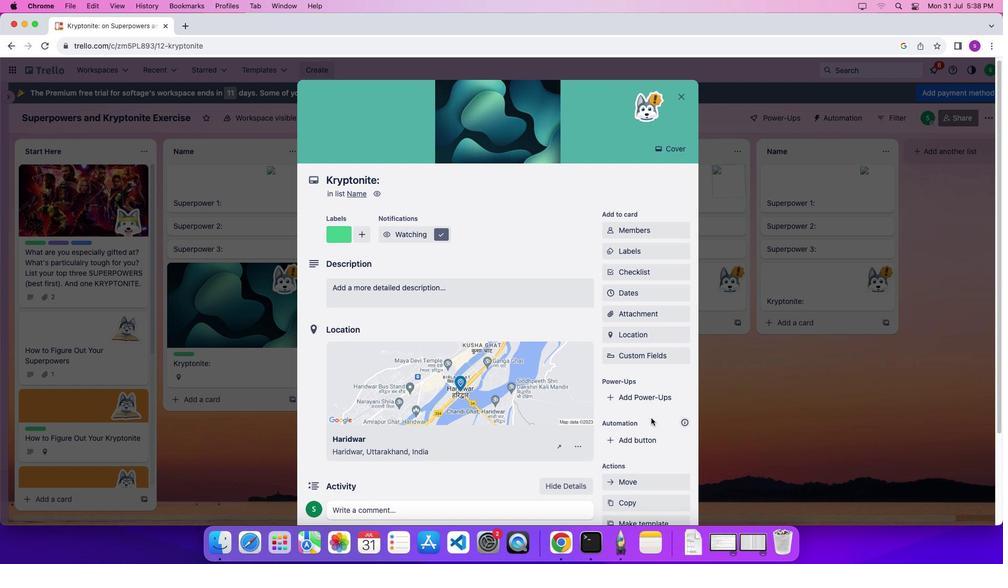 
Action: Mouse scrolled (651, 418) with delta (0, 0)
Screenshot: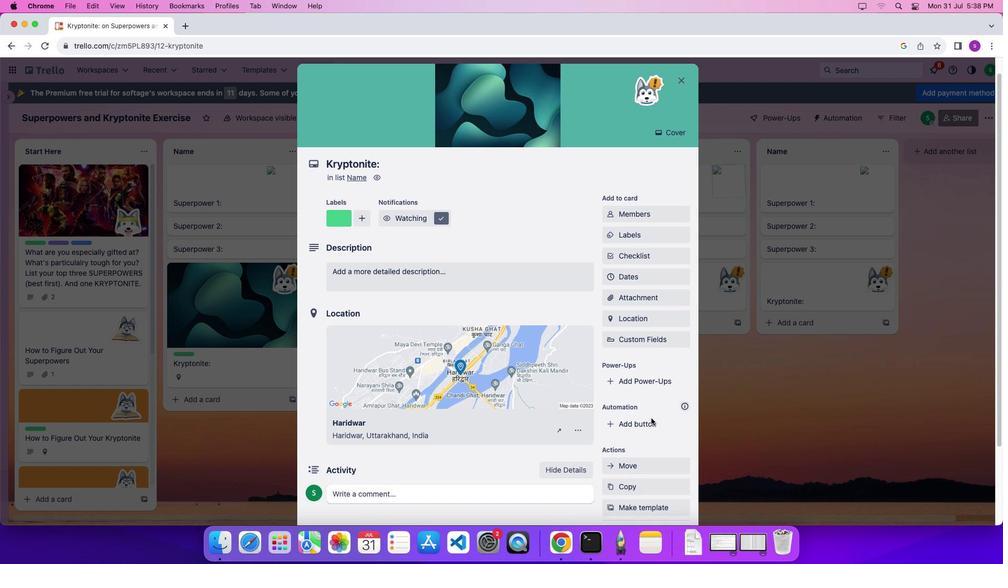 
Action: Mouse scrolled (651, 418) with delta (0, -1)
Screenshot: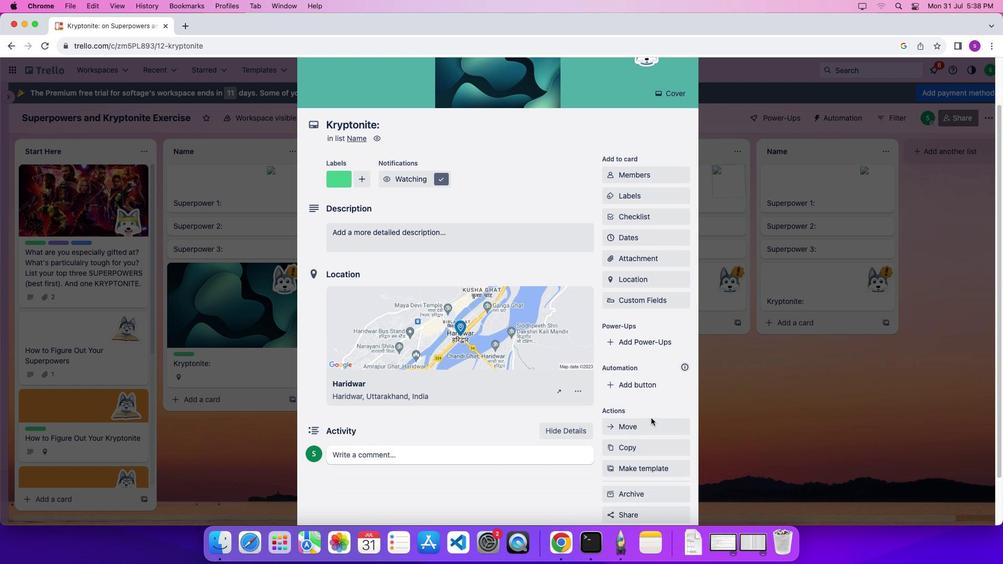
Action: Mouse moved to (627, 427)
Screenshot: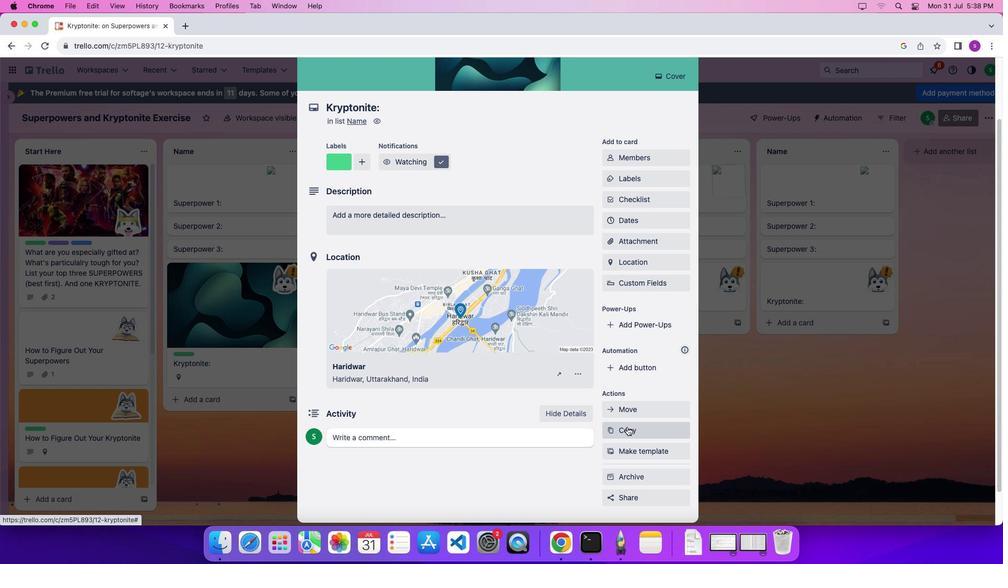 
Action: Mouse pressed left at (627, 427)
Screenshot: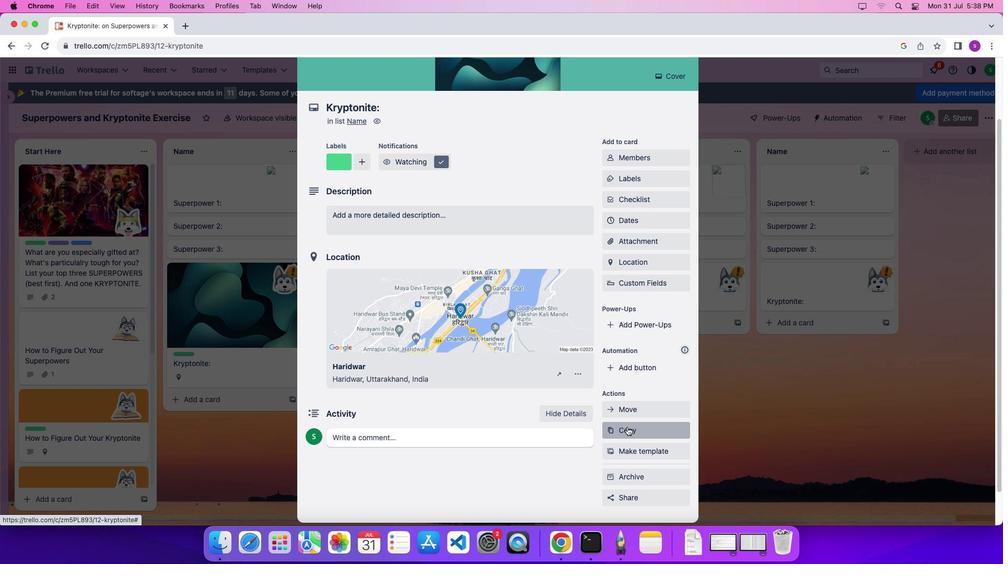 
Action: Mouse moved to (642, 403)
Screenshot: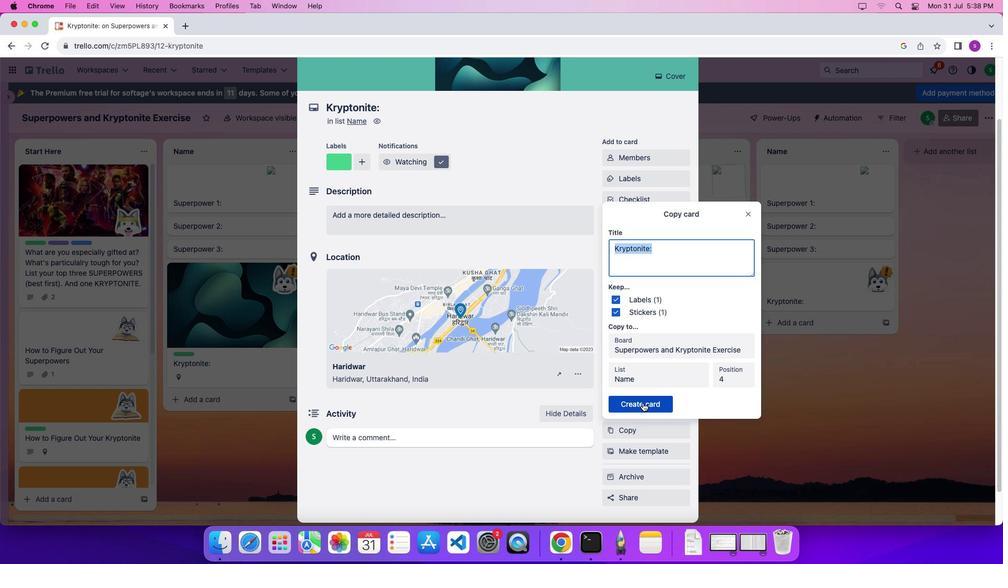 
Action: Mouse pressed left at (642, 403)
Screenshot: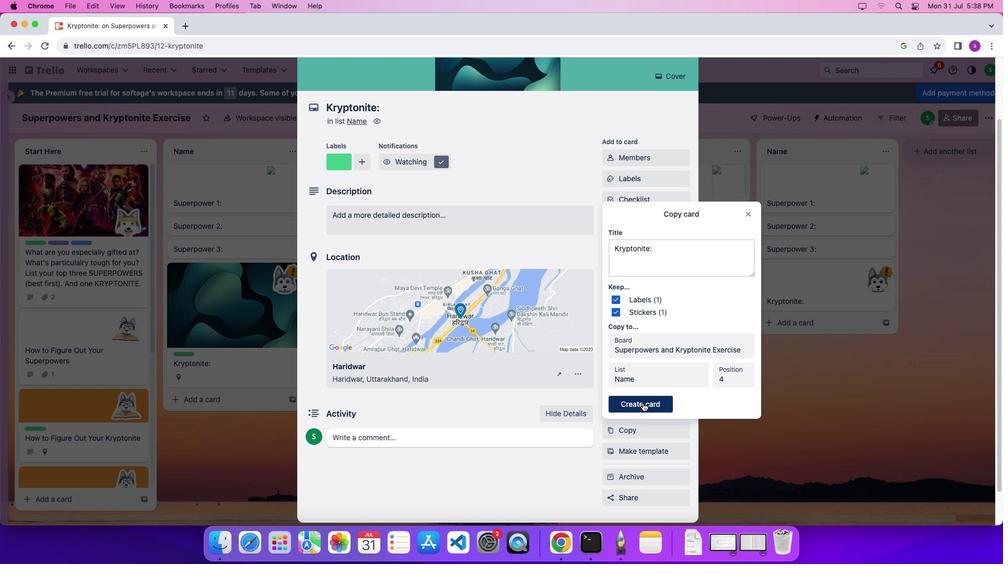 
Action: Mouse moved to (637, 375)
Screenshot: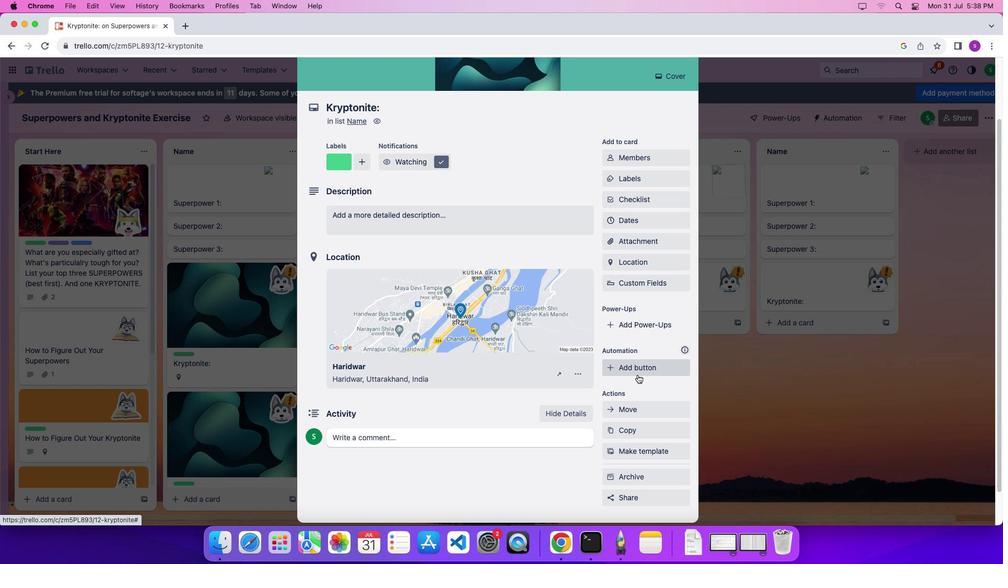 
Action: Mouse scrolled (637, 375) with delta (0, 0)
Screenshot: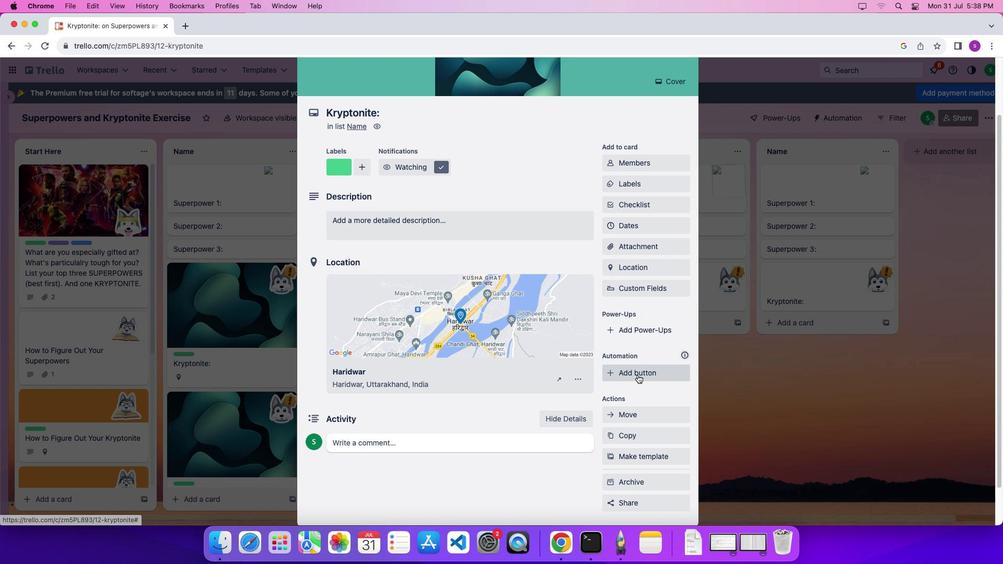 
Action: Mouse scrolled (637, 375) with delta (0, 0)
Screenshot: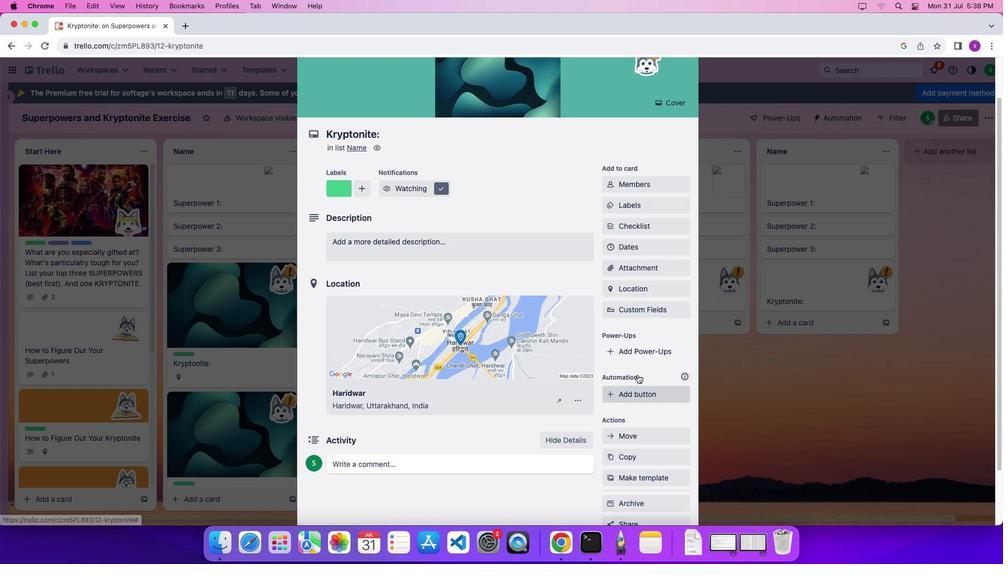 
Action: Mouse scrolled (637, 375) with delta (0, 4)
Screenshot: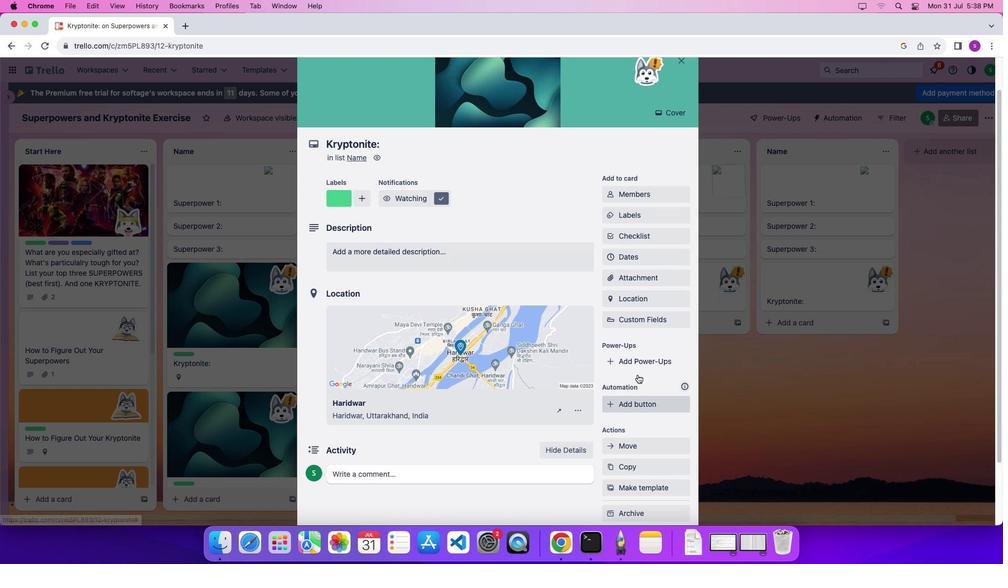 
Action: Mouse scrolled (637, 375) with delta (0, 6)
Screenshot: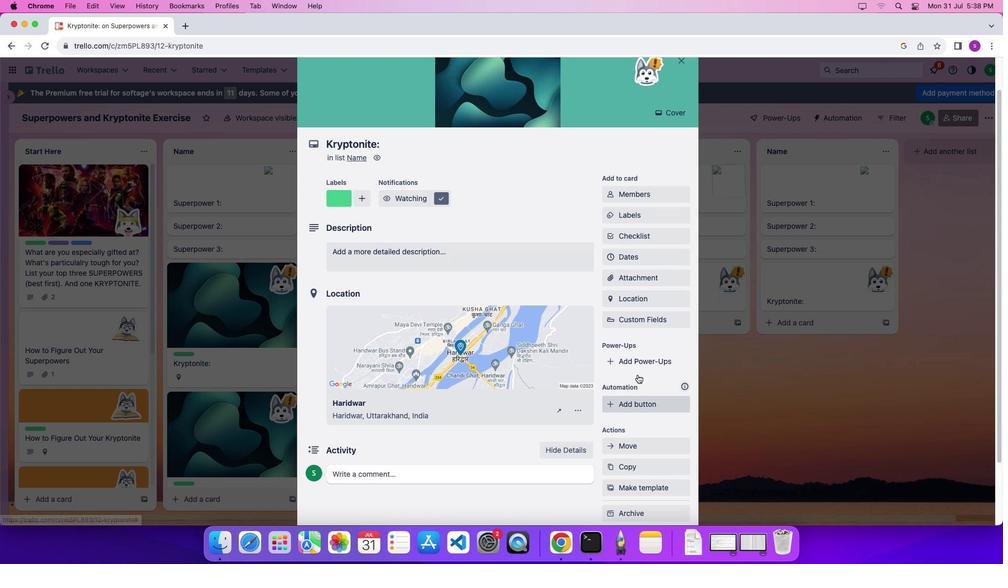 
Action: Mouse scrolled (637, 375) with delta (0, 7)
Screenshot: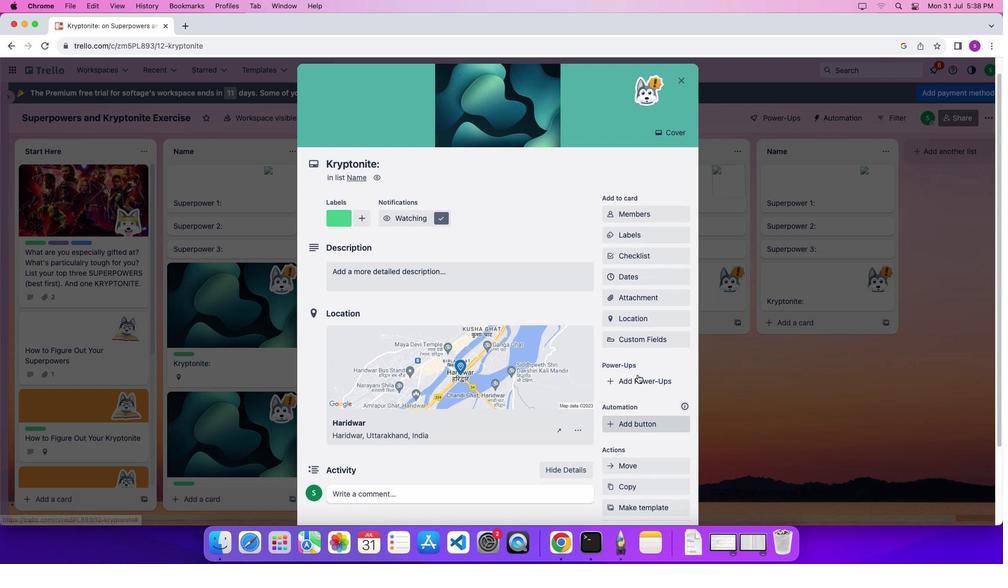 
Action: Mouse moved to (685, 92)
Screenshot: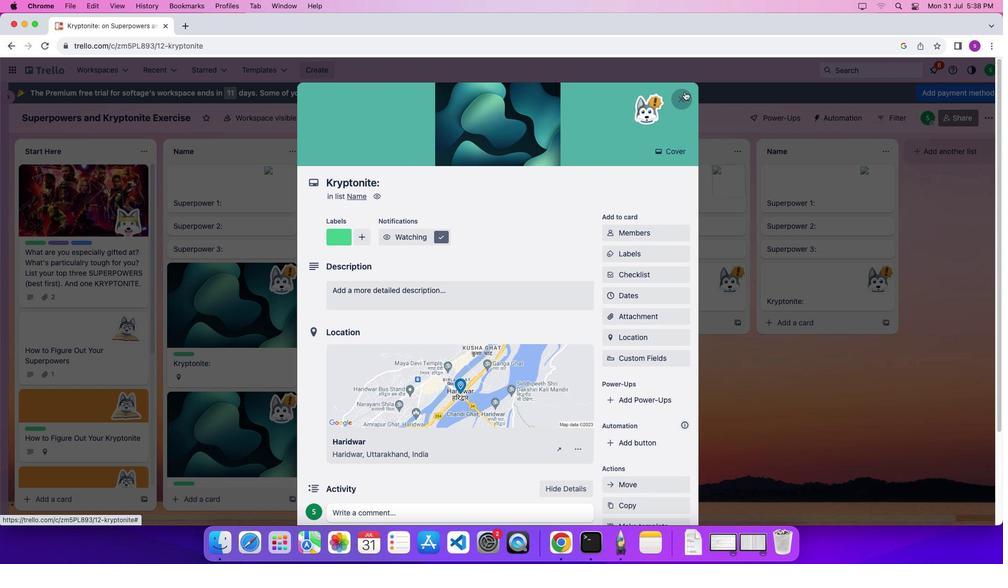 
Action: Mouse pressed left at (685, 92)
Screenshot: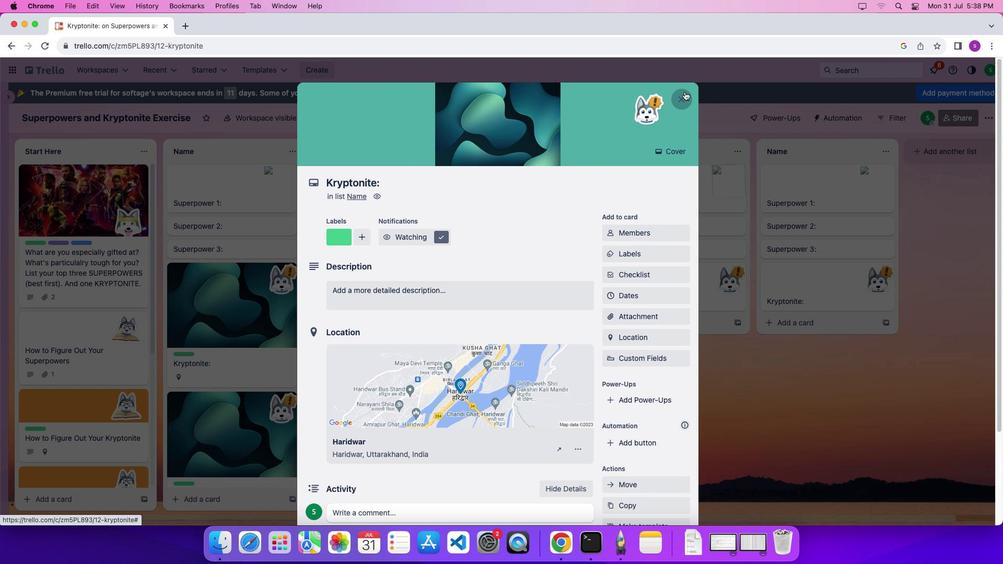 
Action: Mouse moved to (403, 281)
Screenshot: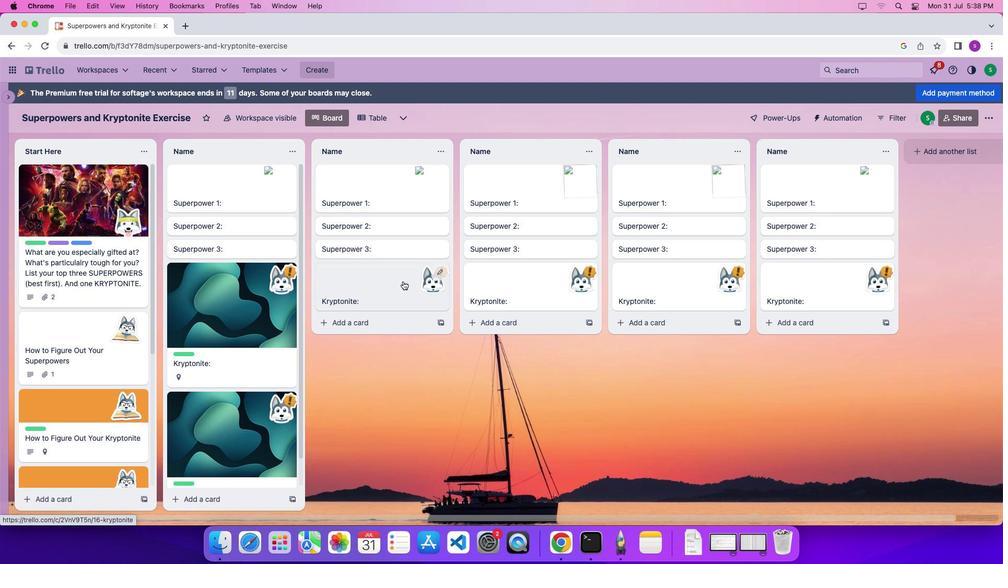 
Action: Mouse pressed left at (403, 281)
Screenshot: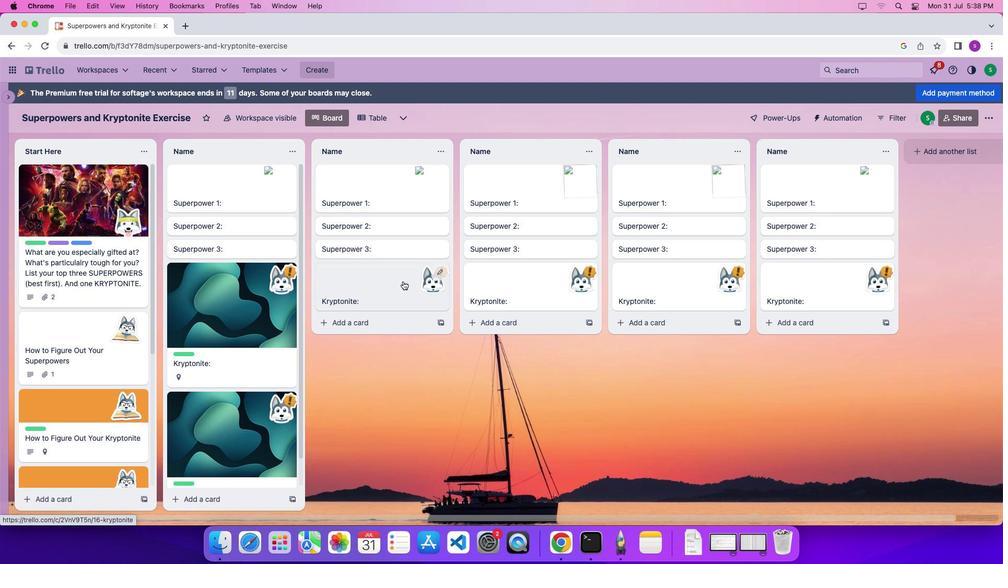
Action: Mouse moved to (359, 217)
Screenshot: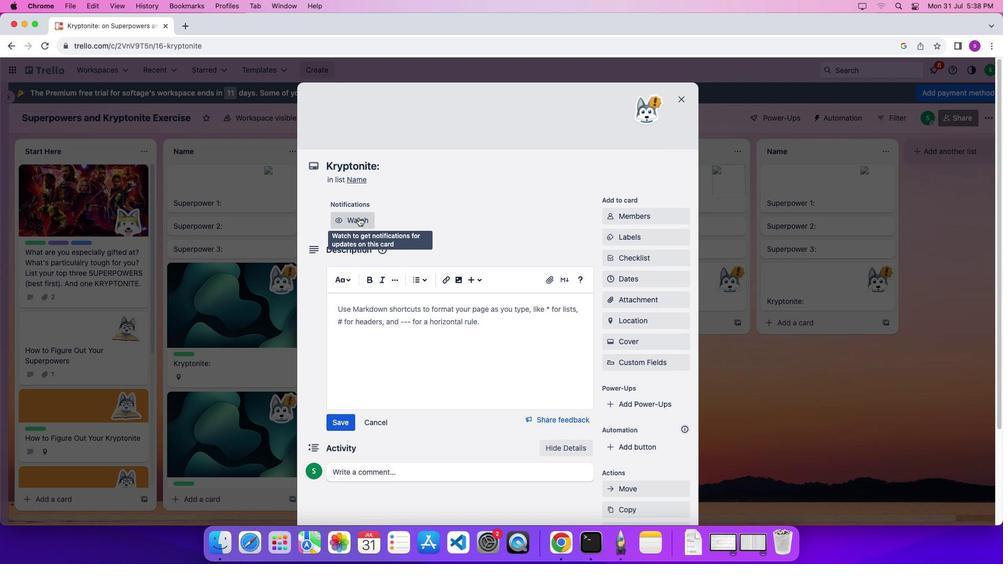 
Action: Mouse pressed left at (359, 217)
Screenshot: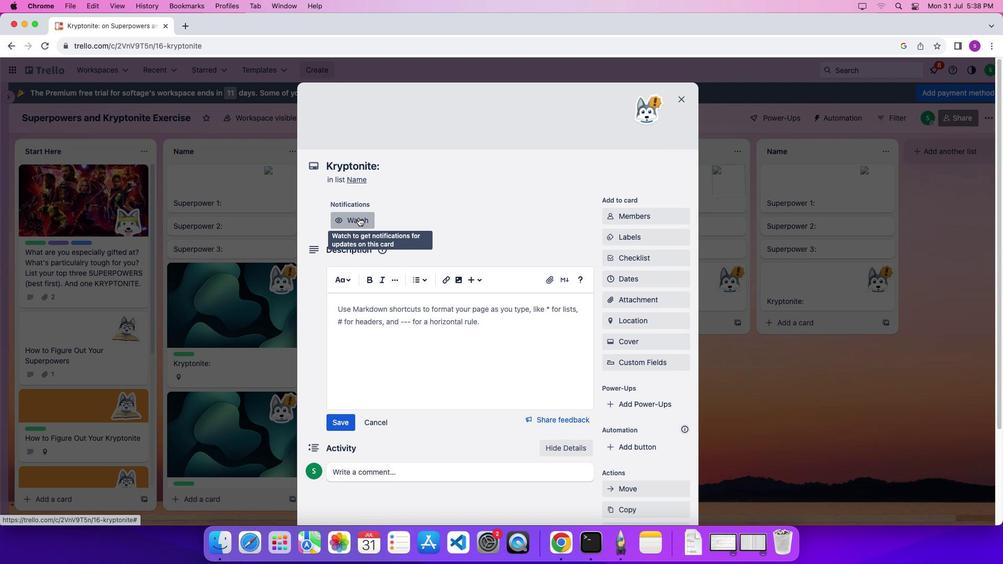 
Action: Mouse moved to (659, 237)
Screenshot: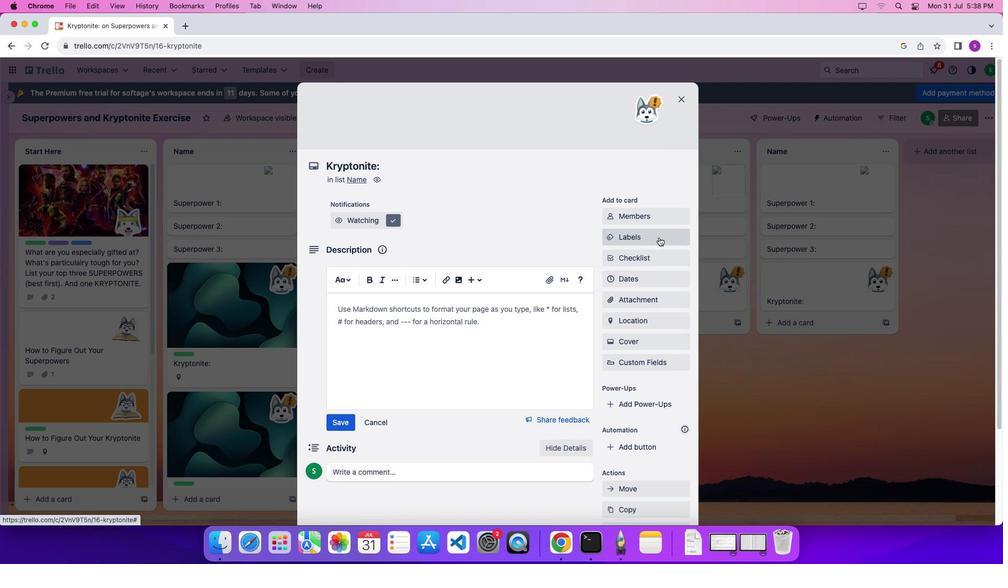 
Action: Mouse pressed left at (659, 237)
Screenshot: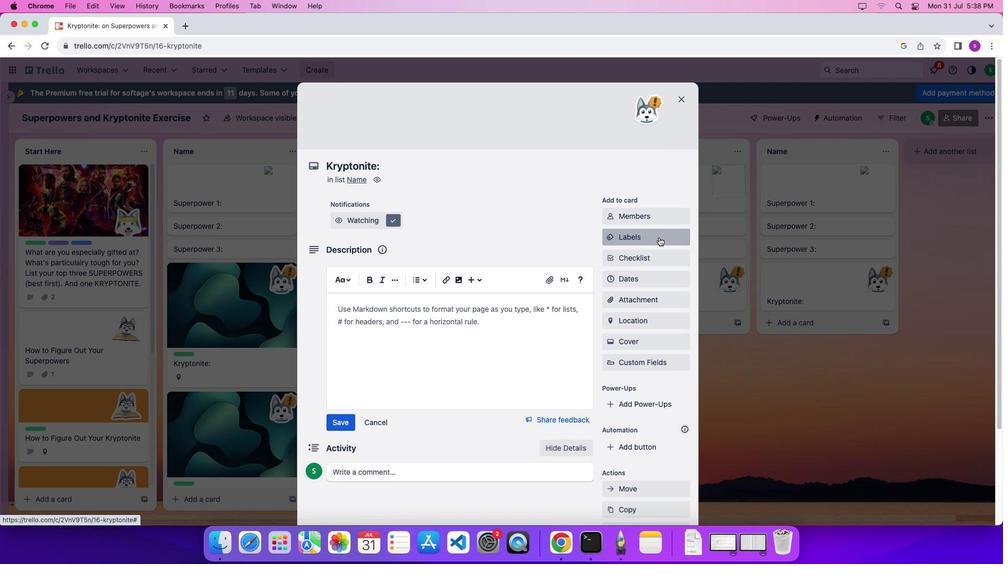 
Action: Mouse moved to (657, 364)
Screenshot: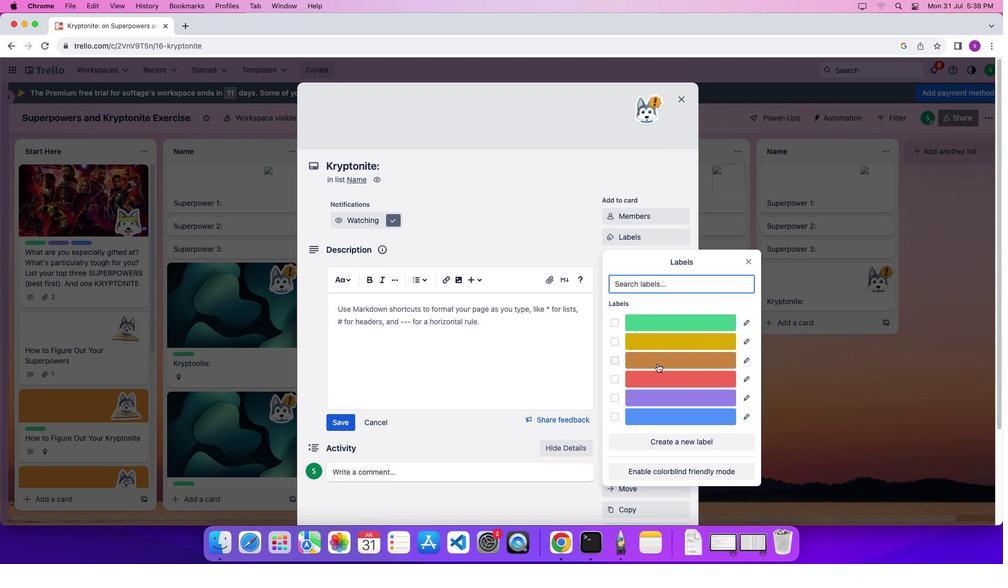 
Action: Mouse pressed left at (657, 364)
